 Task: Add a signature Jeremy Carter containing Have a great National Doctors Day, Jeremy Carter to email address softage.8@softage.net and add a label Alumni
Action: Mouse moved to (1353, 76)
Screenshot: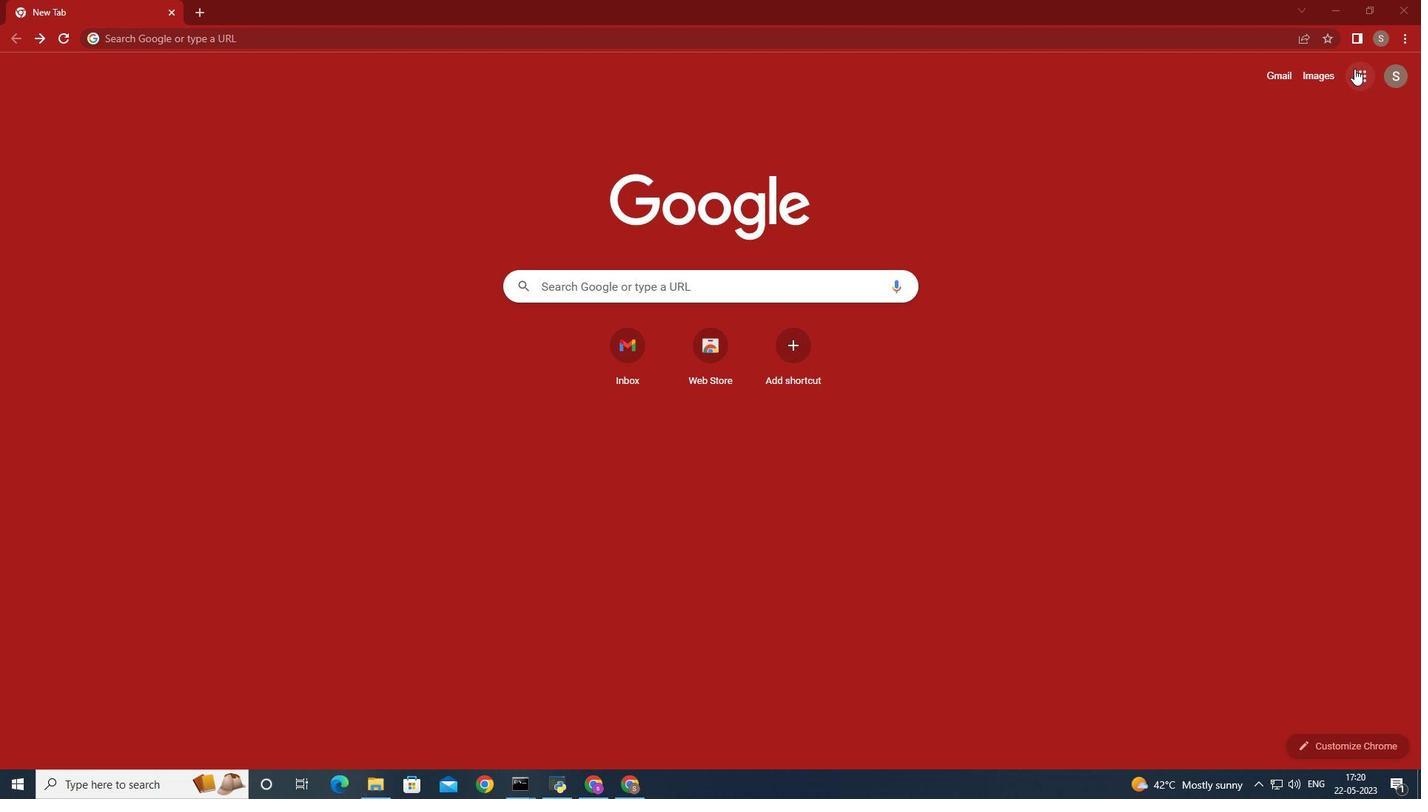 
Action: Mouse pressed left at (1353, 76)
Screenshot: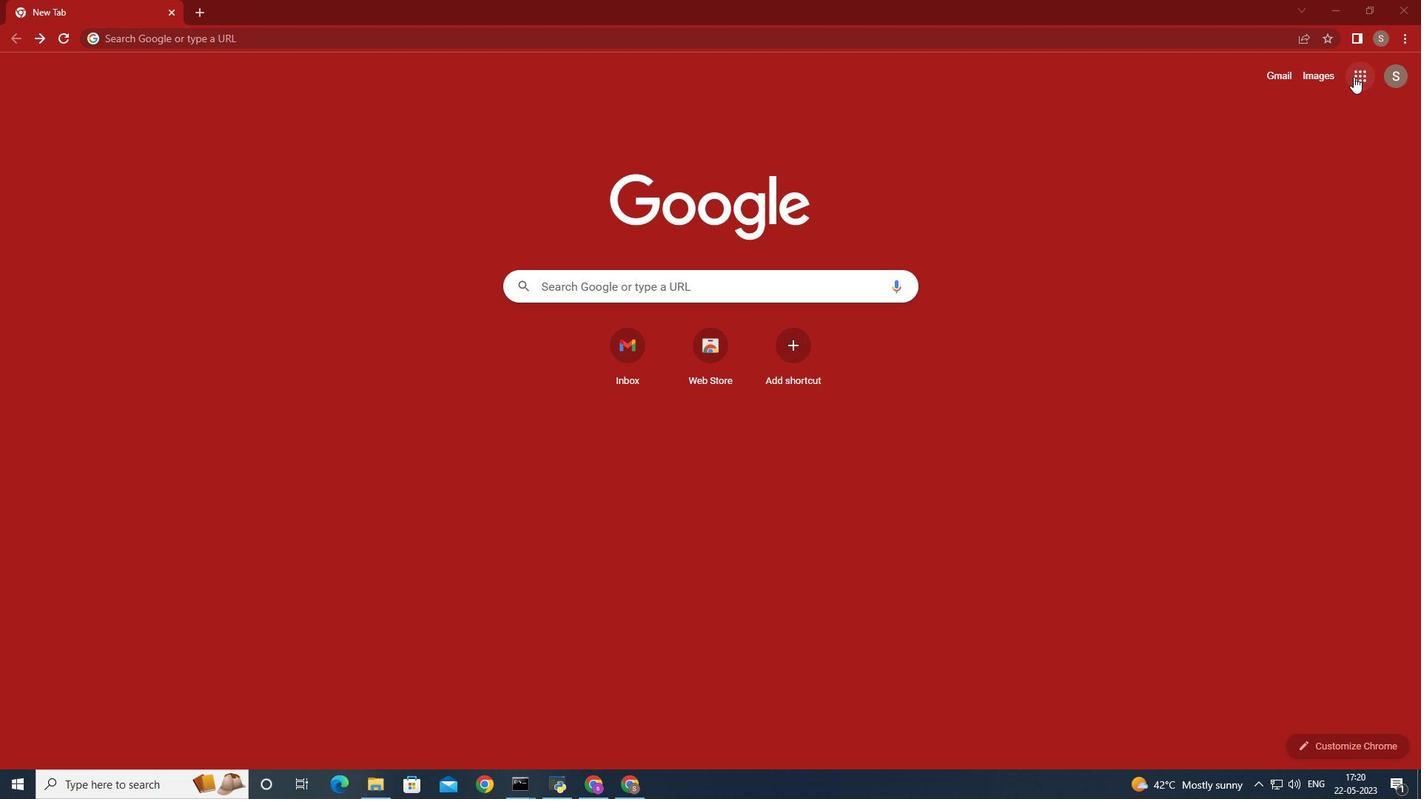 
Action: Mouse moved to (1307, 153)
Screenshot: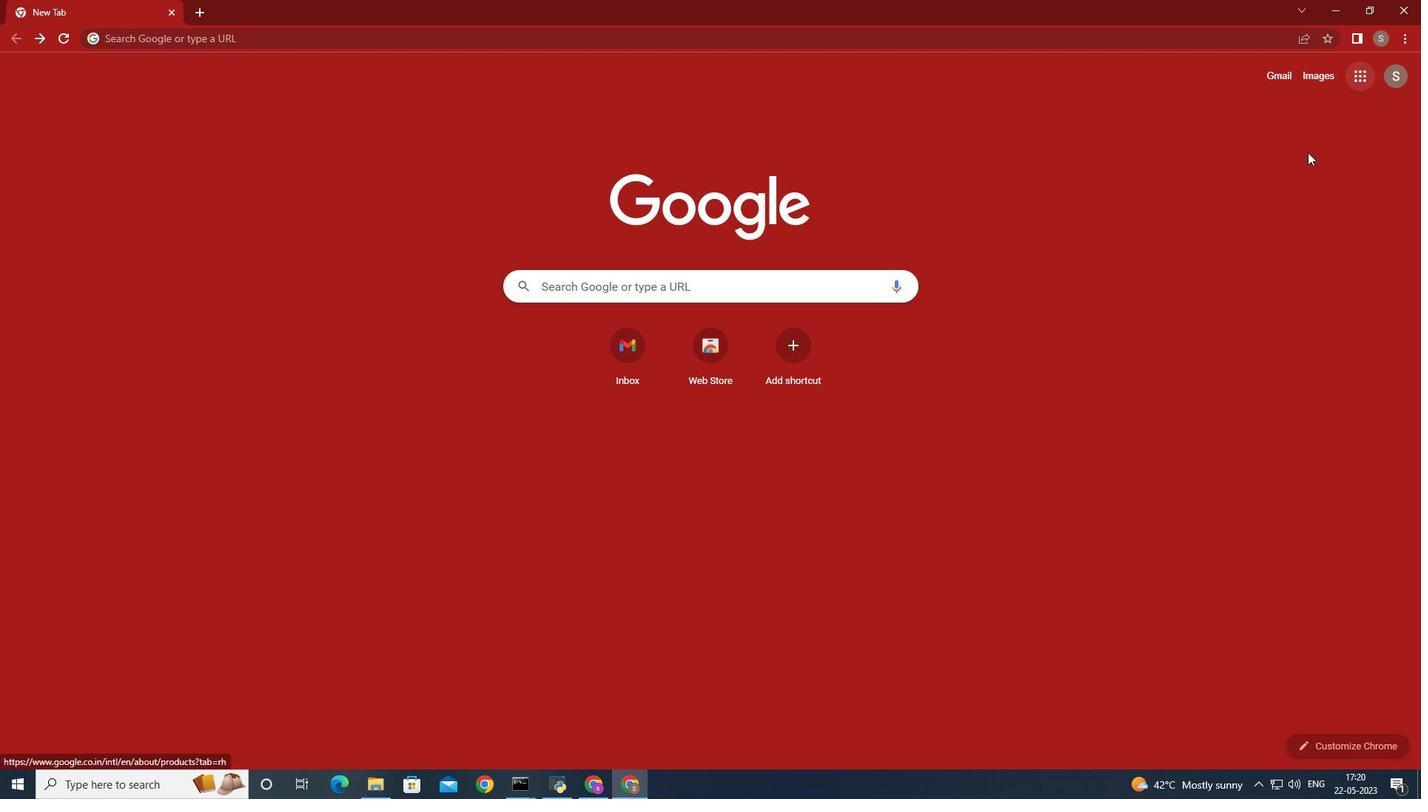 
Action: Key pressed <Key.shift>
Screenshot: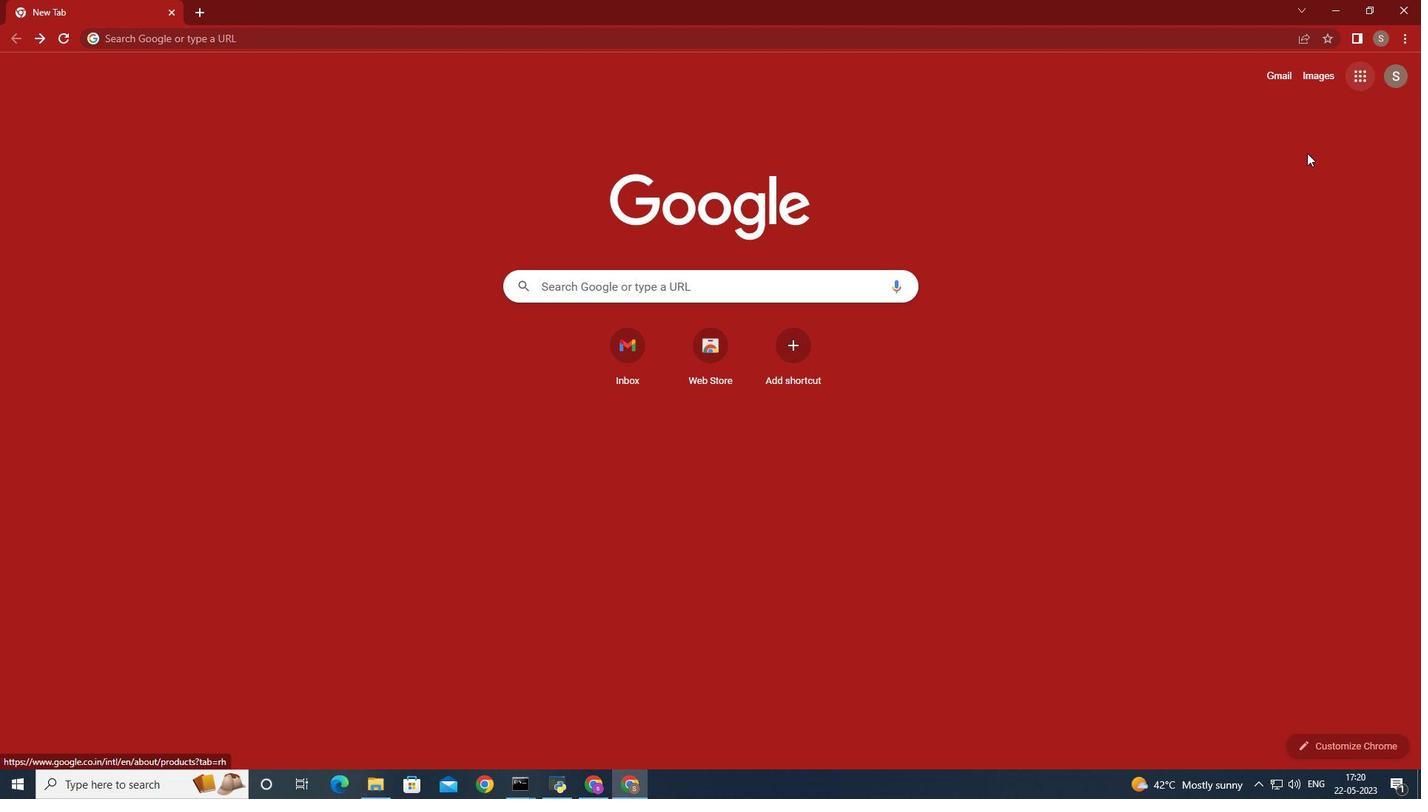 
Action: Mouse moved to (1379, 148)
Screenshot: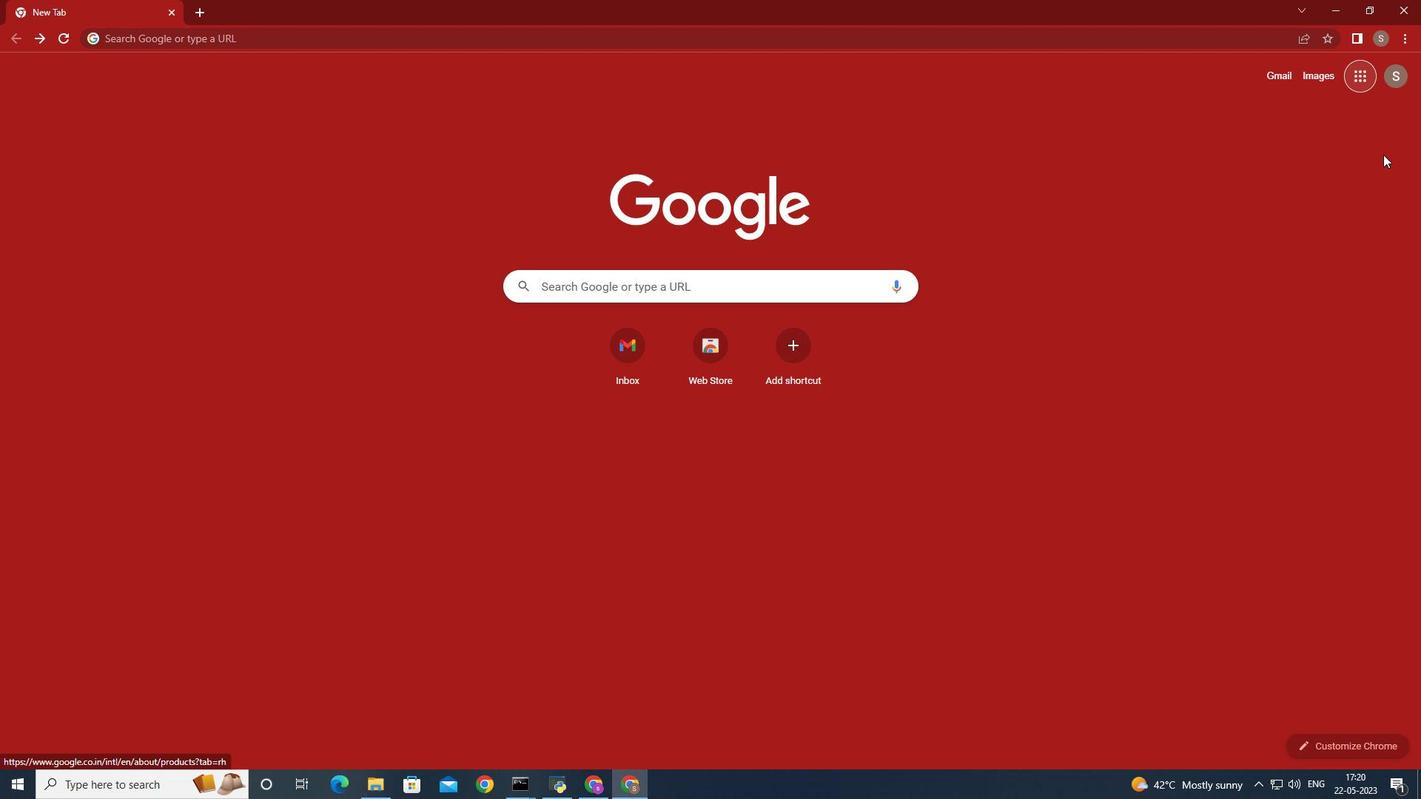 
Action: Key pressed <Key.shift>
Screenshot: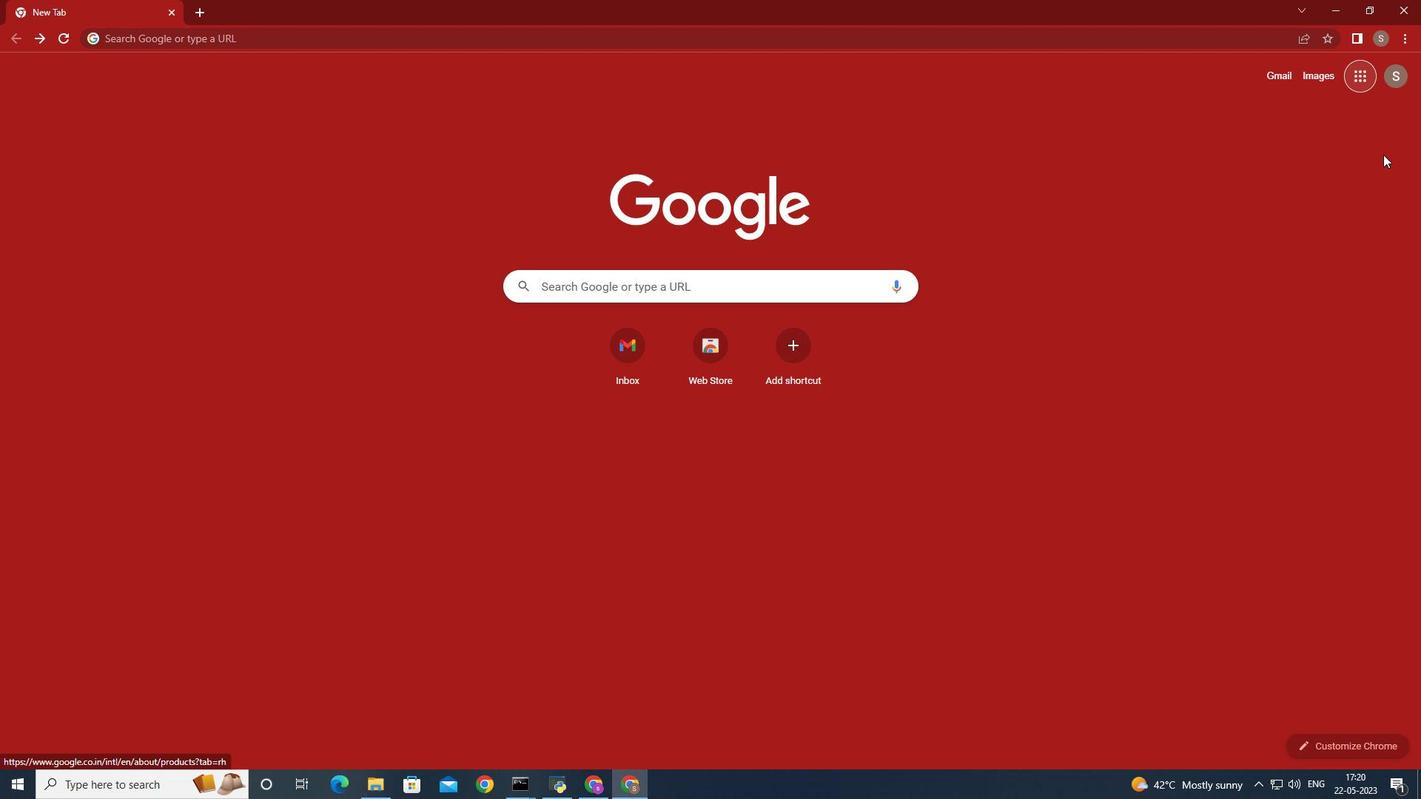 
Action: Mouse moved to (1378, 145)
Screenshot: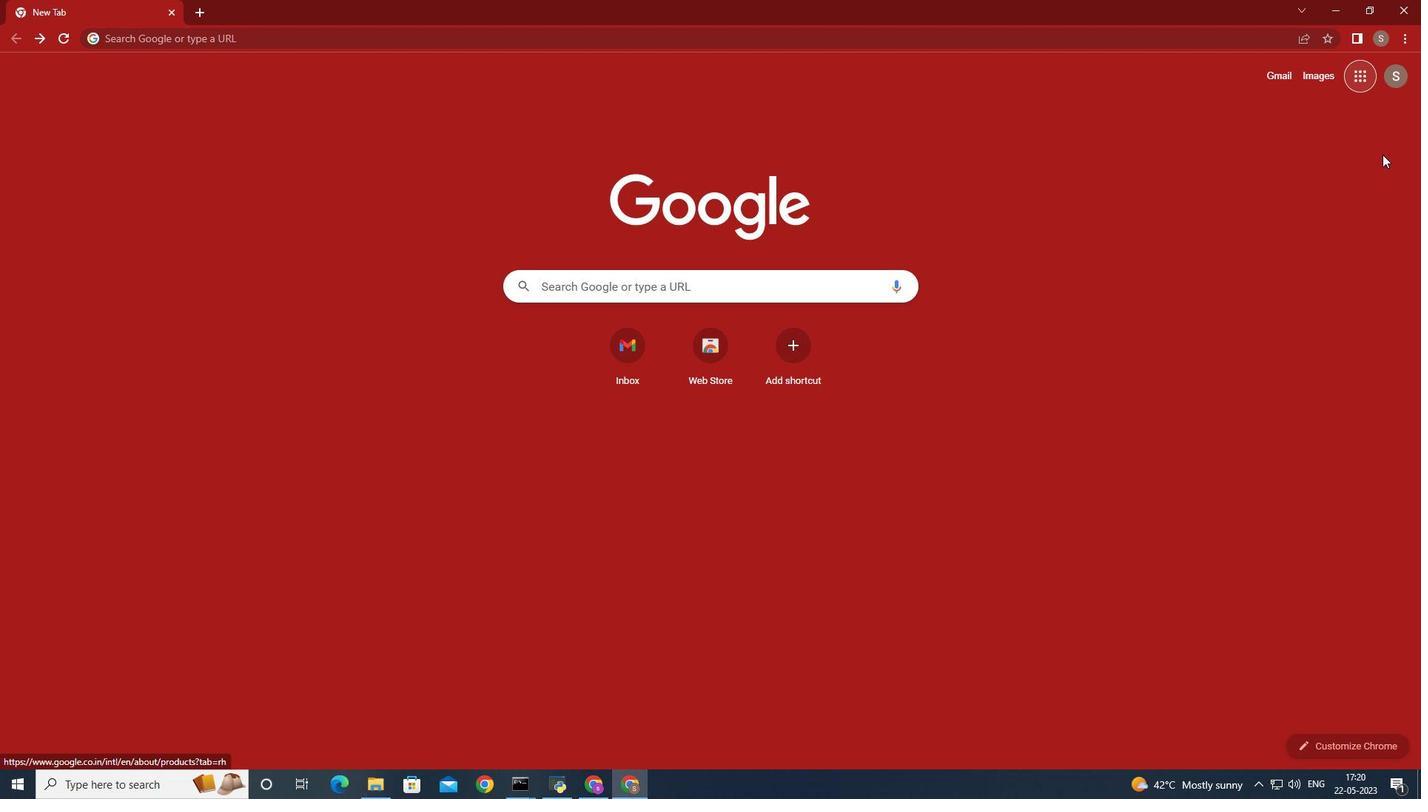 
Action: Key pressed <Key.shift>
Screenshot: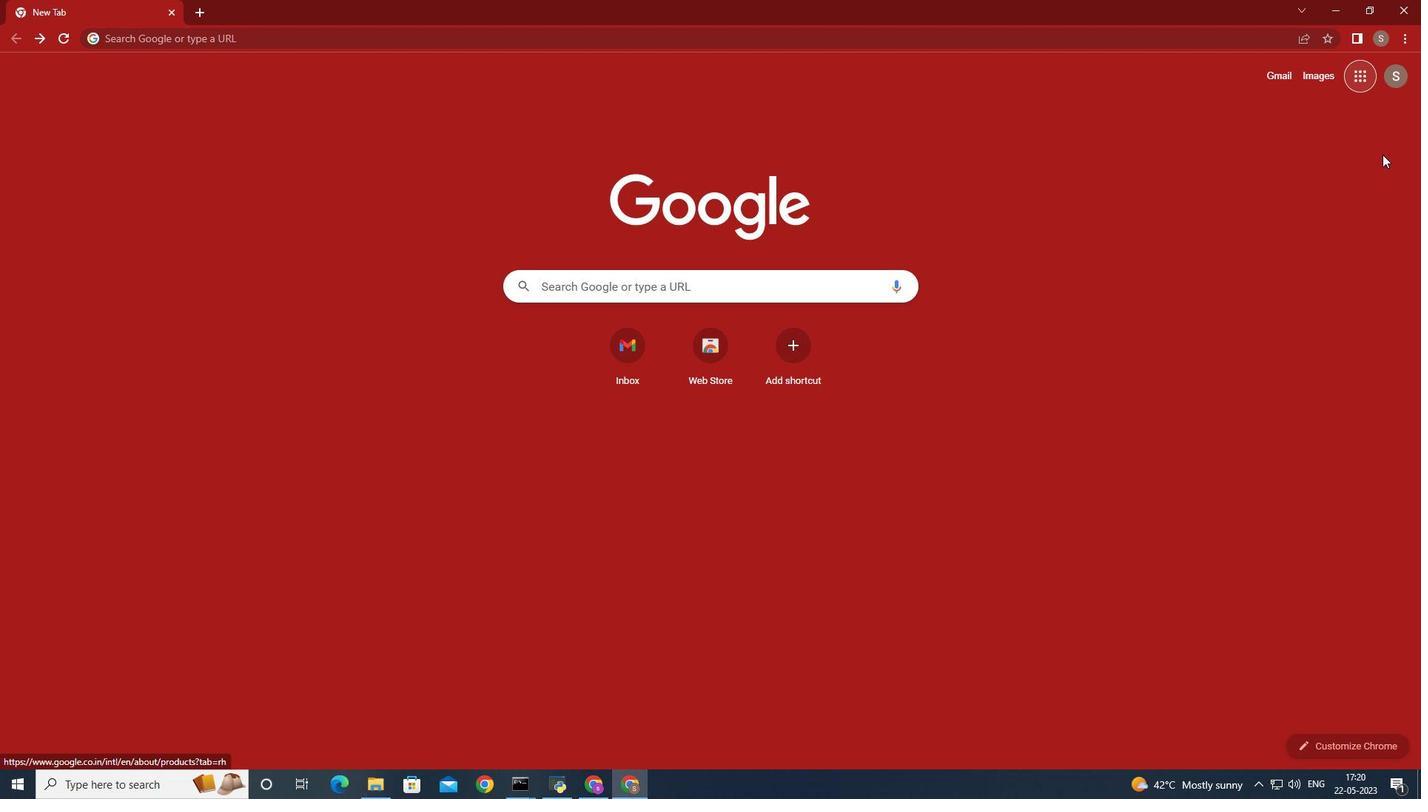 
Action: Mouse moved to (1373, 136)
Screenshot: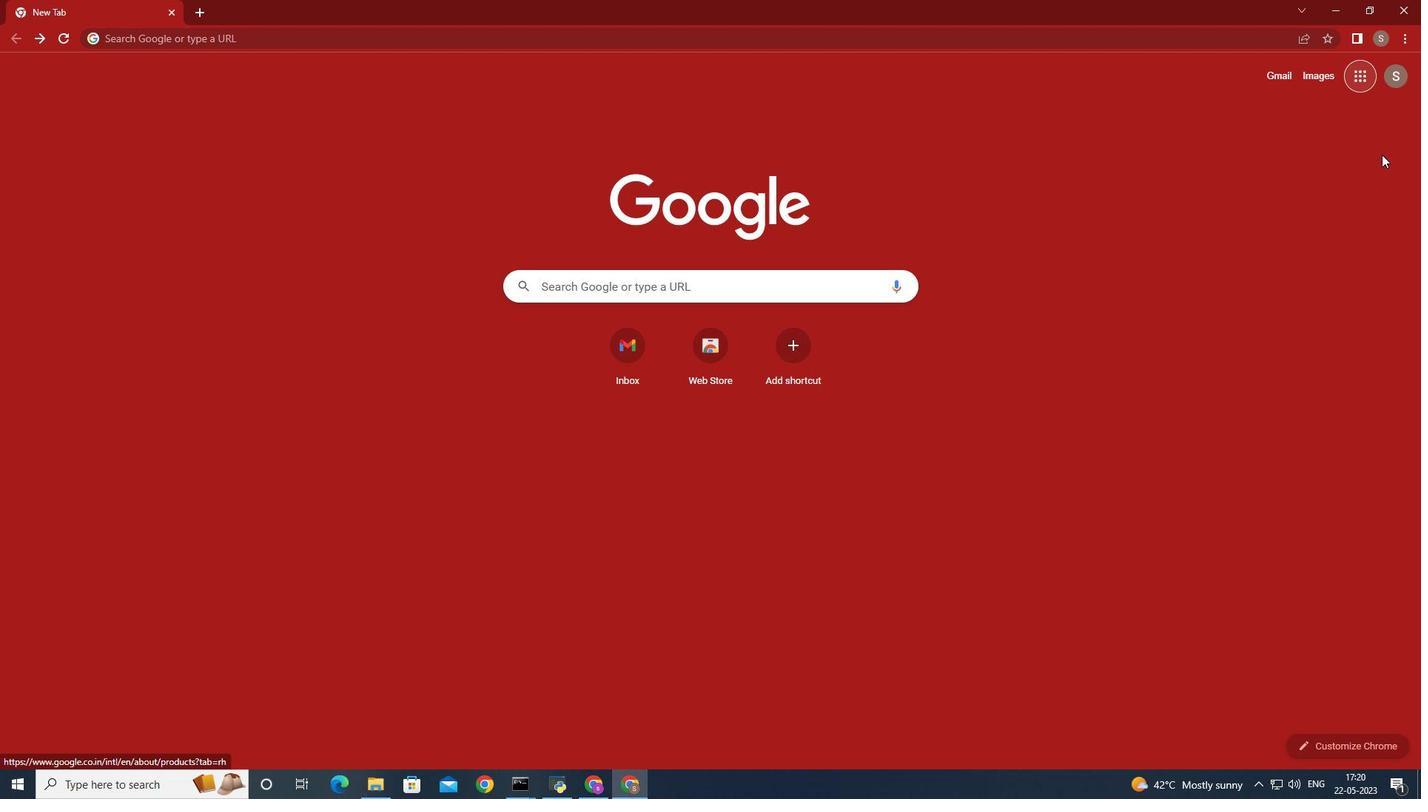 
Action: Key pressed <Key.shift>
Screenshot: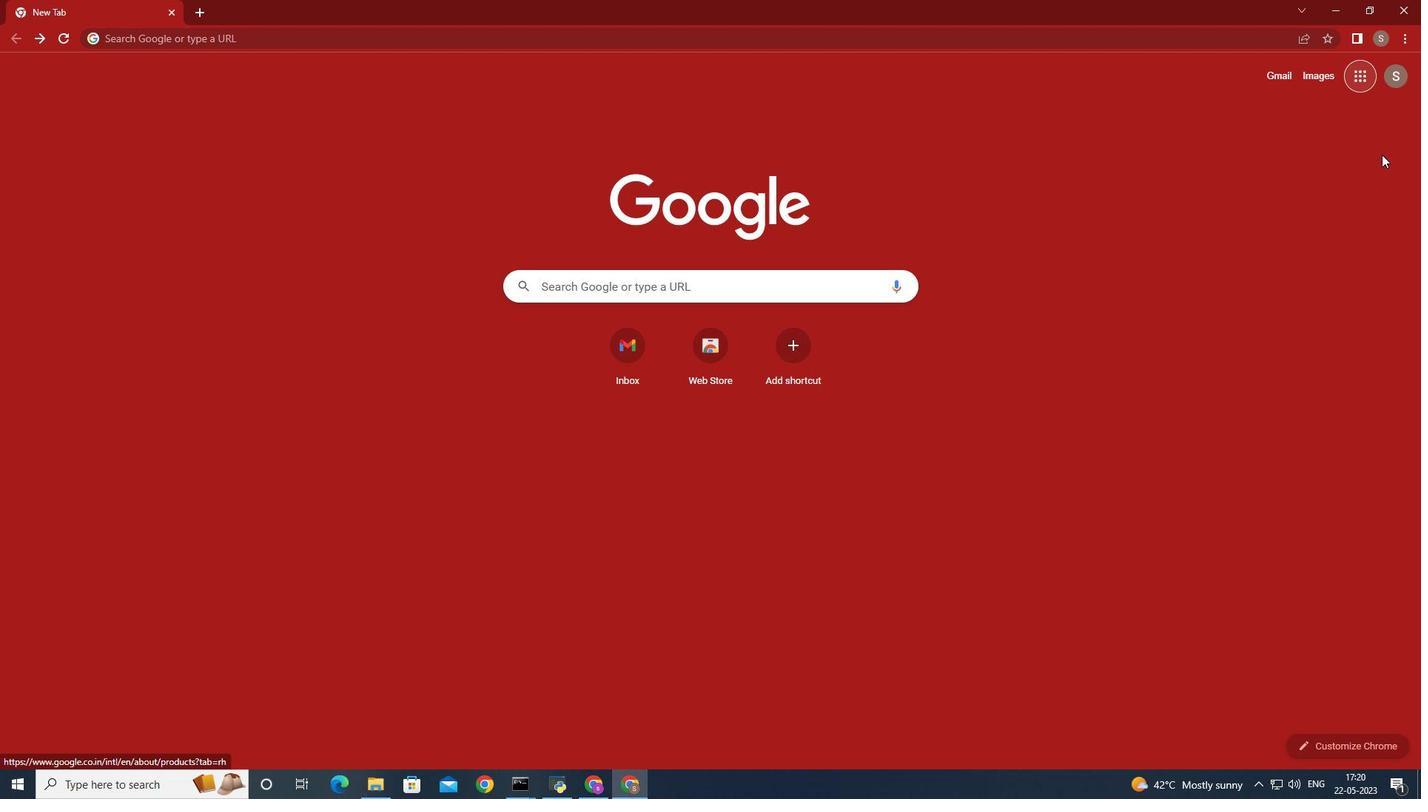 
Action: Mouse moved to (1368, 131)
Screenshot: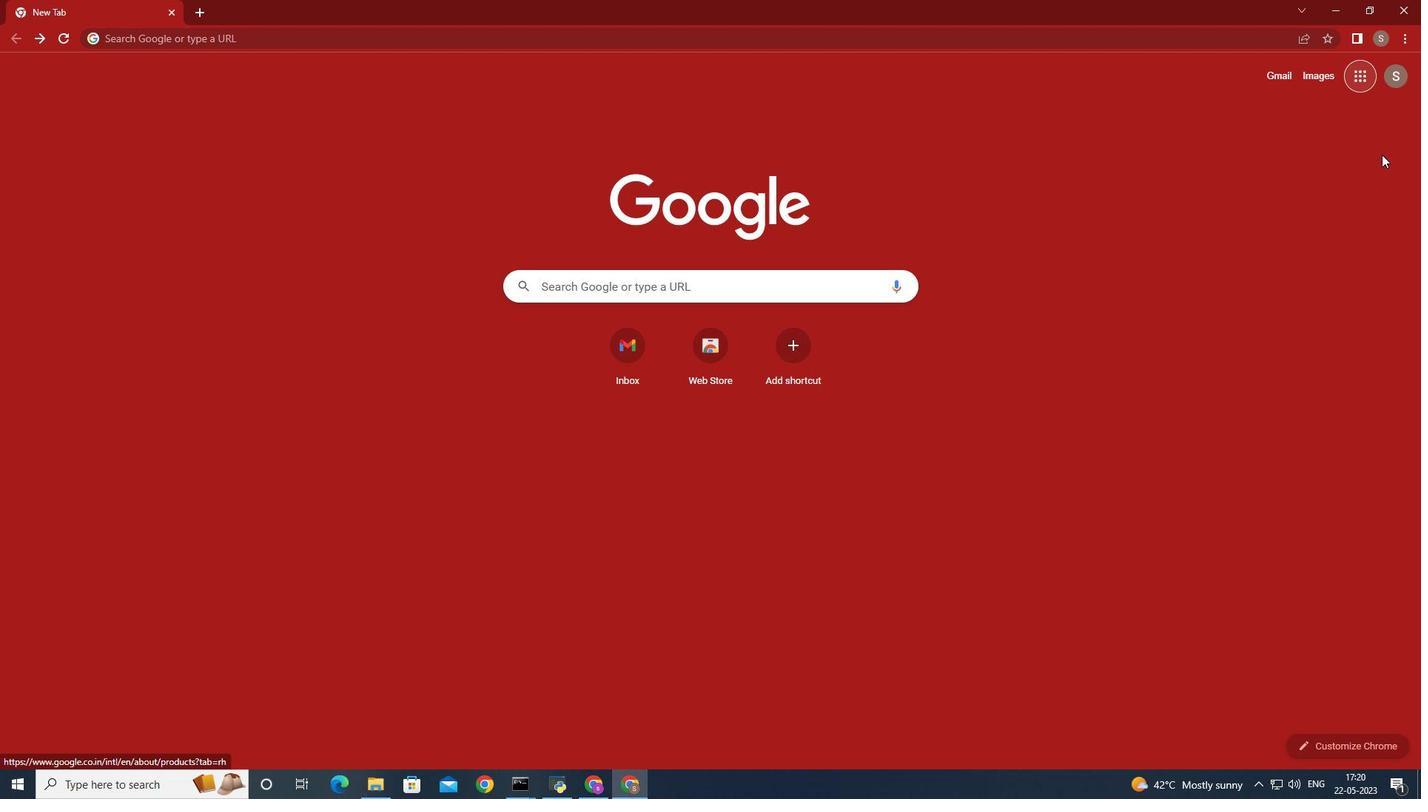 
Action: Key pressed <Key.shift>
Screenshot: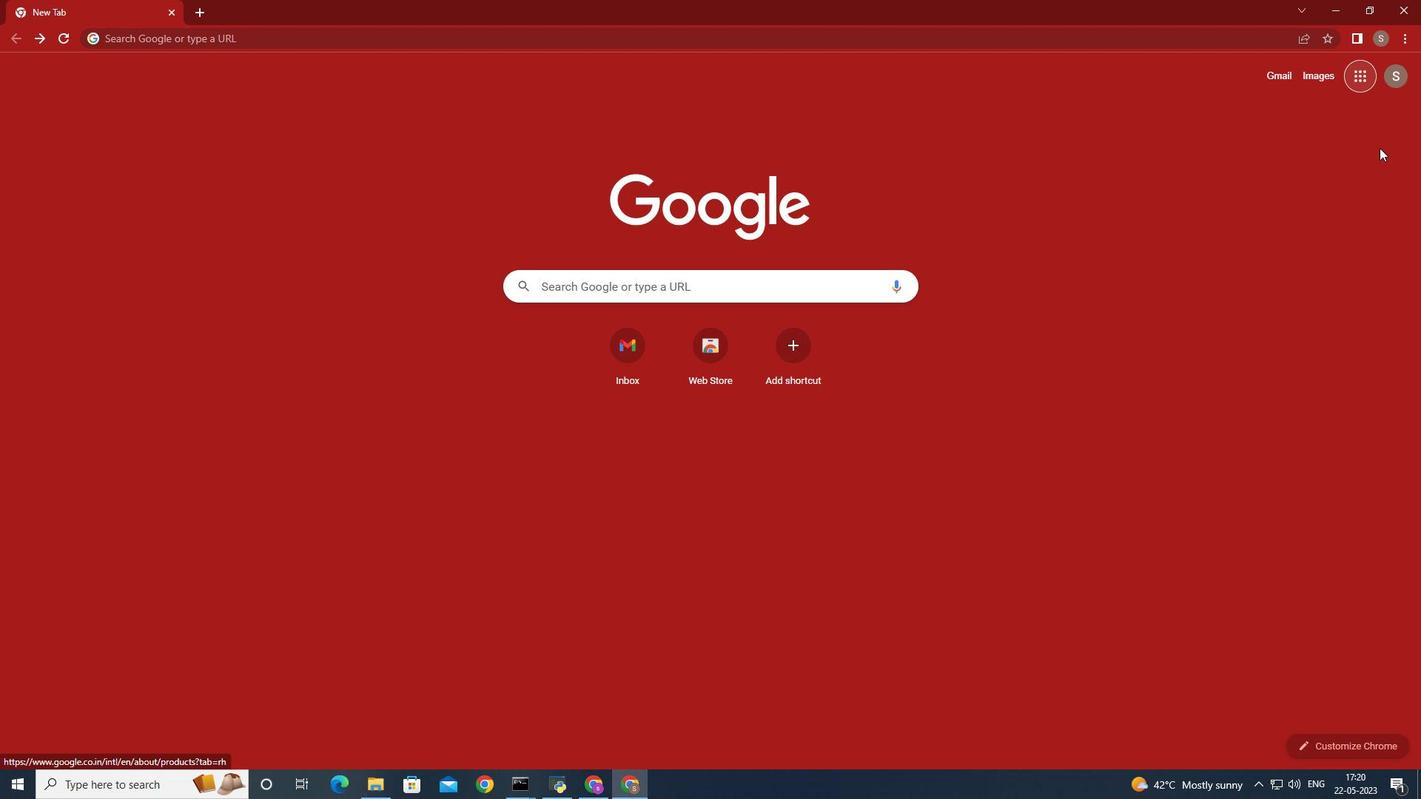 
Action: Mouse moved to (1363, 128)
Screenshot: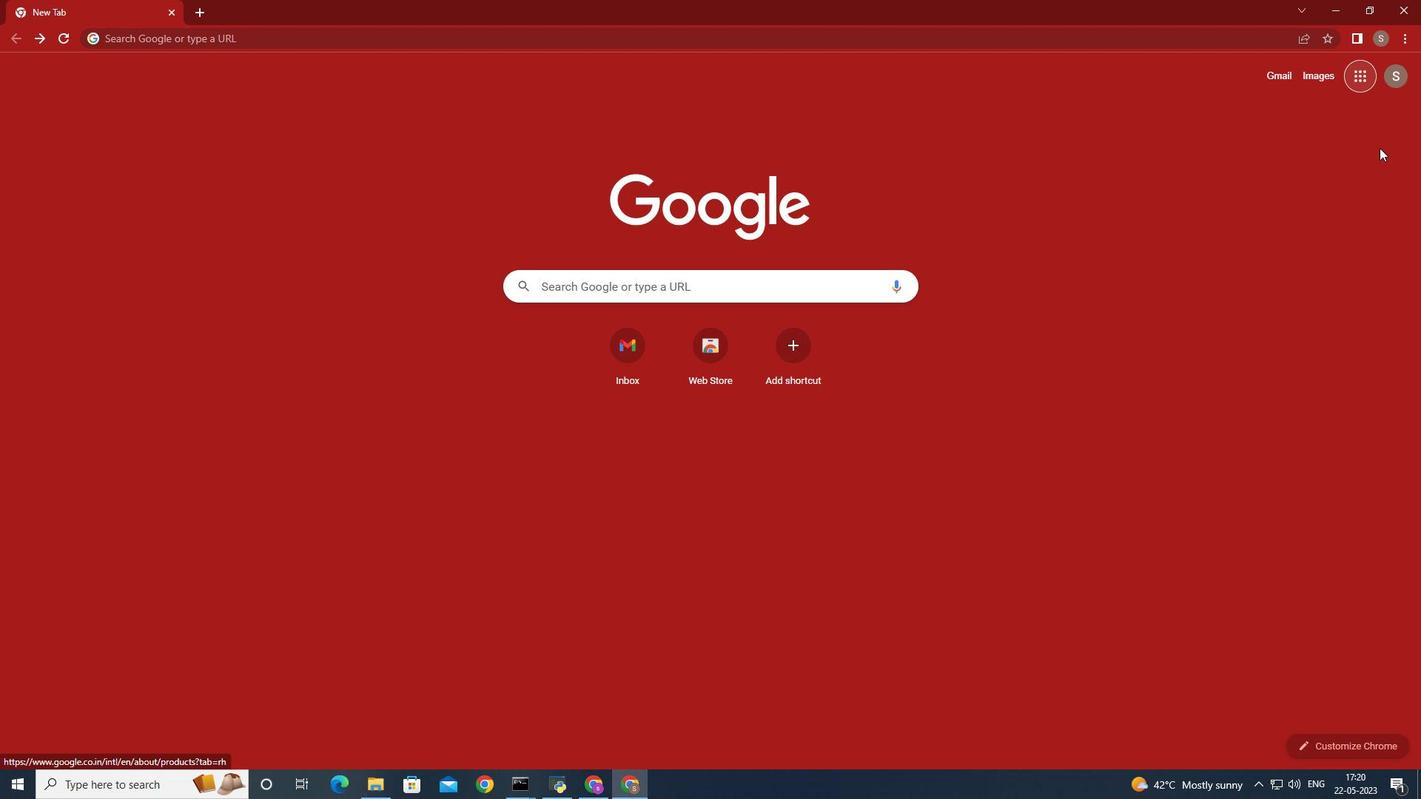 
Action: Key pressed <Key.shift>
Screenshot: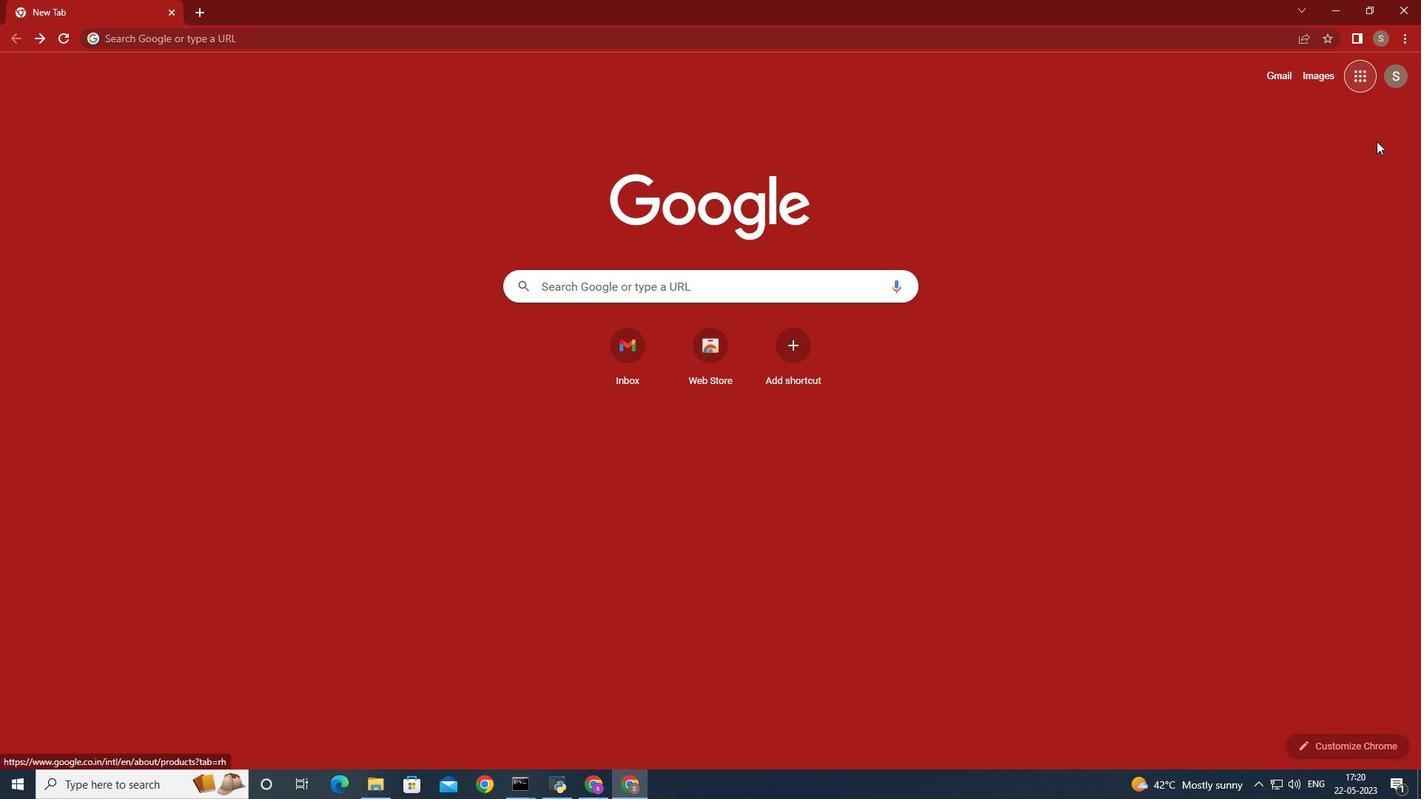 
Action: Mouse moved to (1356, 75)
Screenshot: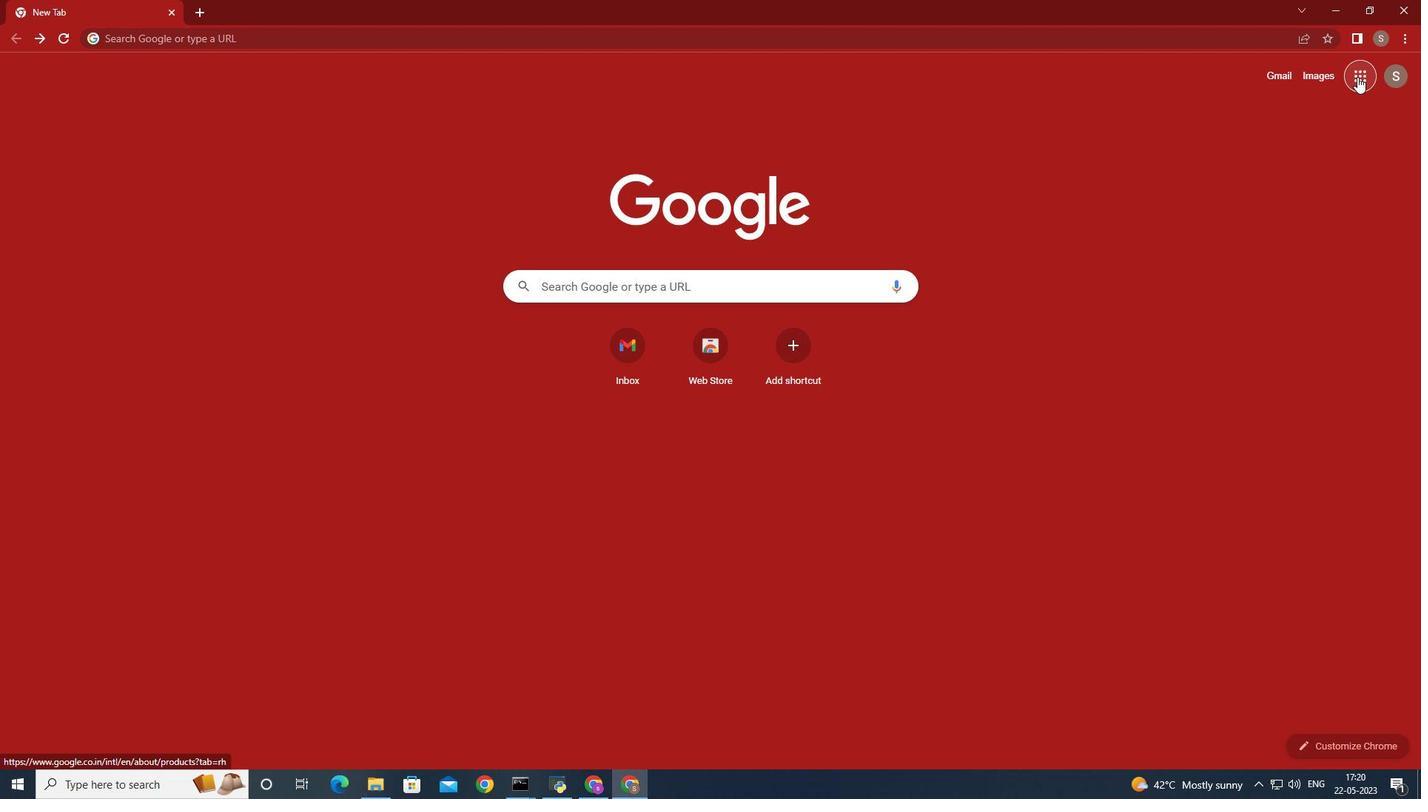 
Action: Mouse pressed left at (1356, 75)
Screenshot: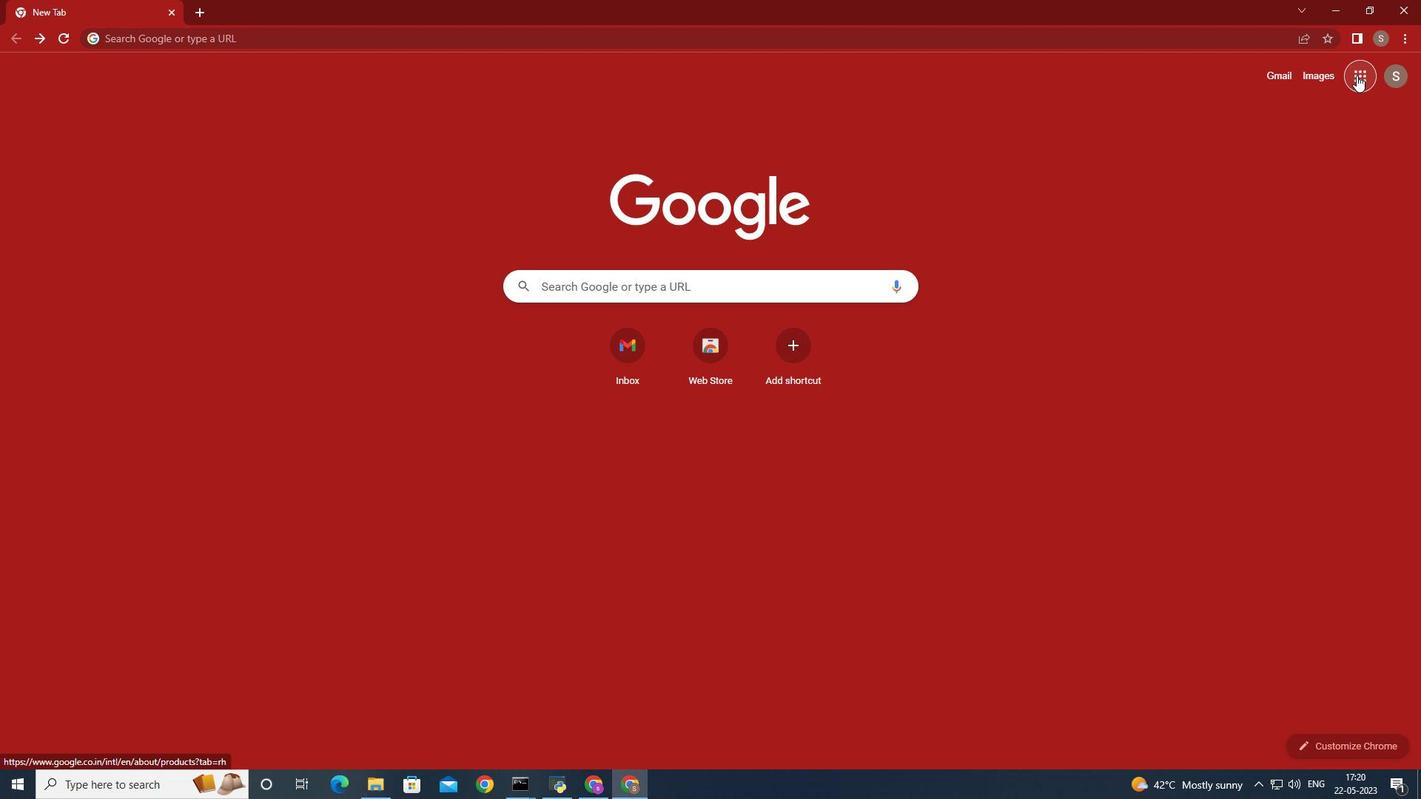 
Action: Mouse moved to (1299, 141)
Screenshot: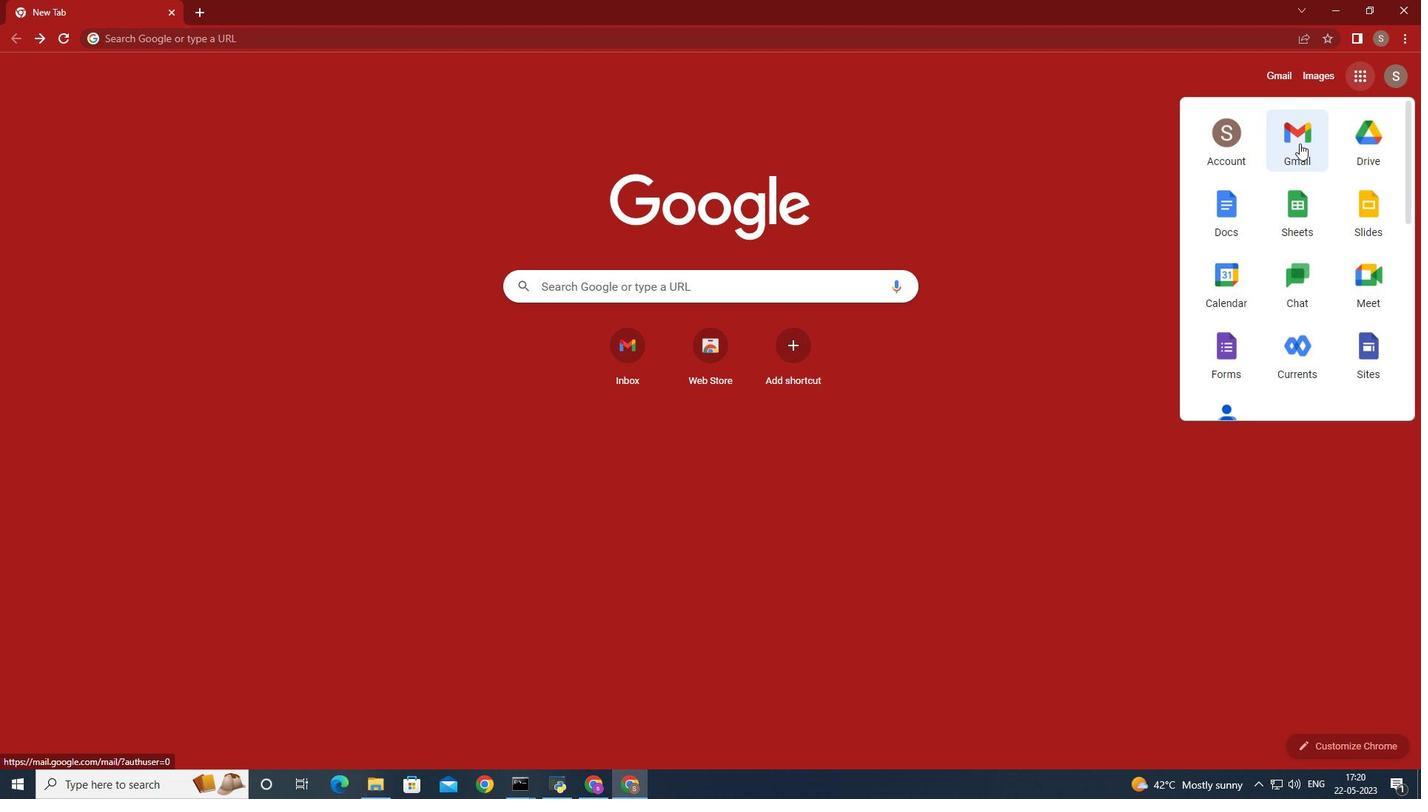 
Action: Mouse pressed left at (1299, 141)
Screenshot: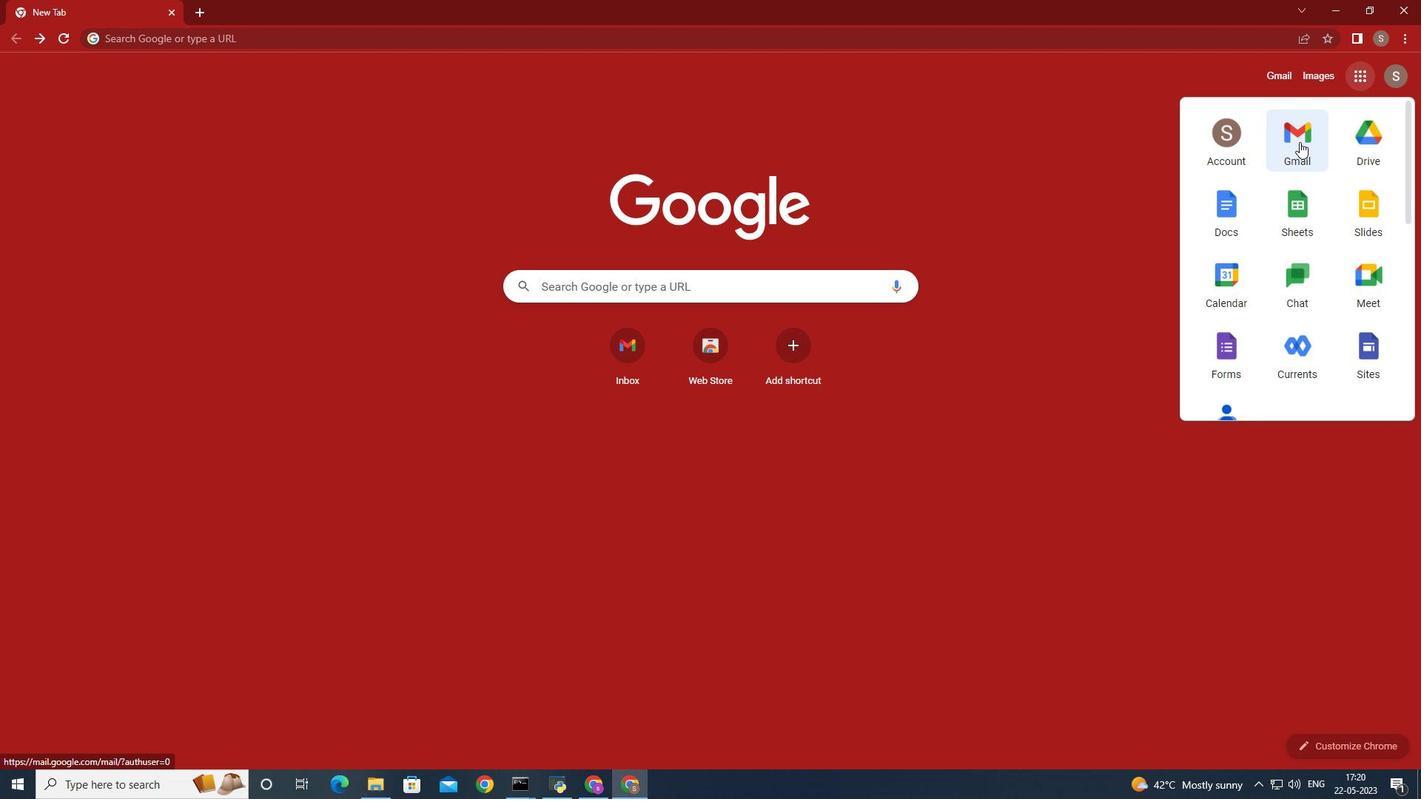 
Action: Mouse moved to (1251, 111)
Screenshot: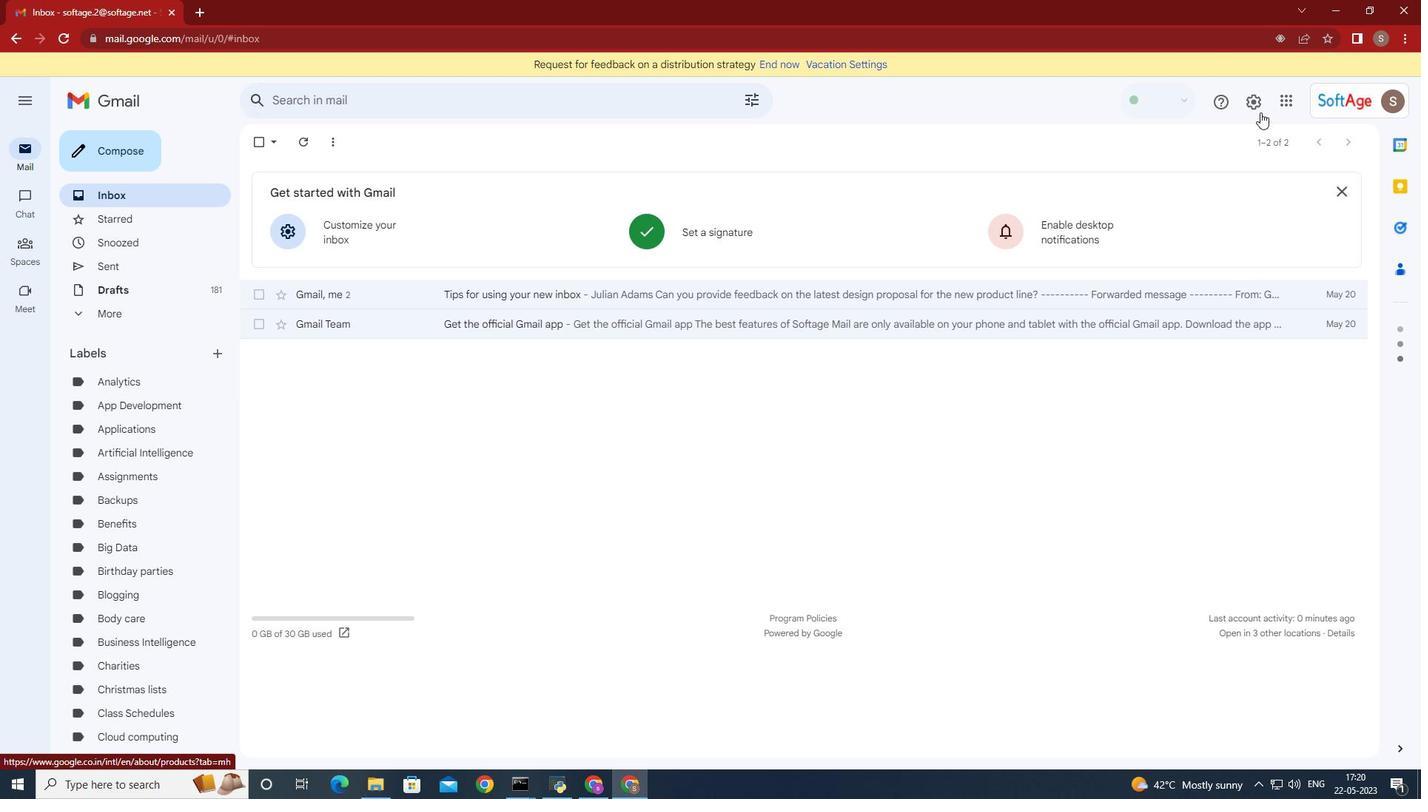 
Action: Mouse pressed left at (1251, 111)
Screenshot: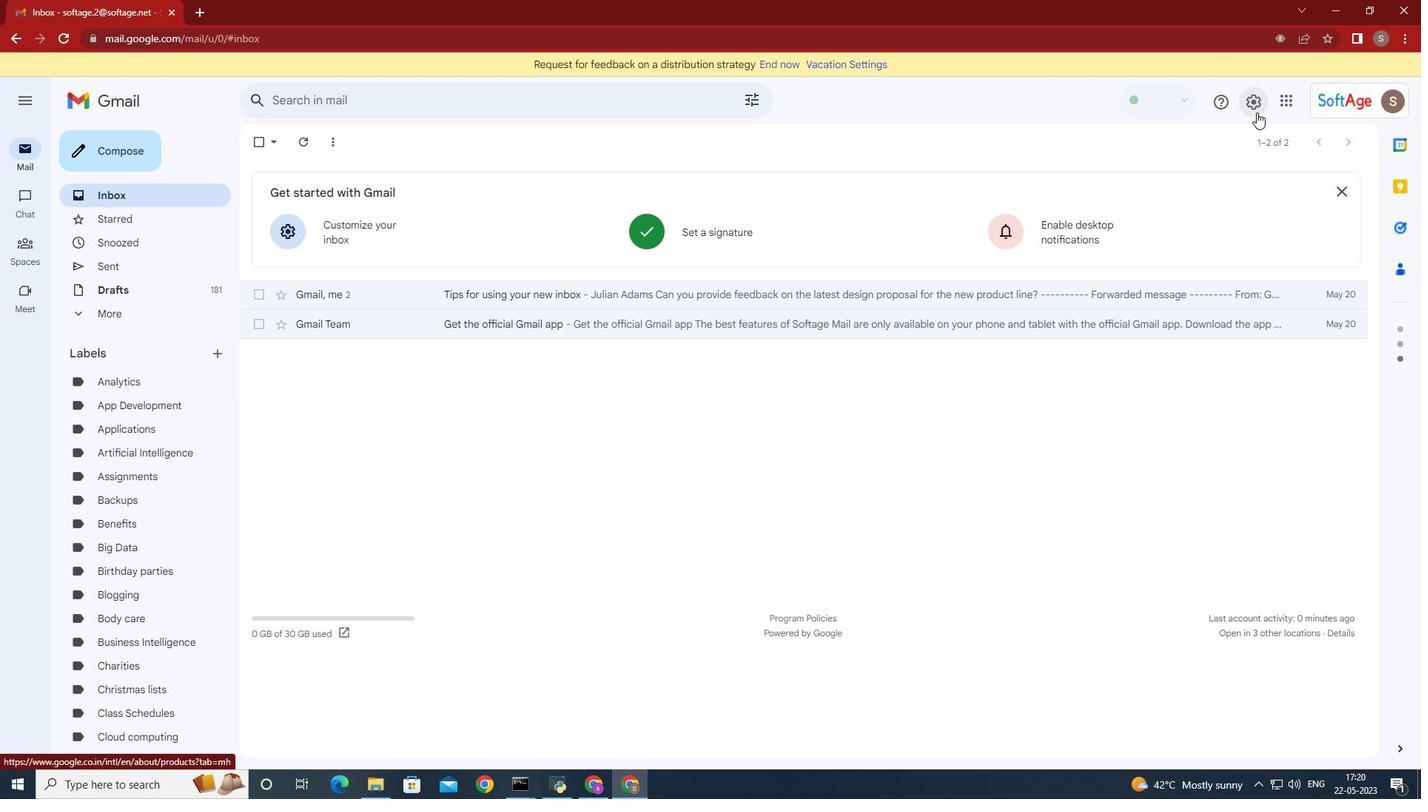 
Action: Mouse moved to (1256, 181)
Screenshot: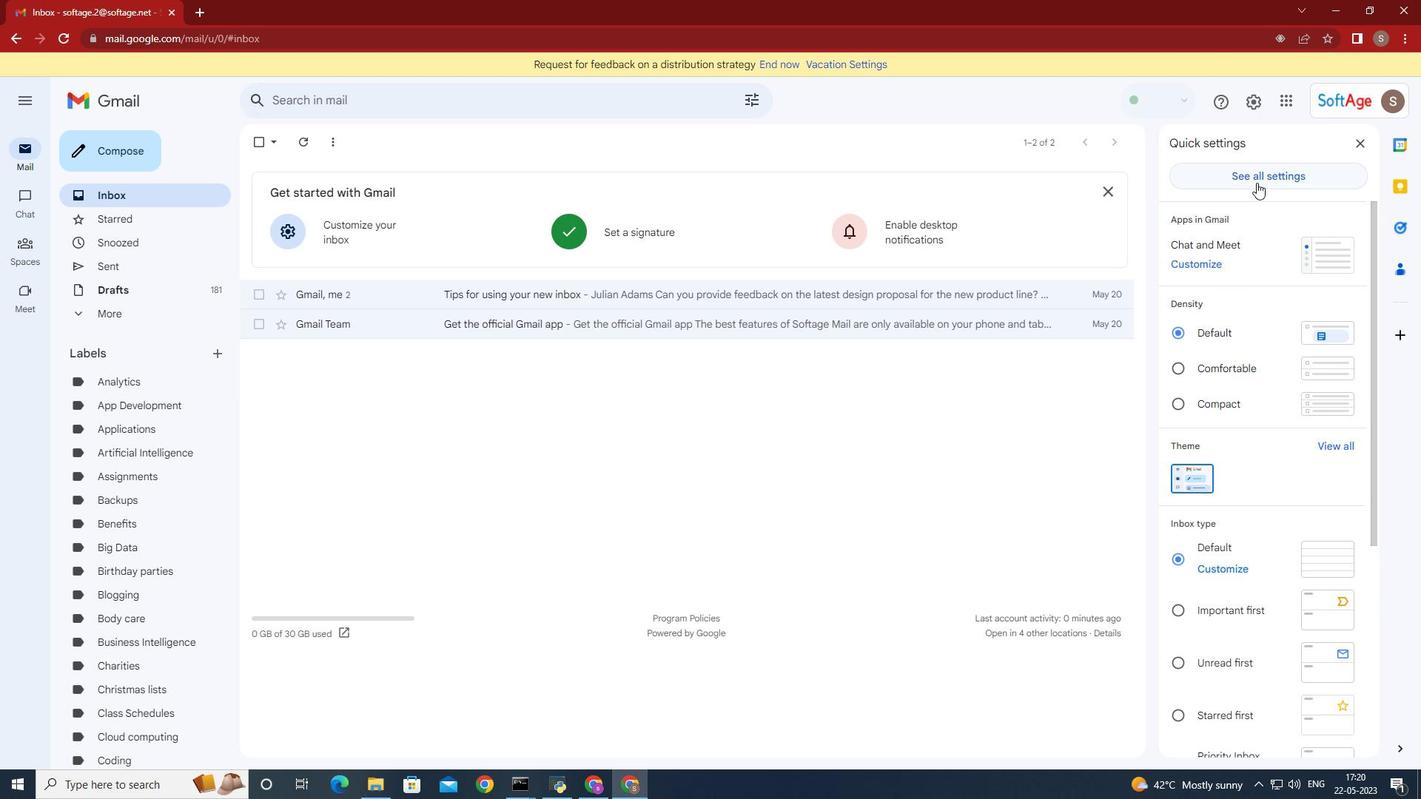 
Action: Mouse pressed left at (1256, 181)
Screenshot: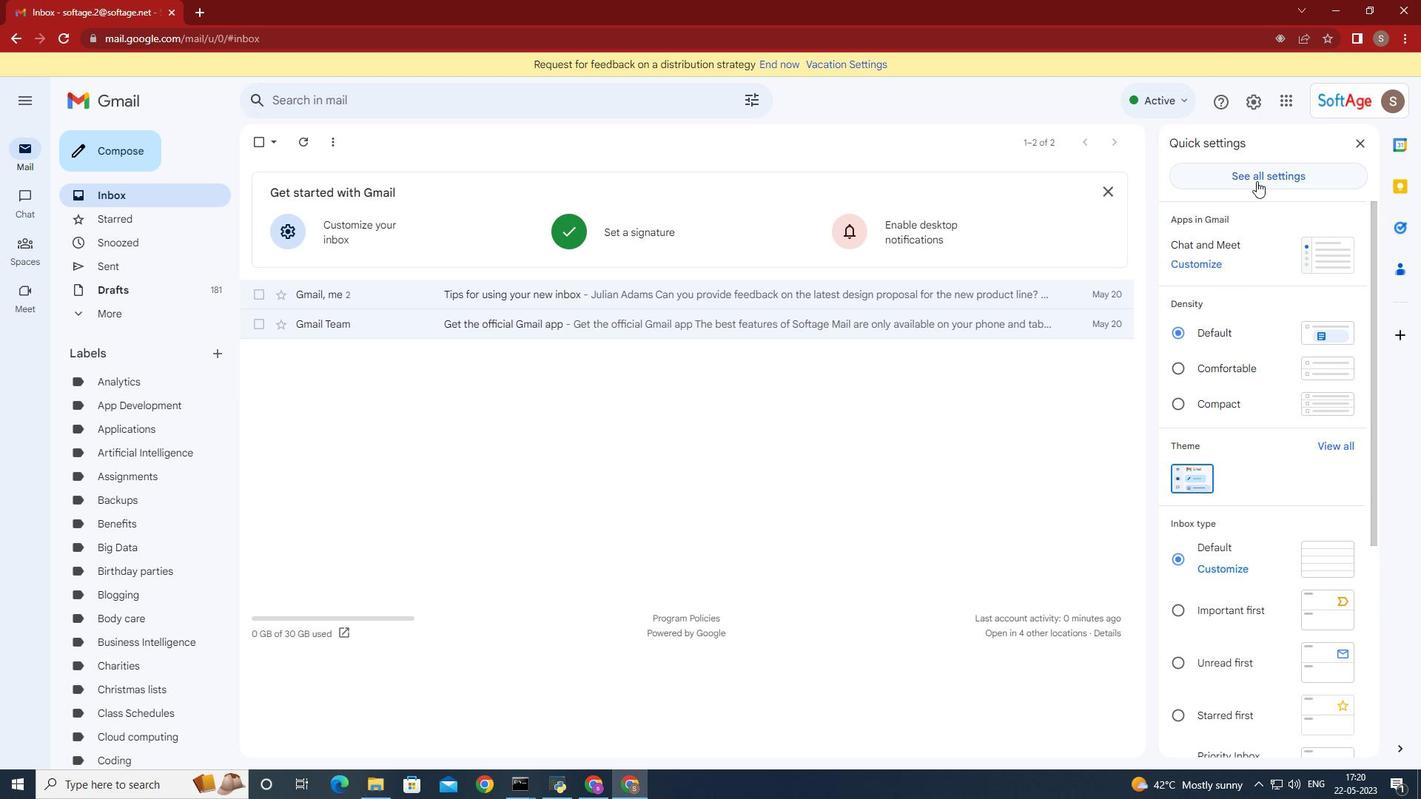 
Action: Mouse moved to (954, 357)
Screenshot: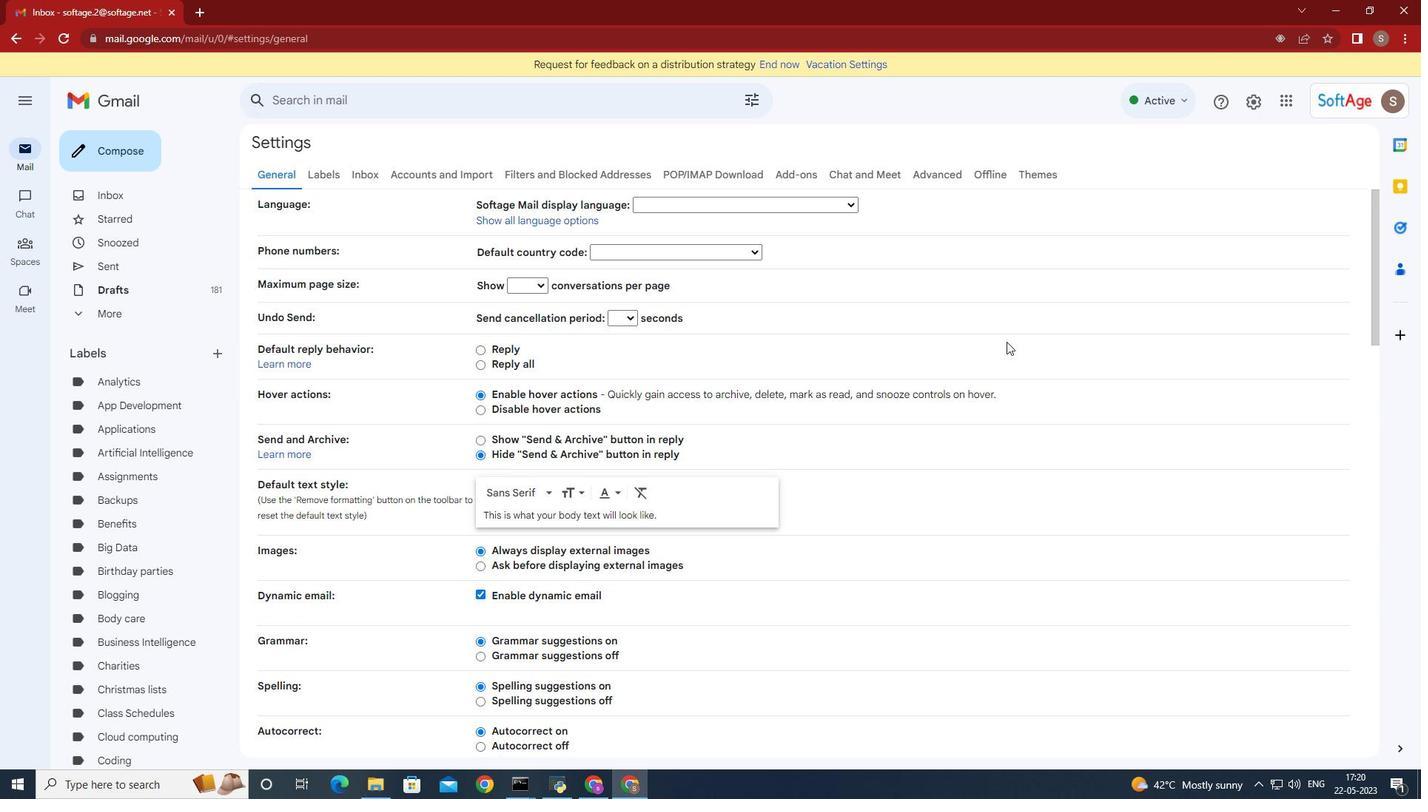 
Action: Mouse scrolled (954, 356) with delta (0, 0)
Screenshot: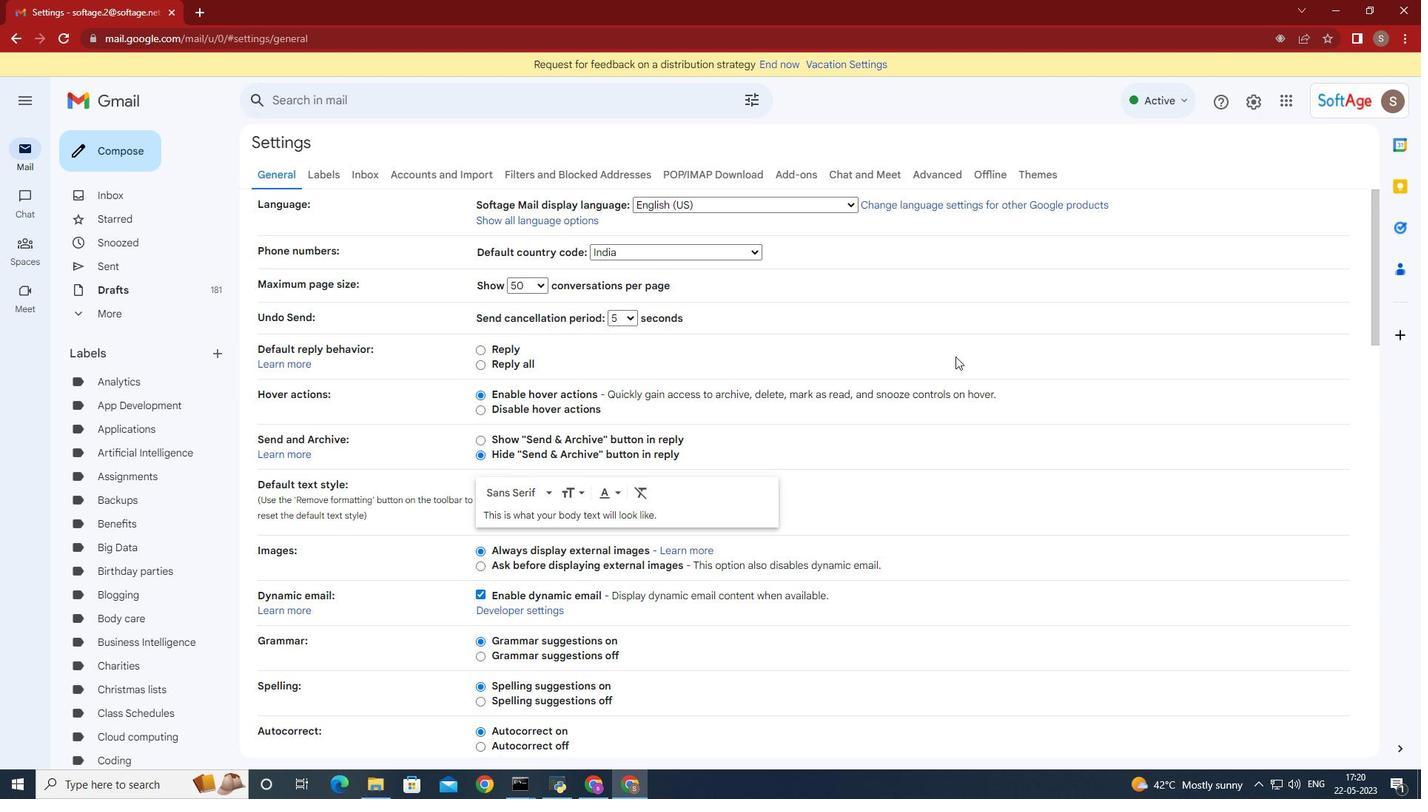
Action: Mouse moved to (954, 357)
Screenshot: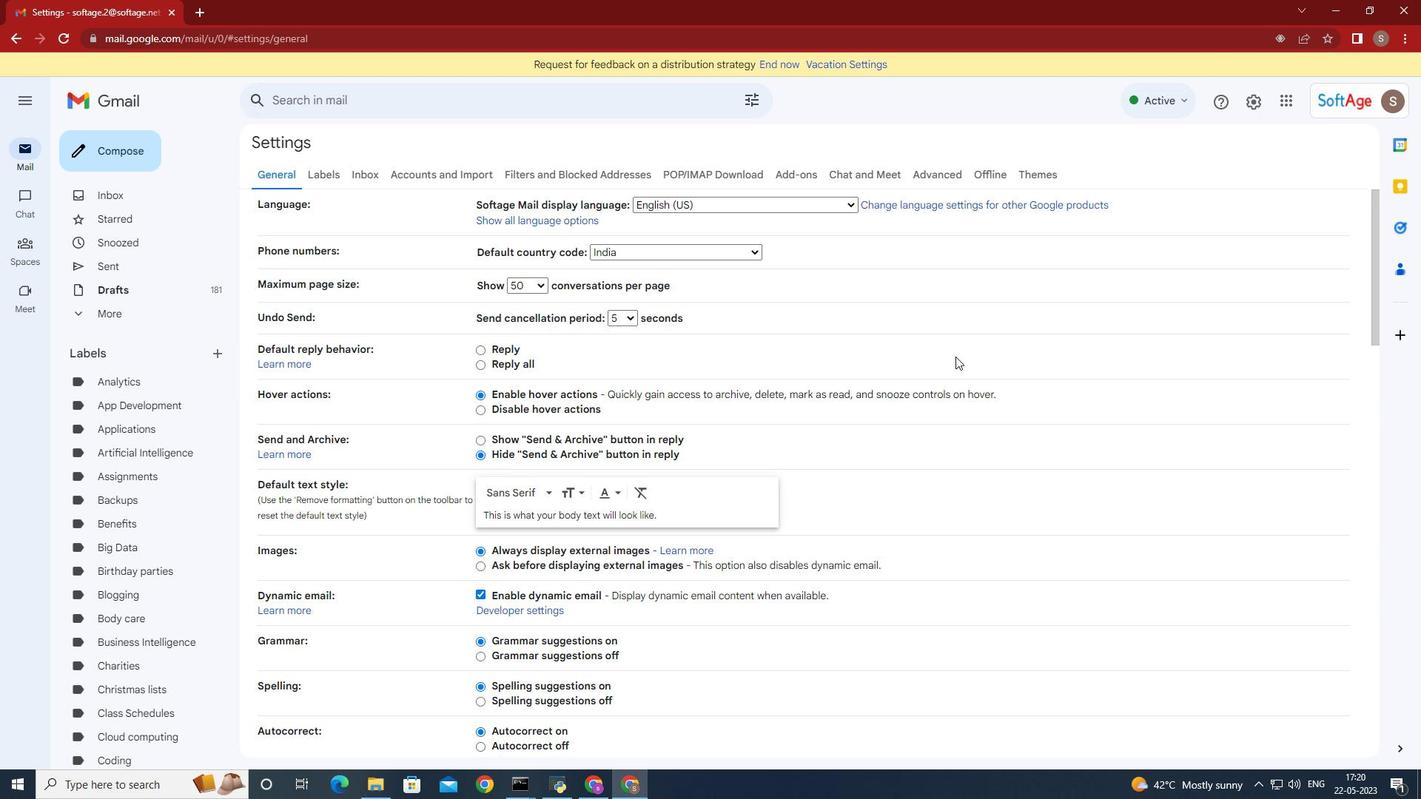 
Action: Mouse scrolled (954, 356) with delta (0, 0)
Screenshot: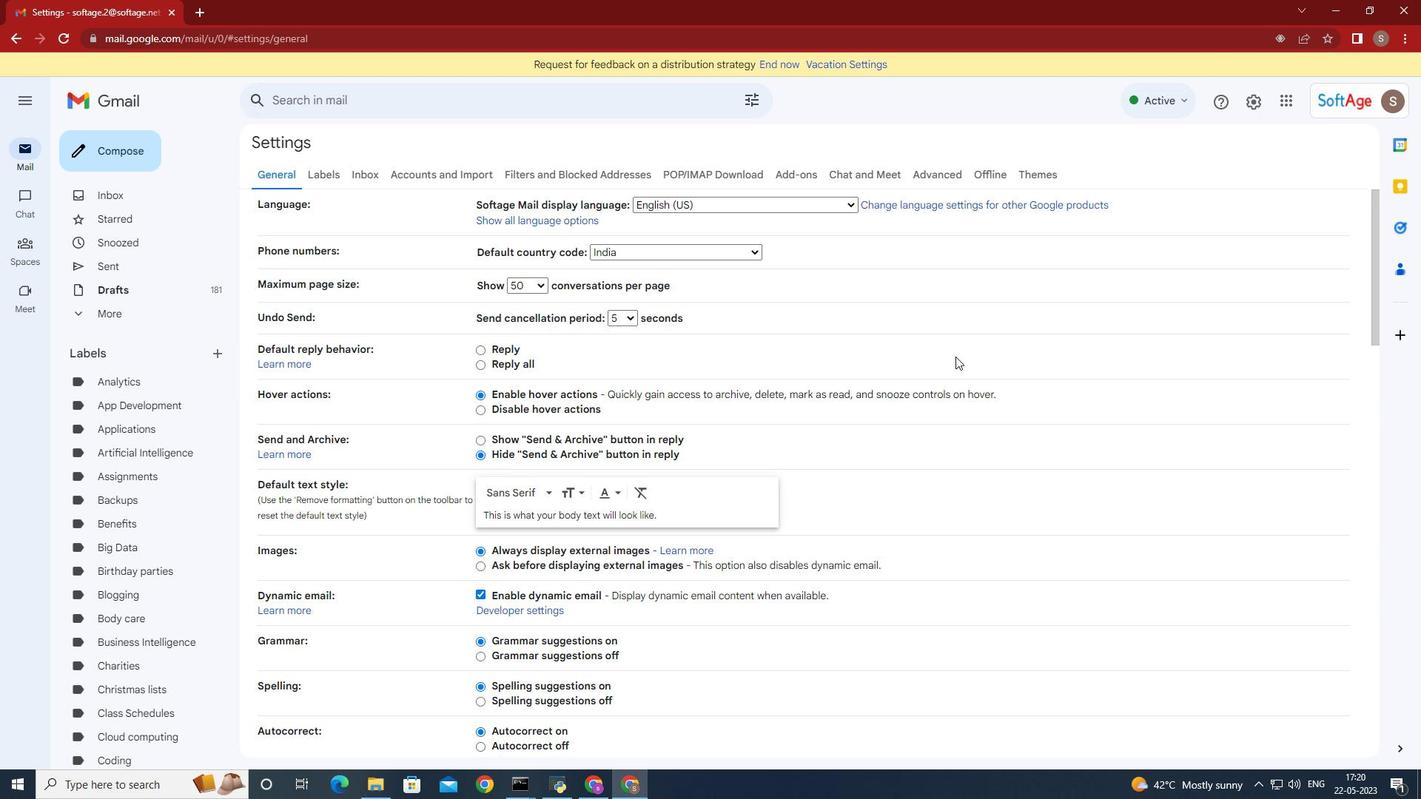
Action: Mouse moved to (951, 358)
Screenshot: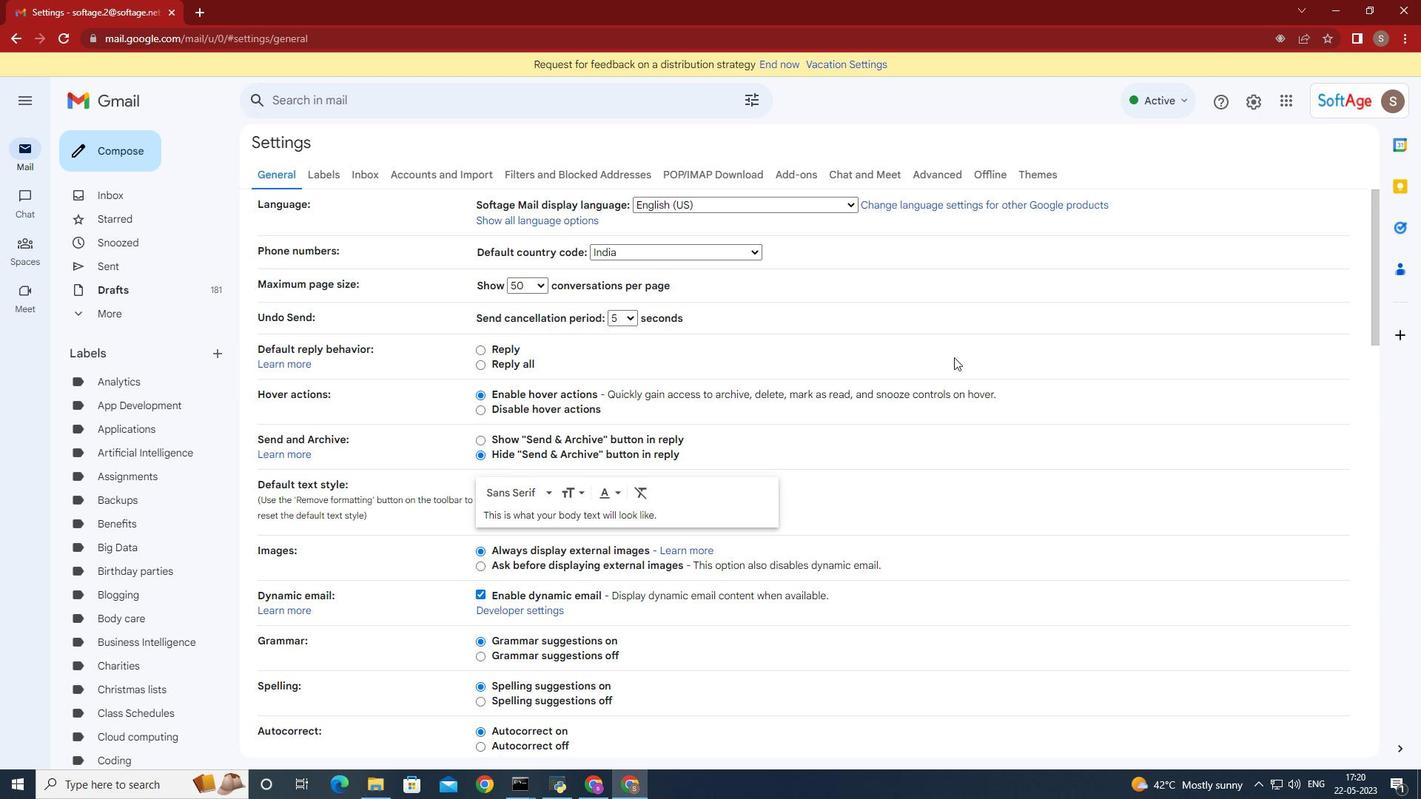 
Action: Mouse scrolled (951, 358) with delta (0, 0)
Screenshot: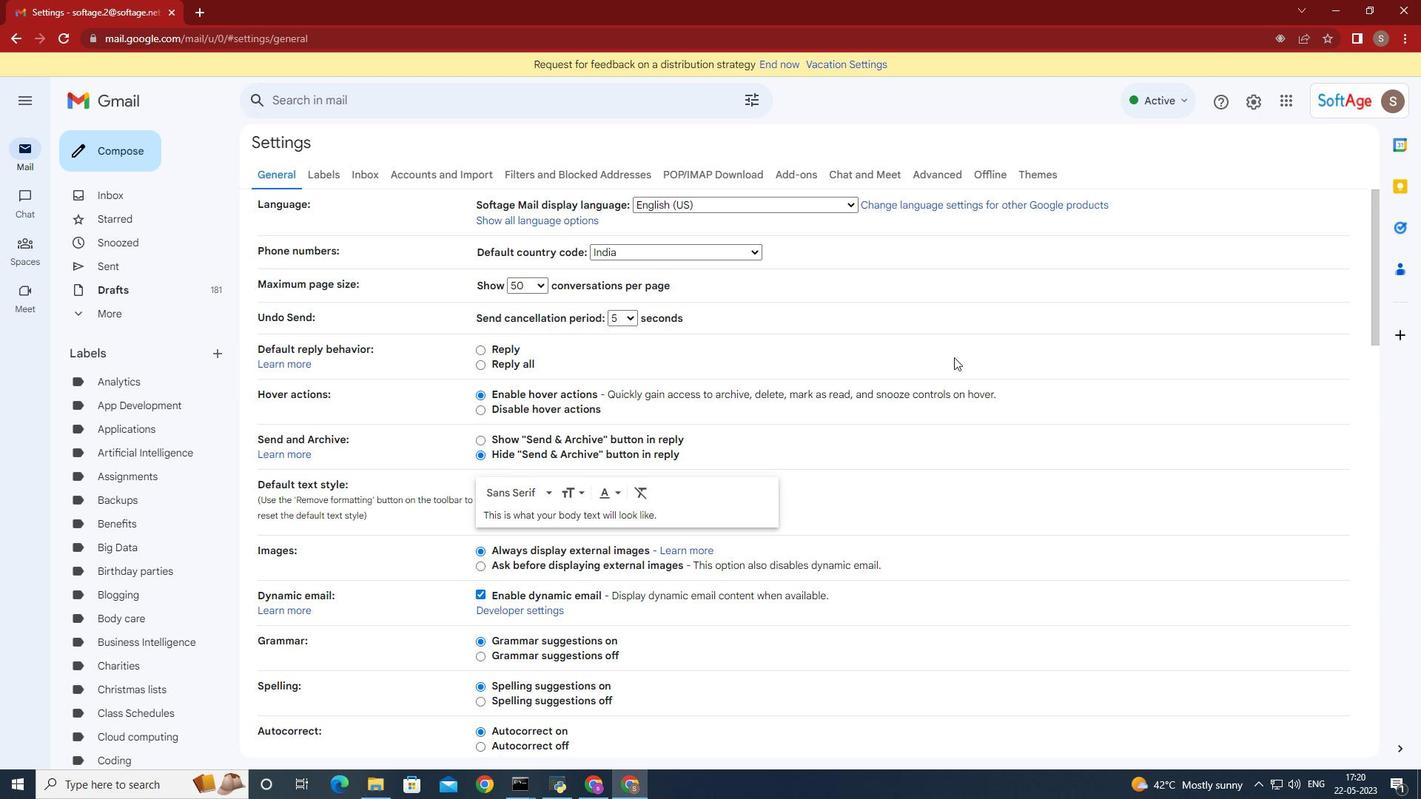 
Action: Mouse moved to (951, 358)
Screenshot: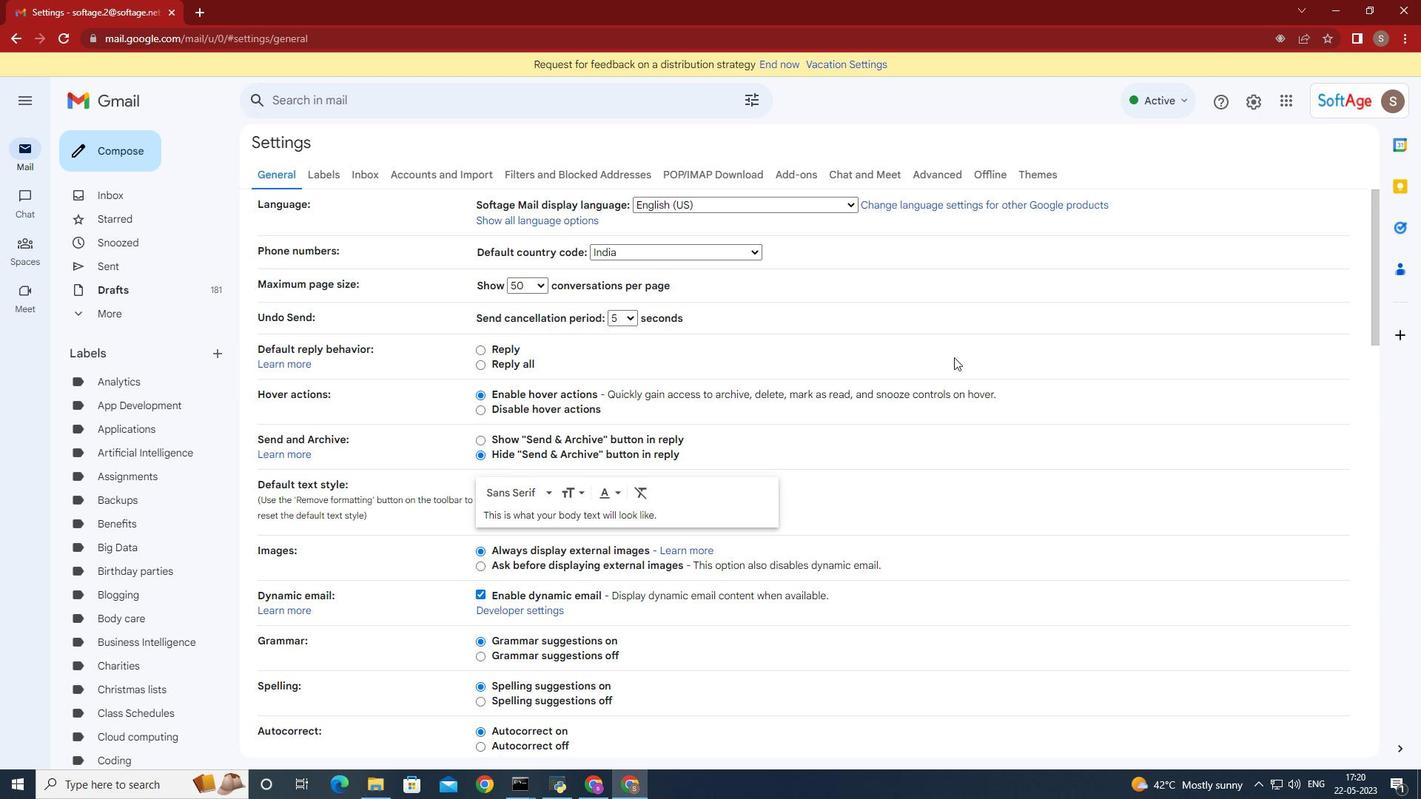 
Action: Mouse scrolled (951, 358) with delta (0, 0)
Screenshot: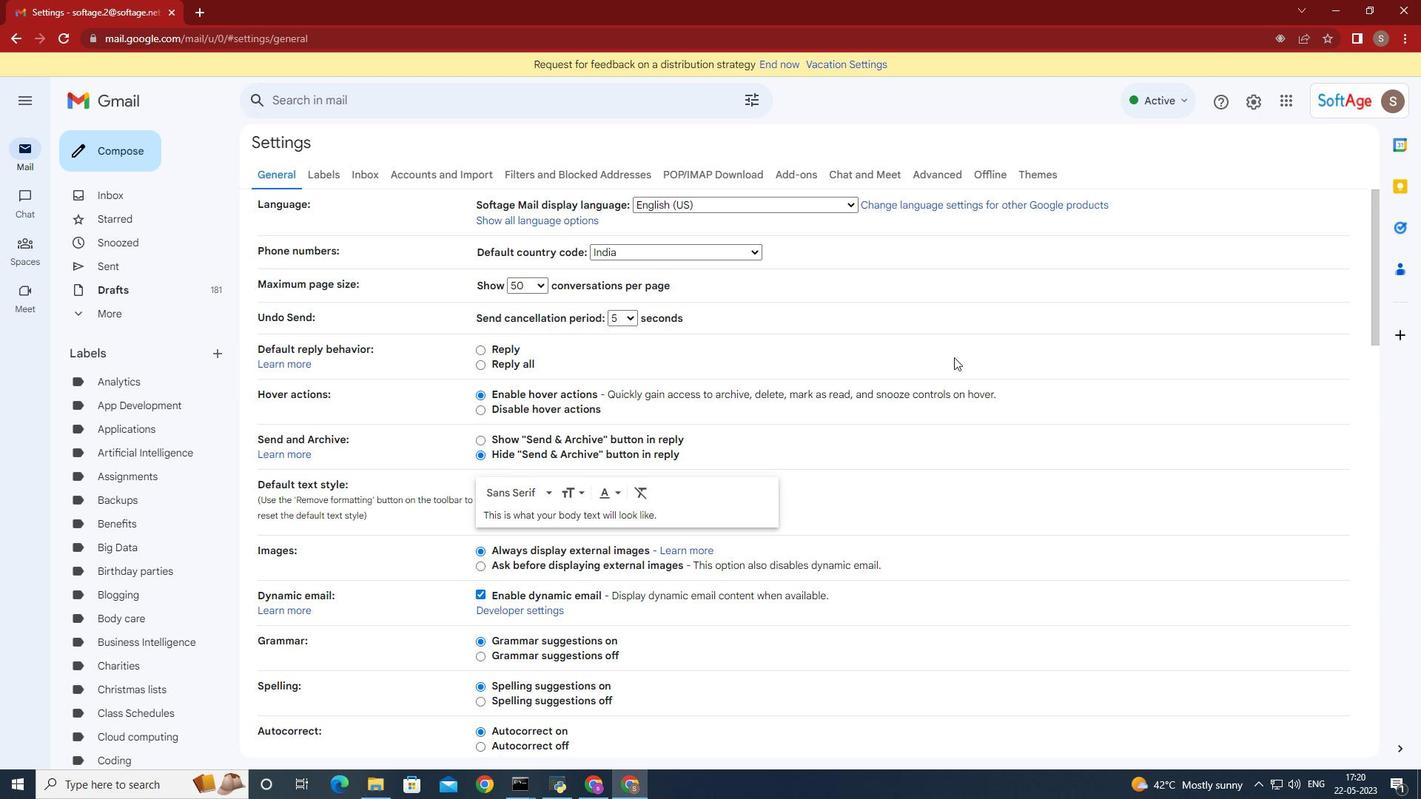 
Action: Mouse moved to (948, 360)
Screenshot: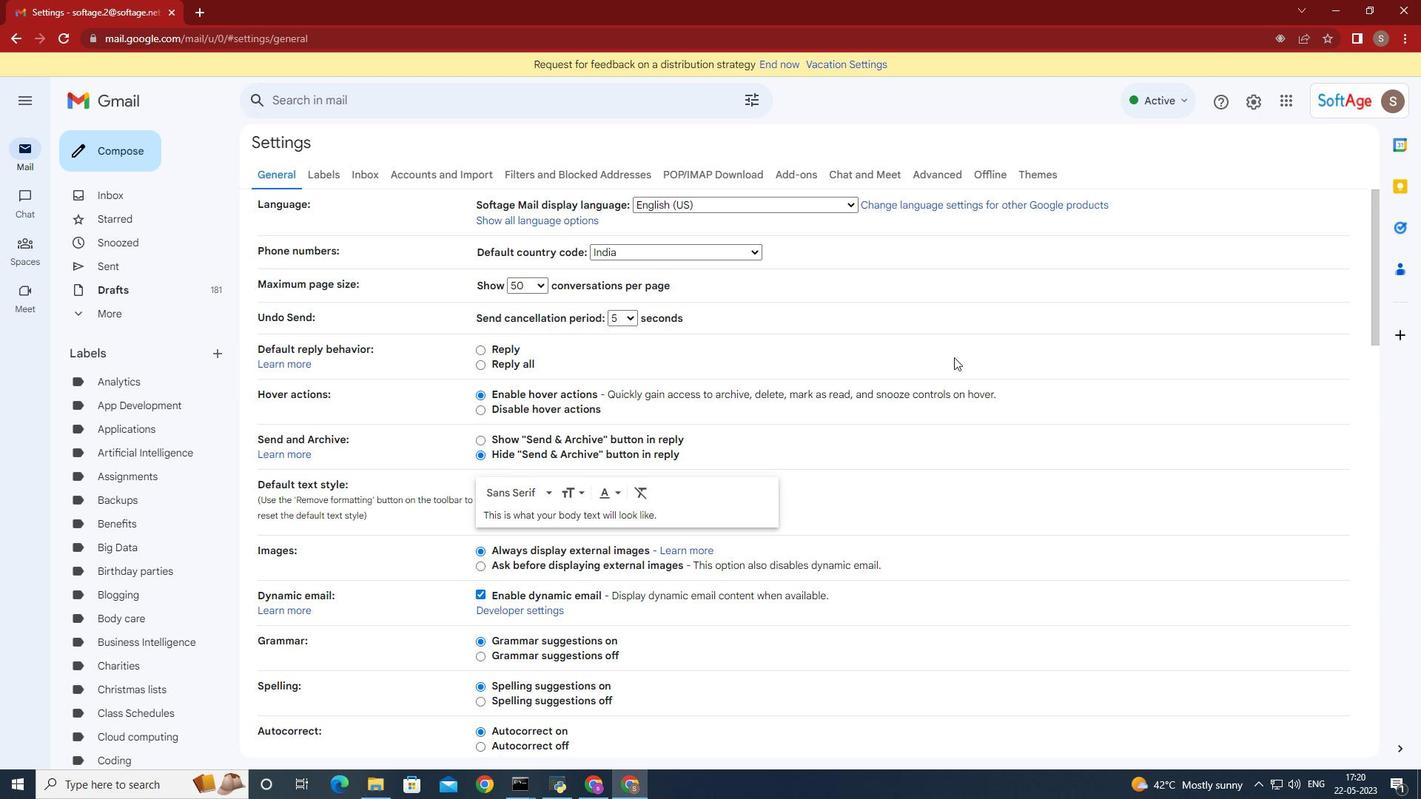 
Action: Mouse scrolled (948, 359) with delta (0, 0)
Screenshot: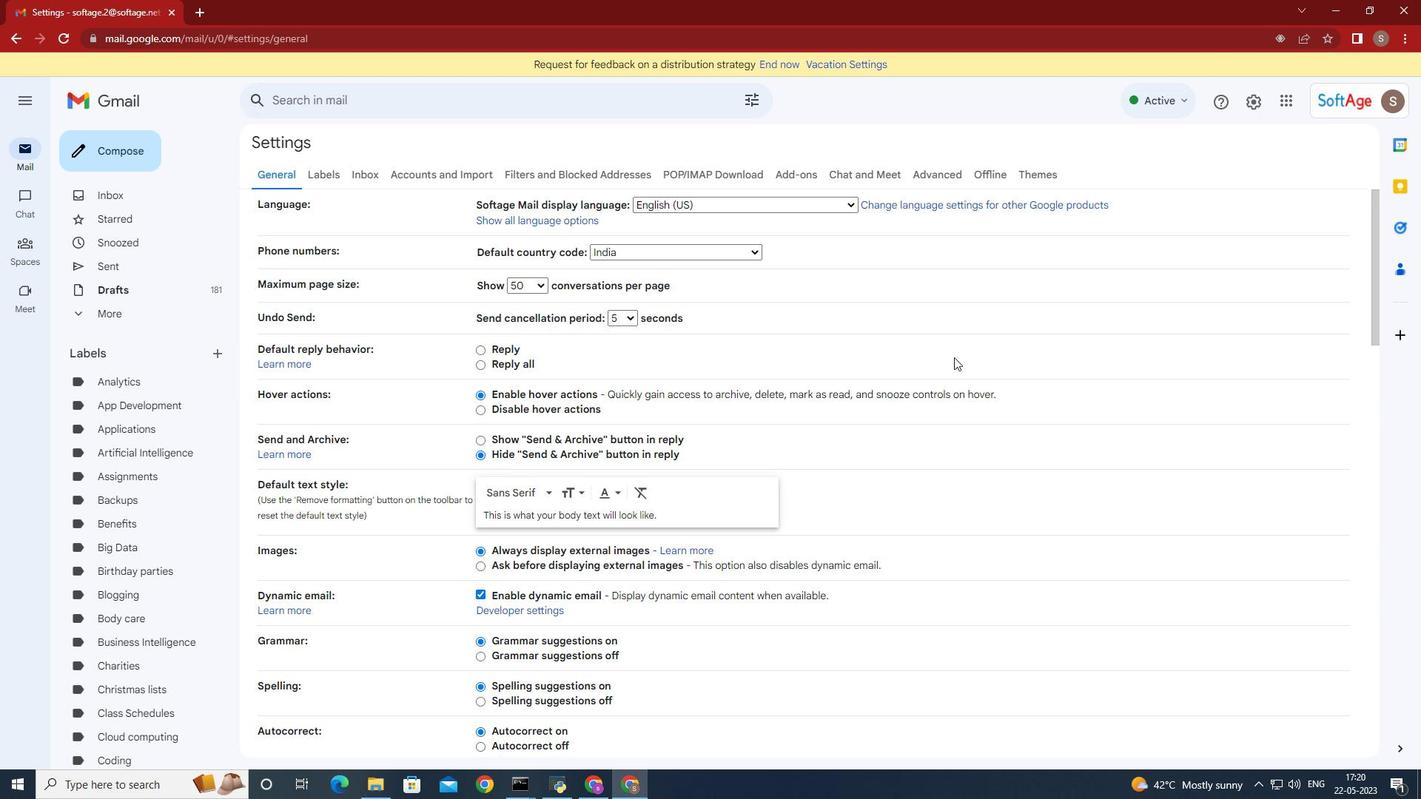 
Action: Mouse moved to (946, 360)
Screenshot: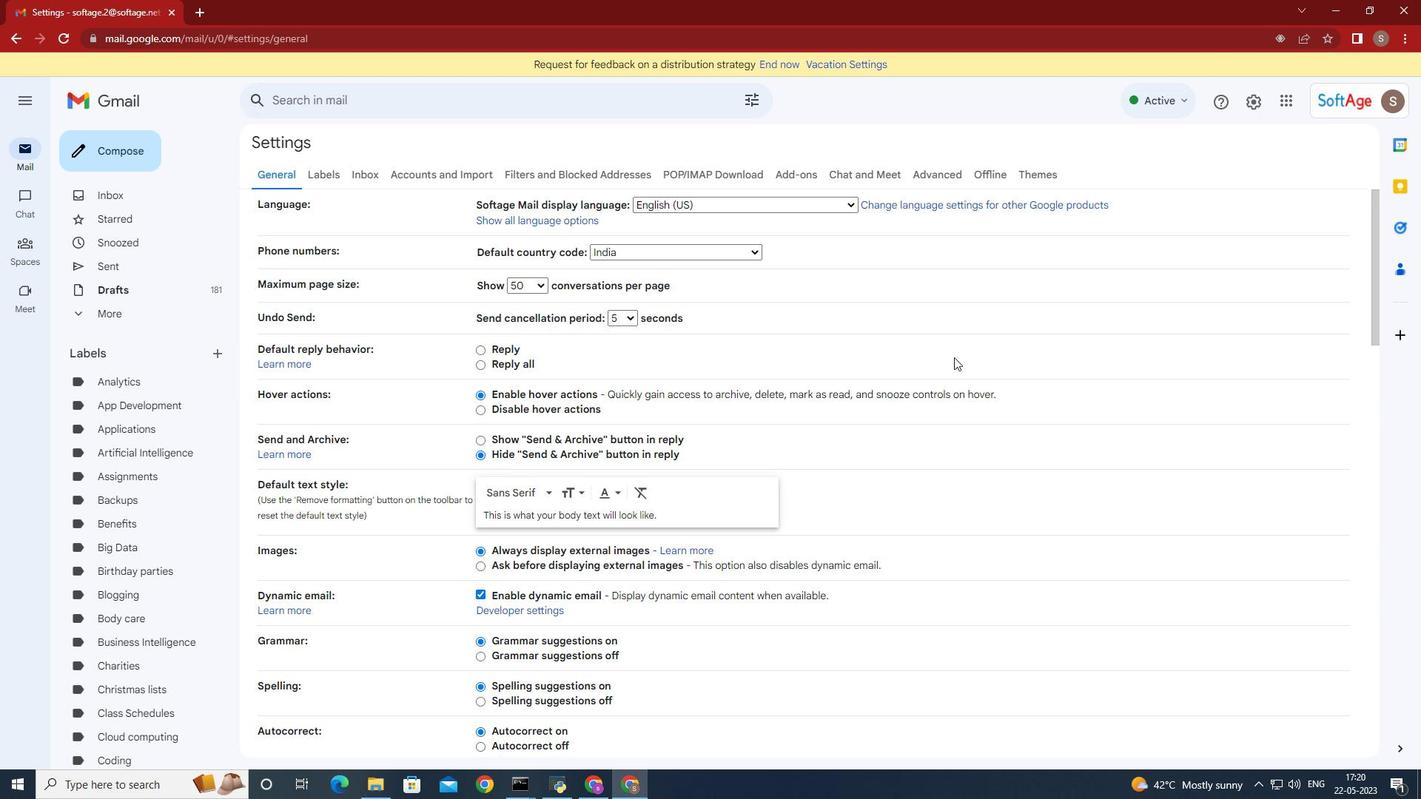 
Action: Mouse scrolled (948, 359) with delta (0, 0)
Screenshot: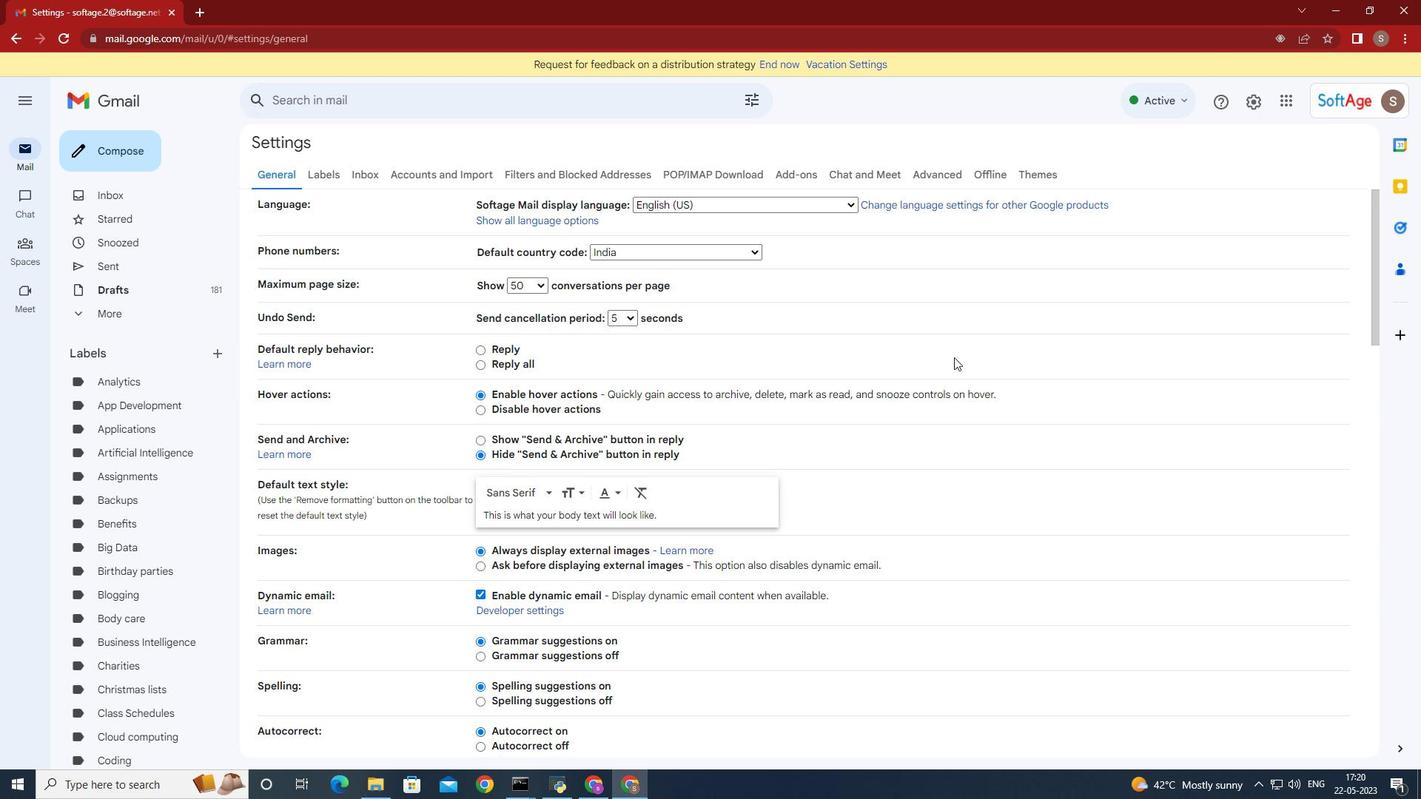 
Action: Mouse moved to (945, 360)
Screenshot: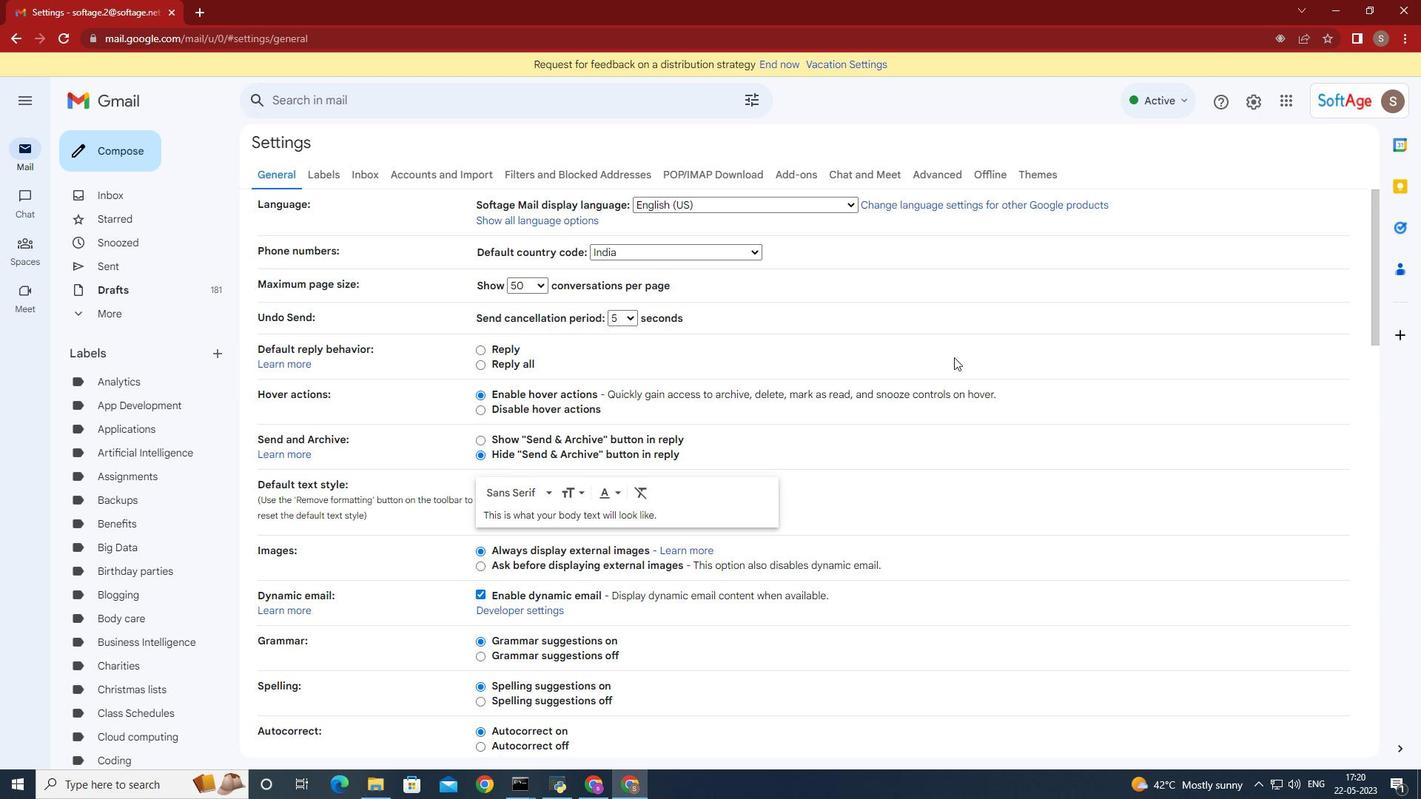 
Action: Mouse scrolled (945, 359) with delta (0, 0)
Screenshot: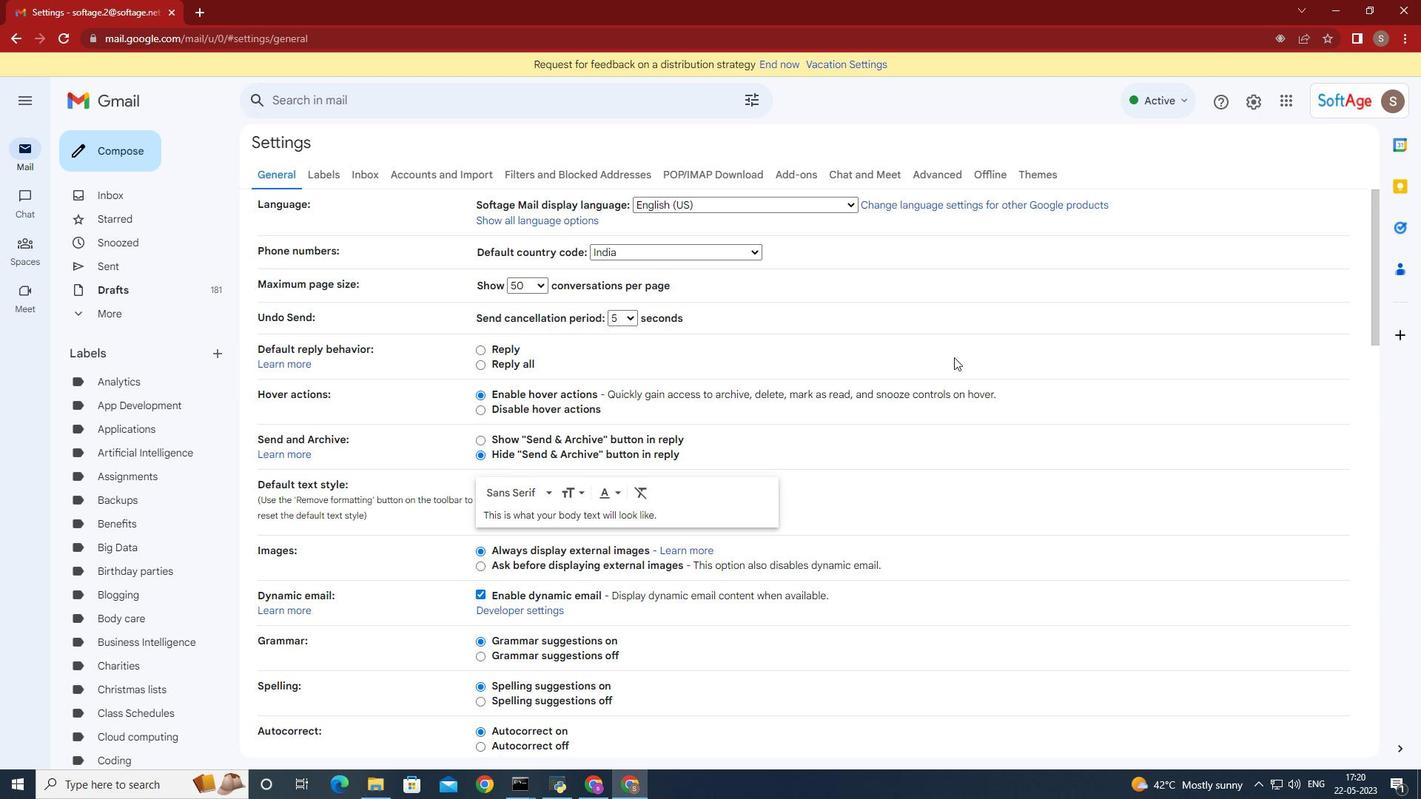 
Action: Mouse moved to (944, 360)
Screenshot: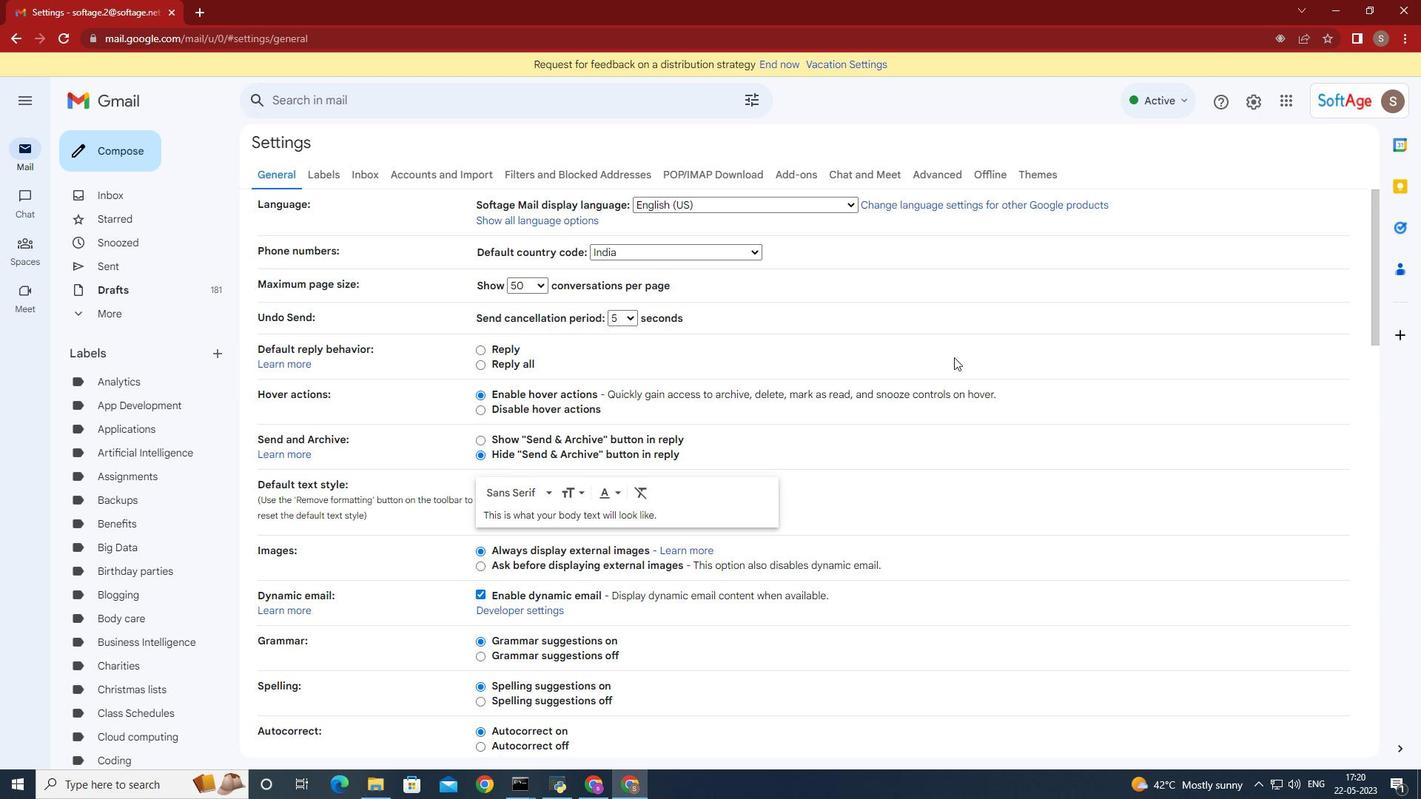 
Action: Mouse scrolled (945, 359) with delta (0, 0)
Screenshot: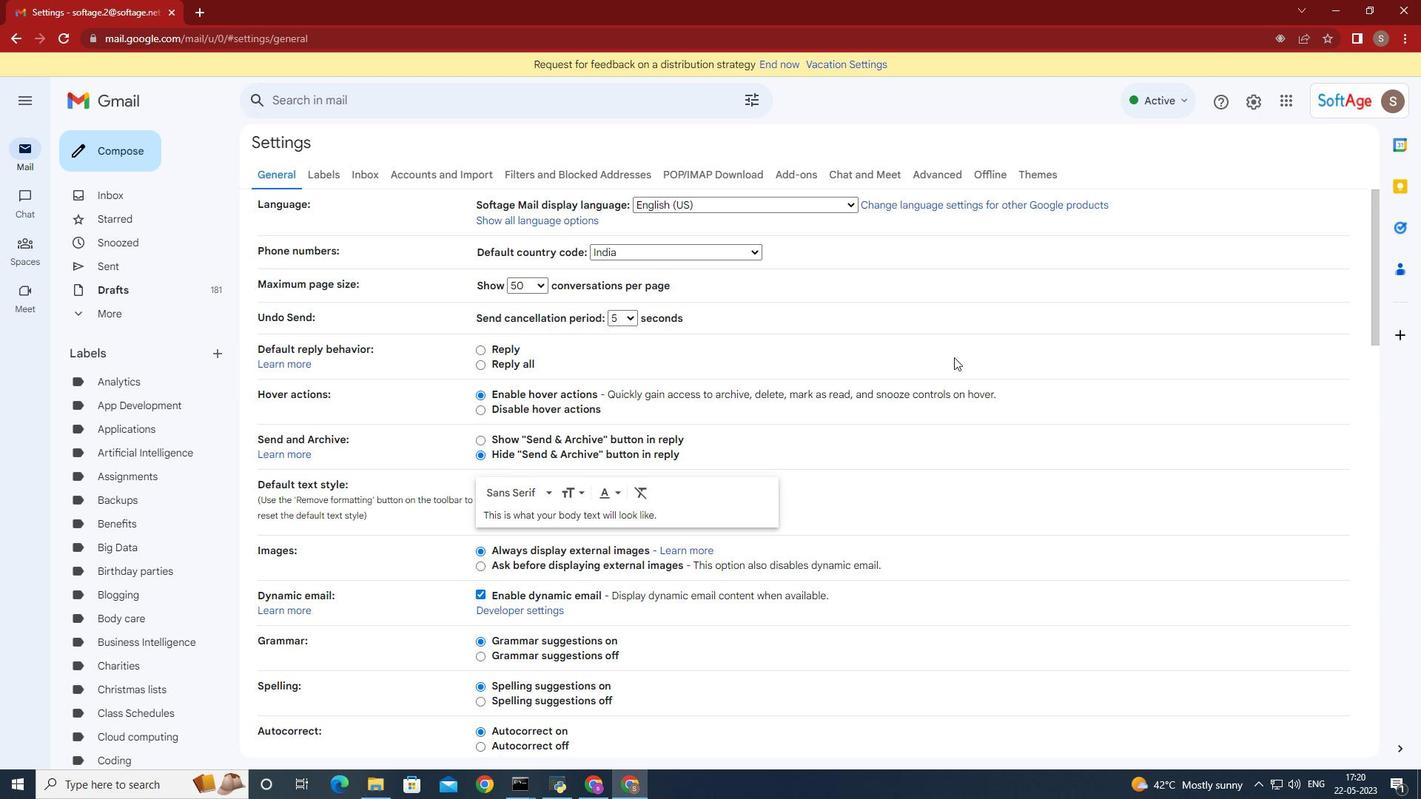 
Action: Mouse moved to (941, 358)
Screenshot: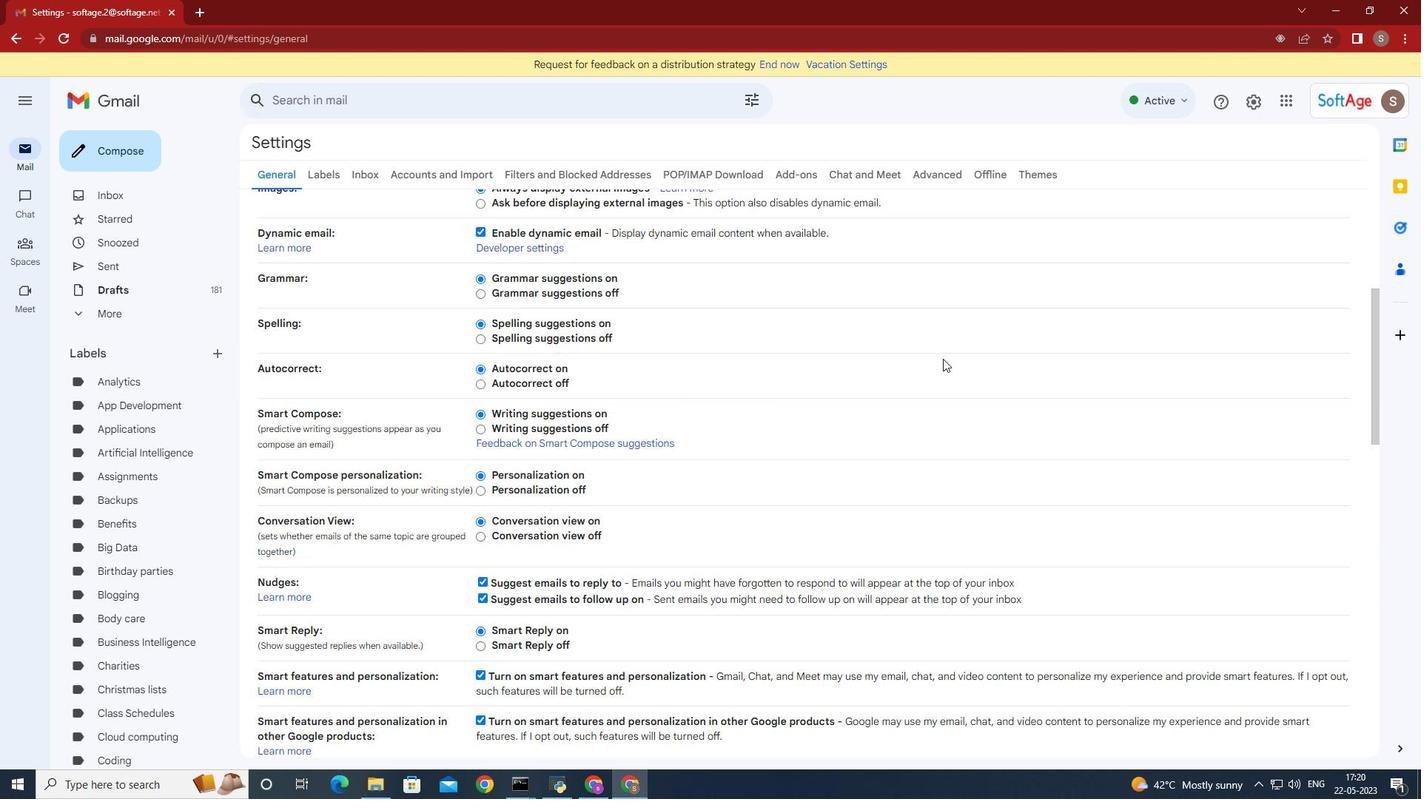 
Action: Mouse scrolled (941, 358) with delta (0, 0)
Screenshot: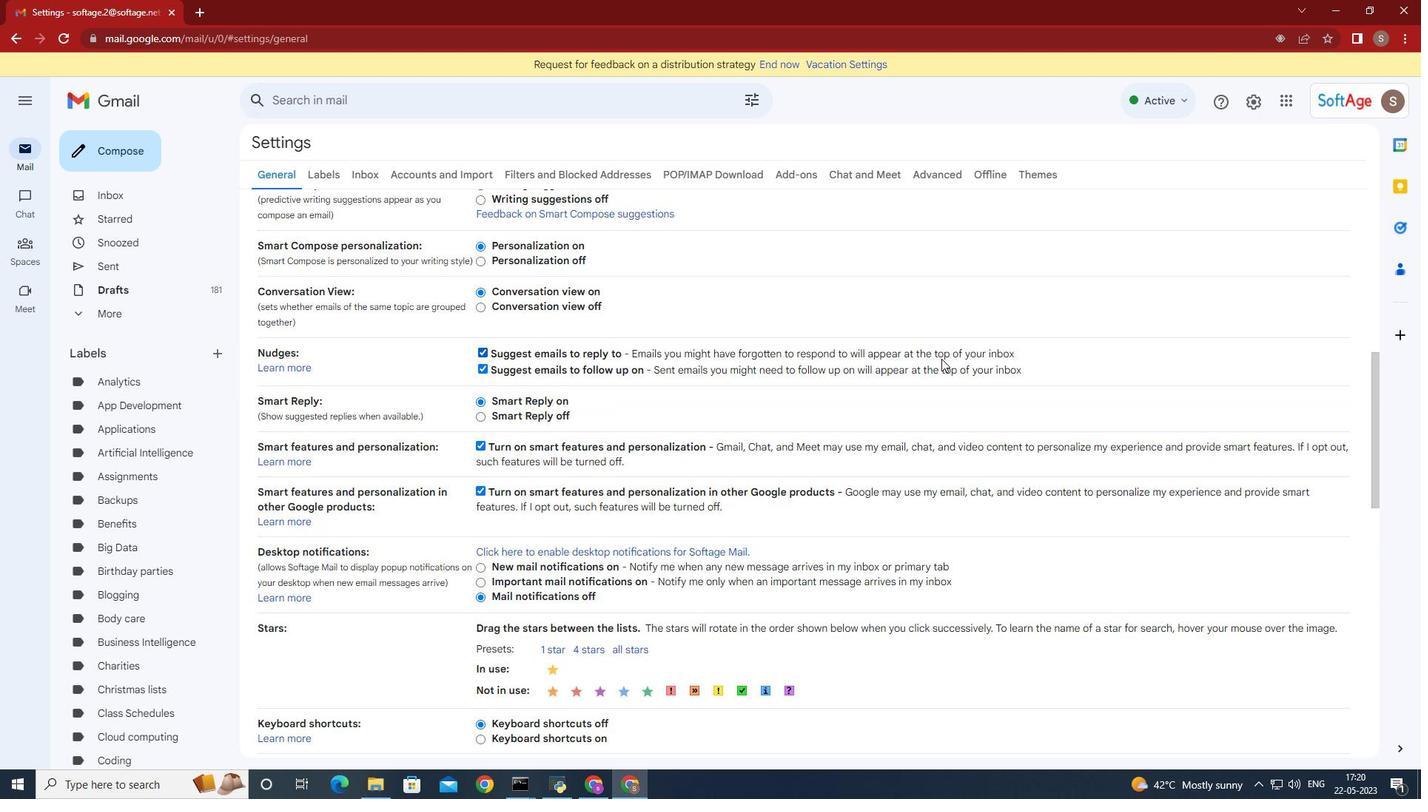 
Action: Mouse scrolled (941, 358) with delta (0, 0)
Screenshot: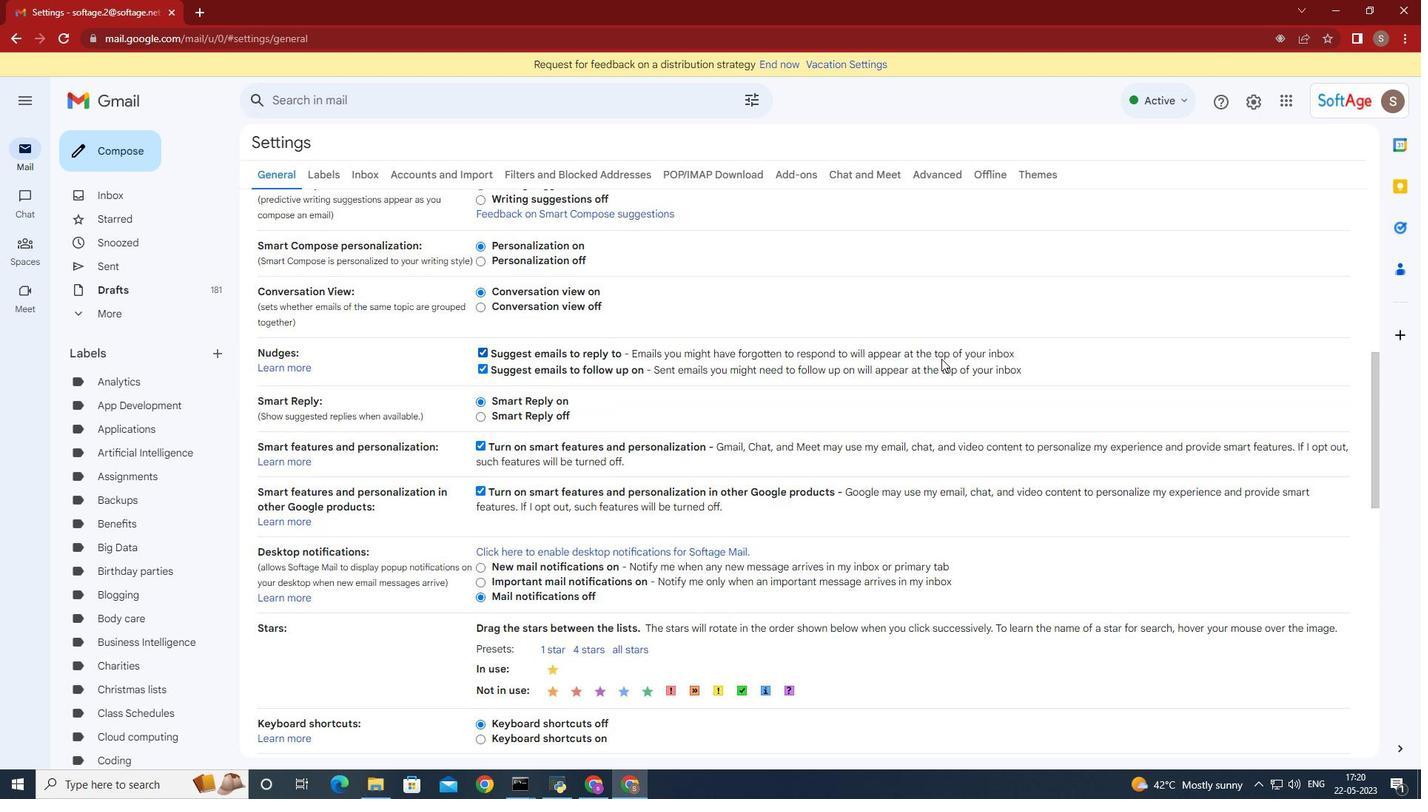 
Action: Mouse scrolled (941, 358) with delta (0, 0)
Screenshot: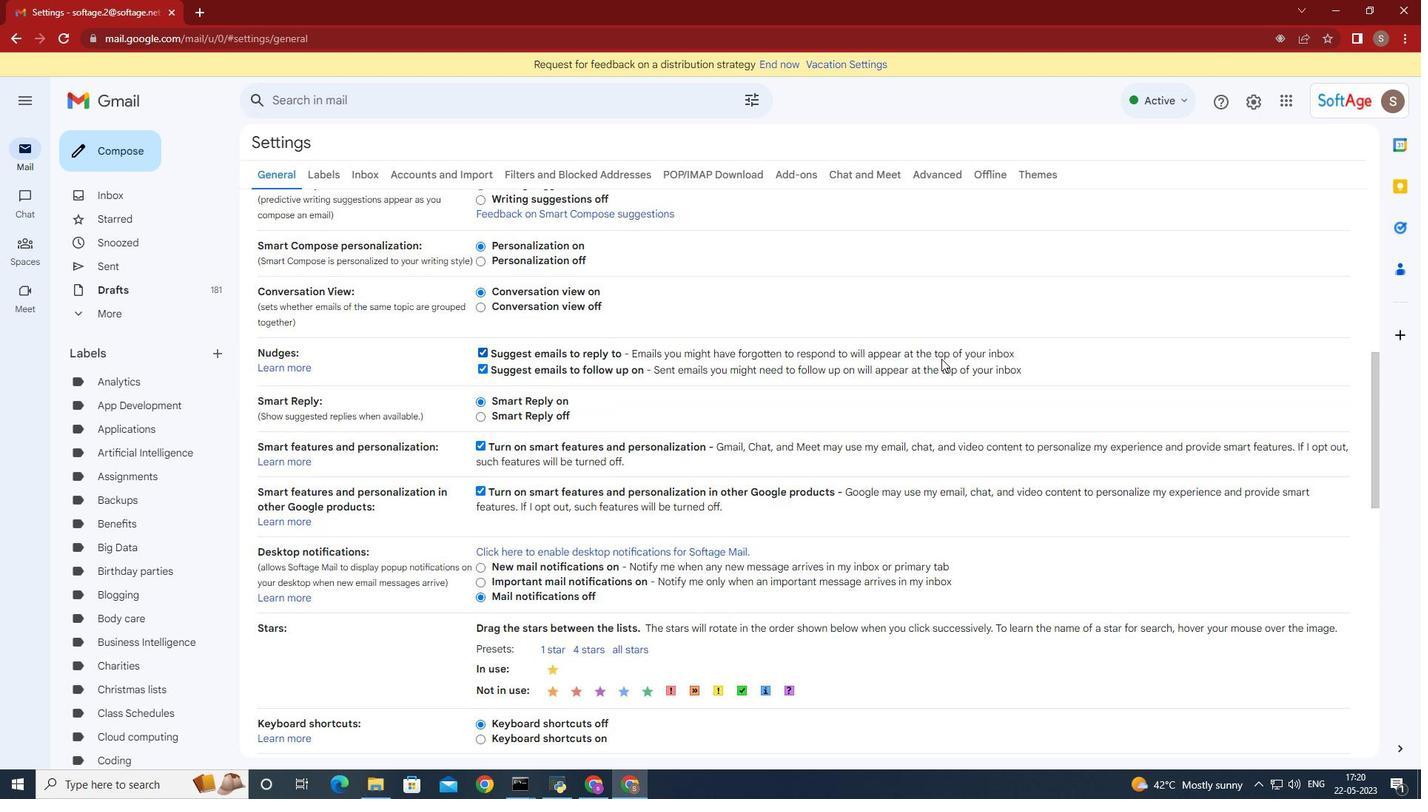 
Action: Mouse scrolled (941, 358) with delta (0, 0)
Screenshot: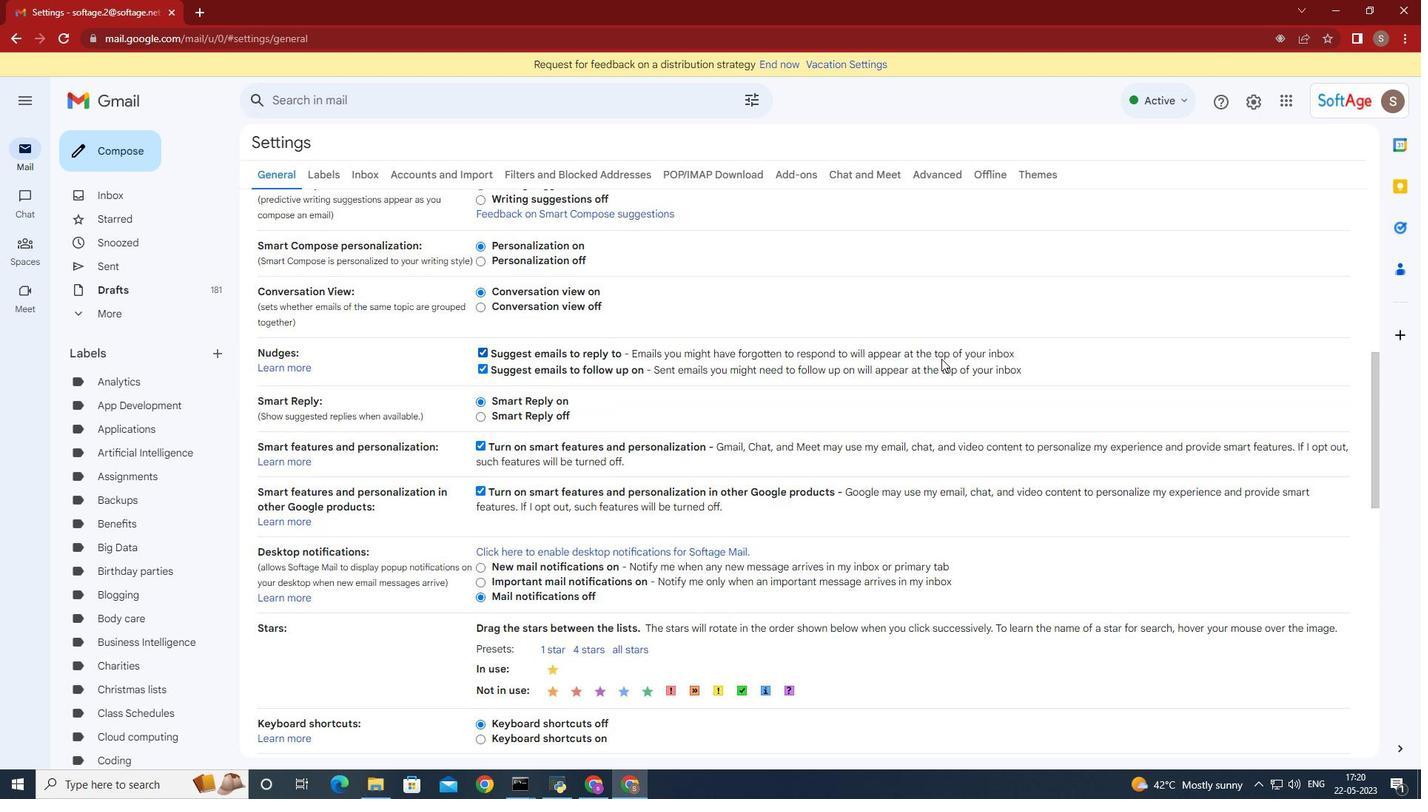 
Action: Mouse scrolled (941, 358) with delta (0, 0)
Screenshot: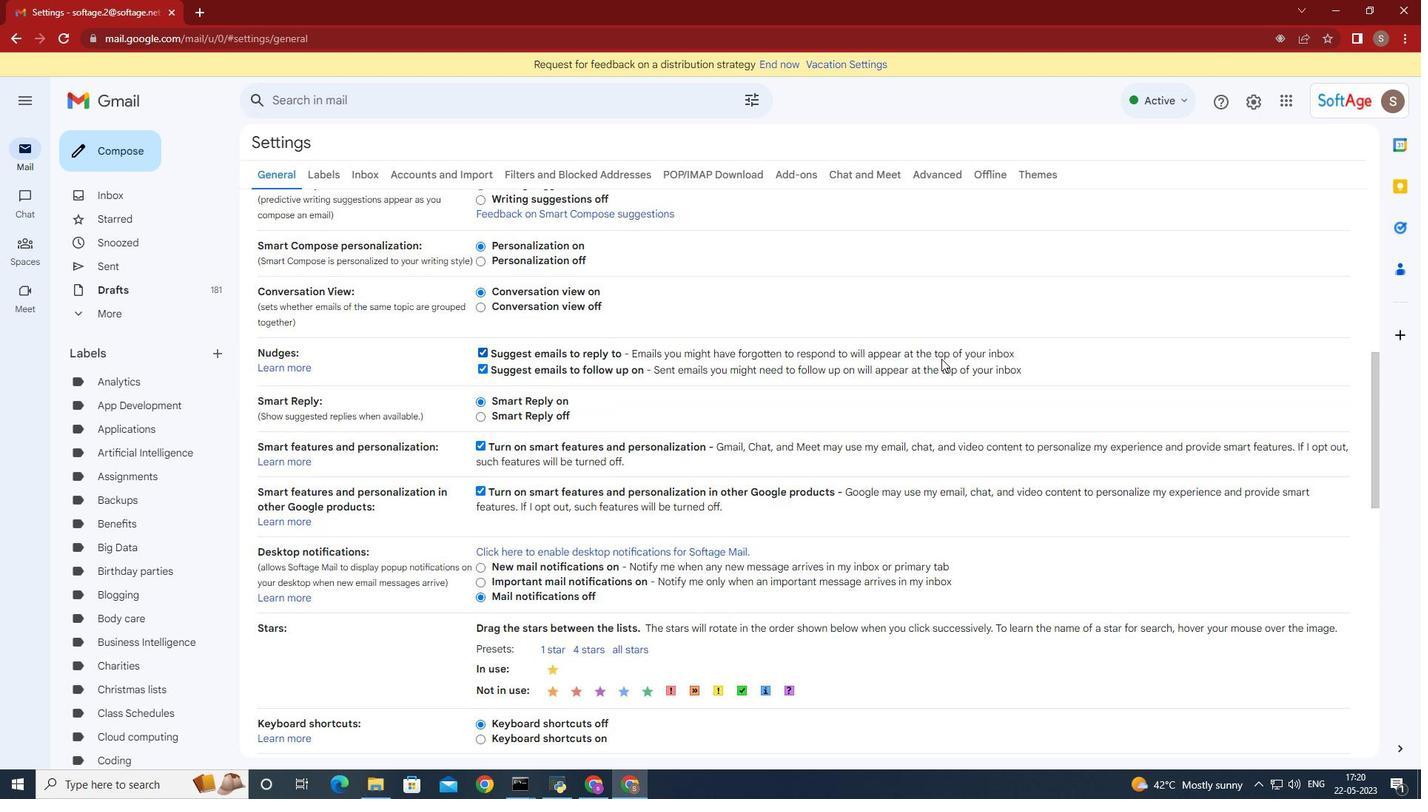 
Action: Mouse moved to (940, 358)
Screenshot: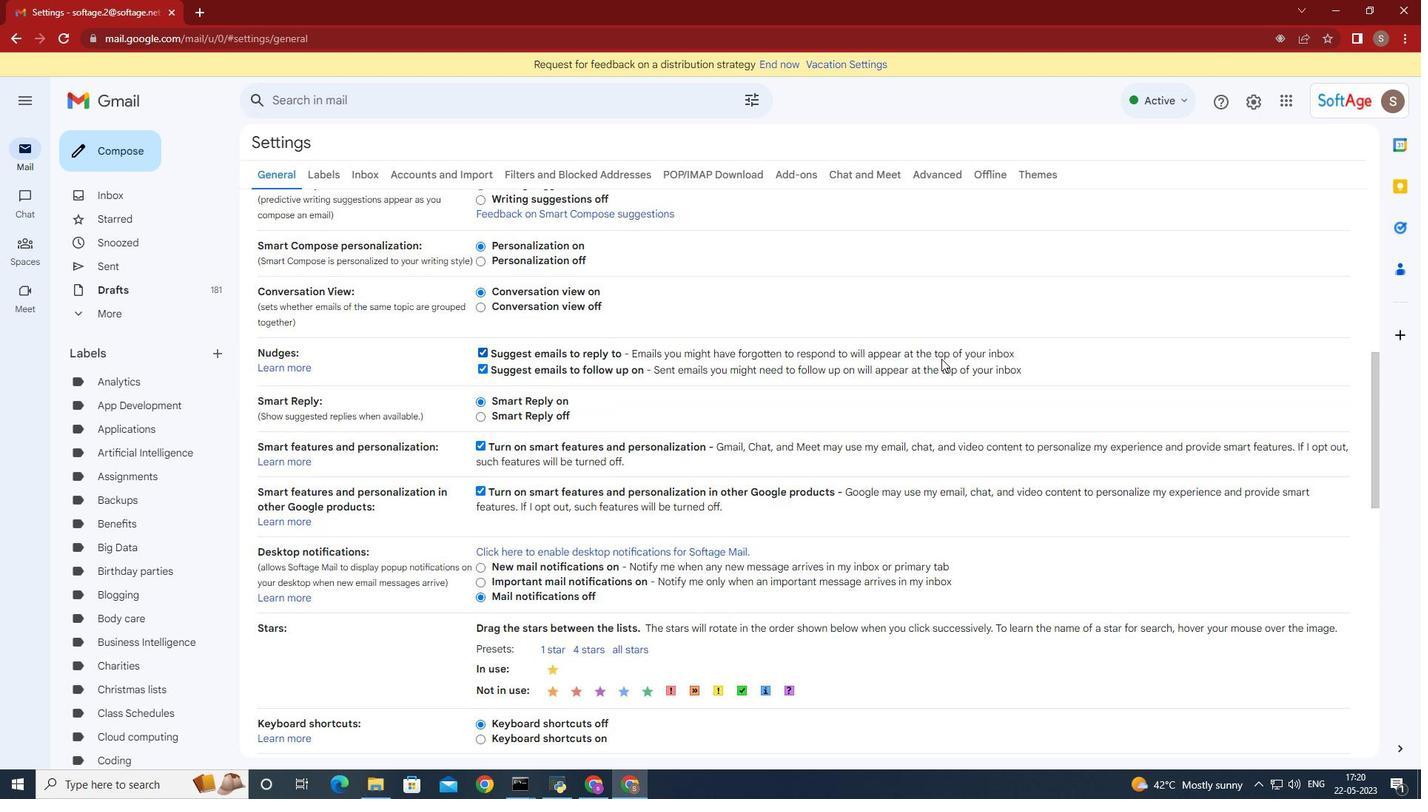 
Action: Mouse scrolled (940, 358) with delta (0, 0)
Screenshot: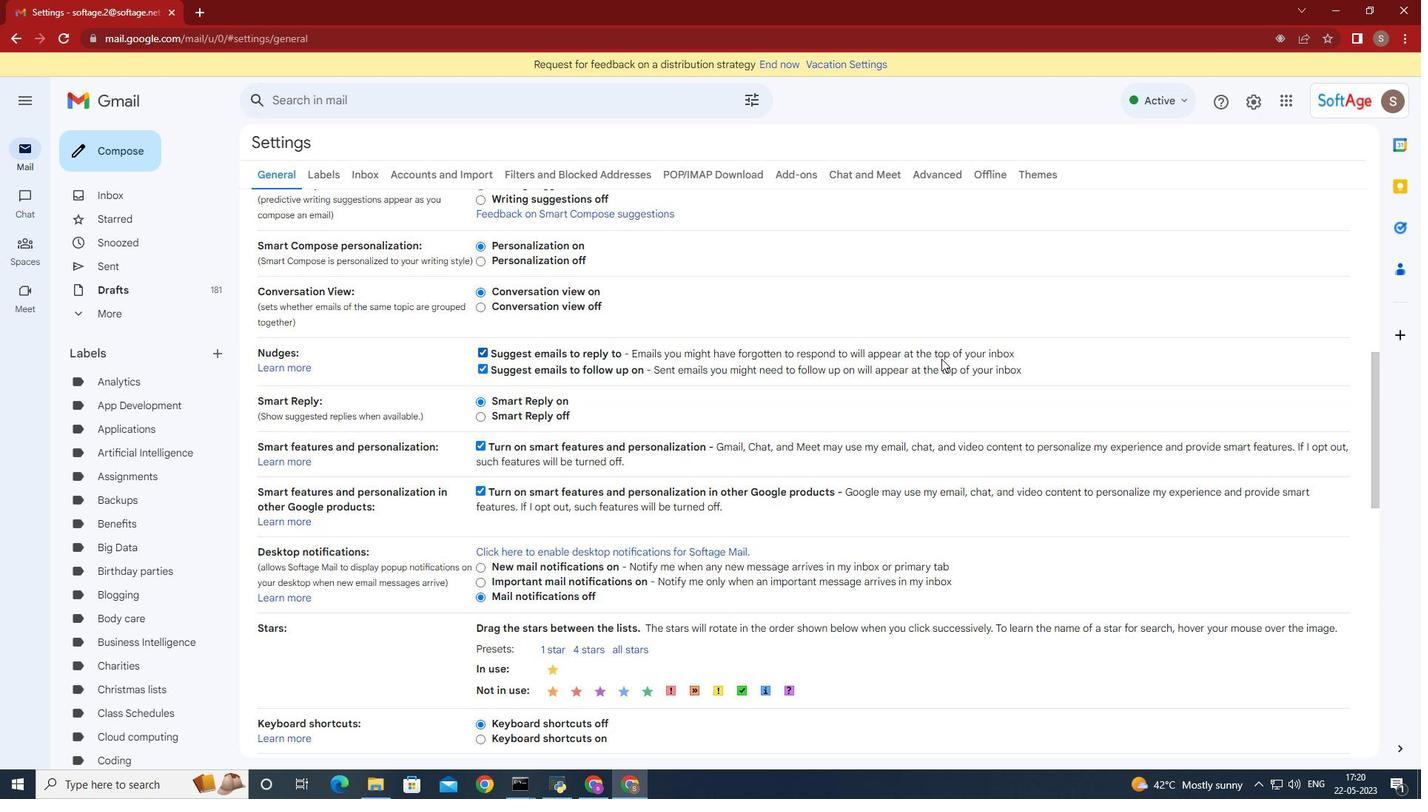 
Action: Mouse moved to (940, 358)
Screenshot: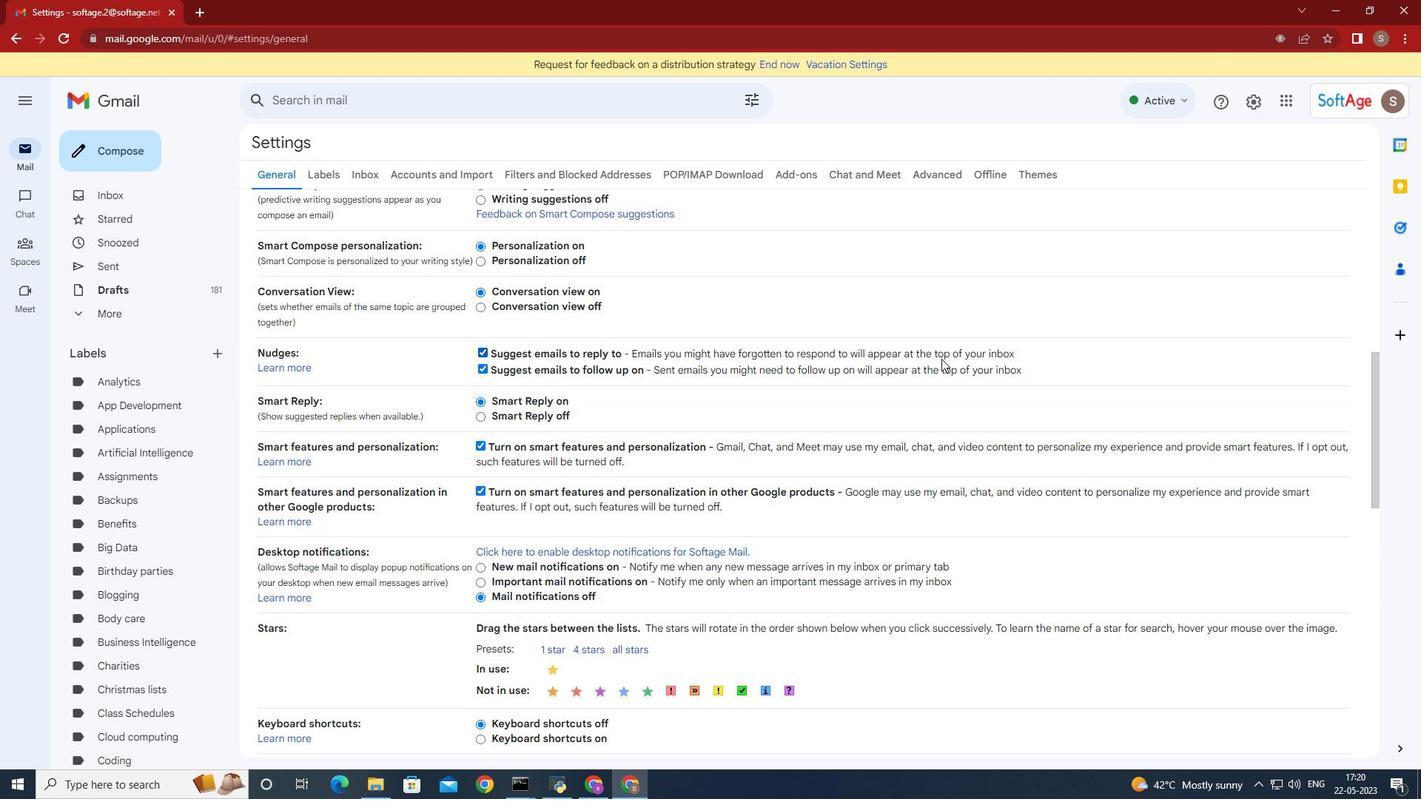 
Action: Mouse scrolled (940, 358) with delta (0, 0)
Screenshot: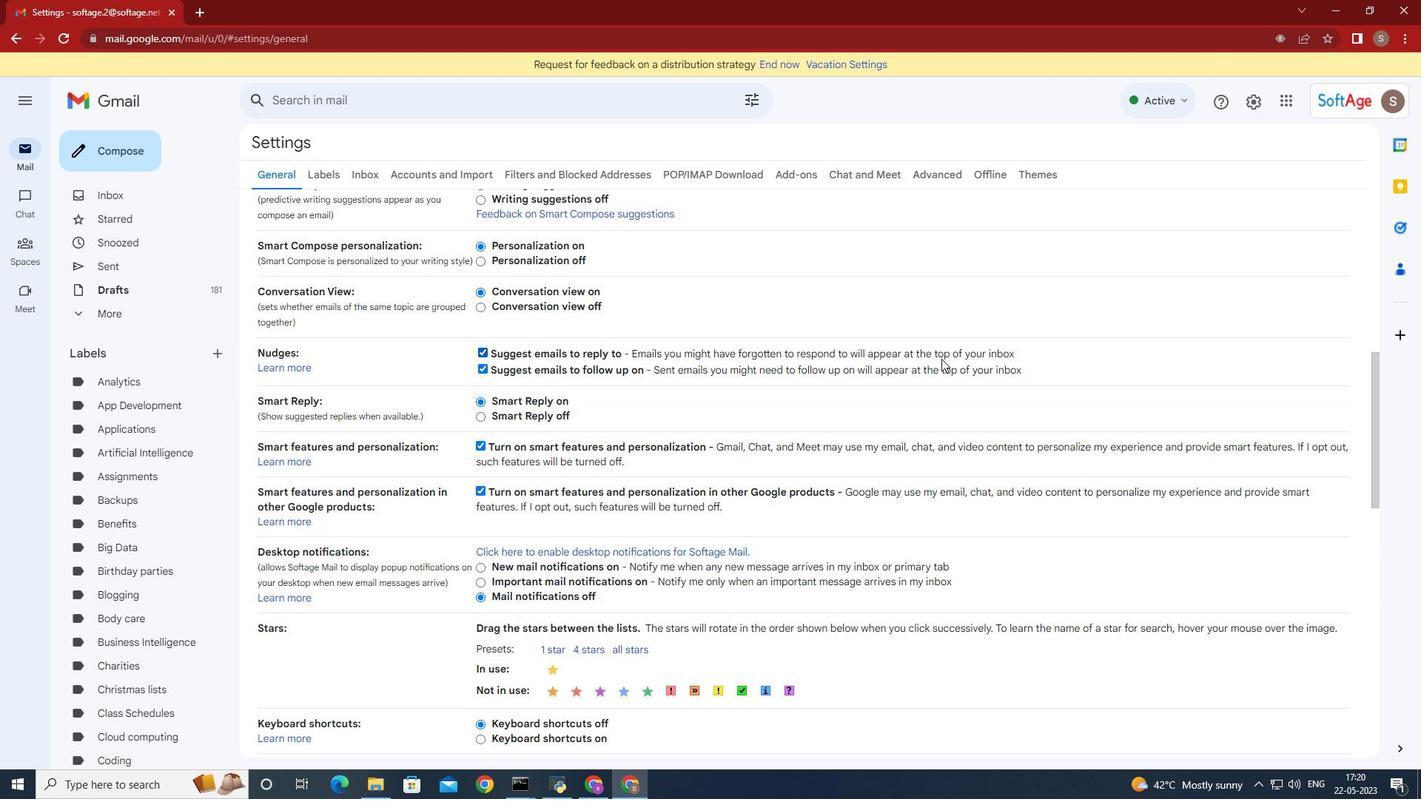 
Action: Mouse moved to (848, 360)
Screenshot: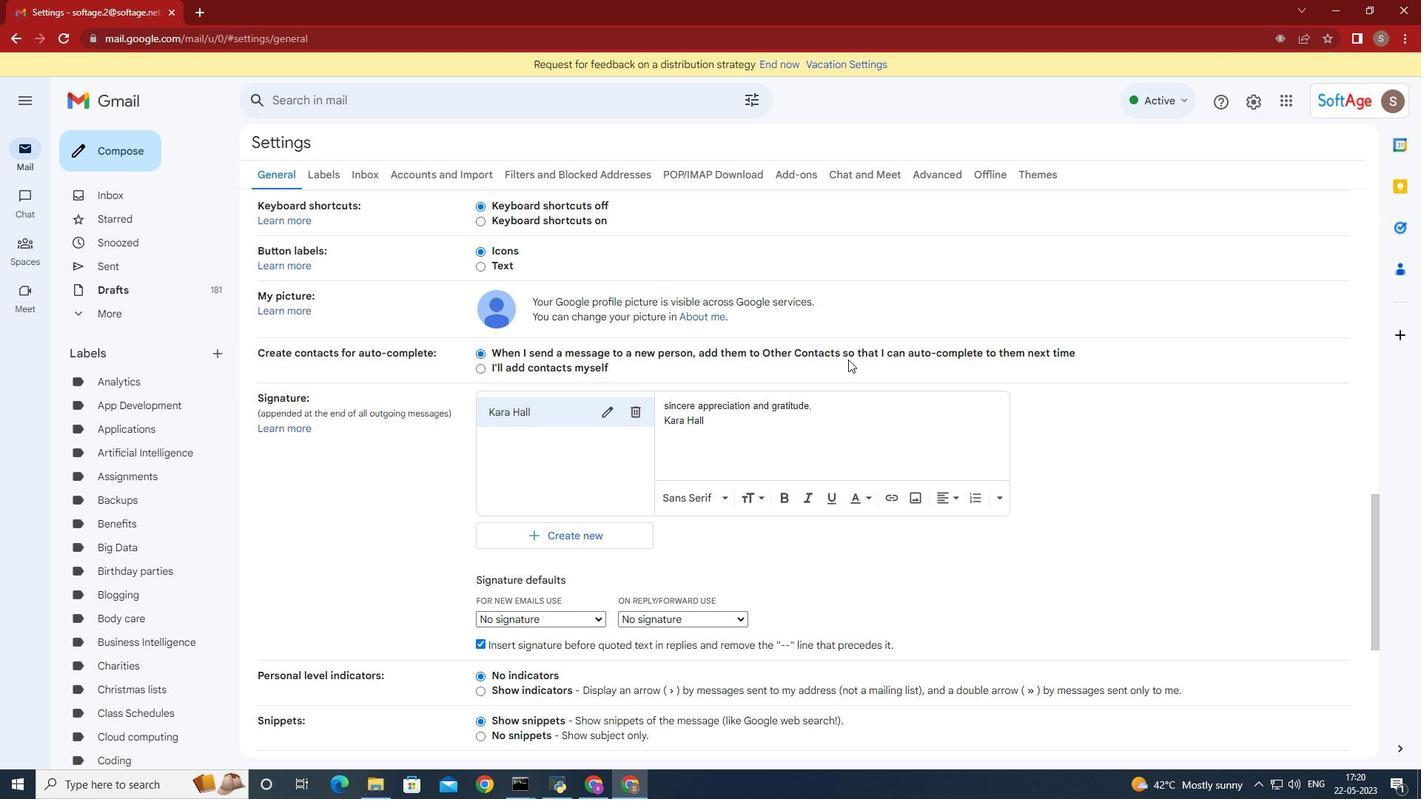 
Action: Mouse scrolled (848, 359) with delta (0, 0)
Screenshot: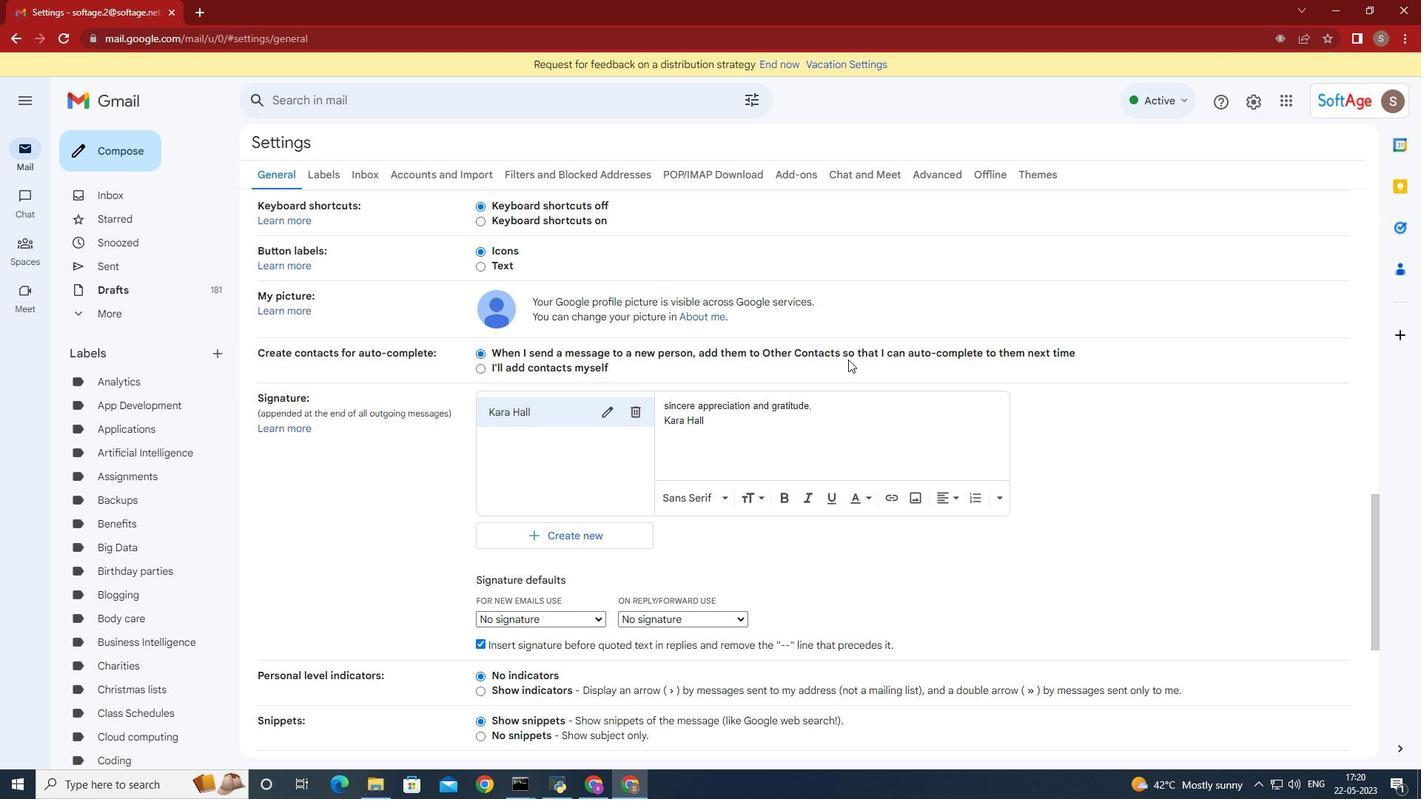 
Action: Mouse moved to (848, 360)
Screenshot: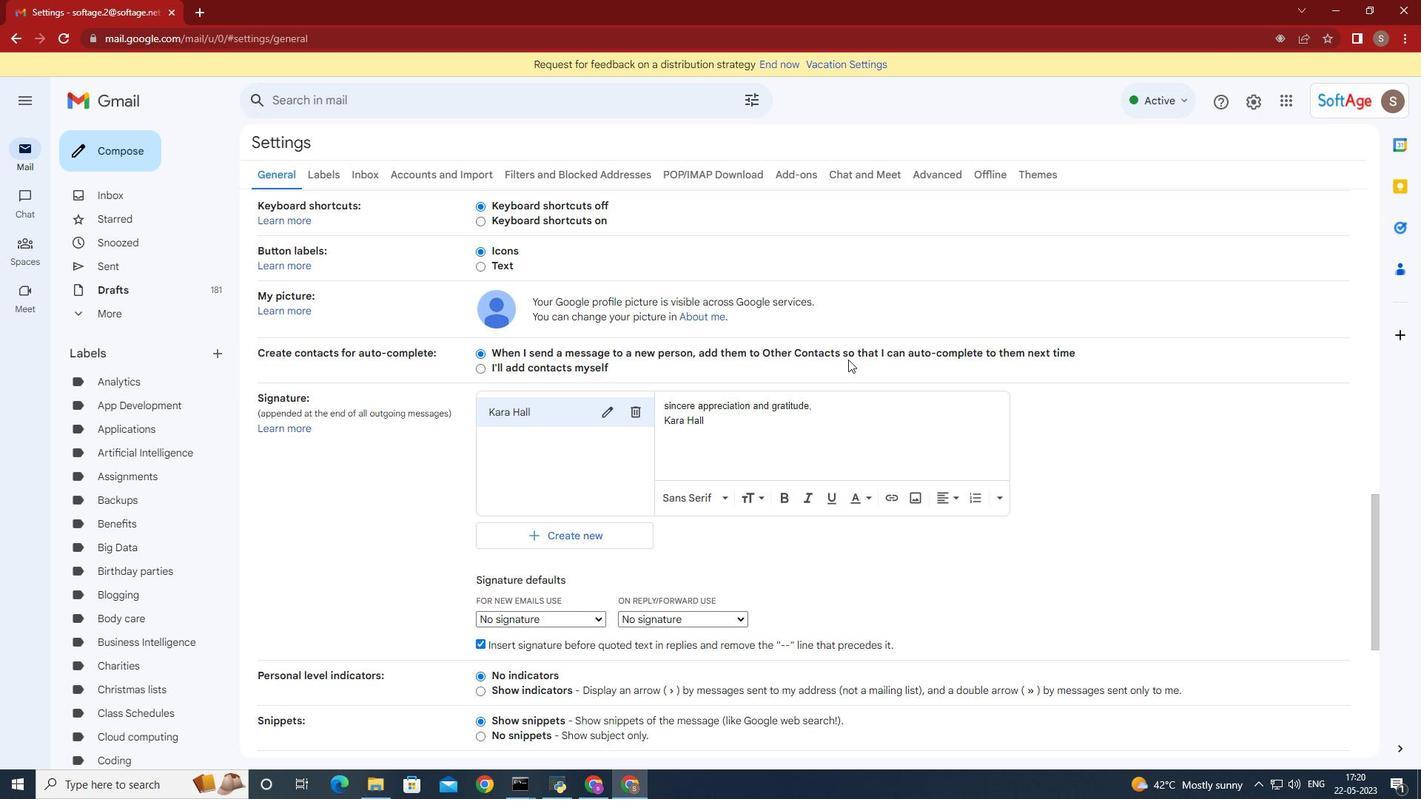
Action: Mouse scrolled (848, 359) with delta (0, 0)
Screenshot: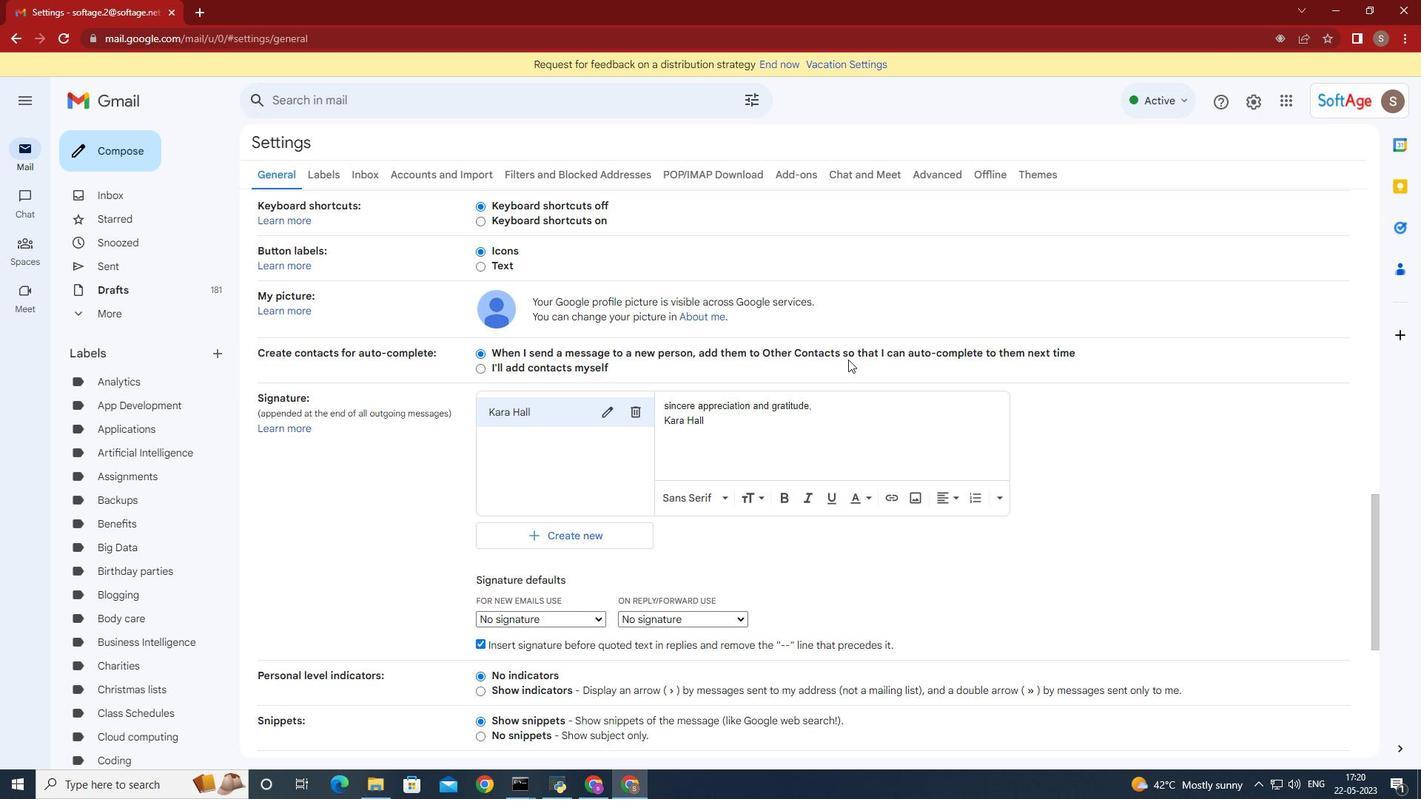 
Action: Mouse moved to (848, 361)
Screenshot: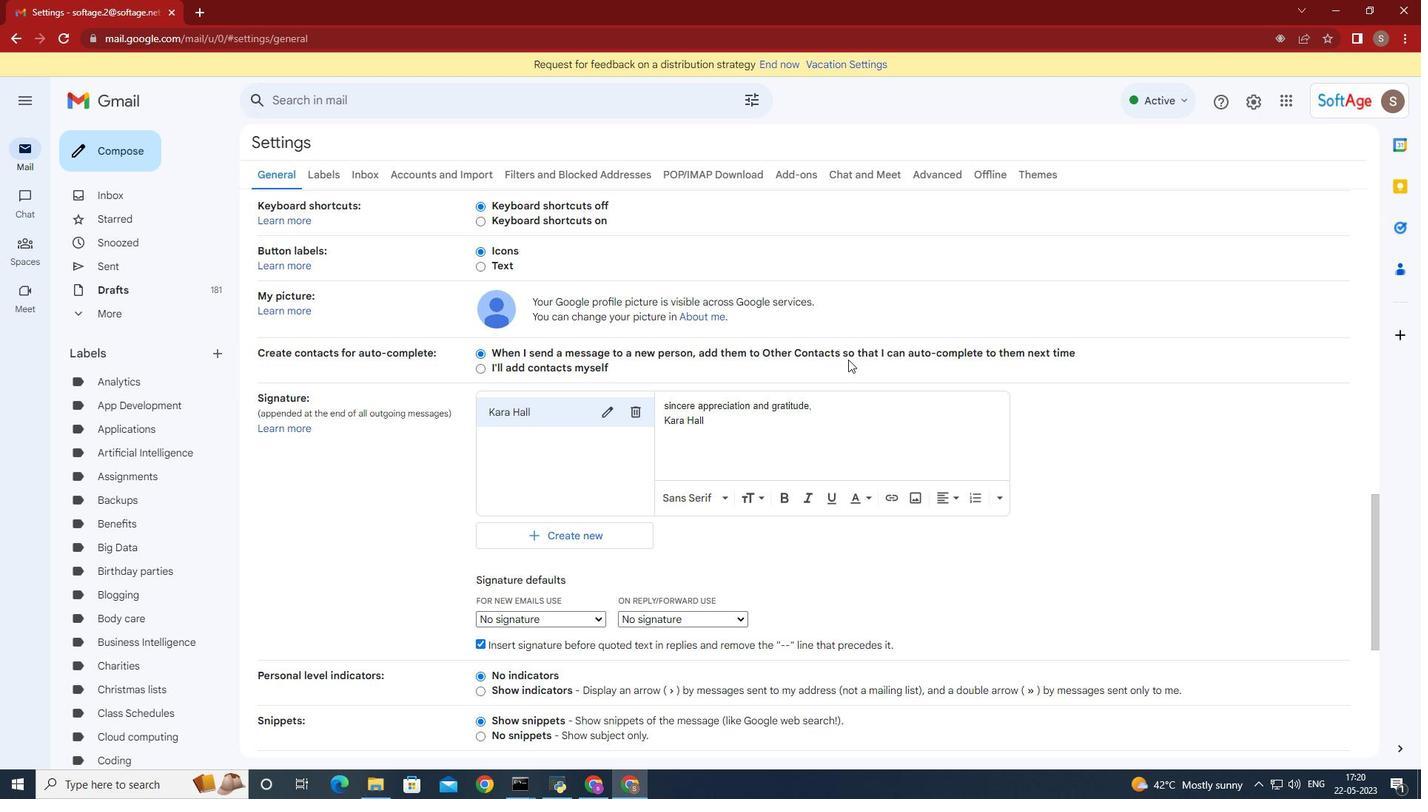 
Action: Mouse scrolled (848, 361) with delta (0, 0)
Screenshot: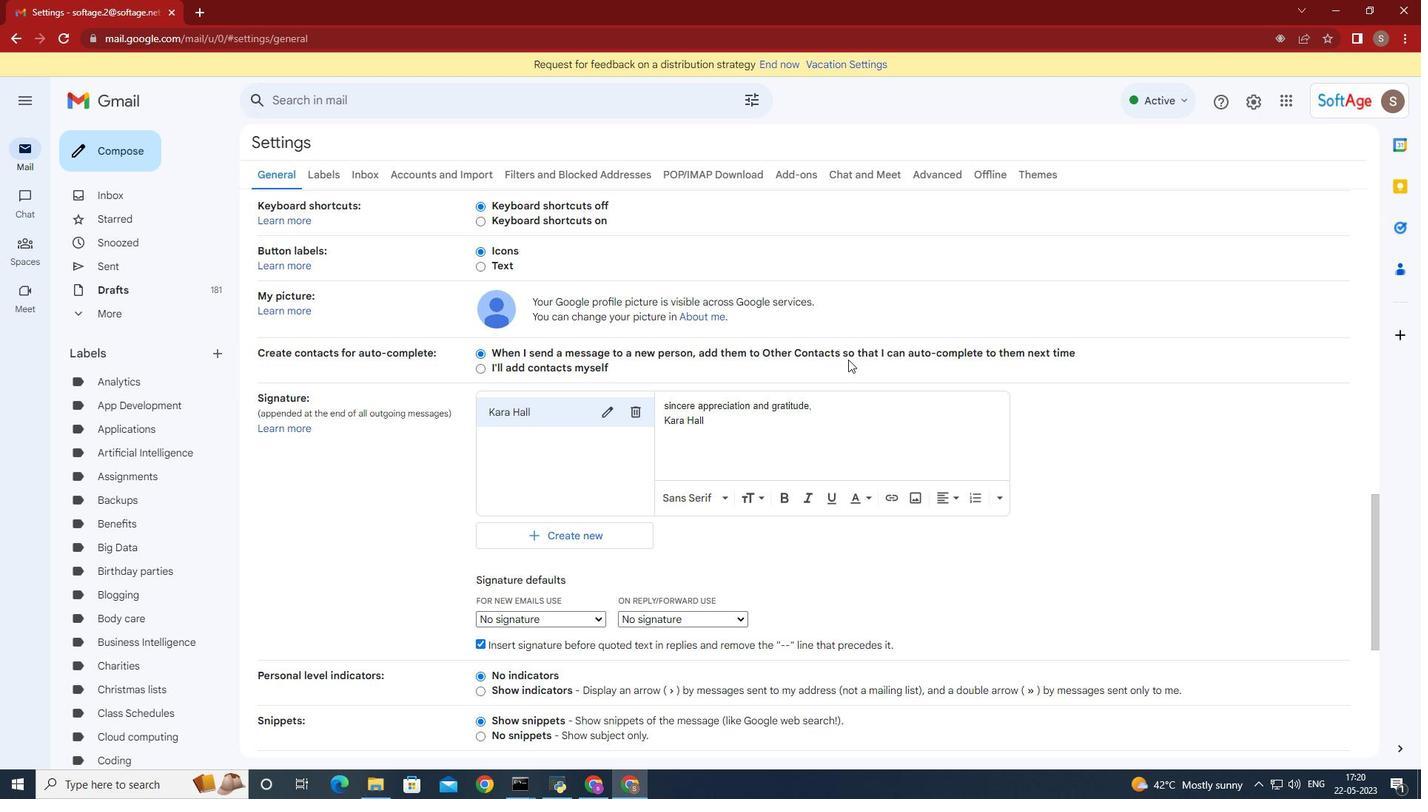 
Action: Mouse moved to (618, 323)
Screenshot: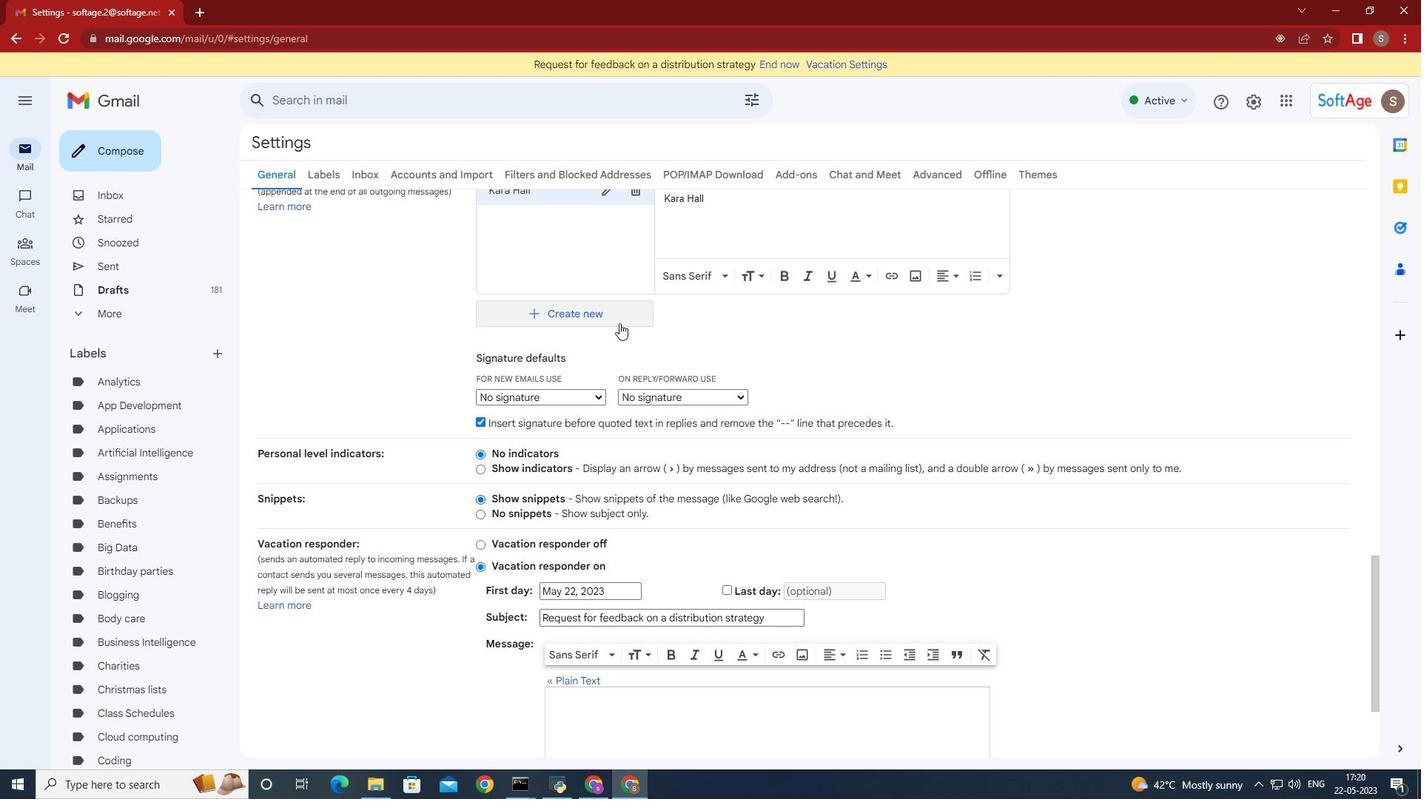 
Action: Mouse scrolled (618, 324) with delta (0, 0)
Screenshot: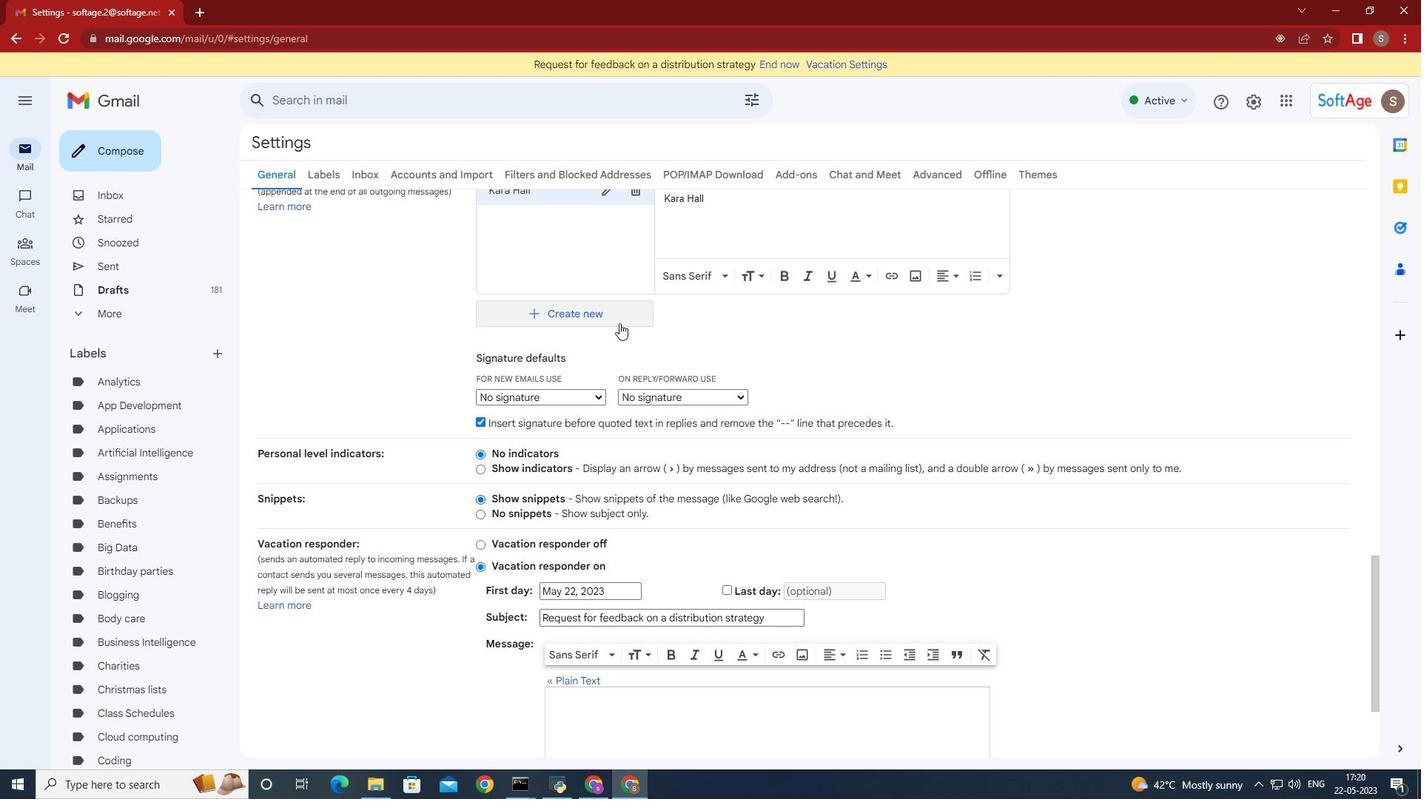 
Action: Mouse scrolled (618, 324) with delta (0, 0)
Screenshot: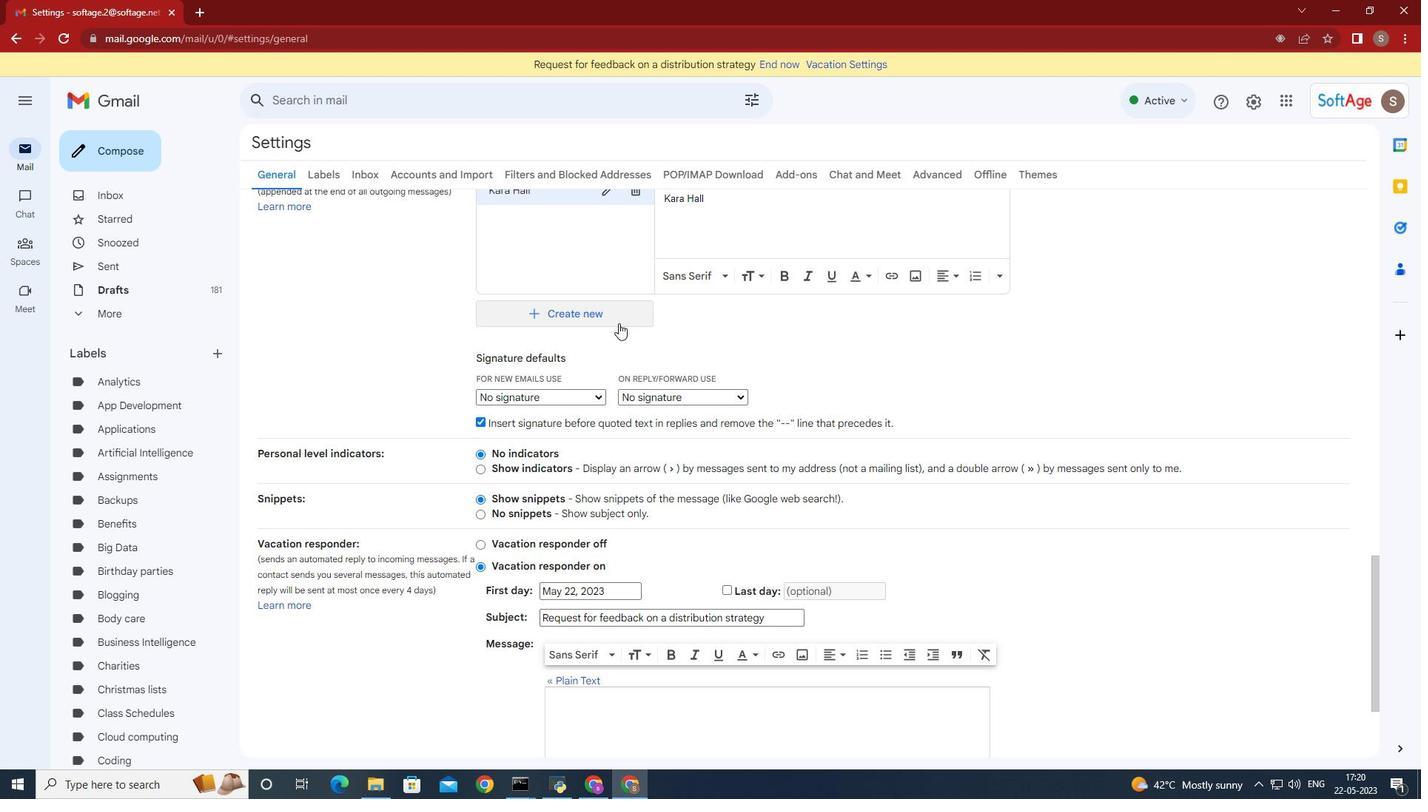 
Action: Mouse moved to (603, 457)
Screenshot: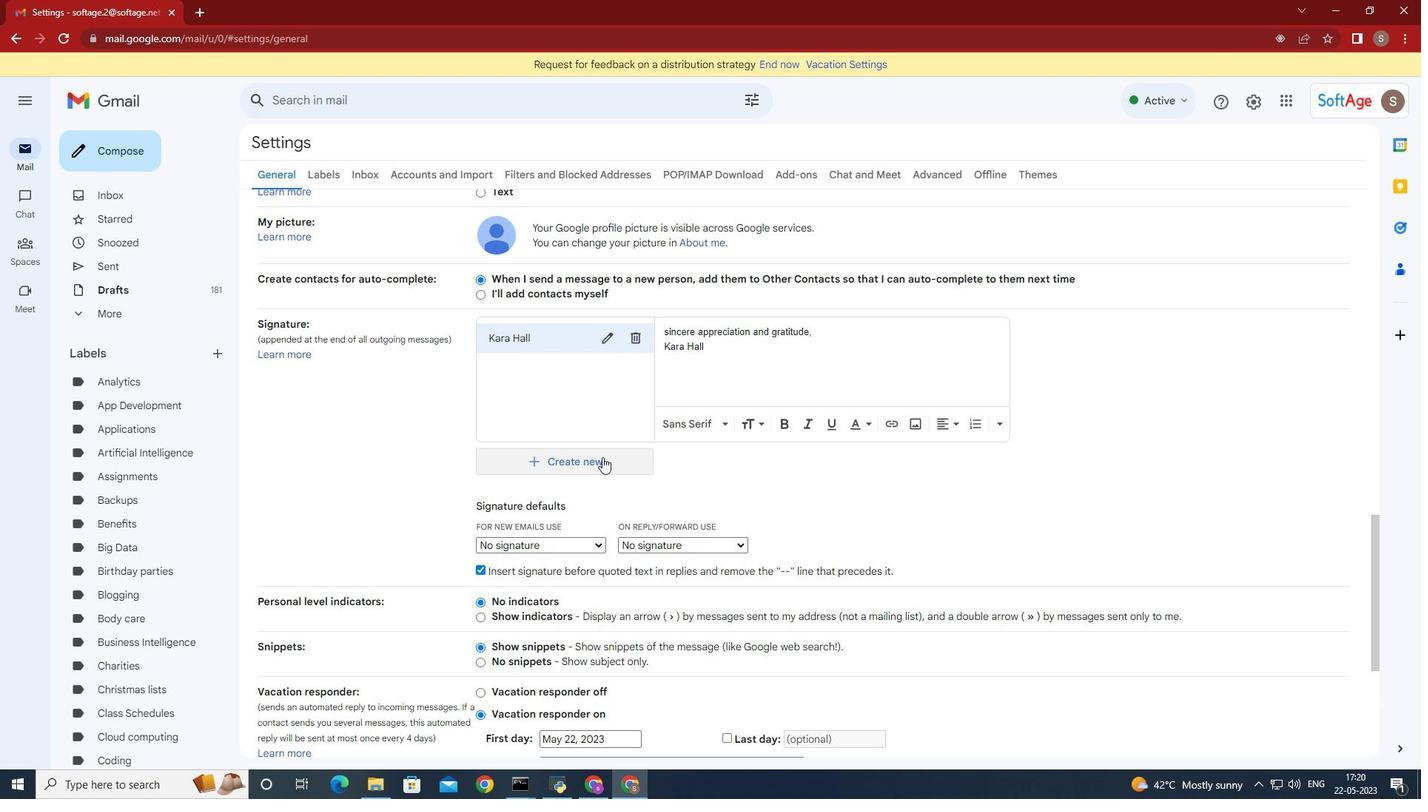 
Action: Mouse pressed left at (603, 457)
Screenshot: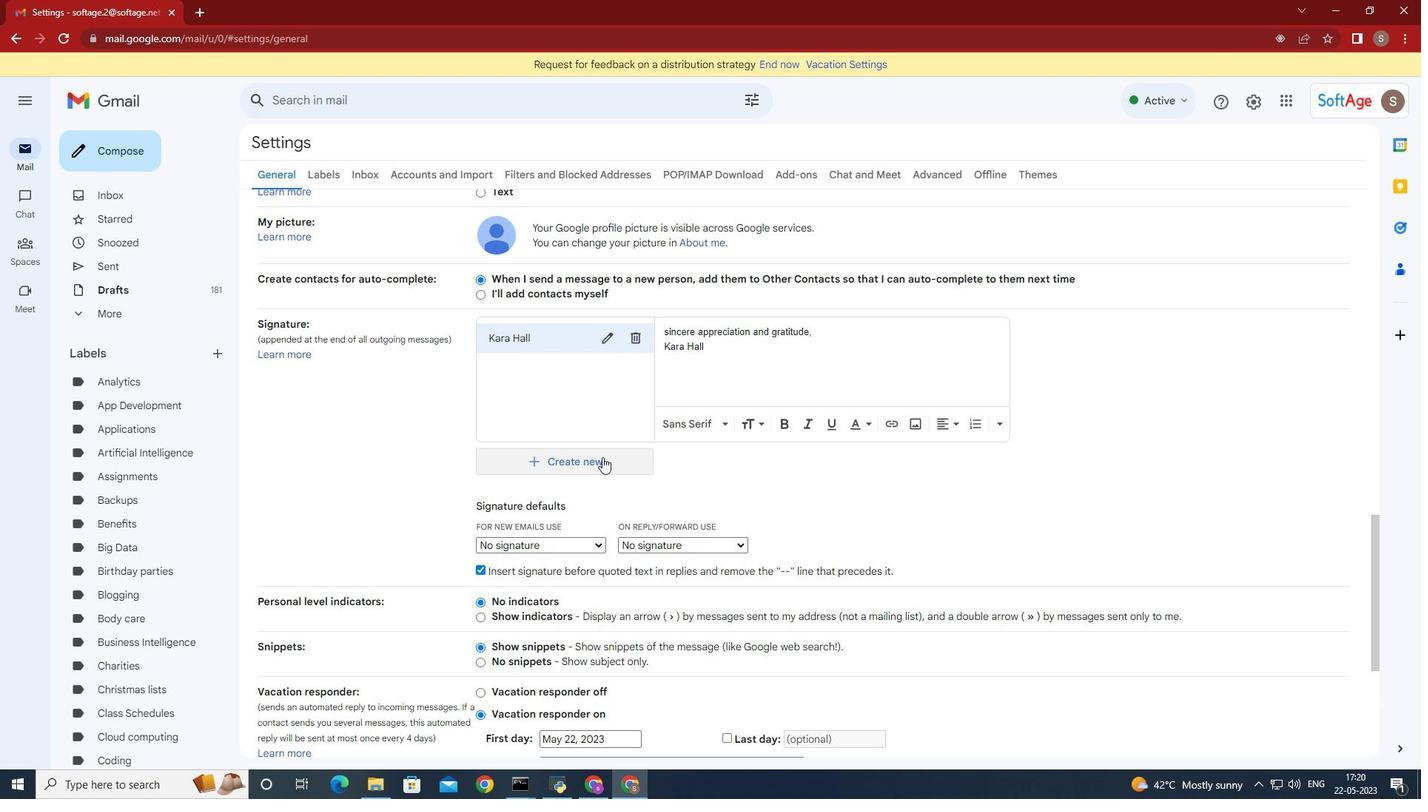 
Action: Mouse moved to (607, 456)
Screenshot: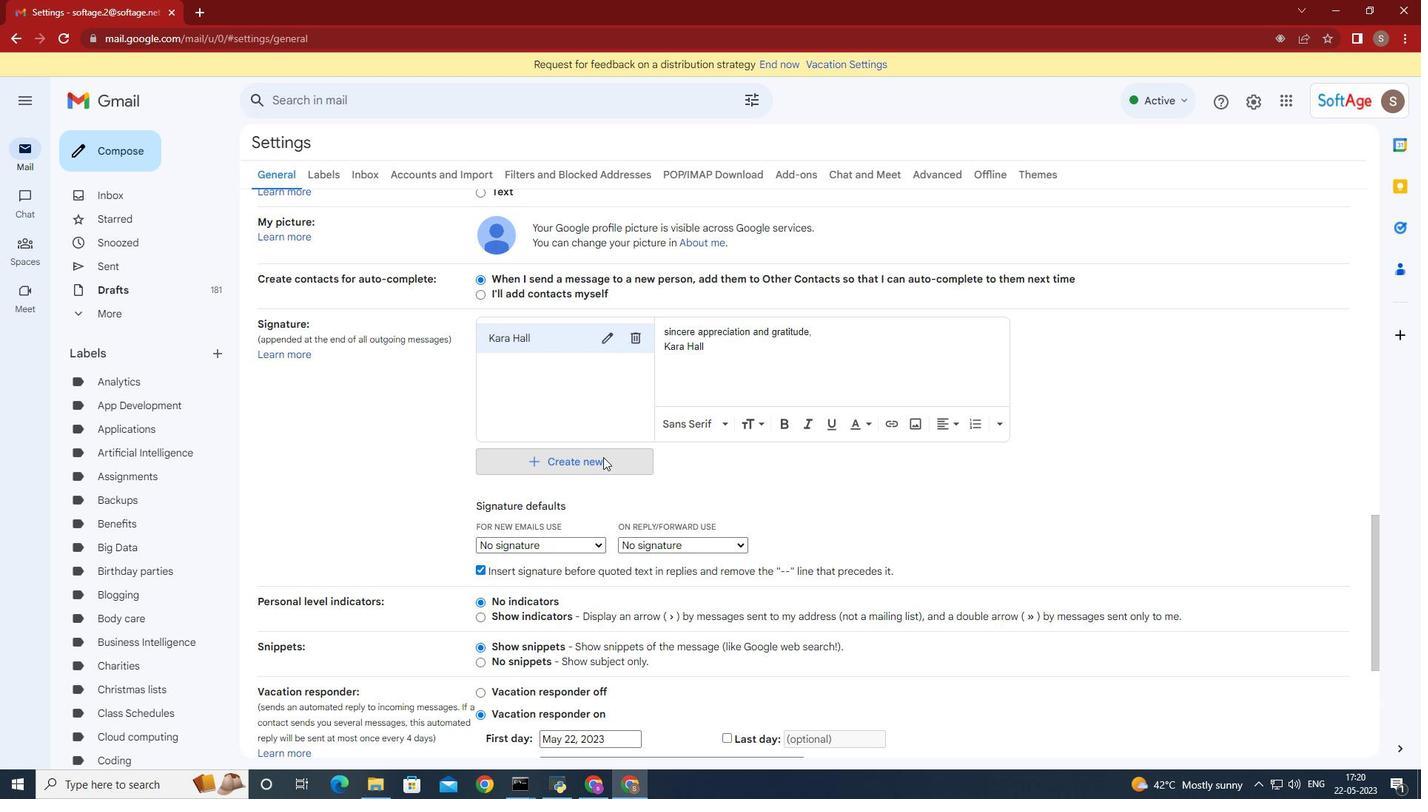 
Action: Key pressed <Key.shift><Key.shift><Key.shift><Key.shift><Key.shift><Key.shift><Key.shift><Key.shift><Key.shift><Key.shift><Key.shift><Key.shift><Key.shift><Key.shift><Key.shift><Key.shift><Key.shift>Jeremy<Key.space><Key.shift>Carter
Screenshot: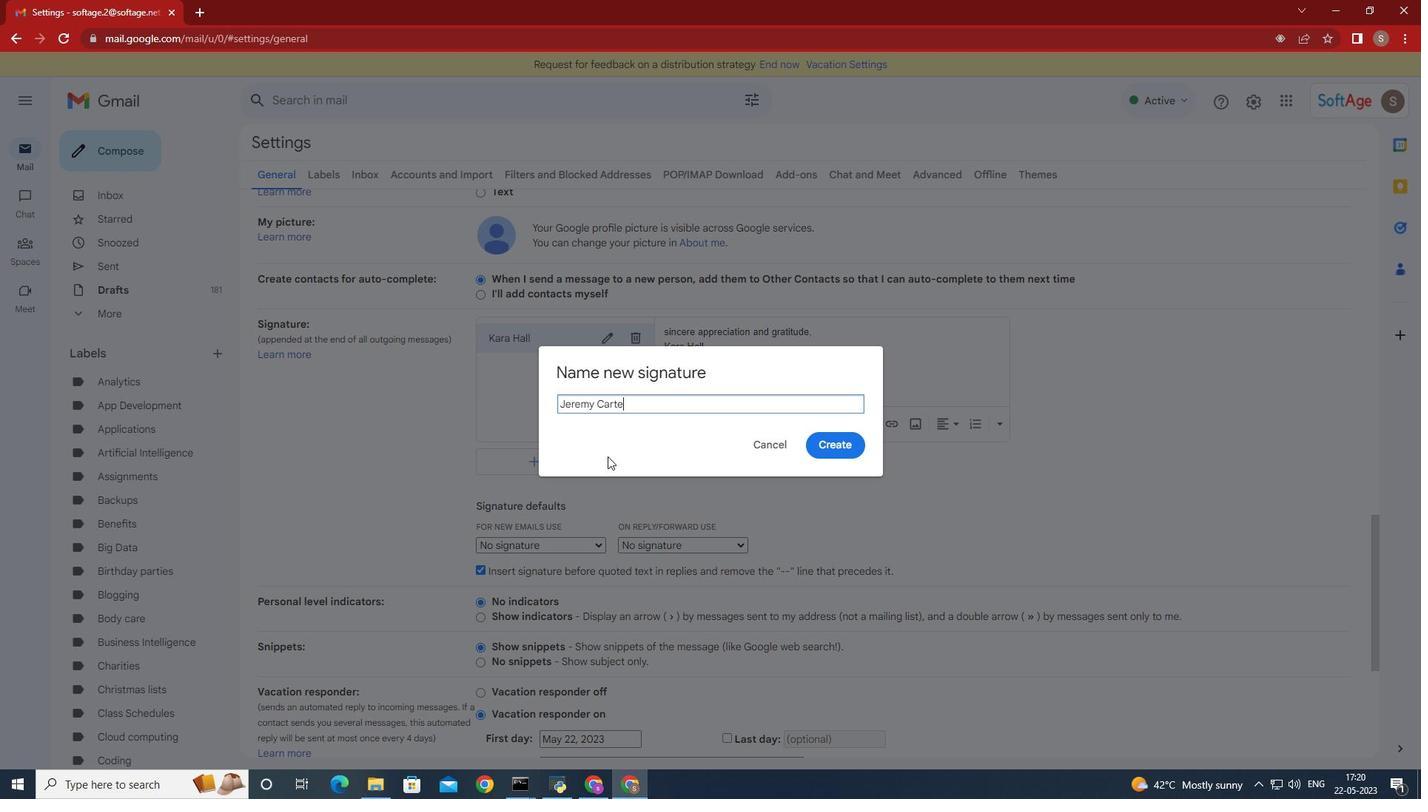 
Action: Mouse moved to (843, 444)
Screenshot: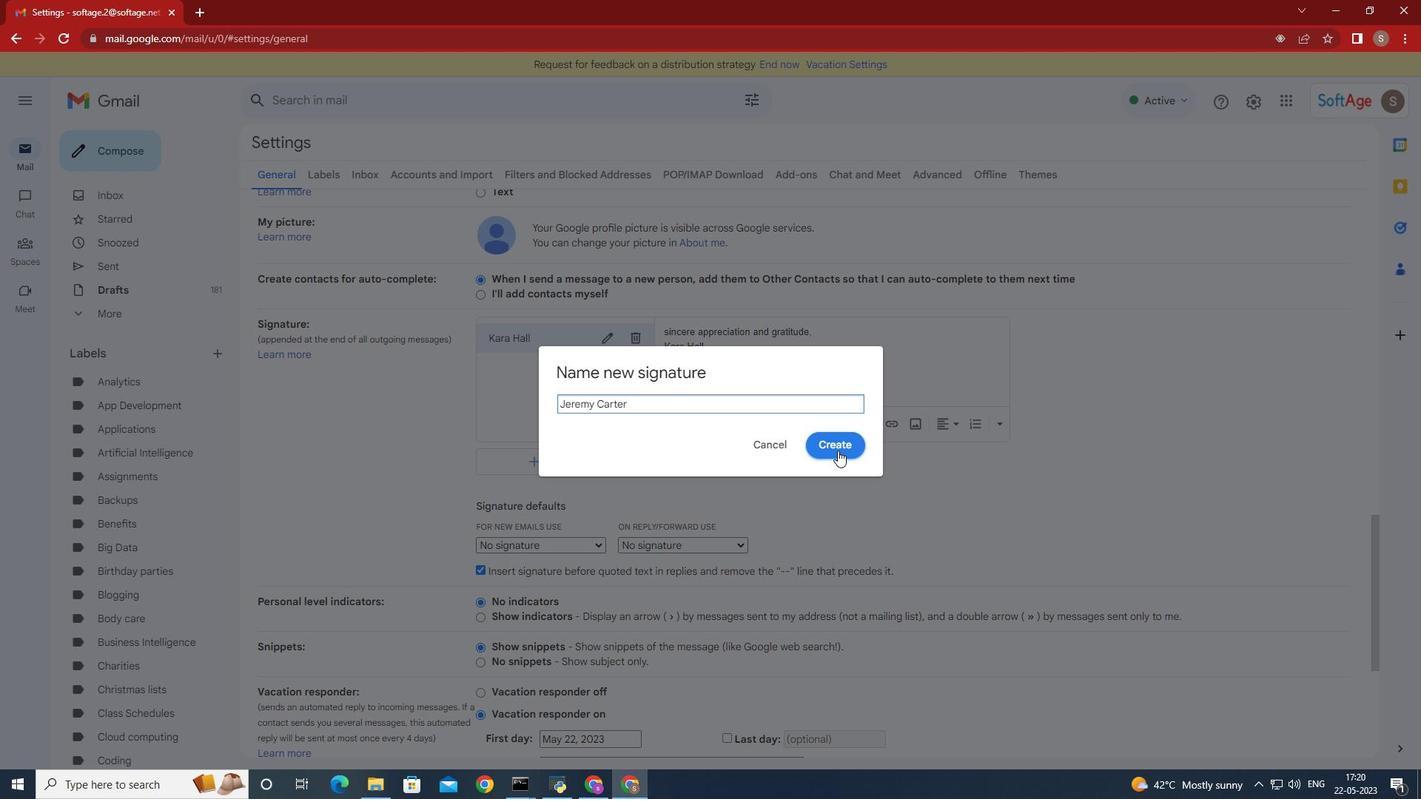 
Action: Mouse pressed left at (843, 444)
Screenshot: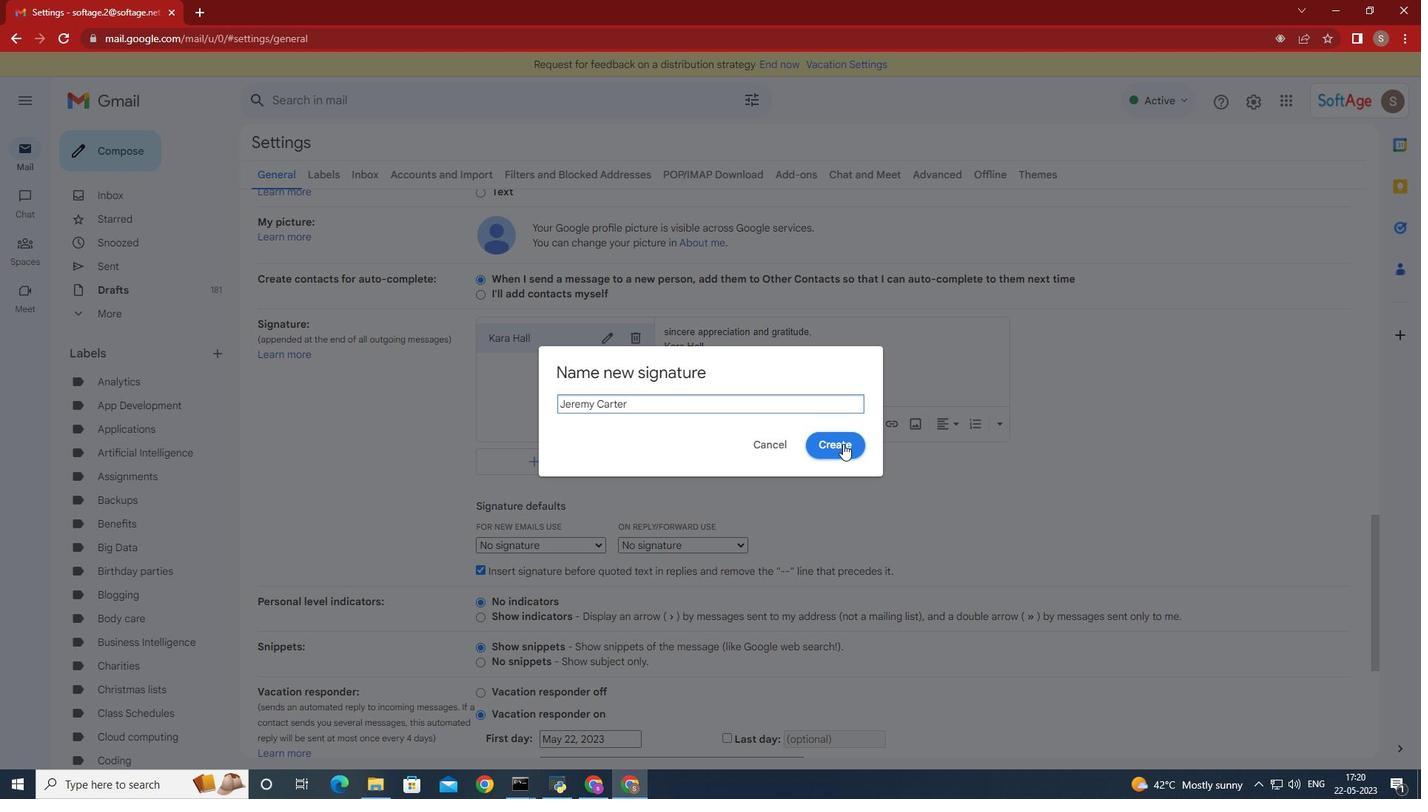 
Action: Key pressed <Key.space><Key.shift><Key.shift><Key.shift><Key.shift><Key.shift><Key.shift><Key.shift>Have<Key.space>agreat<Key.space><Key.shift>
Screenshot: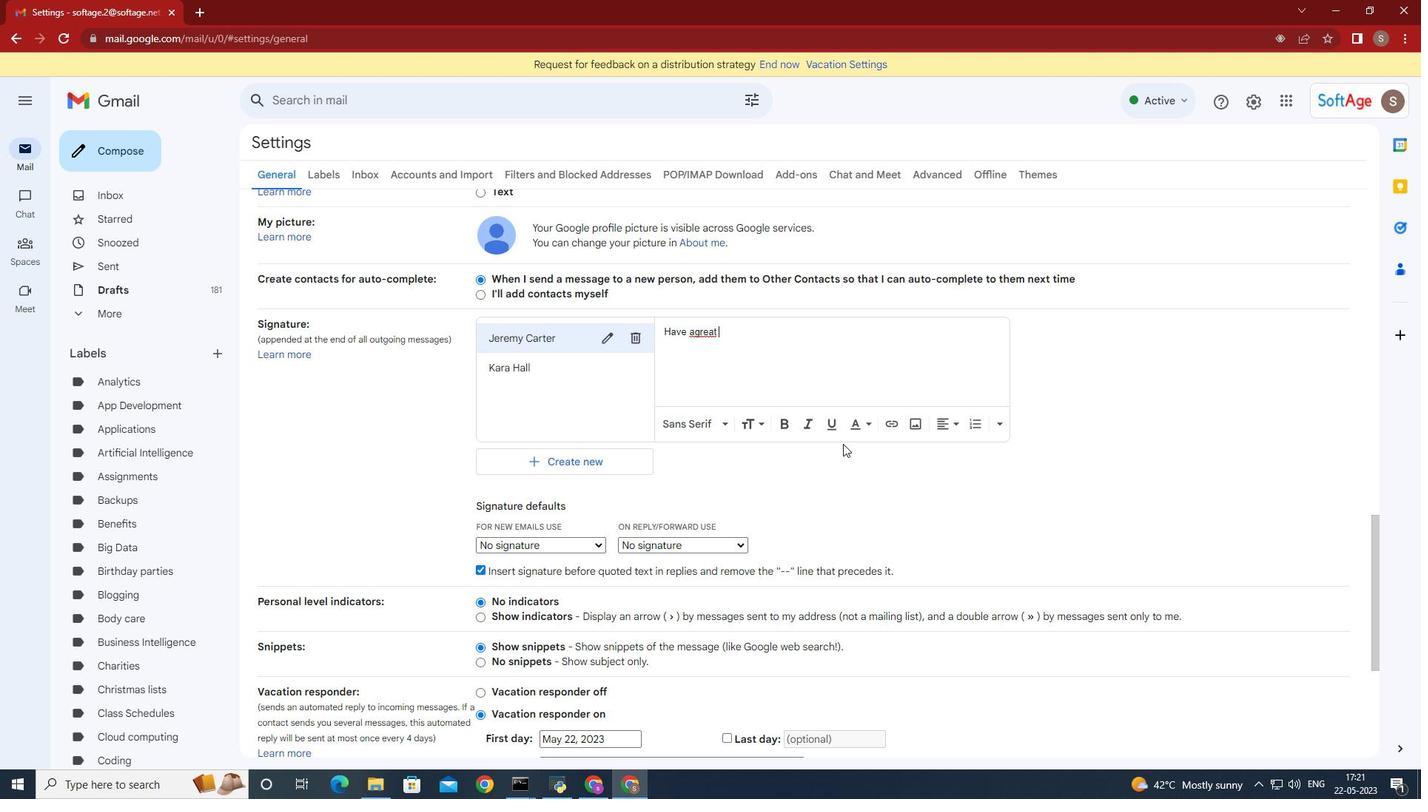 
Action: Mouse moved to (814, 422)
Screenshot: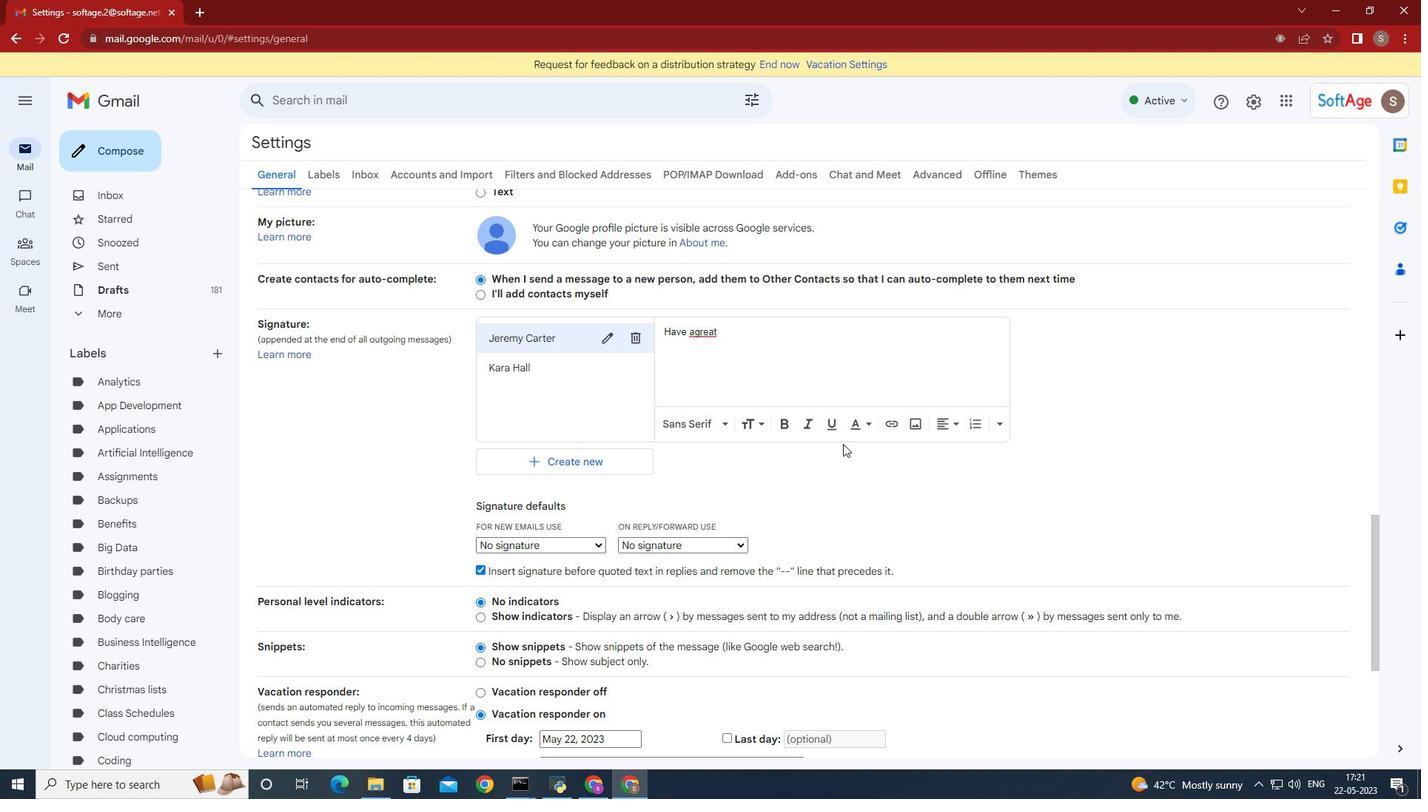 
Action: Key pressed <Key.shift>
Screenshot: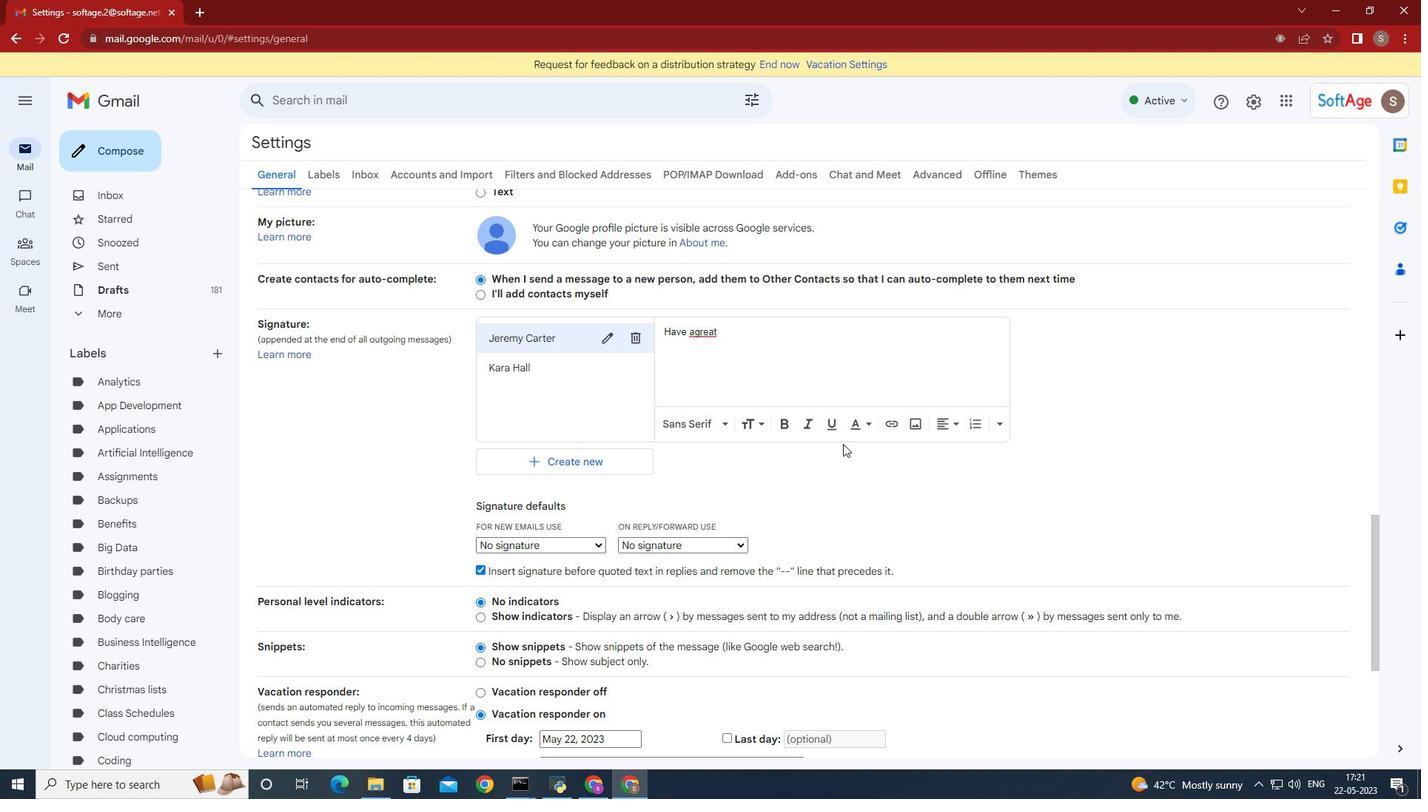 
Action: Mouse moved to (789, 393)
Screenshot: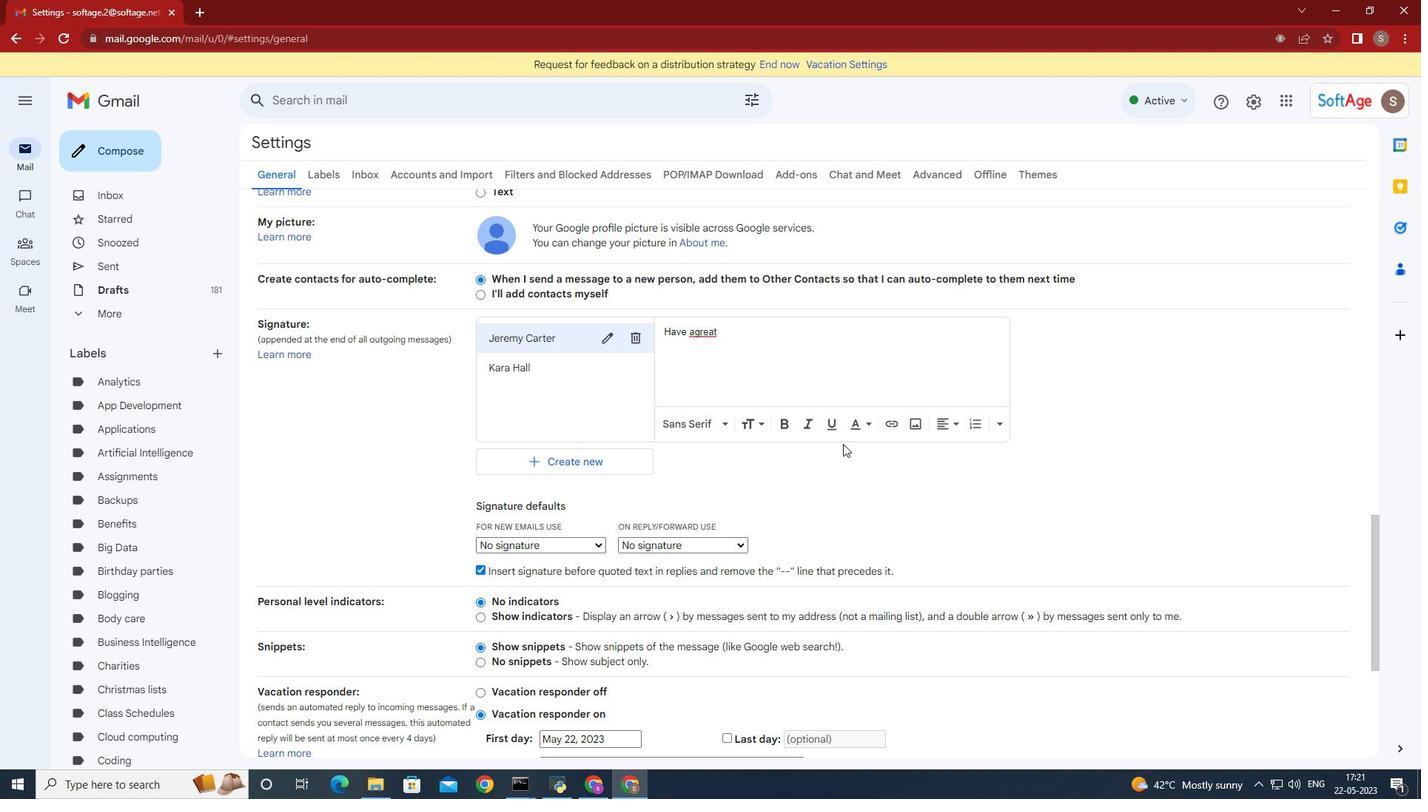 
Action: Key pressed <Key.shift>
Screenshot: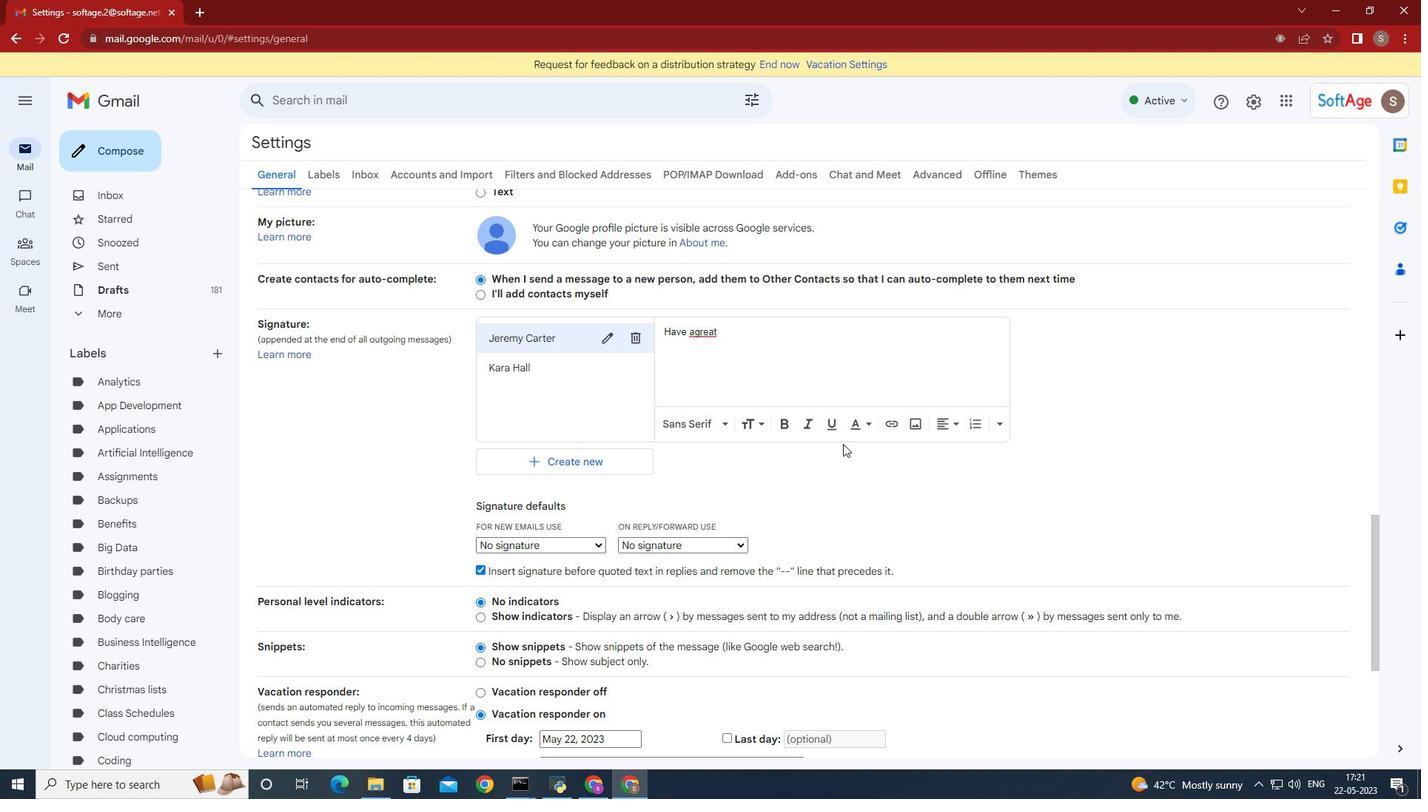 
Action: Mouse moved to (786, 387)
Screenshot: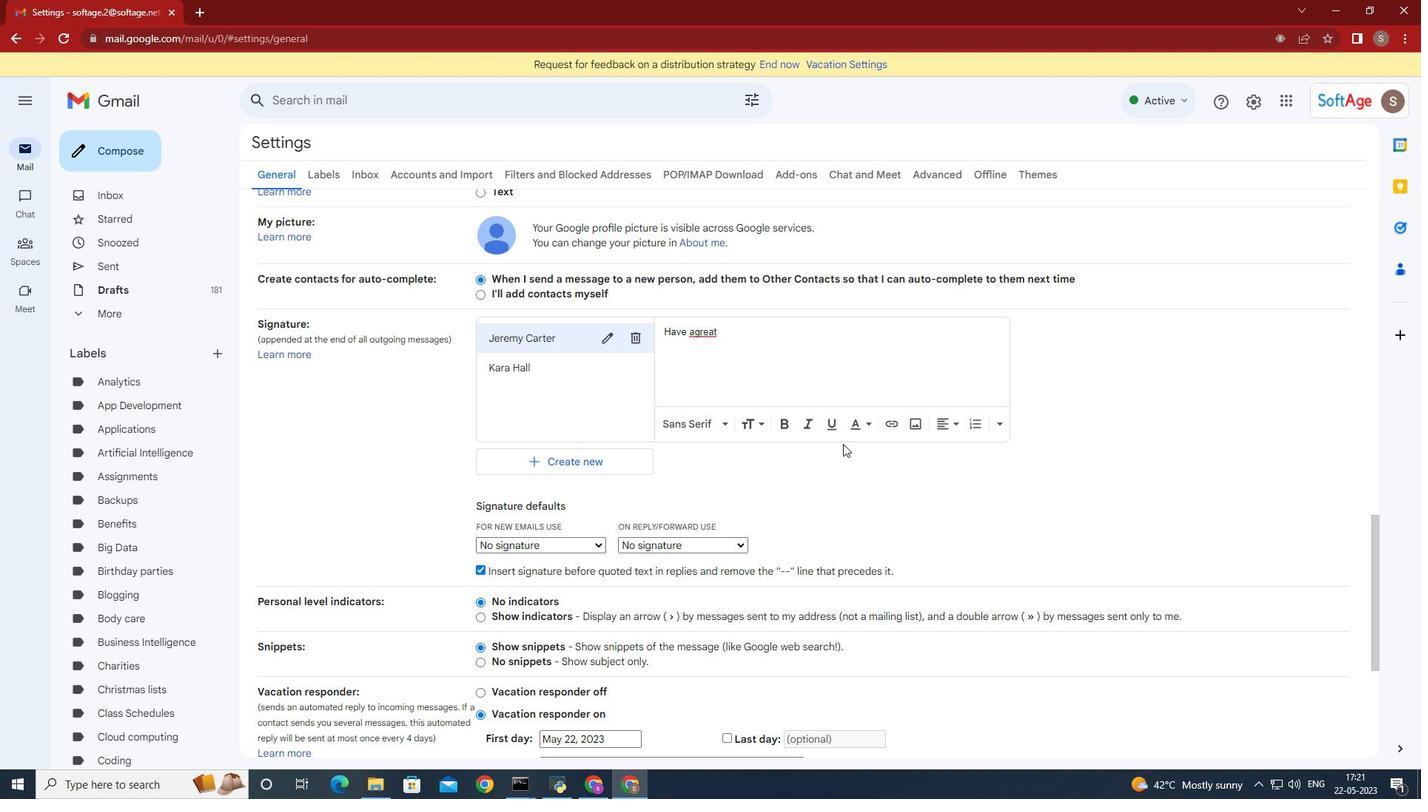 
Action: Key pressed N
Screenshot: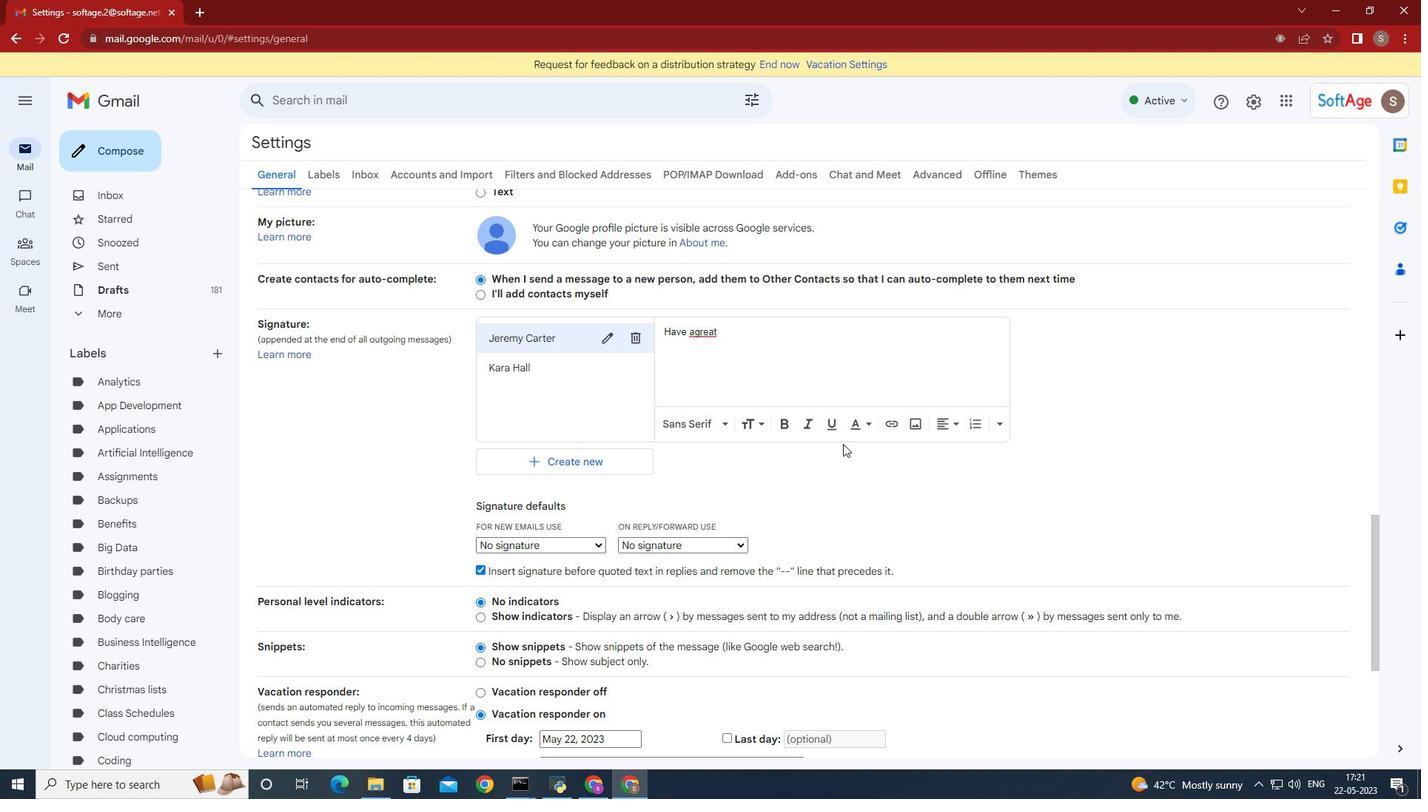 
Action: Mouse moved to (693, 333)
Screenshot: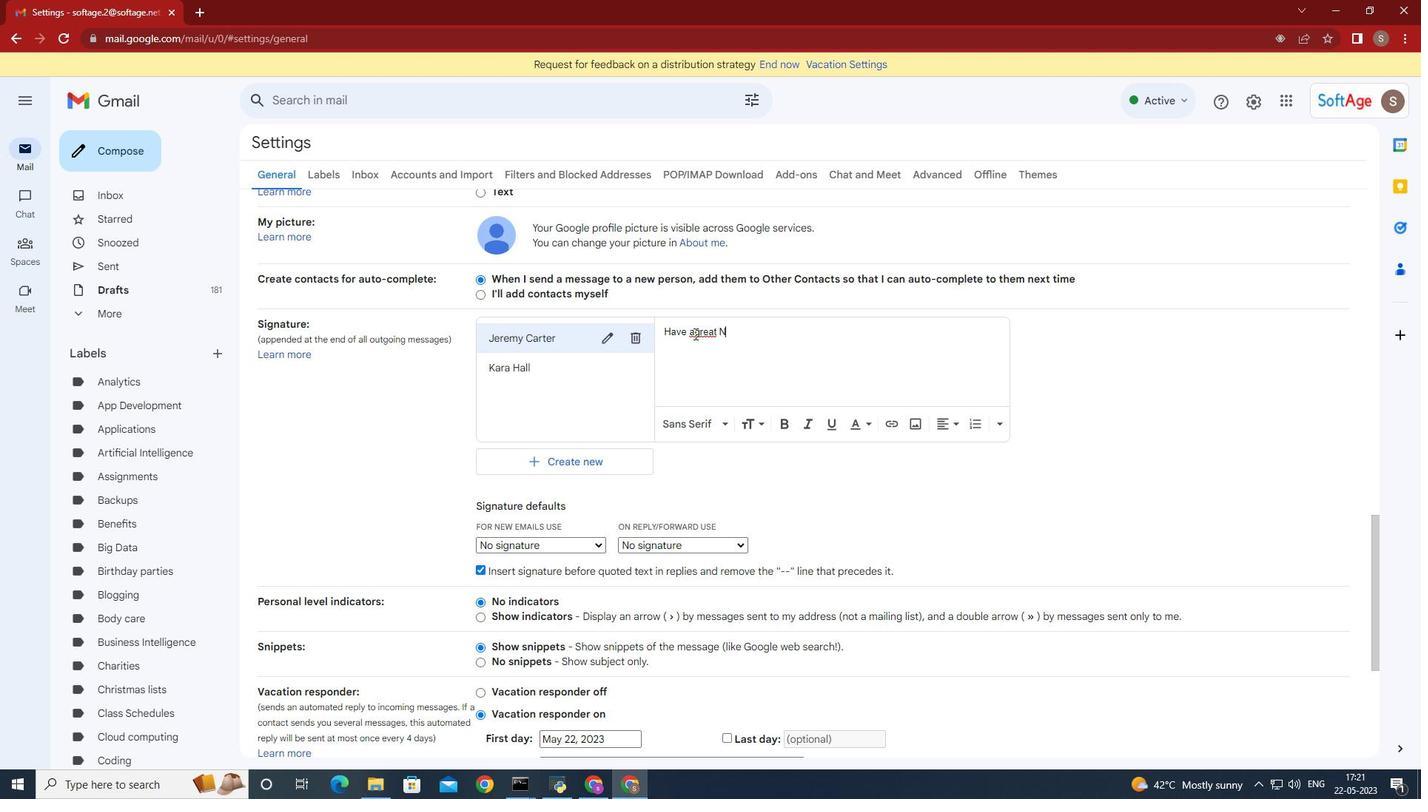 
Action: Key pressed <Key.backspace>
Screenshot: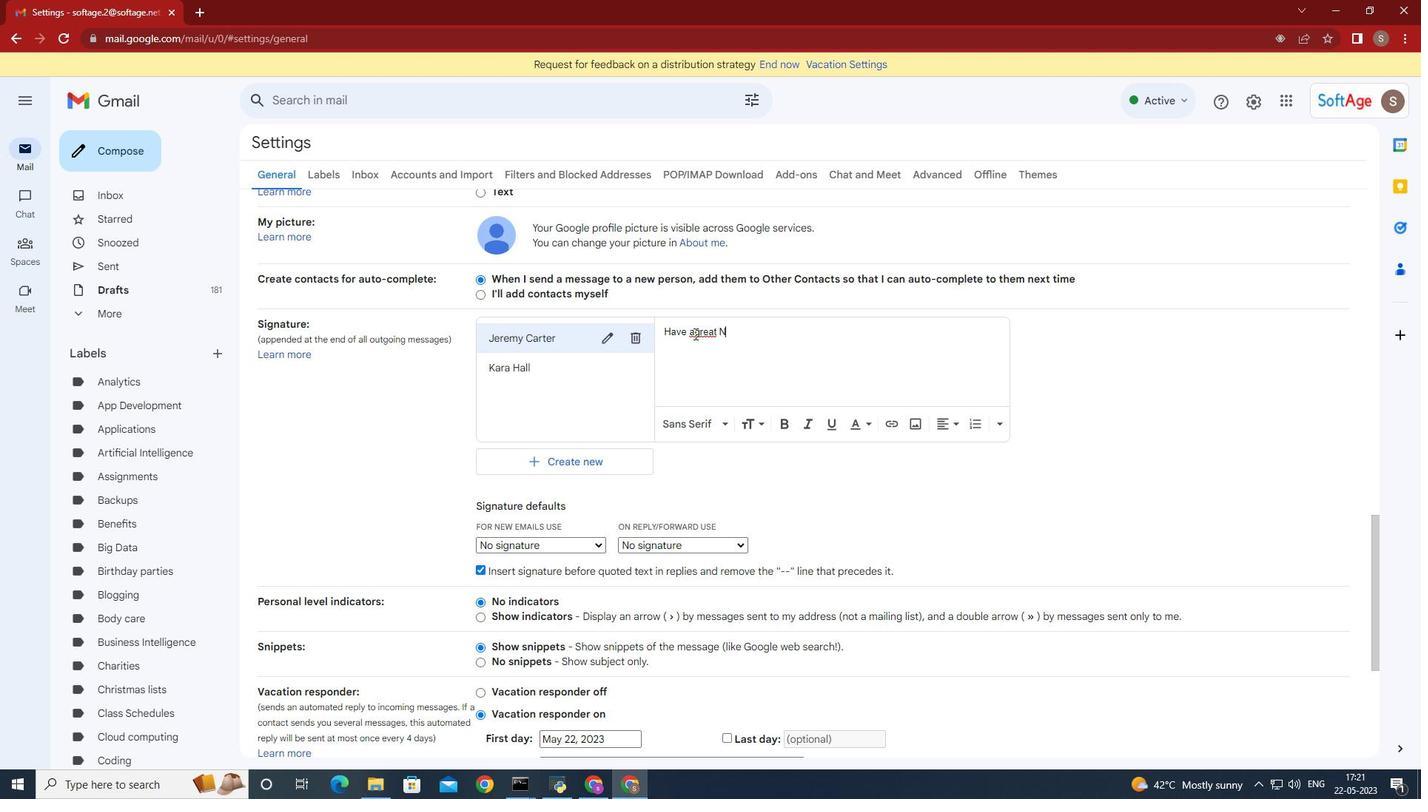 
Action: Mouse pressed left at (693, 333)
Screenshot: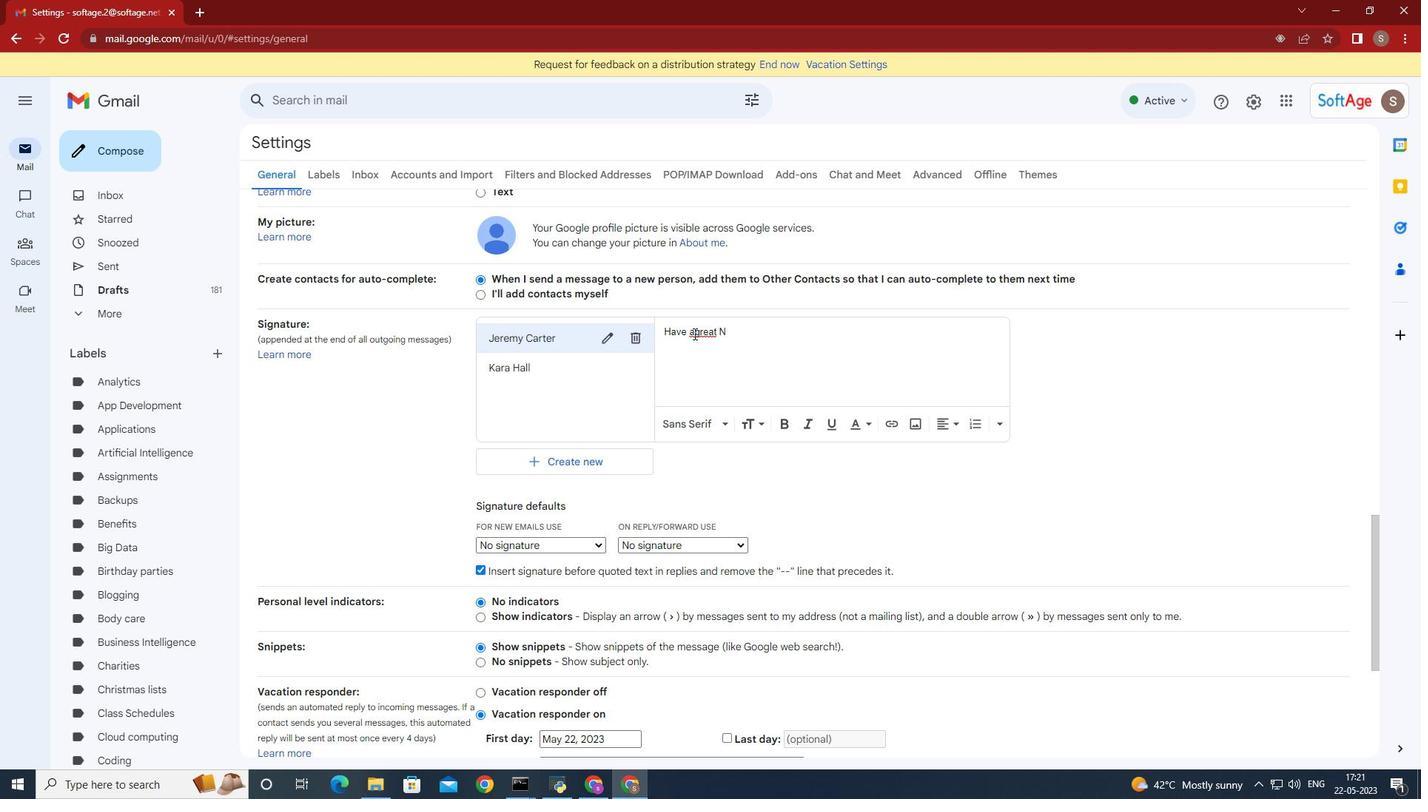 
Action: Key pressed <Key.backspace><Key.backspace>
Screenshot: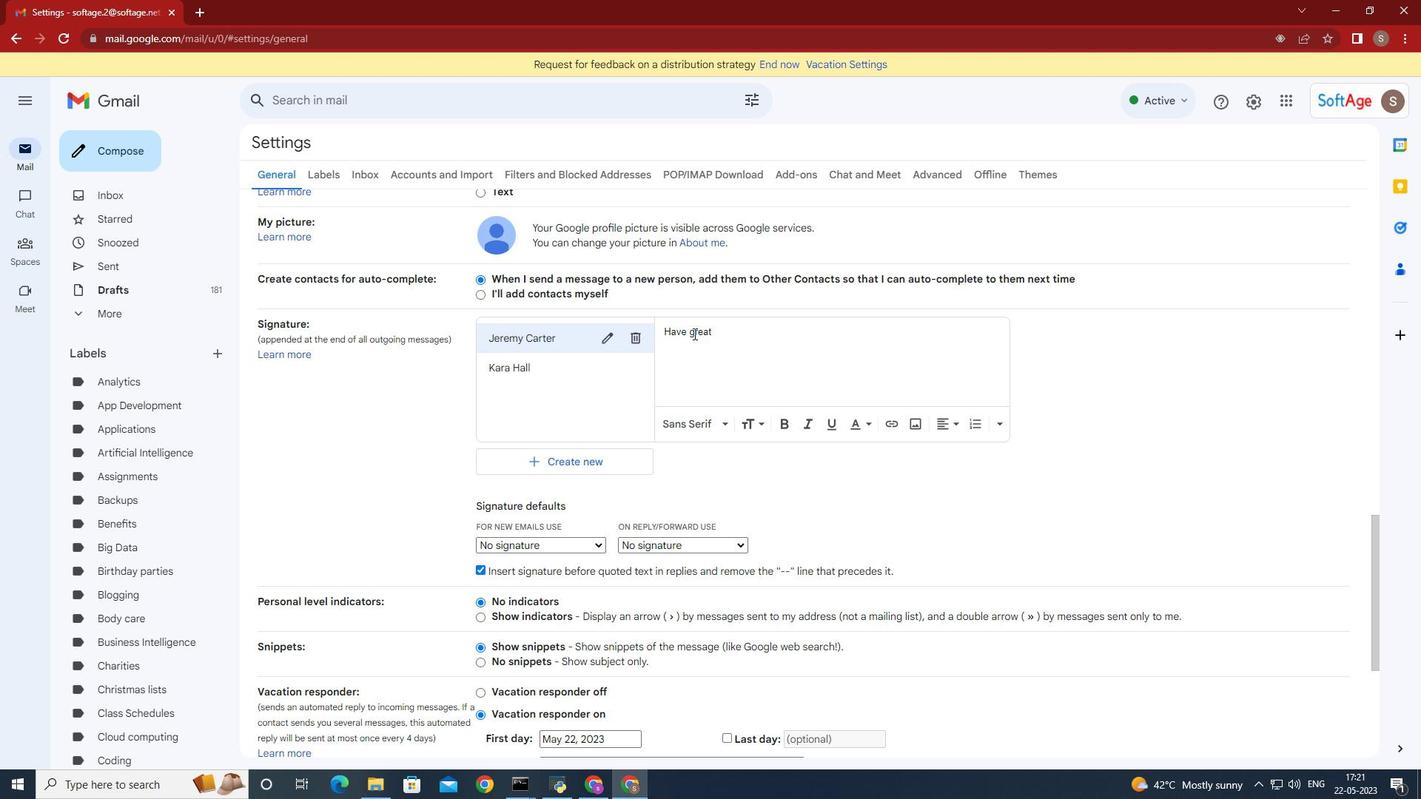 
Action: Mouse moved to (709, 330)
Screenshot: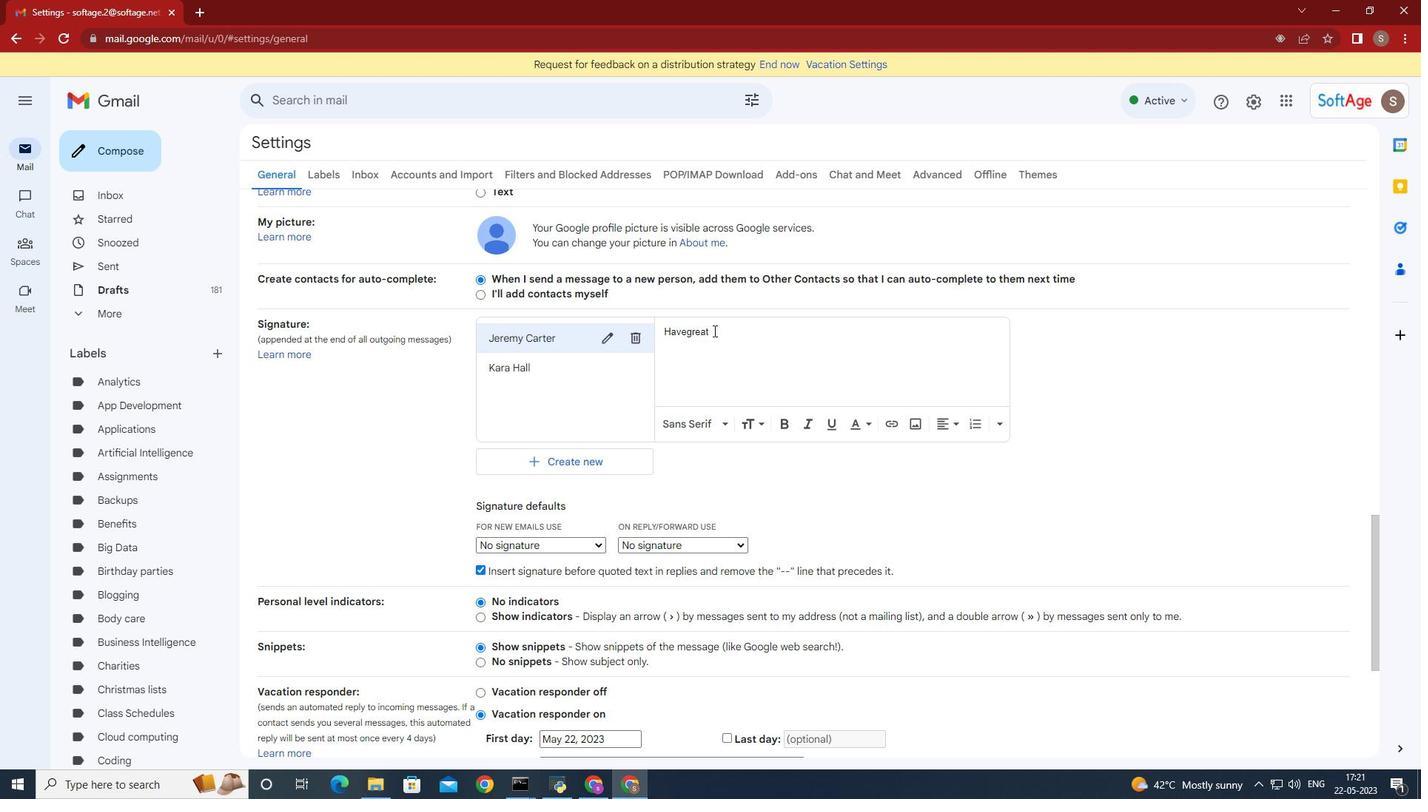 
Action: Key pressed <Key.space>
Screenshot: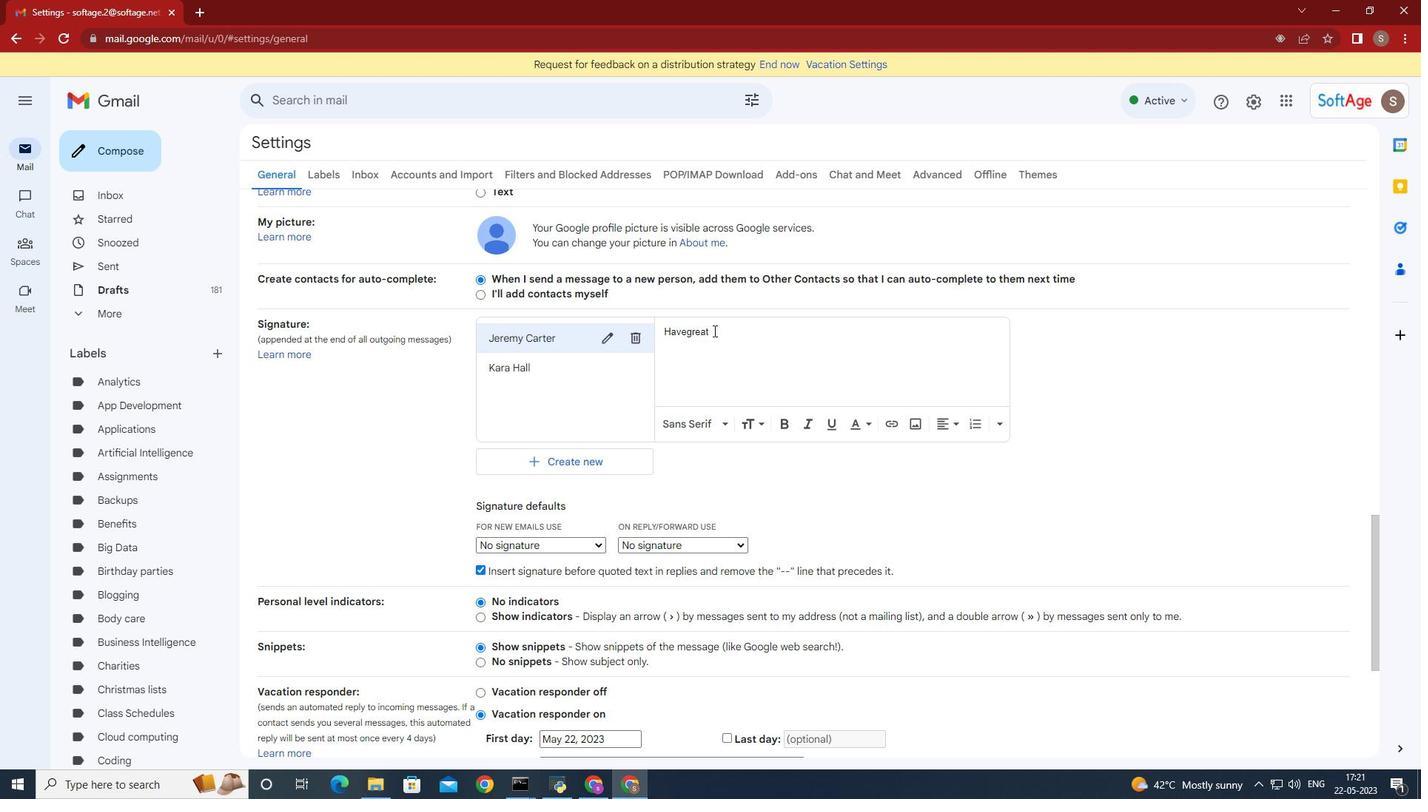
Action: Mouse moved to (706, 332)
Screenshot: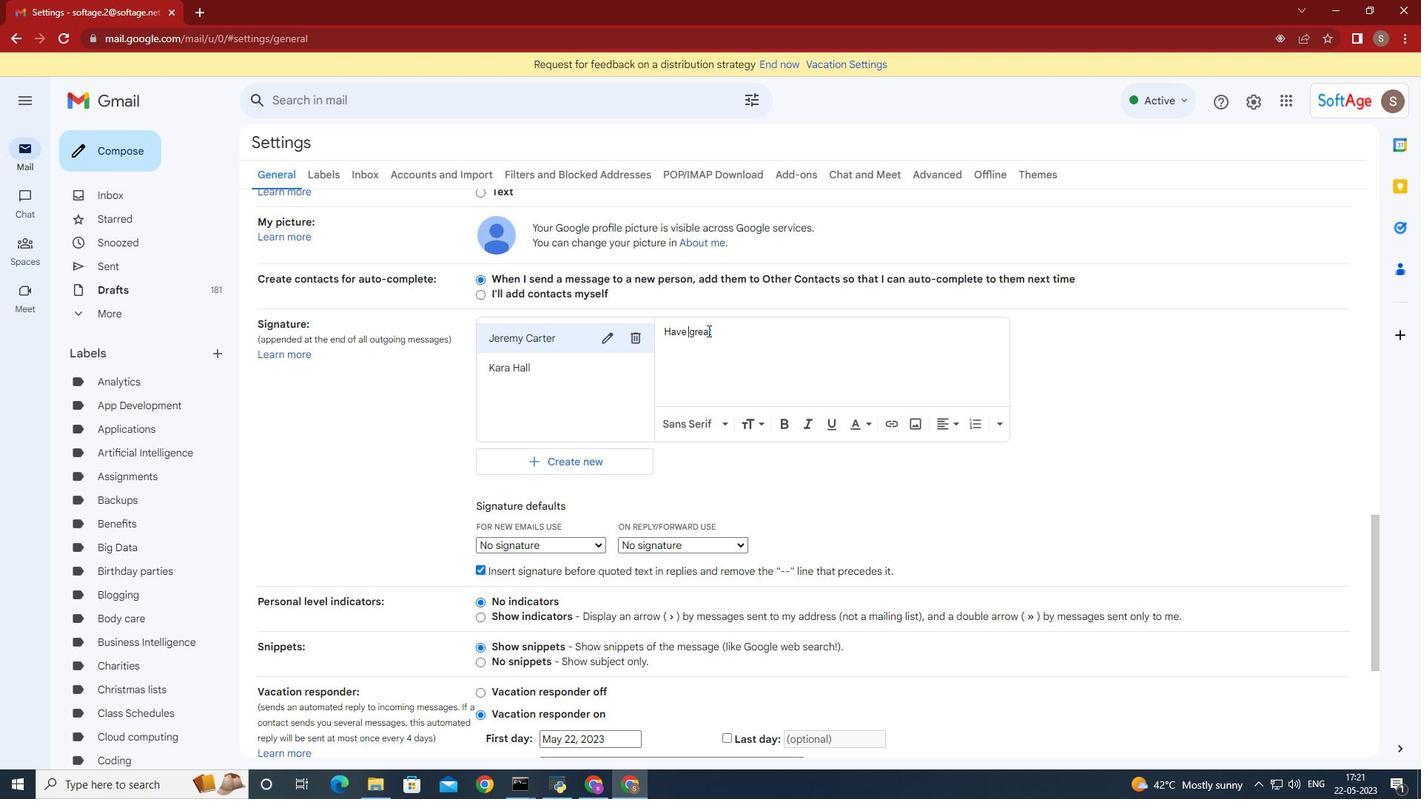 
Action: Key pressed <Key.space>
Screenshot: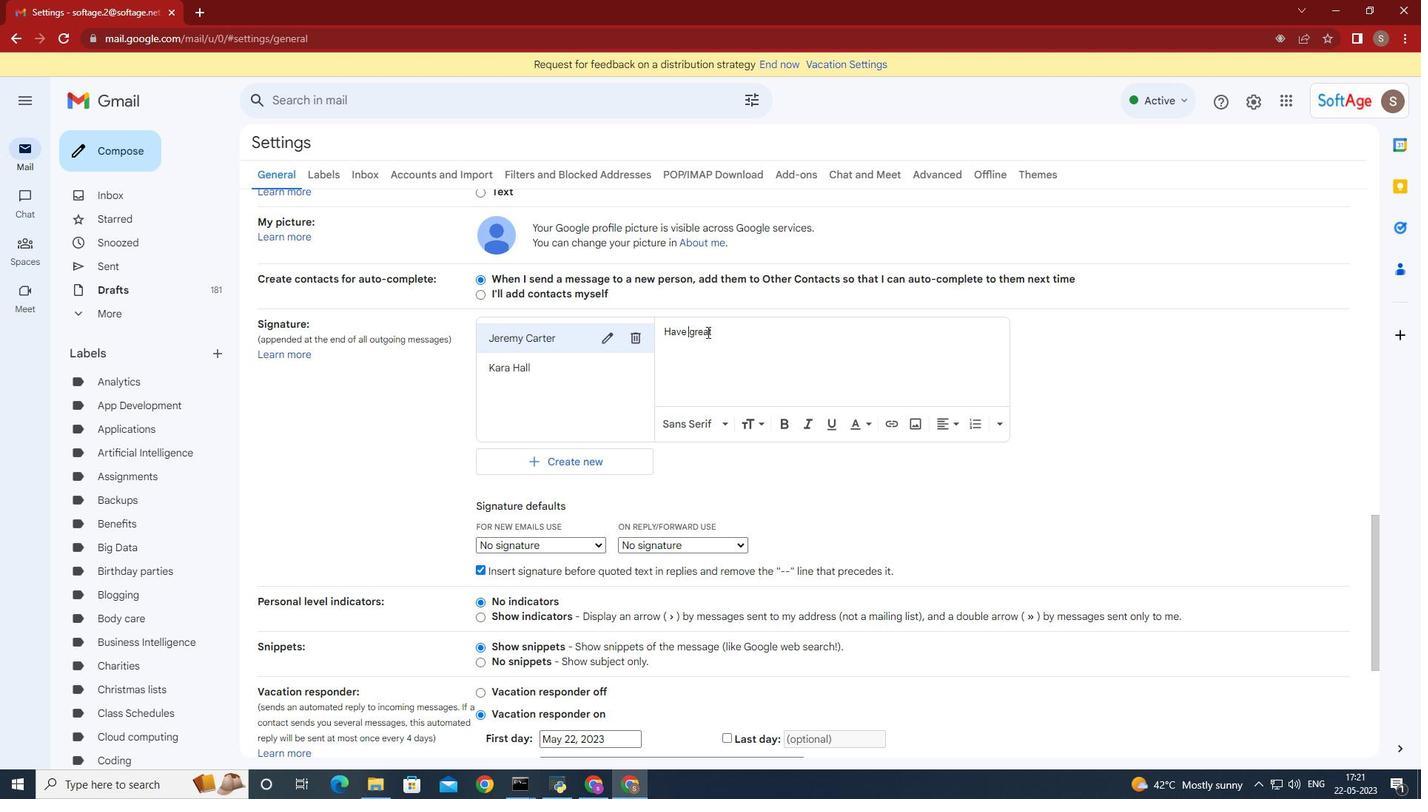 
Action: Mouse moved to (715, 330)
Screenshot: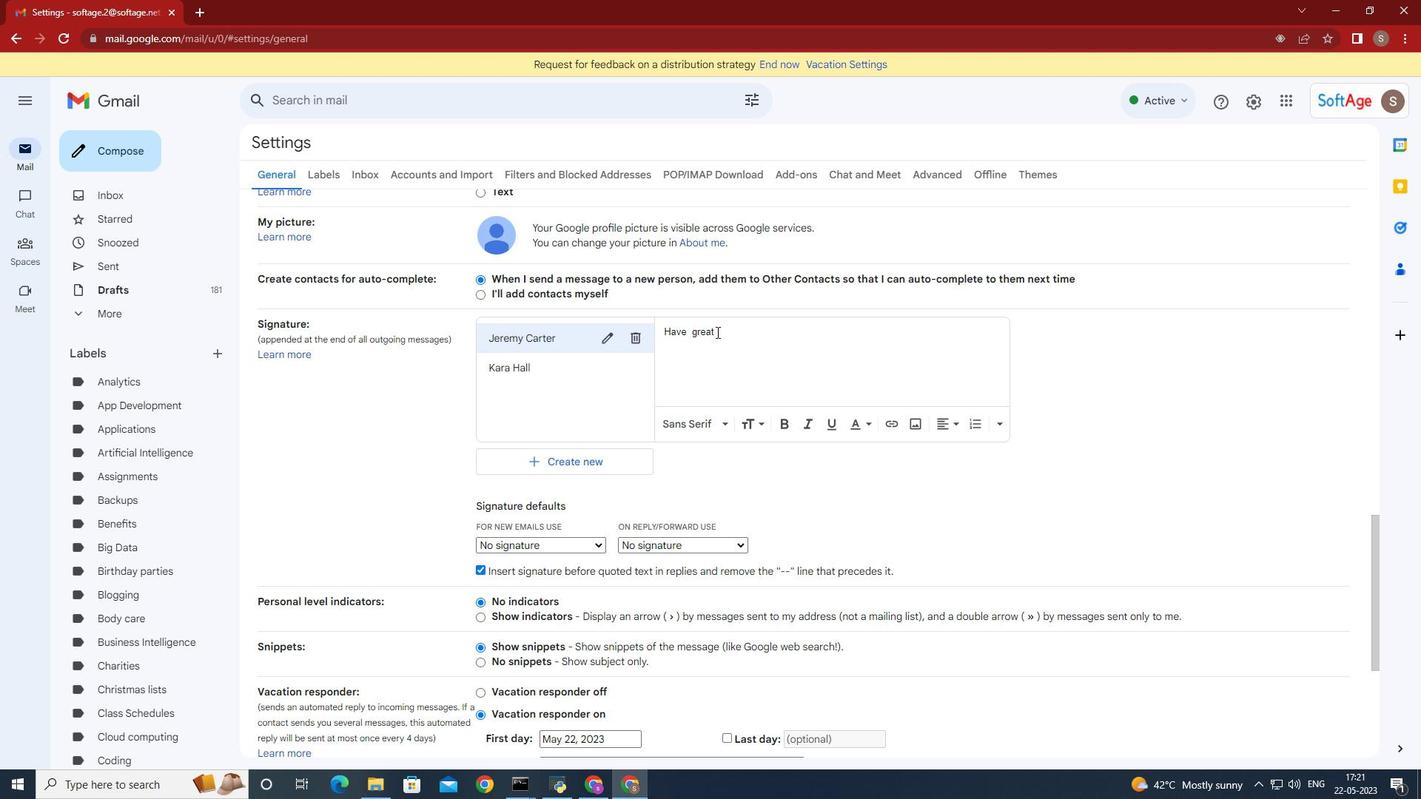 
Action: Mouse pressed left at (715, 330)
Screenshot: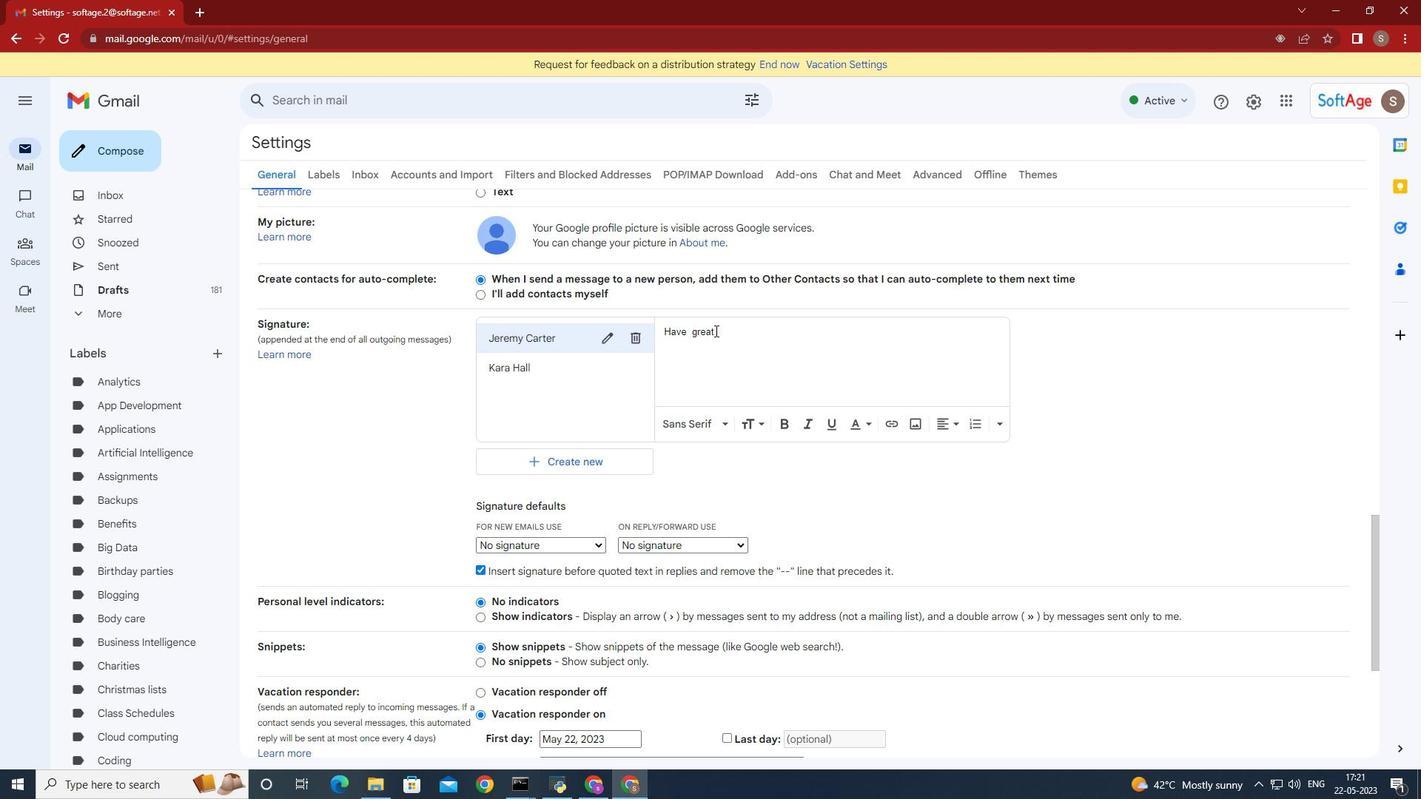 
Action: Mouse moved to (730, 347)
Screenshot: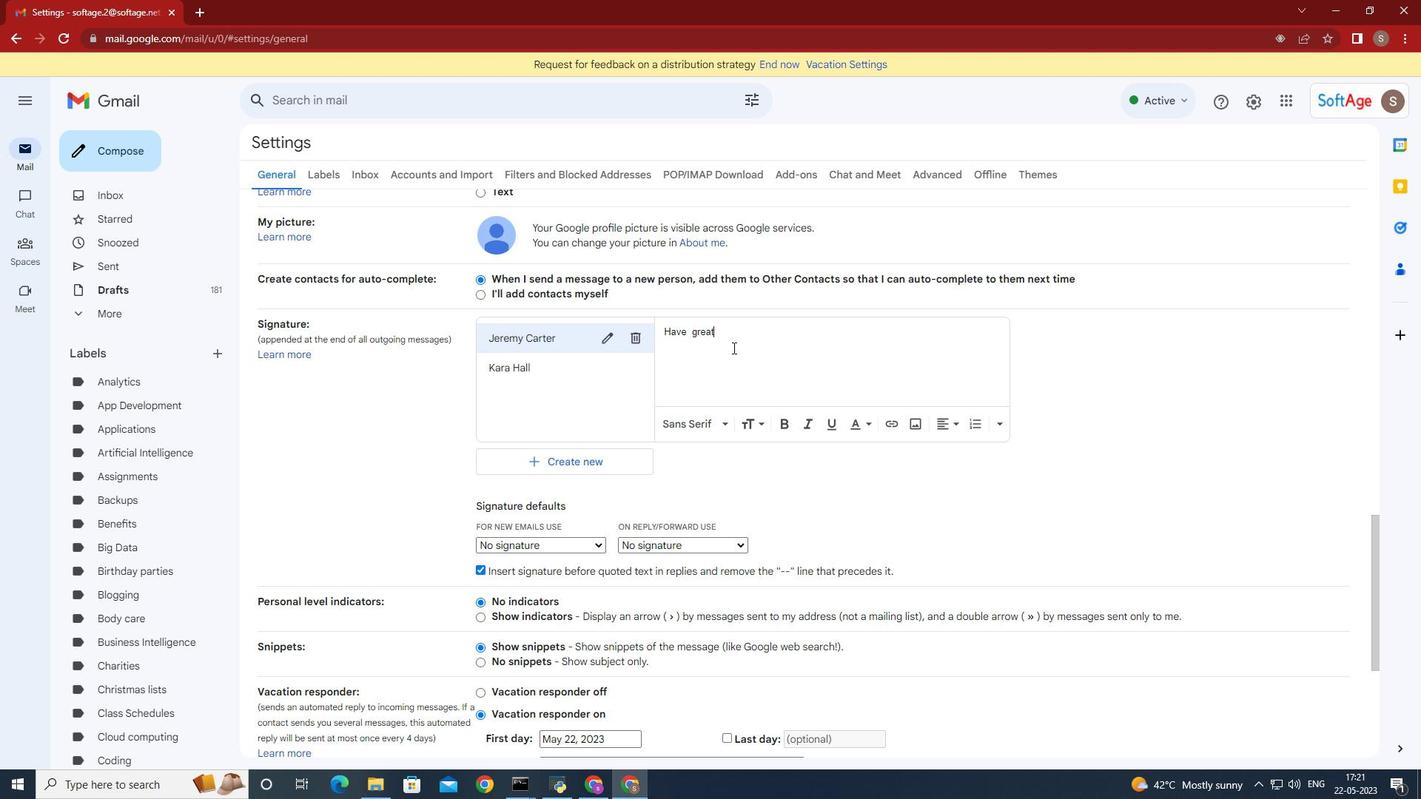 
Action: Key pressed <Key.space>a<Key.backspace><Key.backspace><Key.backspace><Key.backspace><Key.backspace><Key.backspace><Key.backspace><Key.backspace>a<Key.space>great<Key.space><Key.shift>National<Key.space><Key.shift><Key.shift><Key.shift><Key.shift><Key.shift><Key.shift><Key.shift><Key.shift><Key.shift><Key.shift><Key.shift><Key.shift><Key.shift><Key.shift><Key.shift><Key.shift><Key.shift><Key.shift>Doctors<Key.space><Key.shift>Day,<Key.enter><Key.shift>Jeremy<Key.space><Key.shift>Carter<Key.space>
Screenshot: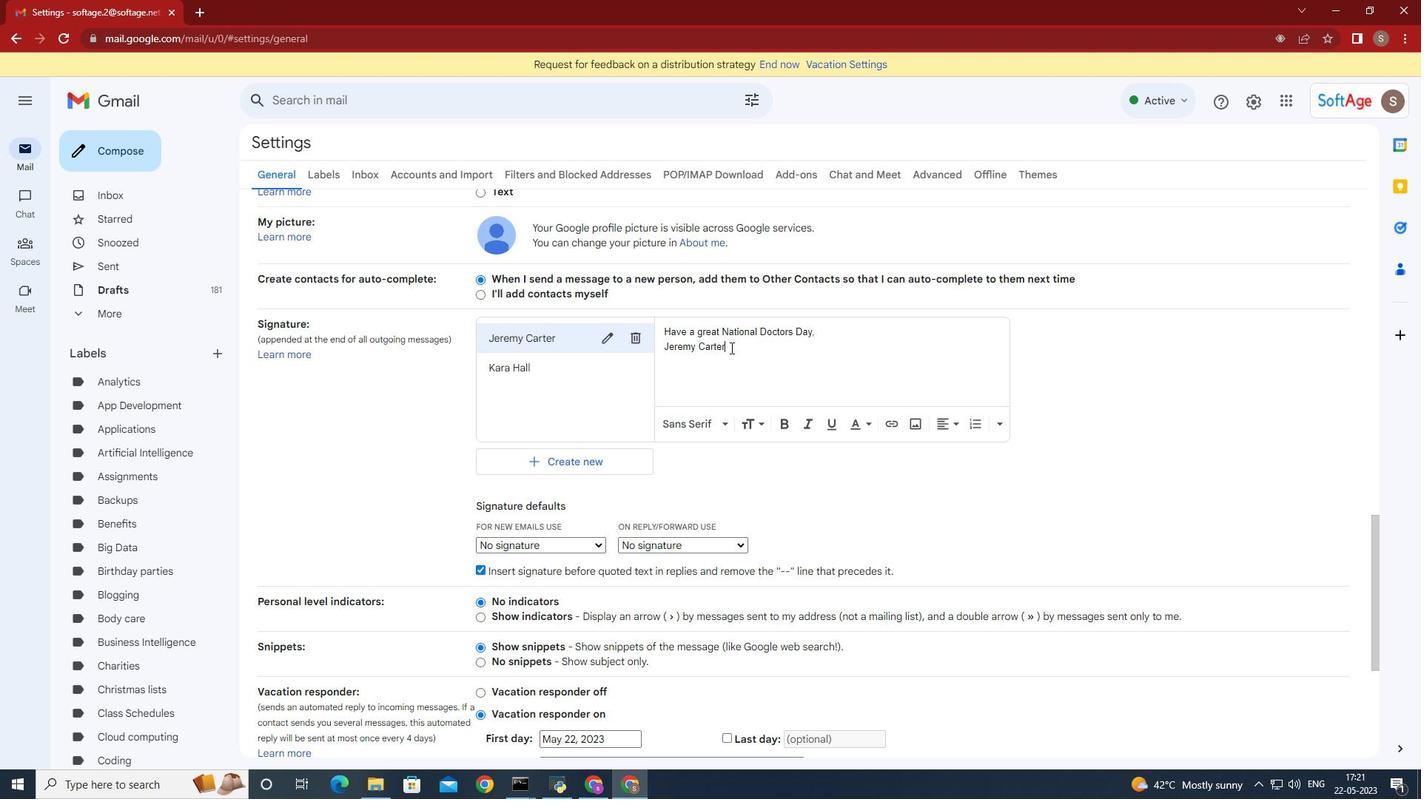 
Action: Mouse moved to (589, 546)
Screenshot: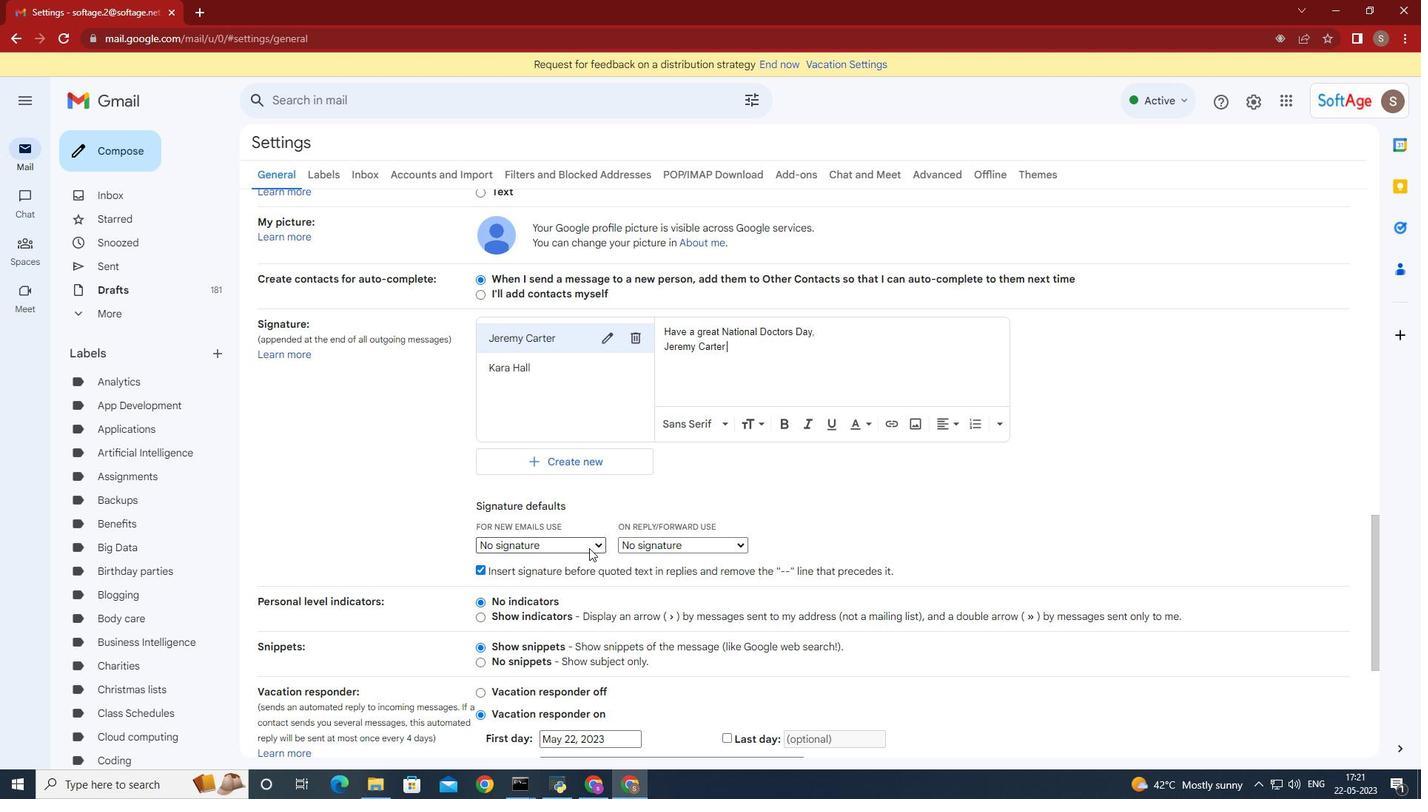 
Action: Mouse pressed left at (589, 546)
Screenshot: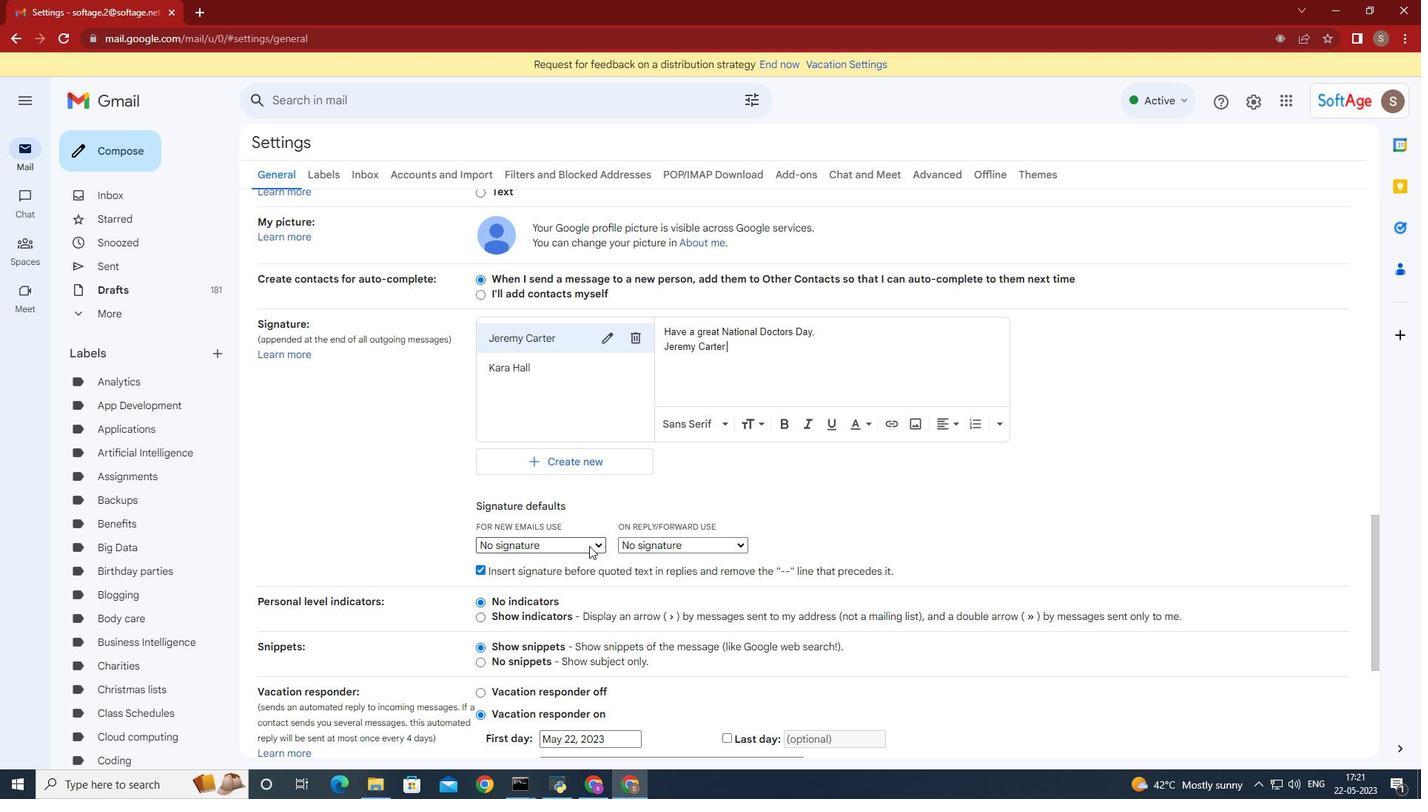 
Action: Mouse moved to (578, 573)
Screenshot: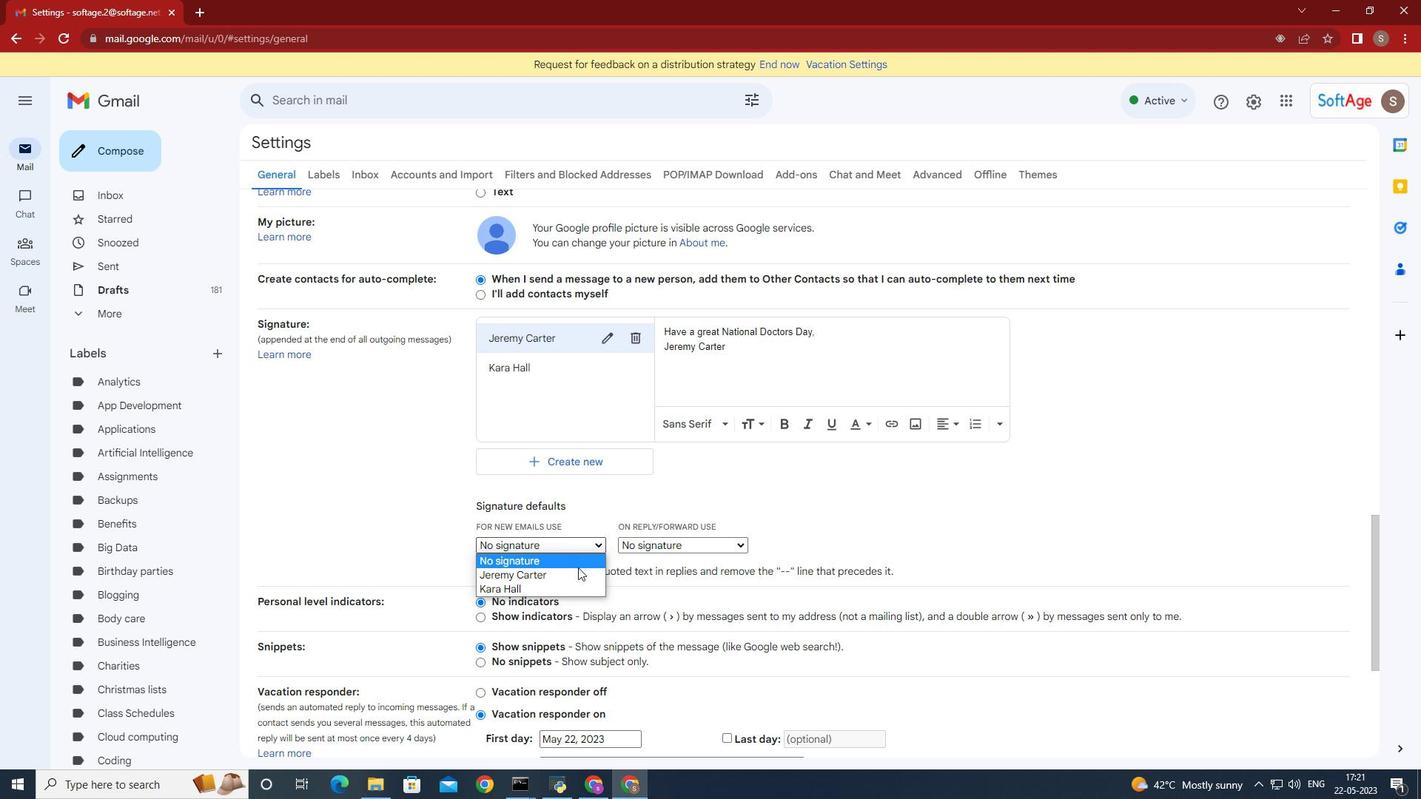 
Action: Mouse pressed left at (578, 573)
Screenshot: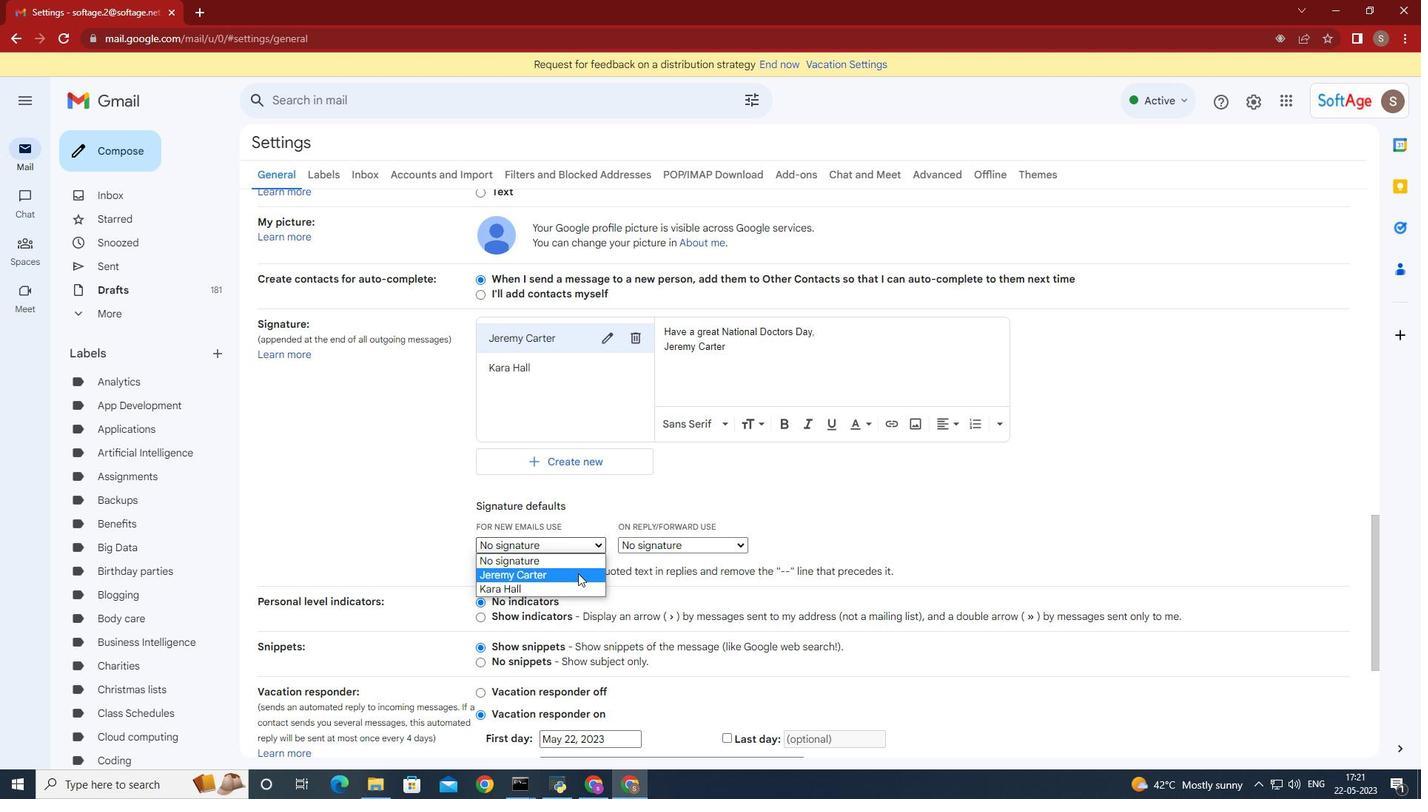 
Action: Mouse moved to (721, 544)
Screenshot: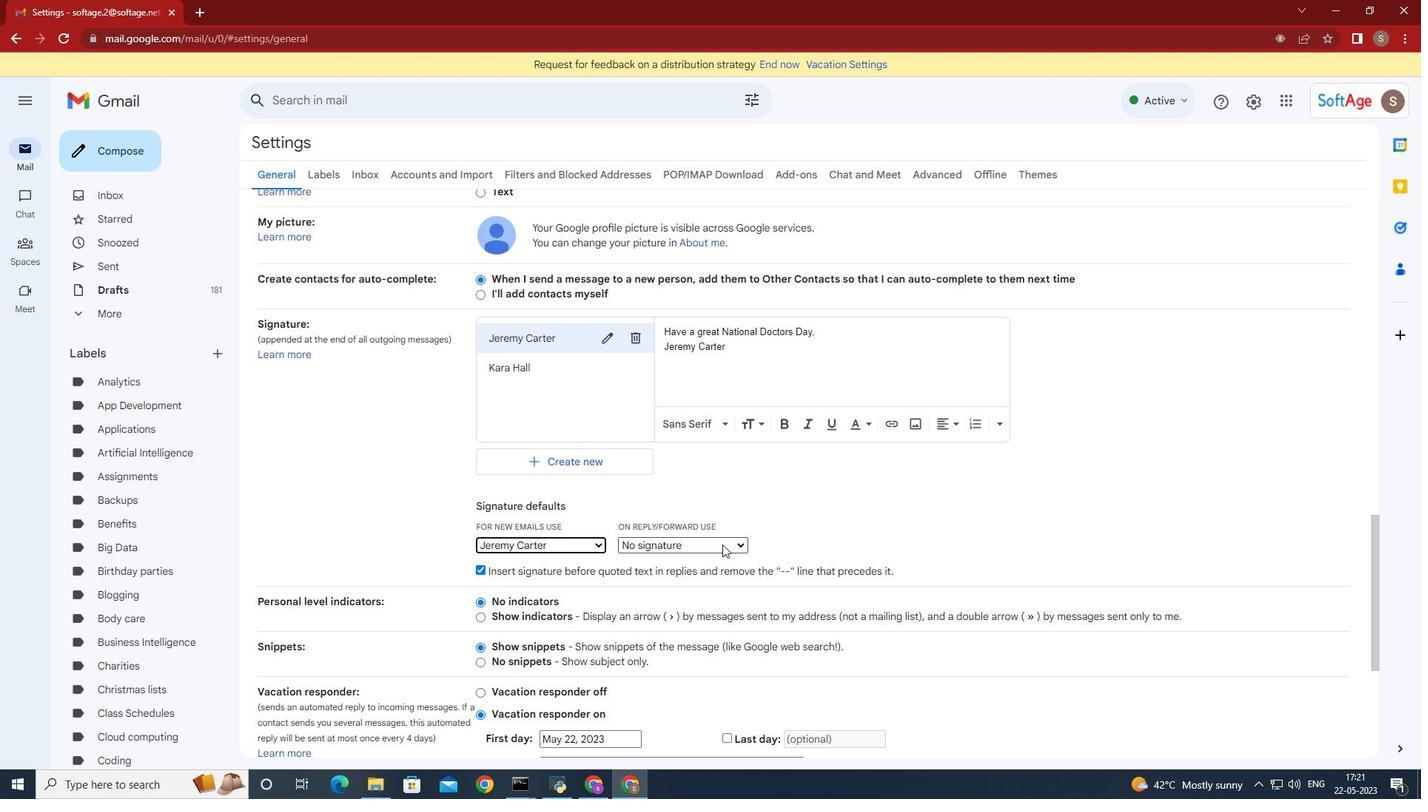 
Action: Mouse pressed left at (721, 544)
Screenshot: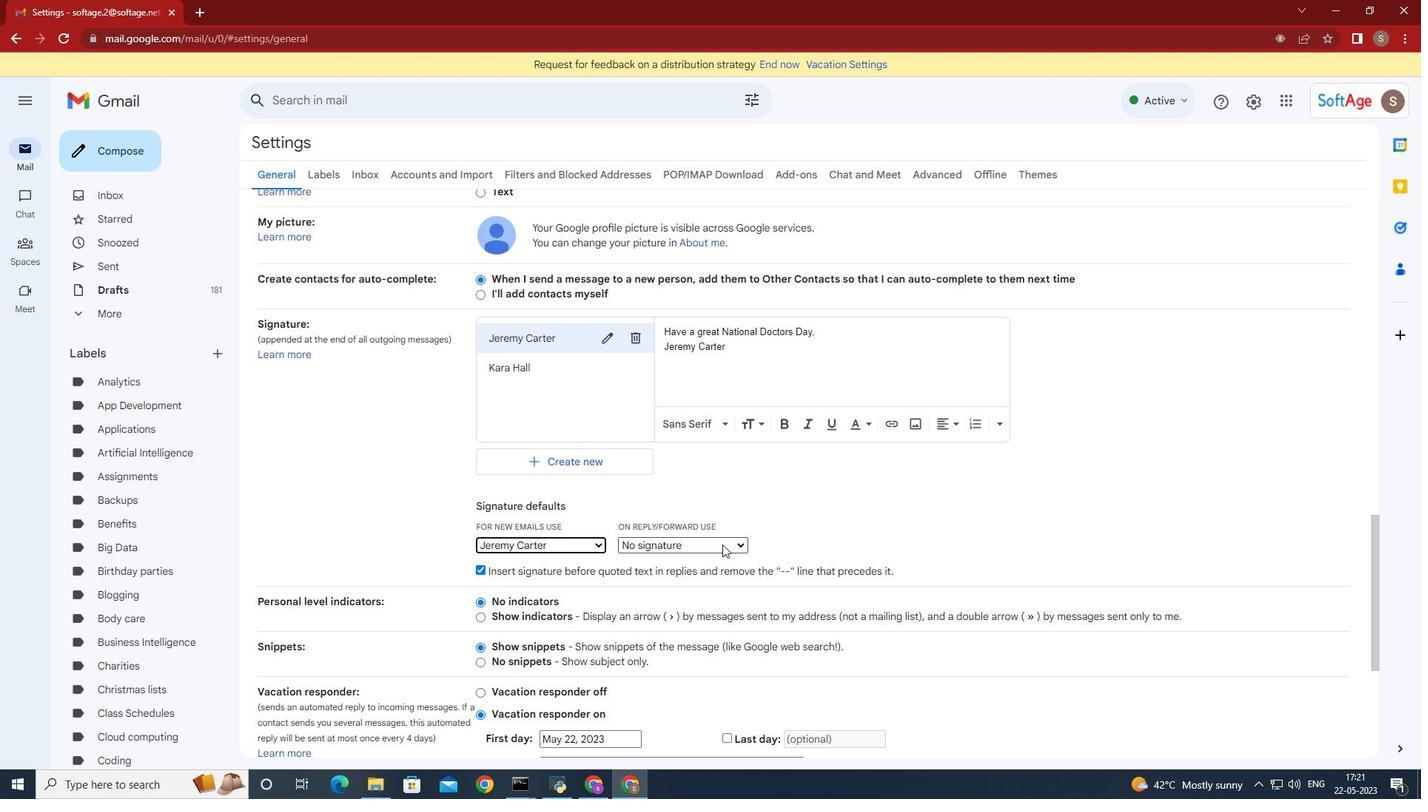 
Action: Mouse moved to (711, 574)
Screenshot: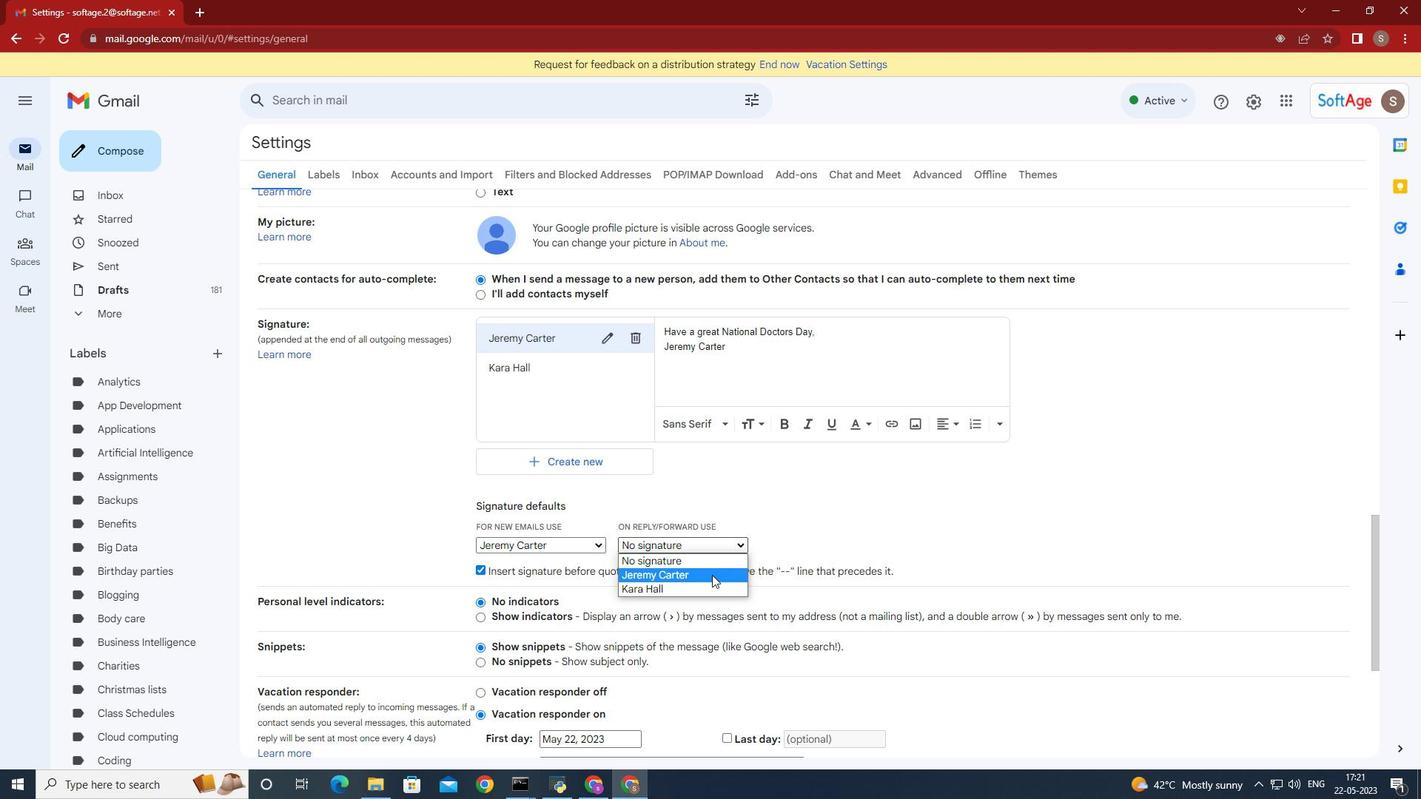 
Action: Mouse pressed left at (711, 574)
Screenshot: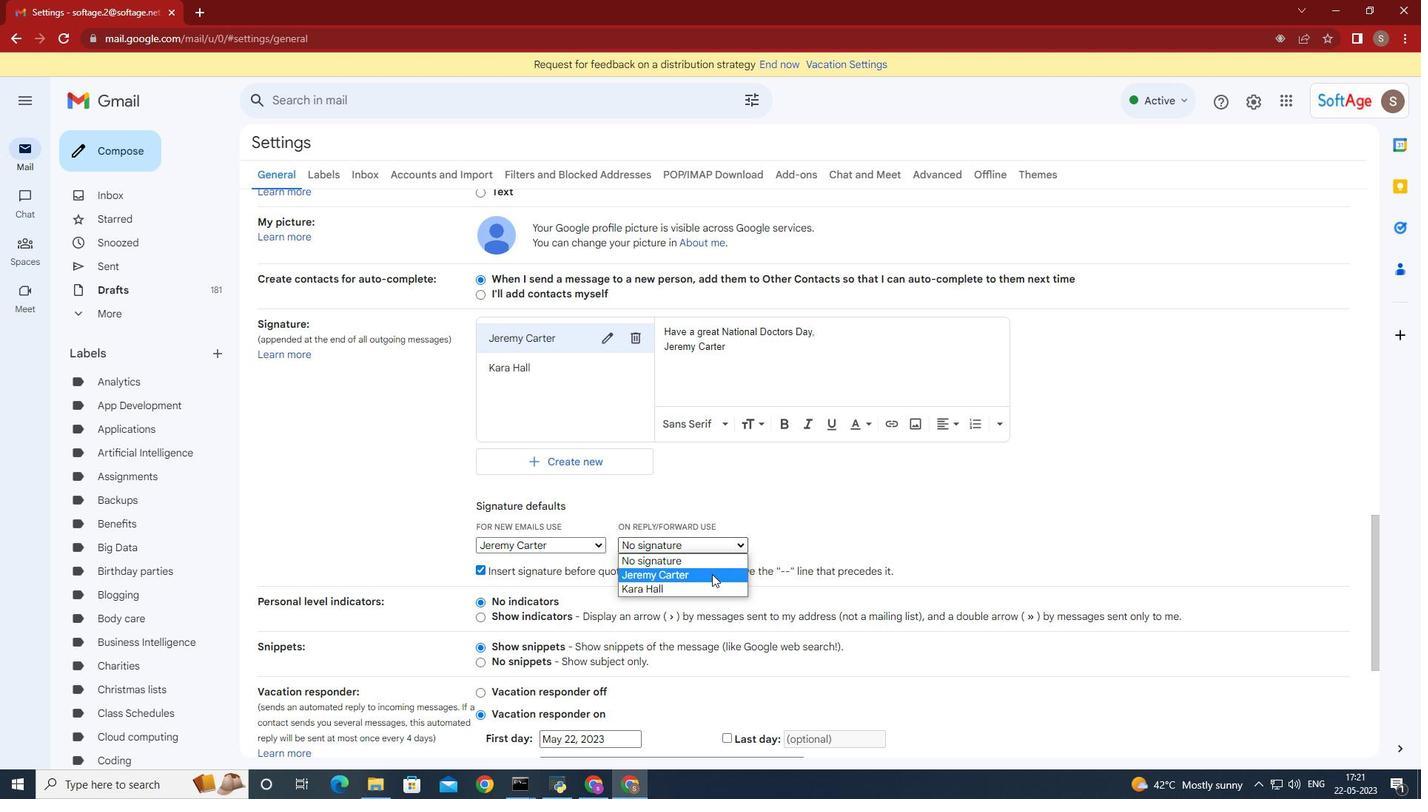 
Action: Mouse moved to (818, 572)
Screenshot: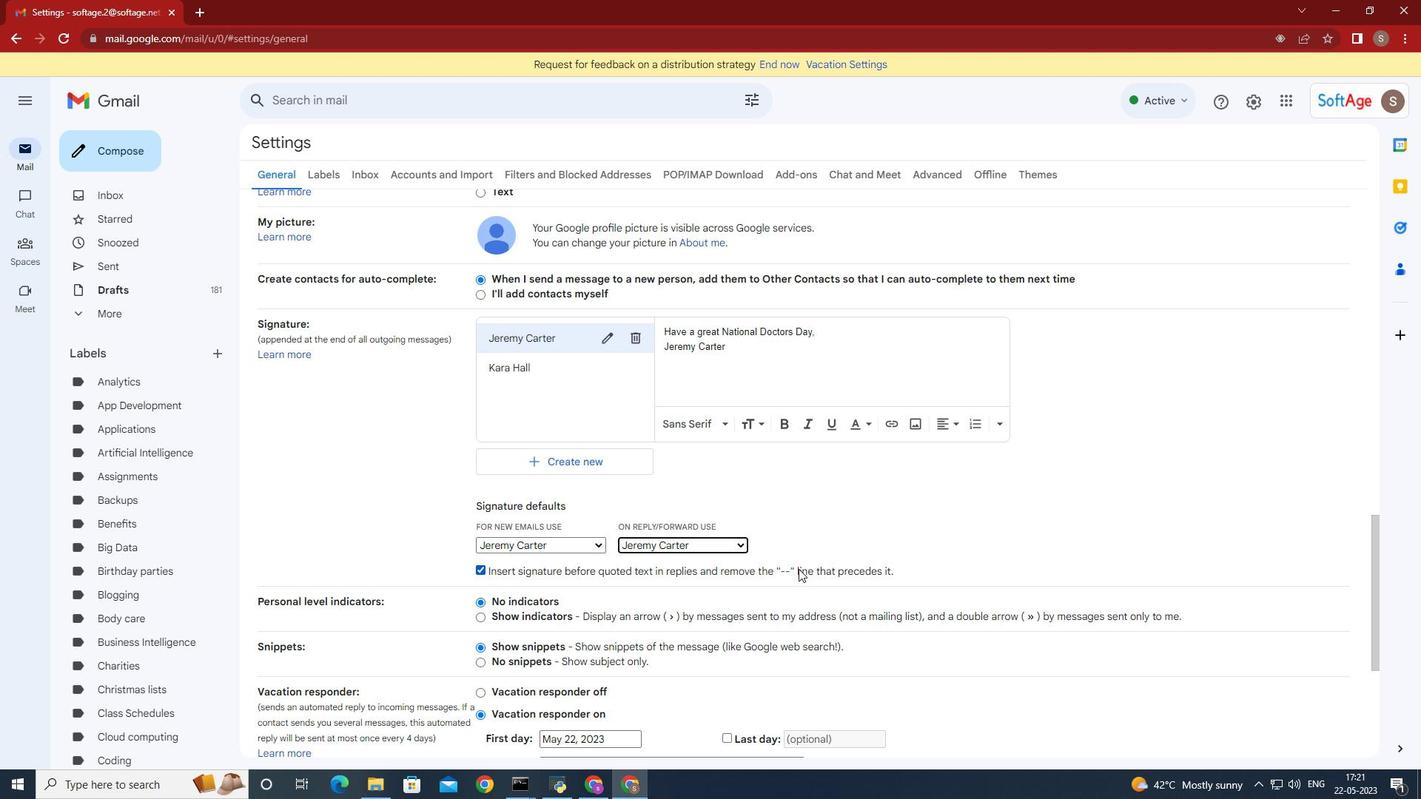 
Action: Mouse scrolled (818, 572) with delta (0, 0)
Screenshot: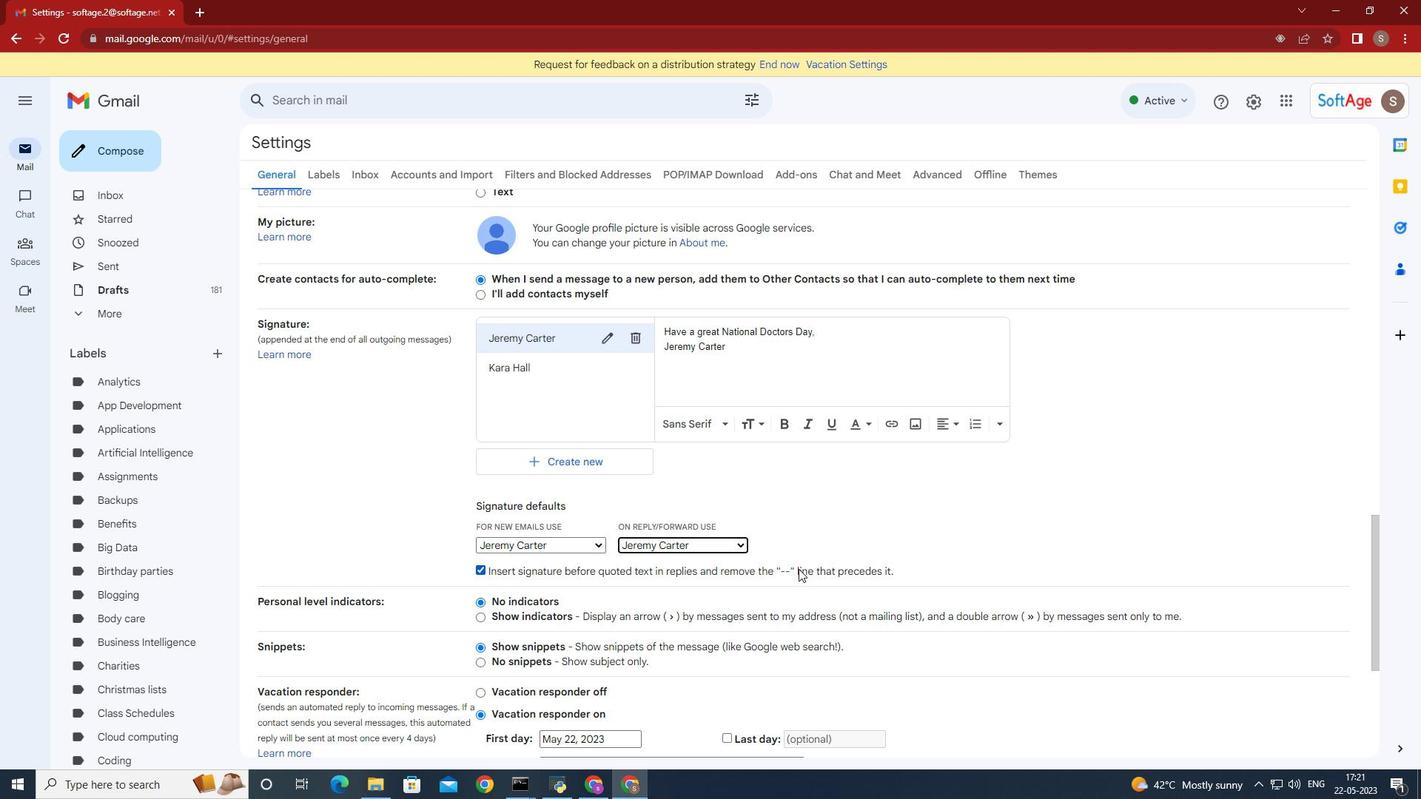 
Action: Mouse scrolled (818, 572) with delta (0, 0)
Screenshot: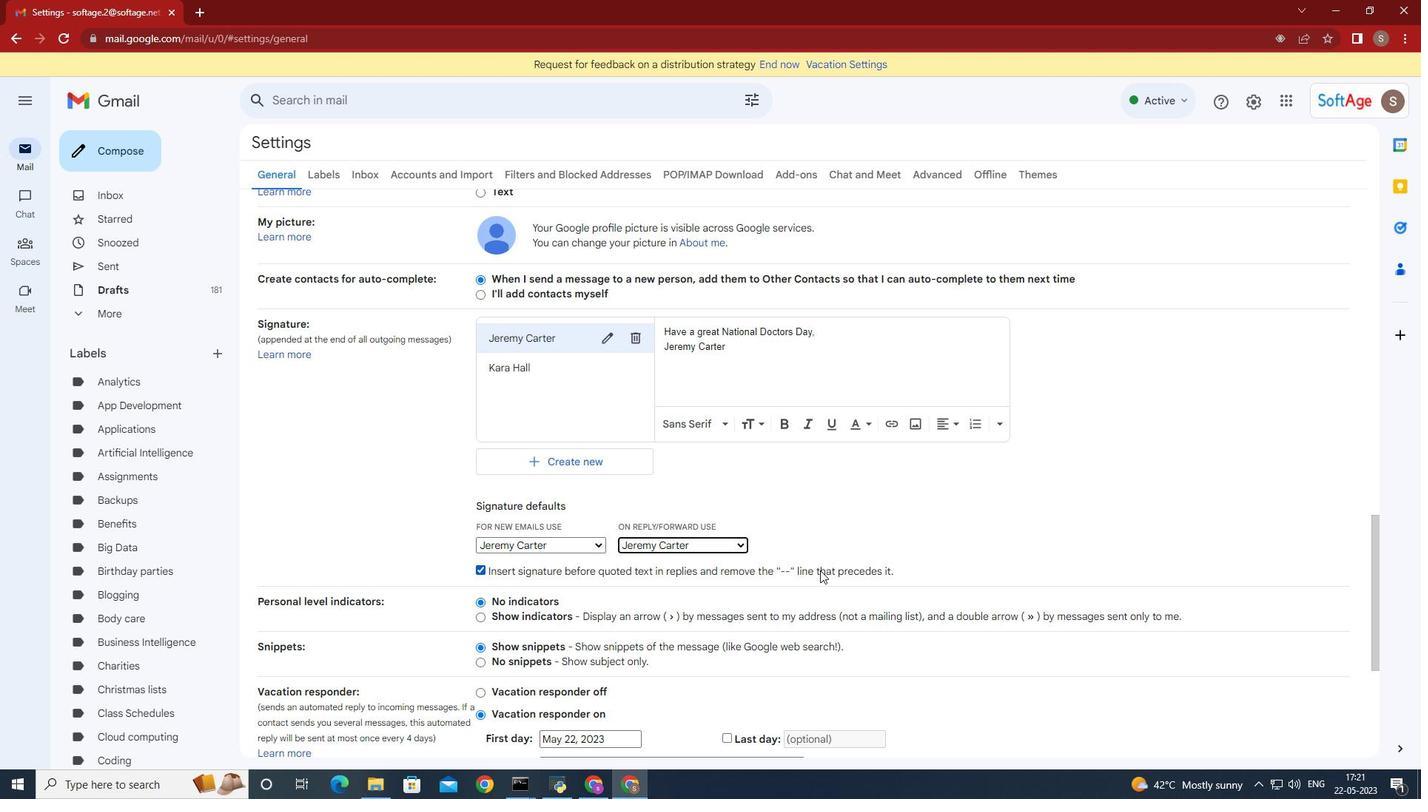 
Action: Mouse moved to (817, 572)
Screenshot: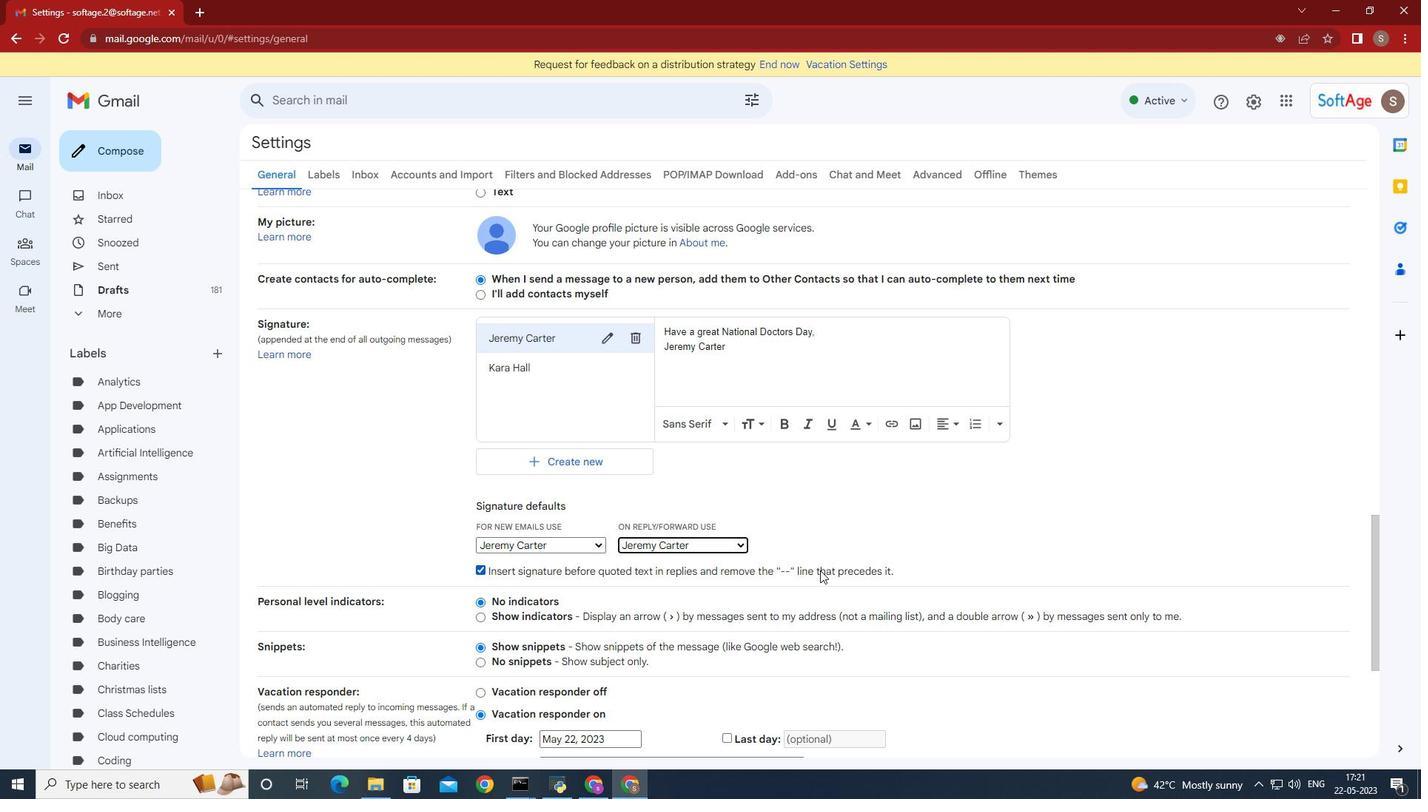 
Action: Mouse scrolled (817, 572) with delta (0, 0)
Screenshot: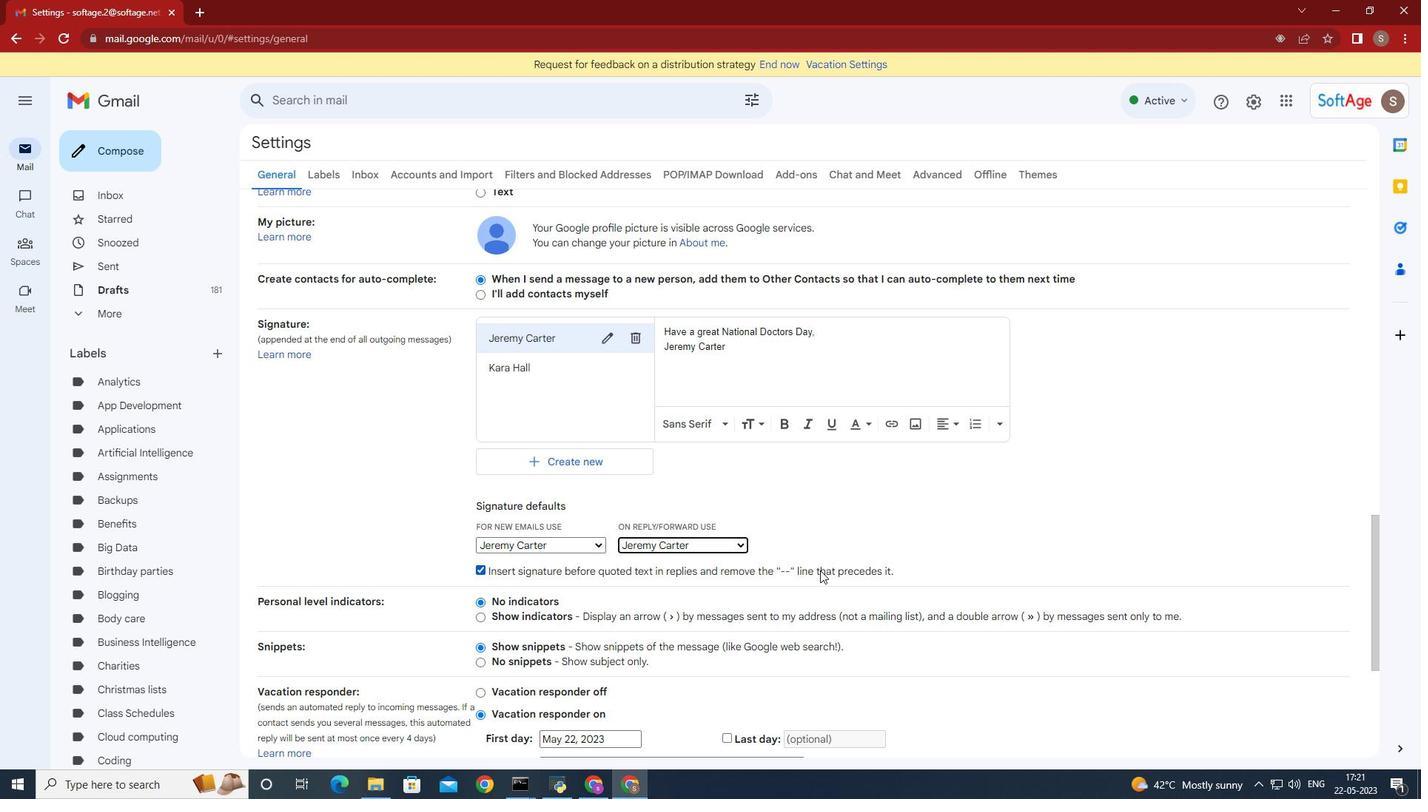 
Action: Mouse moved to (817, 573)
Screenshot: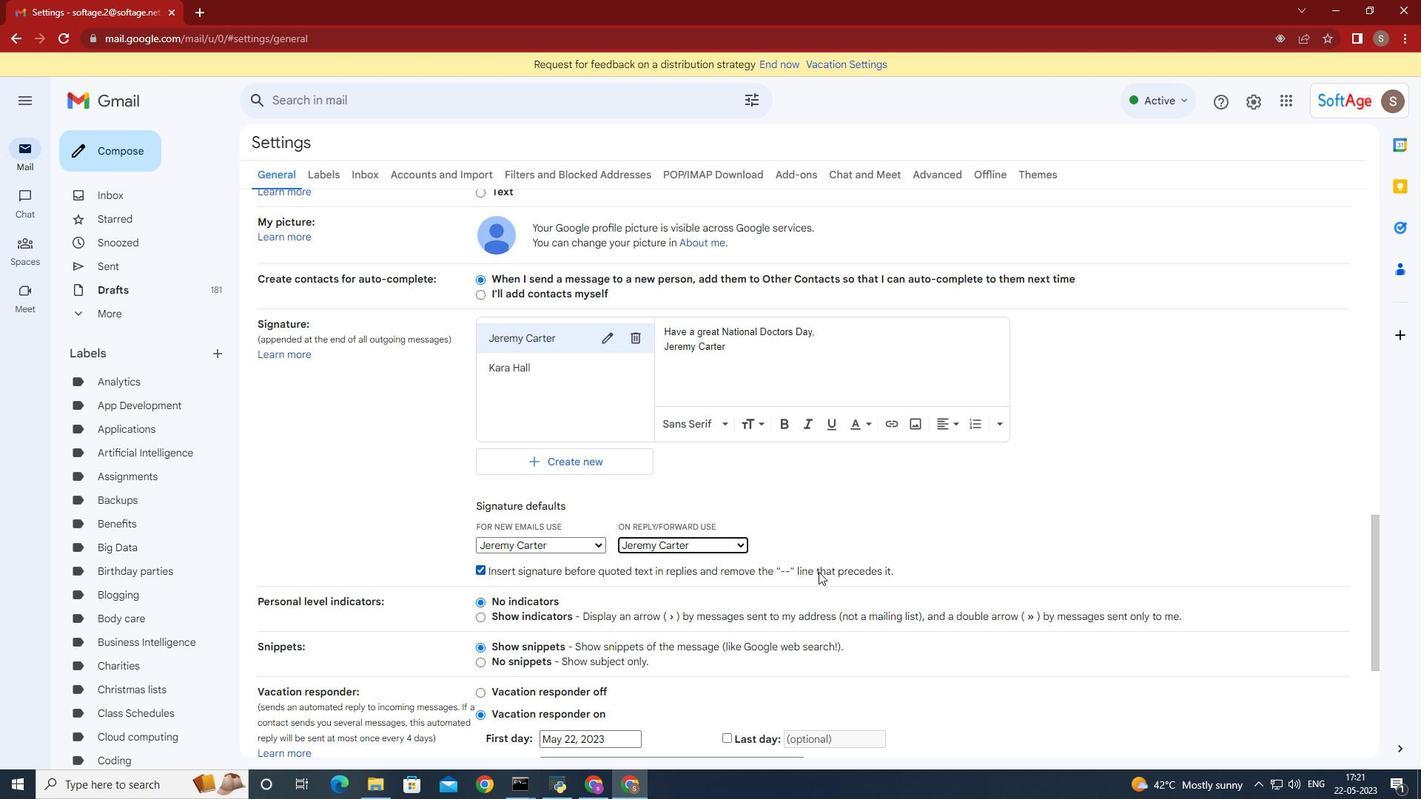 
Action: Mouse scrolled (817, 572) with delta (0, 0)
Screenshot: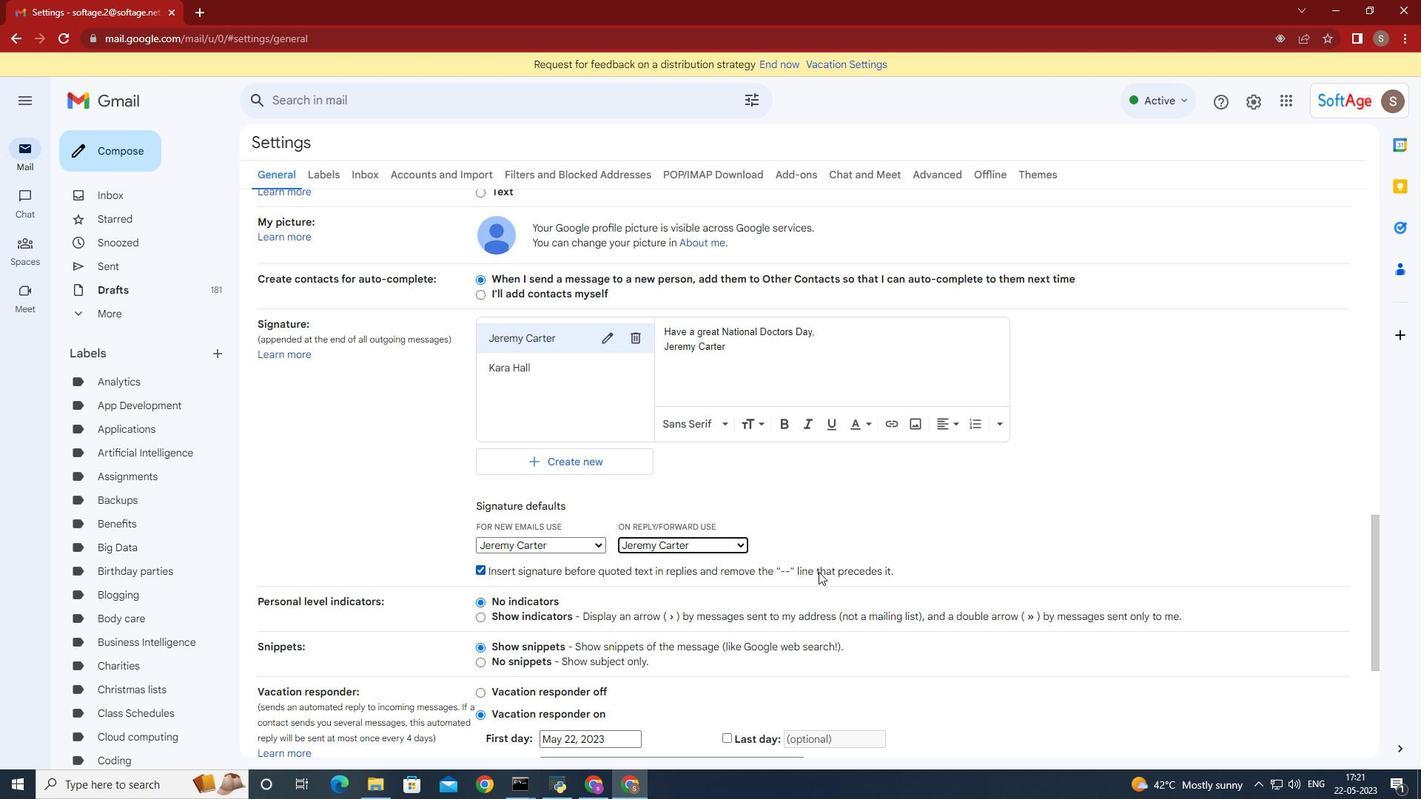 
Action: Mouse scrolled (817, 572) with delta (0, 0)
Screenshot: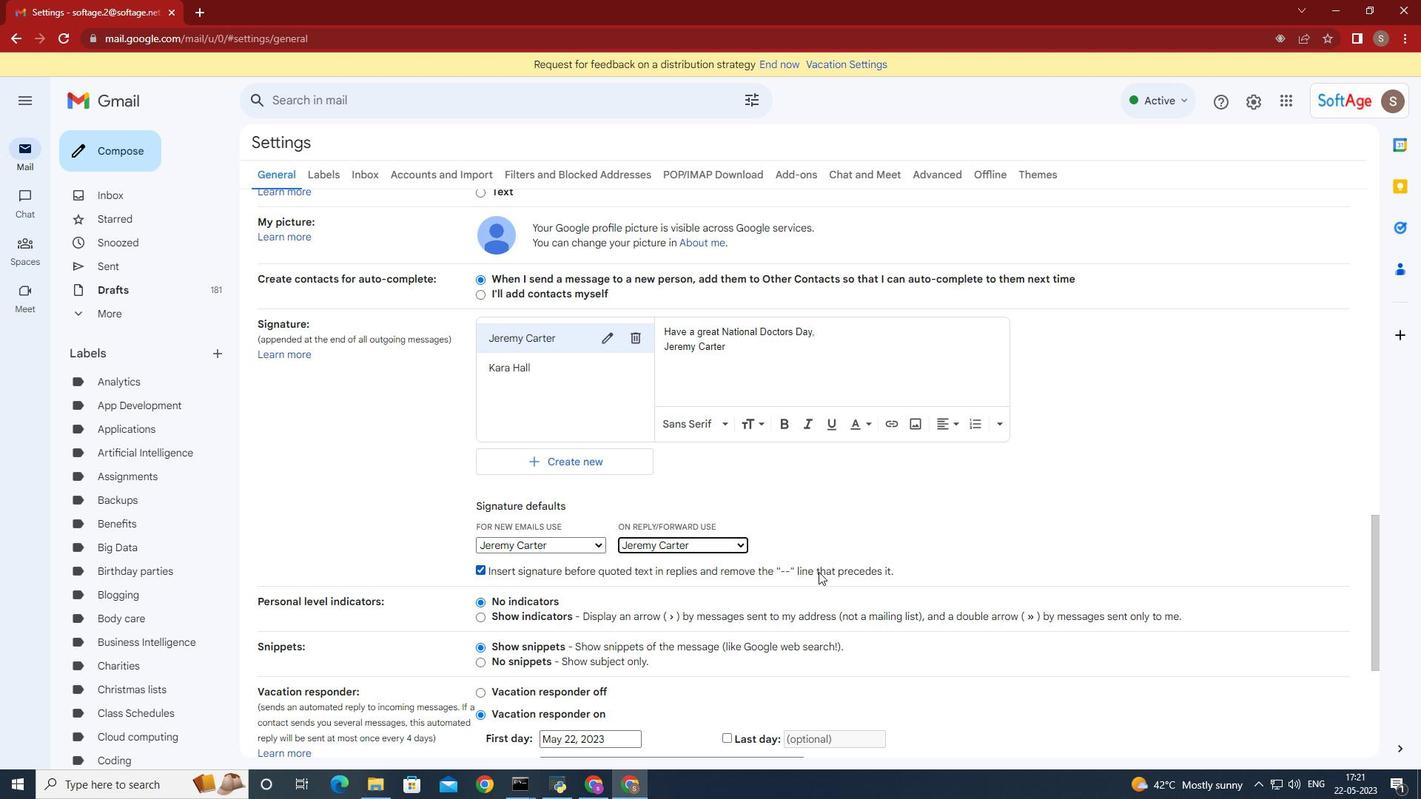 
Action: Mouse scrolled (817, 572) with delta (0, 0)
Screenshot: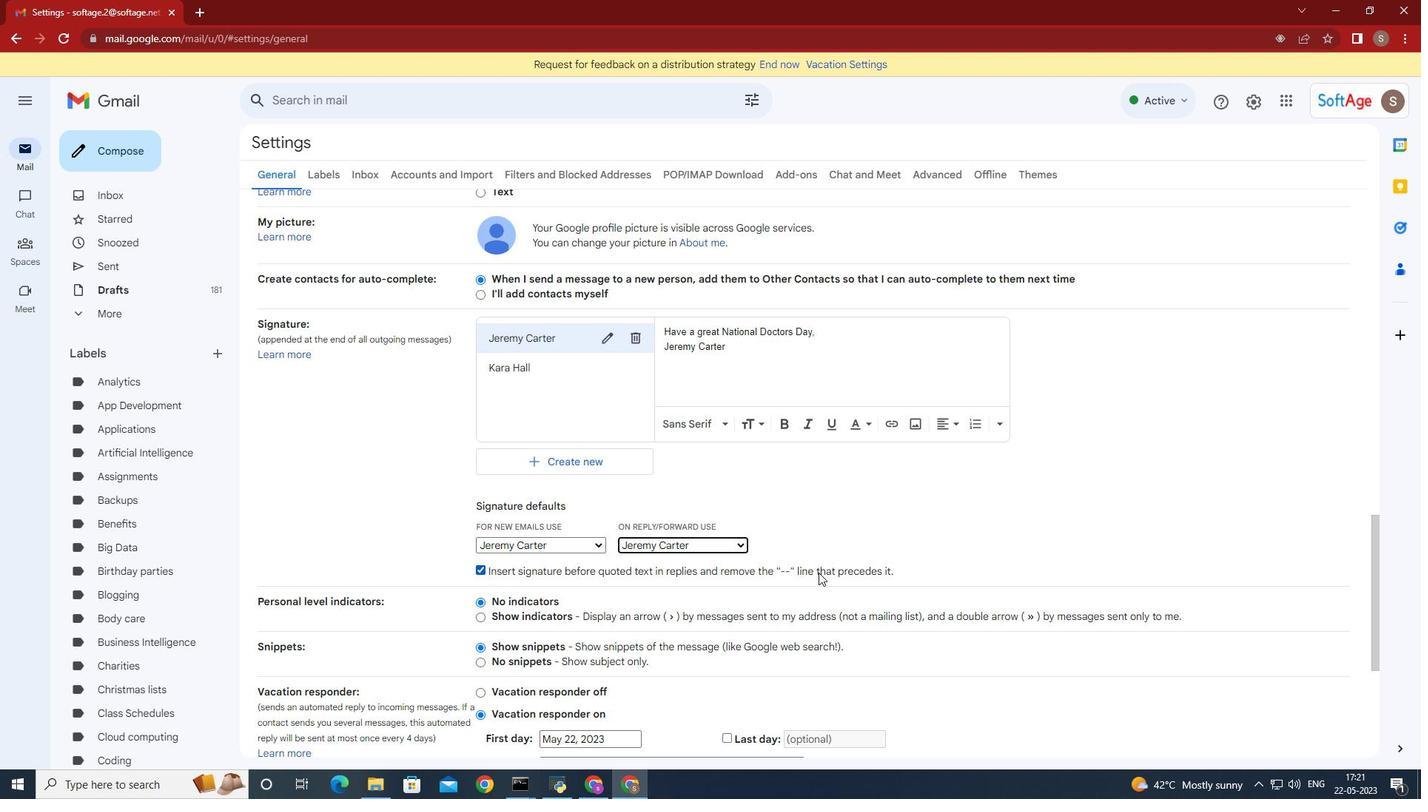 
Action: Mouse moved to (802, 674)
Screenshot: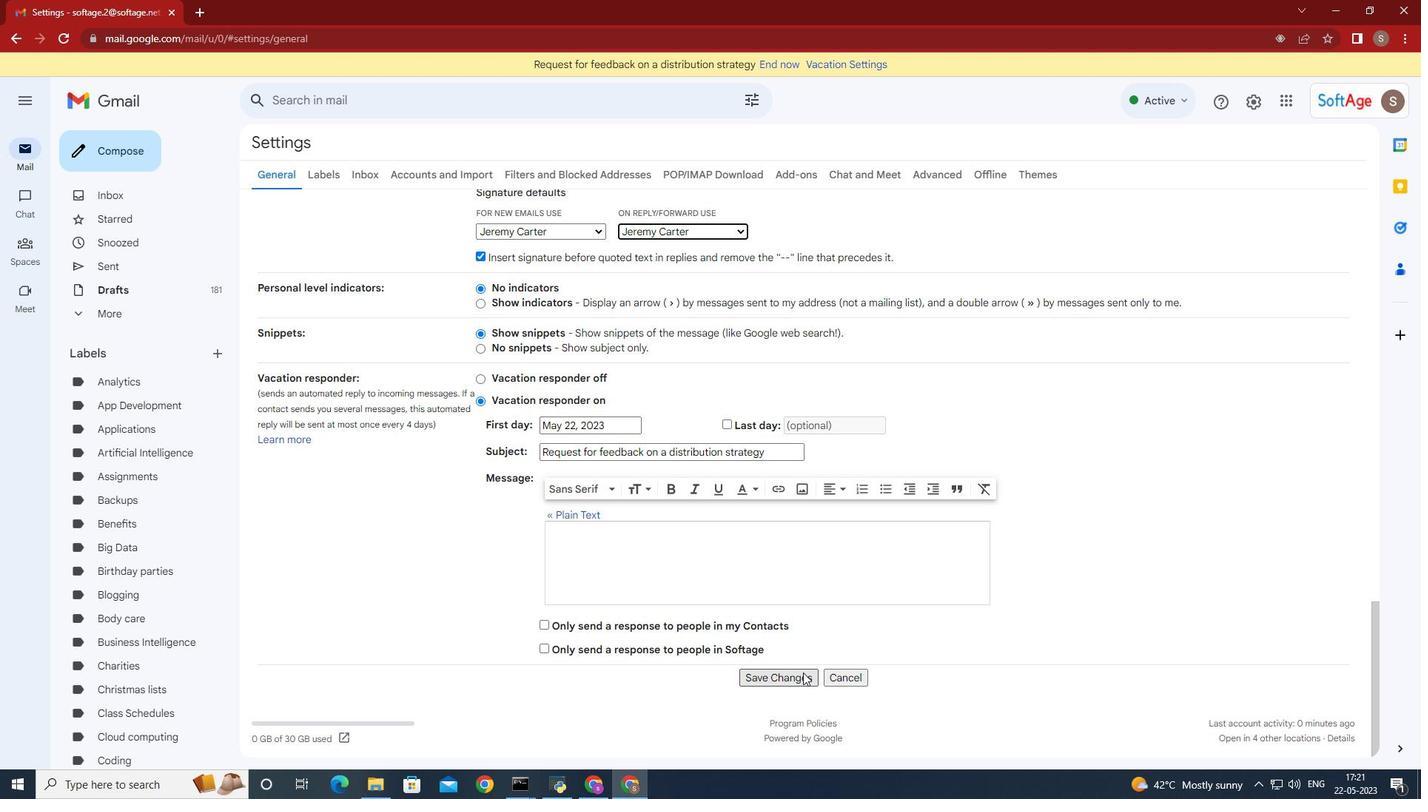 
Action: Mouse pressed left at (802, 674)
Screenshot: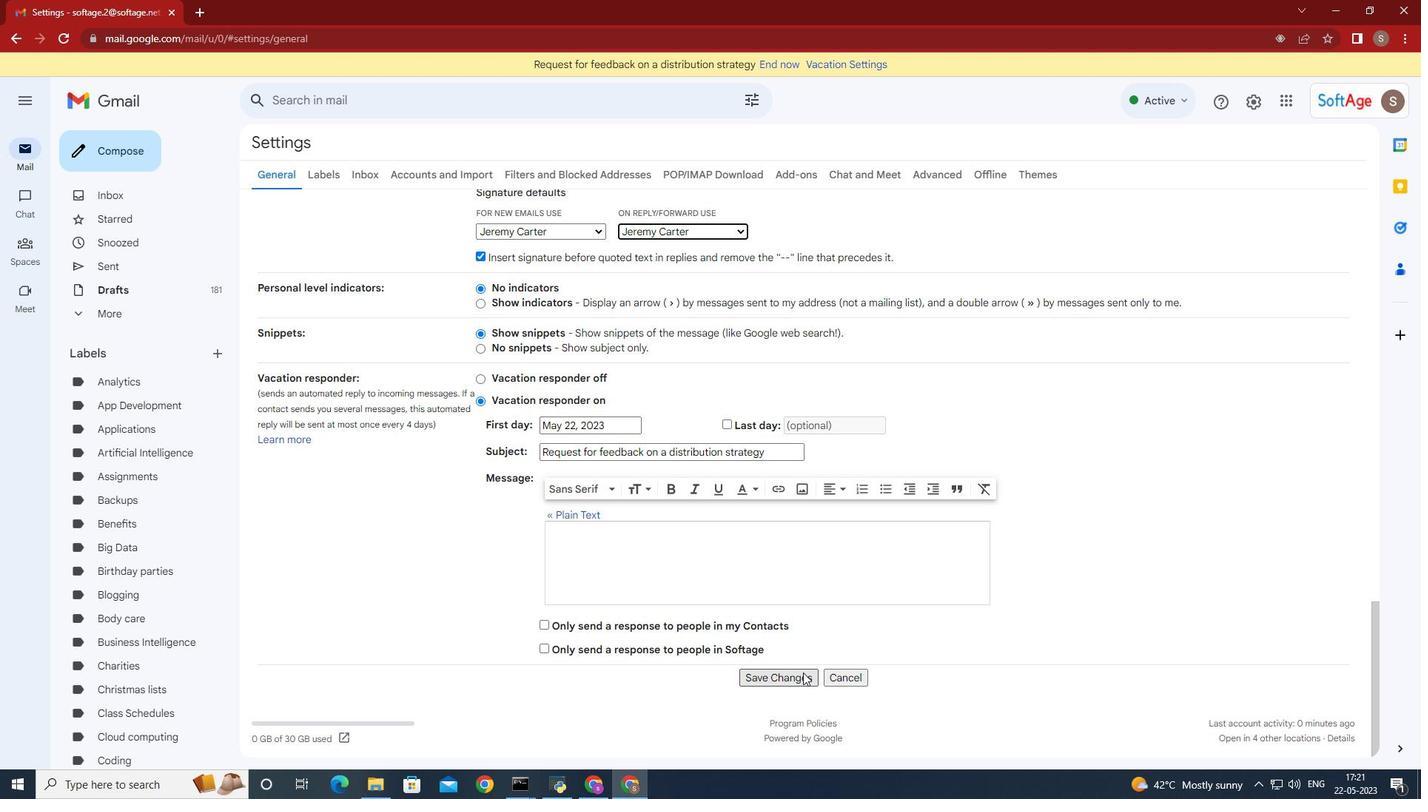 
Action: Mouse moved to (144, 148)
Screenshot: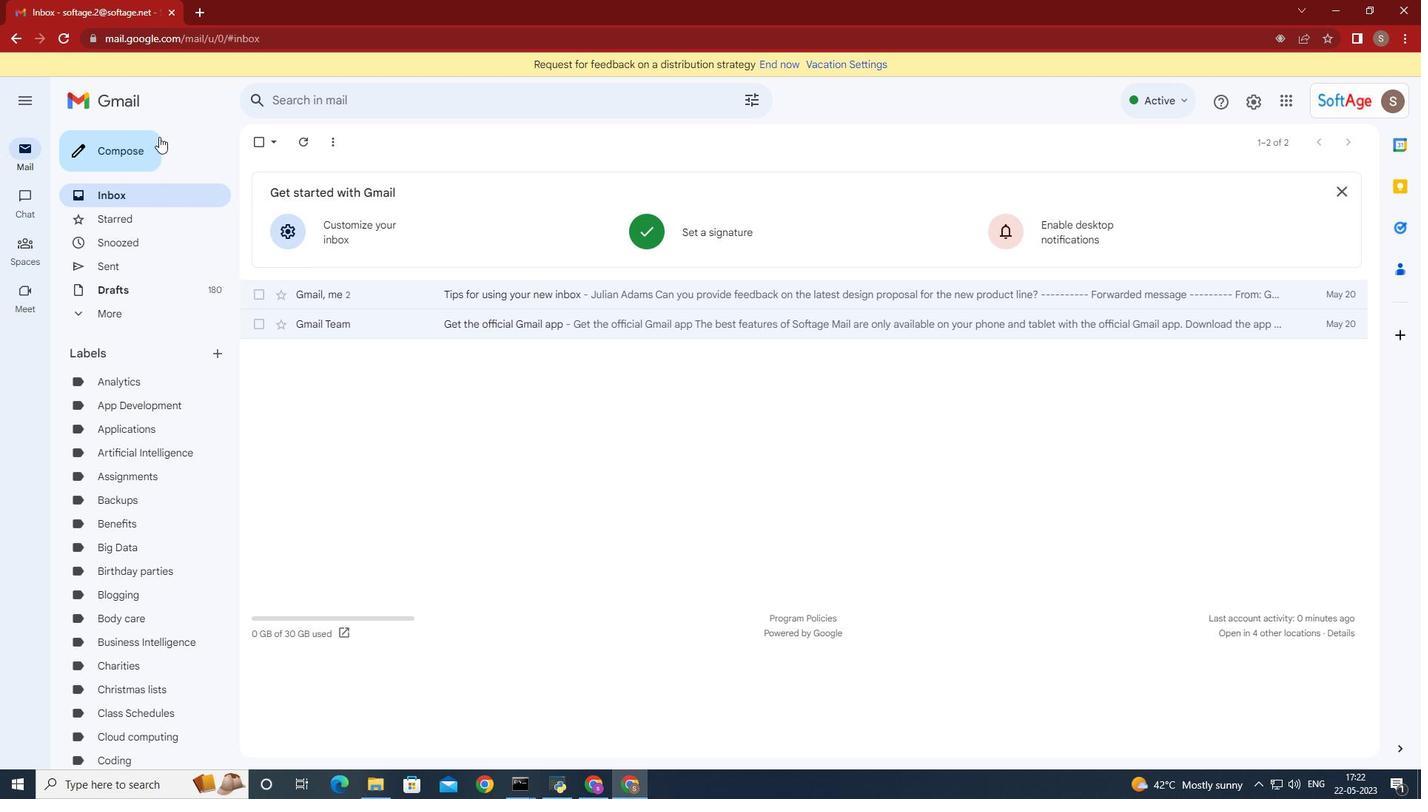 
Action: Mouse pressed left at (144, 148)
Screenshot: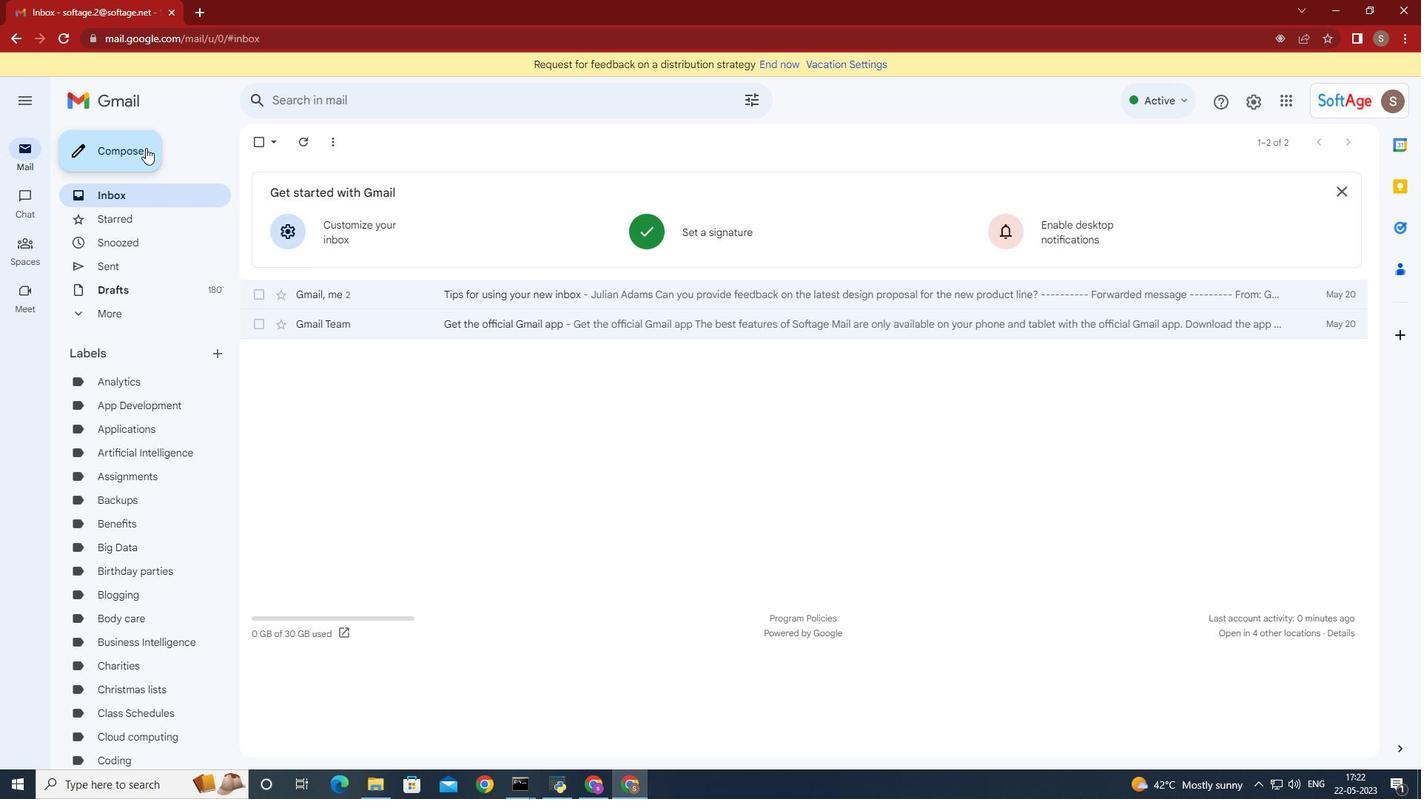 
Action: Mouse moved to (987, 344)
Screenshot: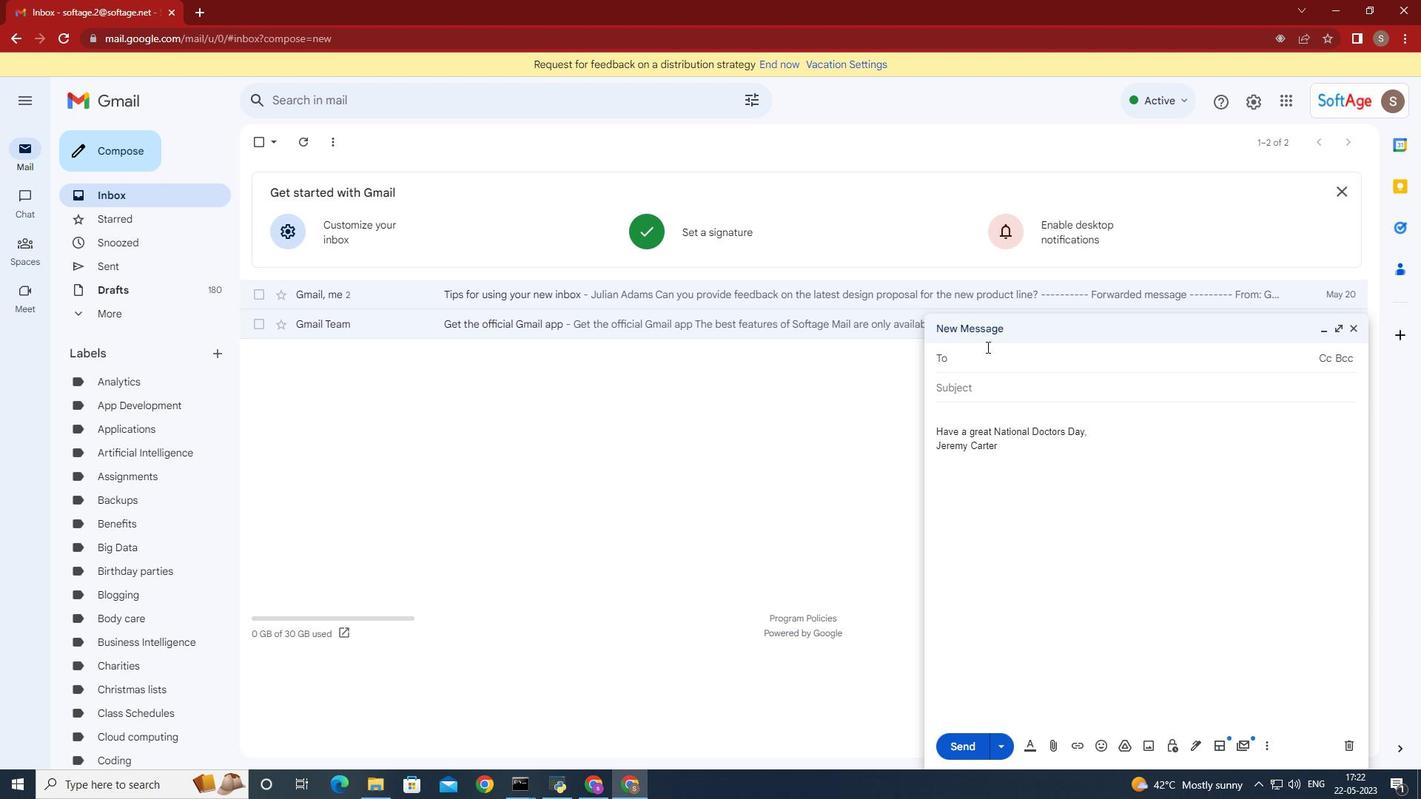 
Action: Key pressed softag
Screenshot: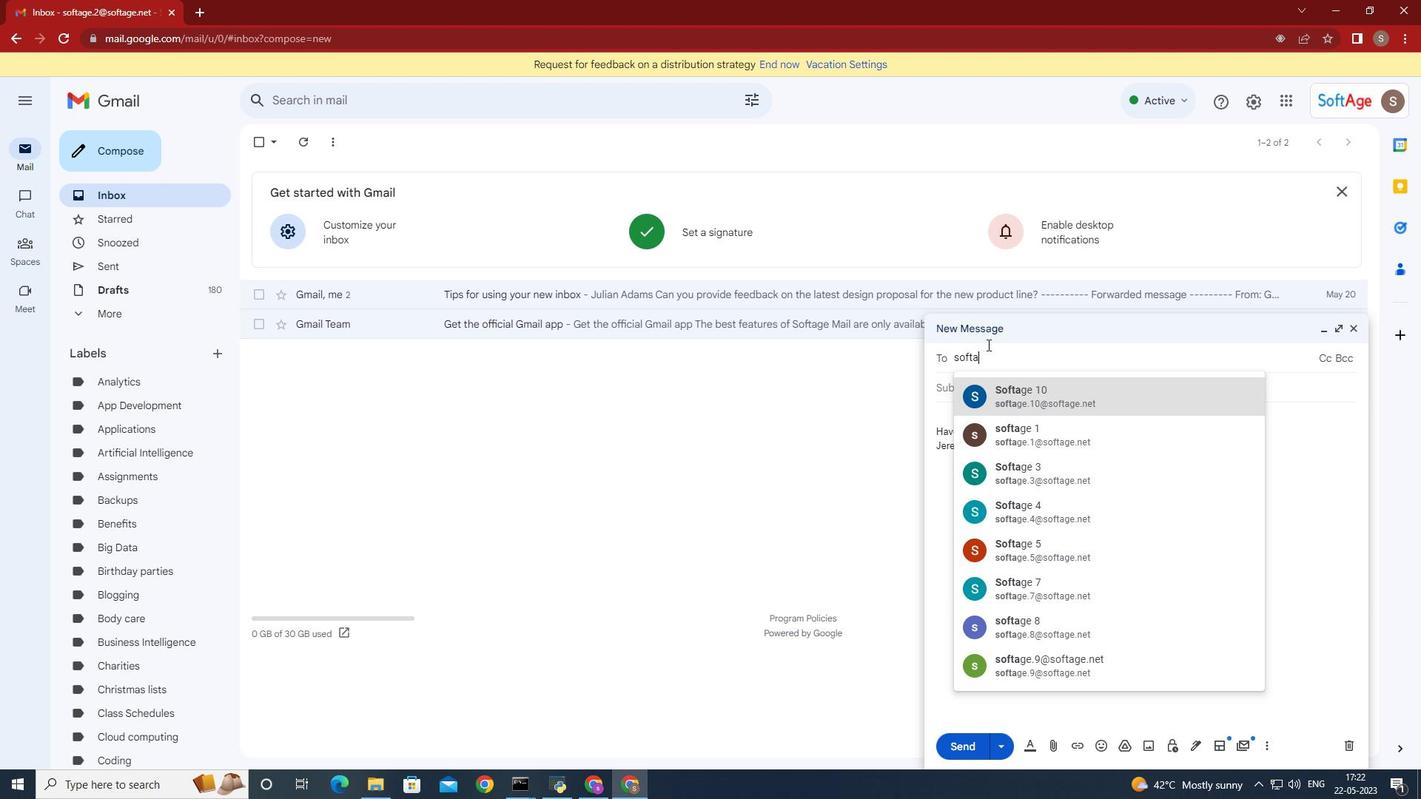 
Action: Mouse moved to (1012, 388)
Screenshot: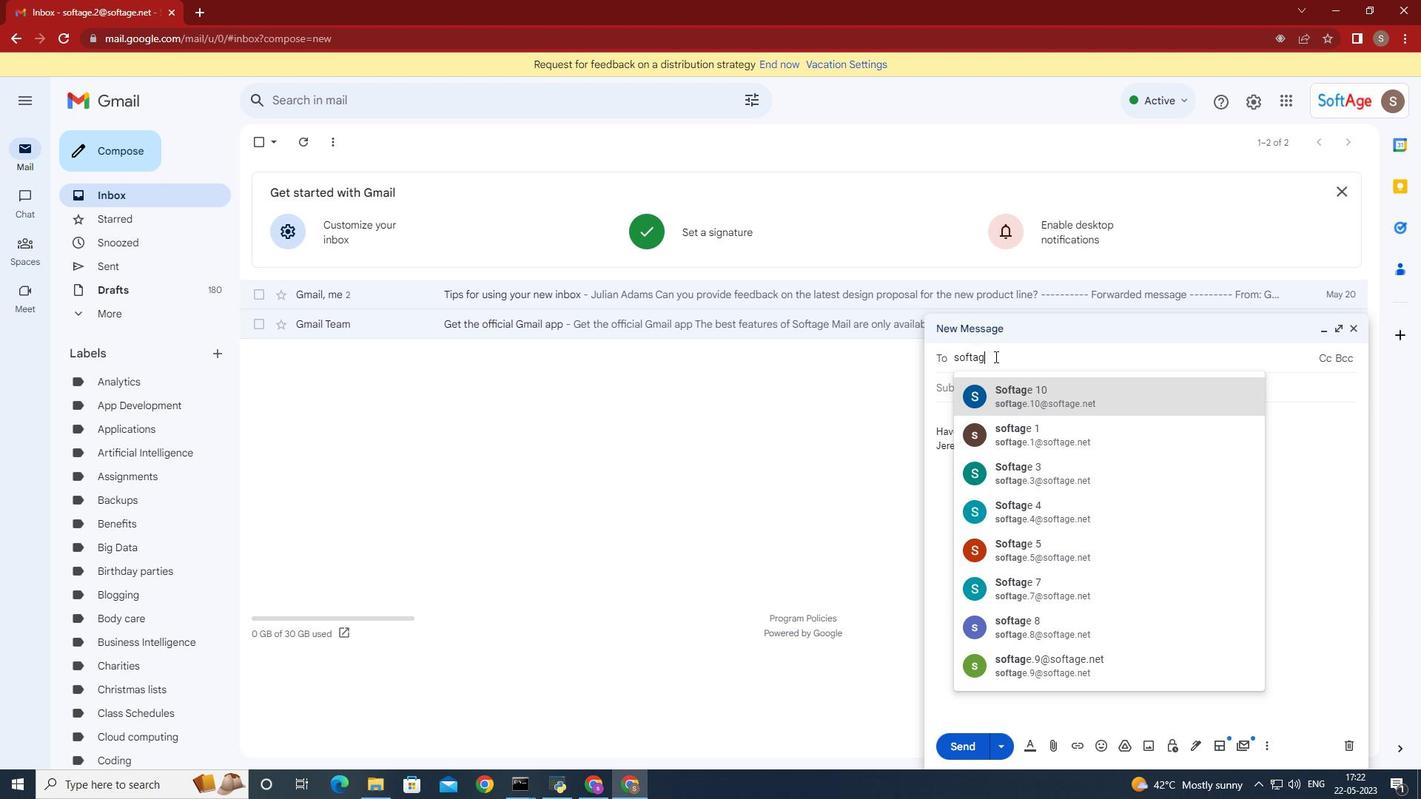 
Action: Key pressed e.8
Screenshot: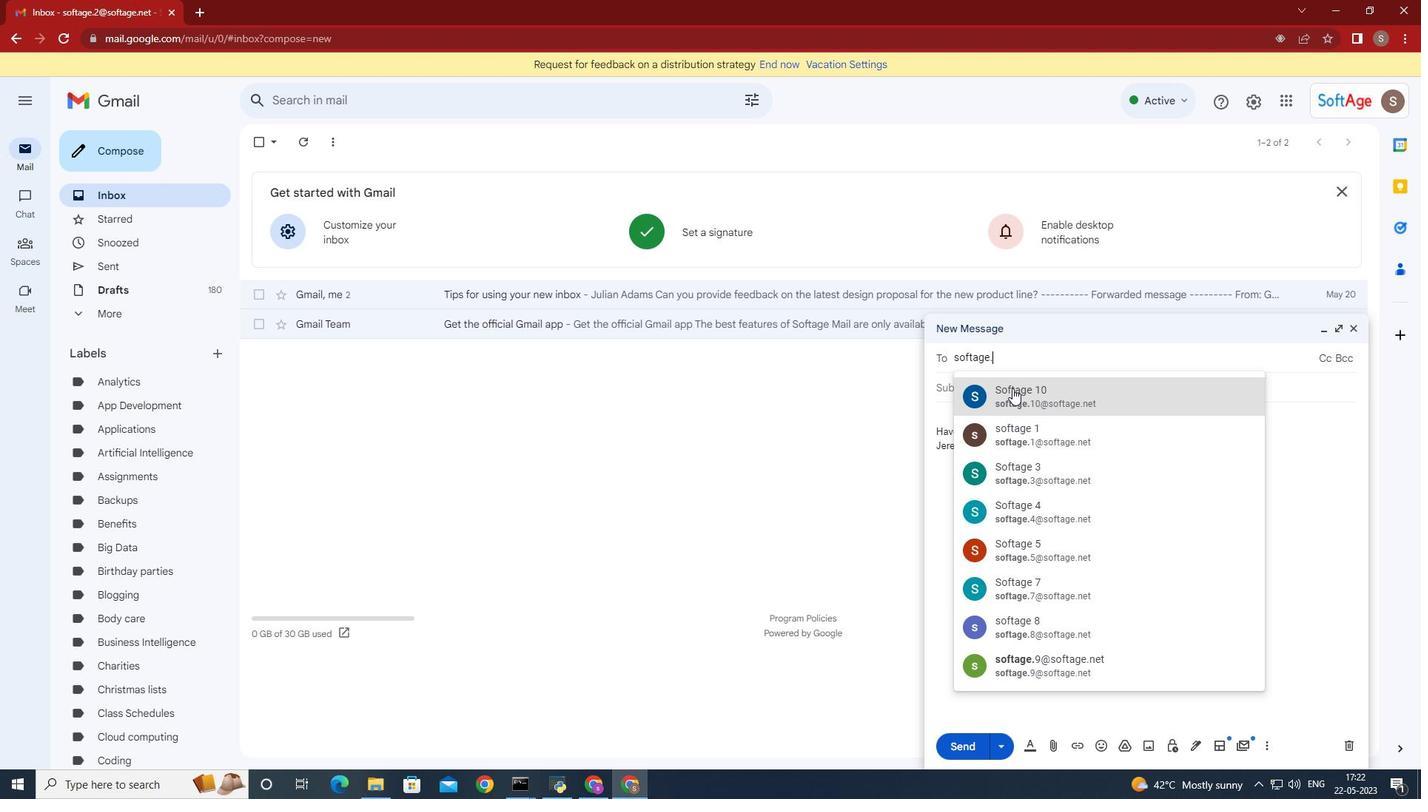 
Action: Mouse pressed left at (1012, 388)
Screenshot: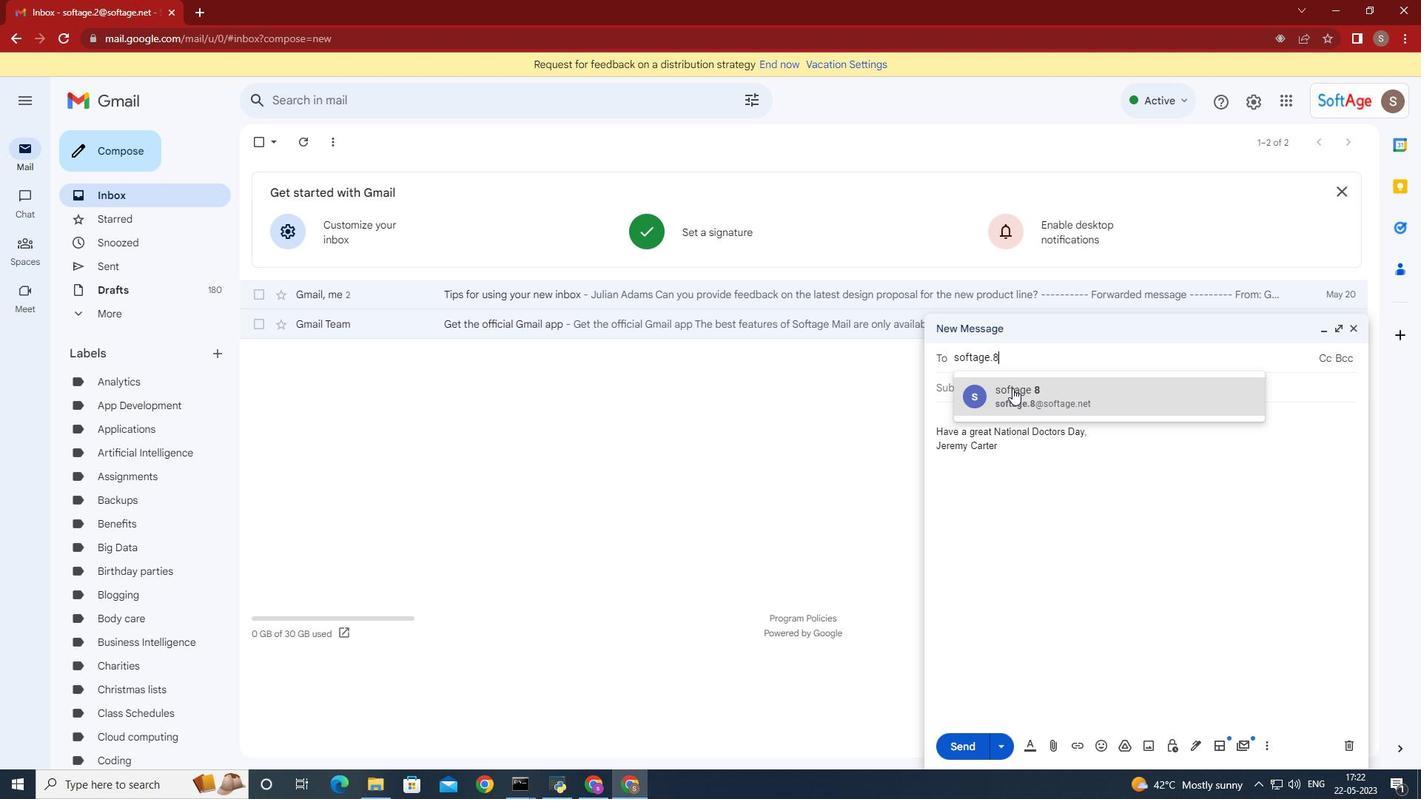 
Action: Mouse moved to (217, 350)
Screenshot: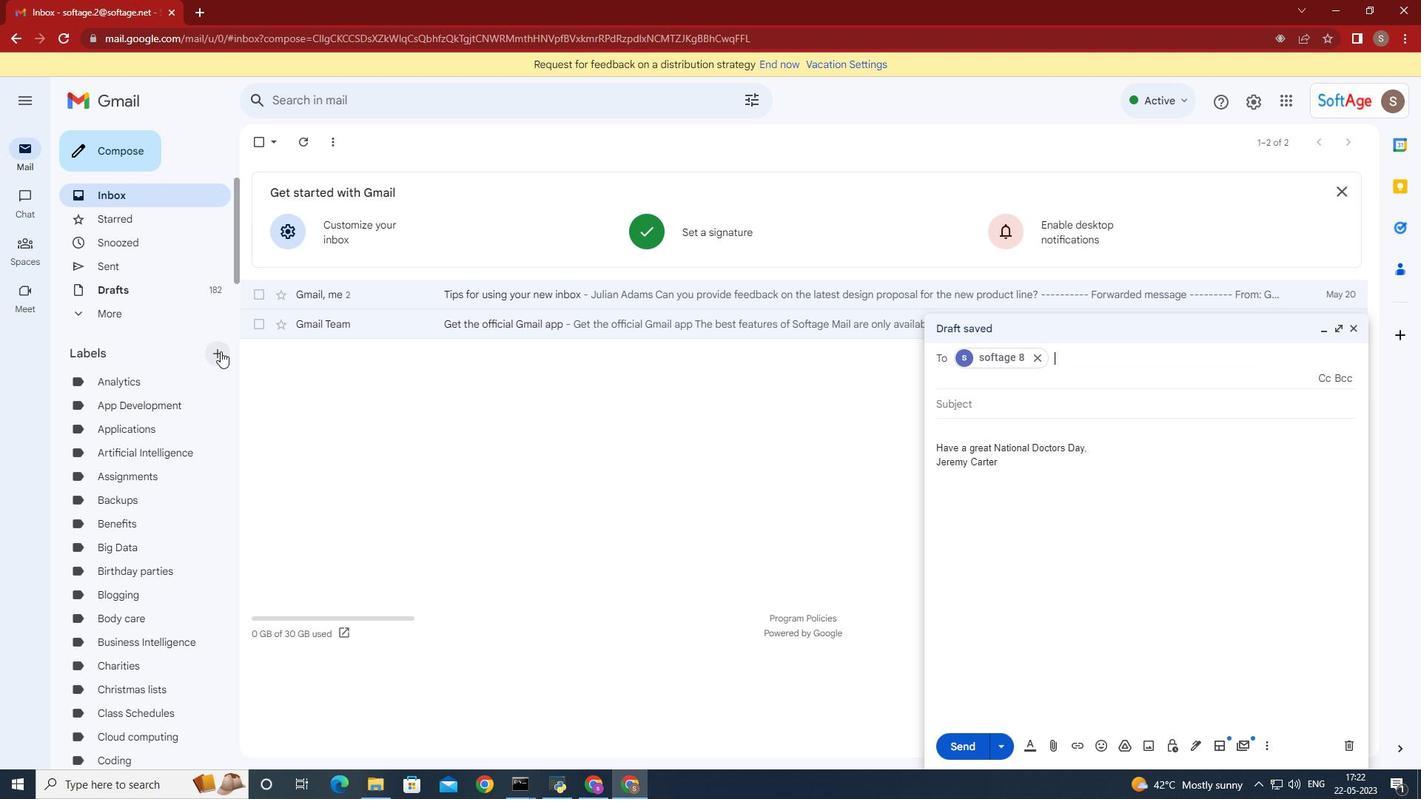 
Action: Mouse pressed left at (217, 350)
Screenshot: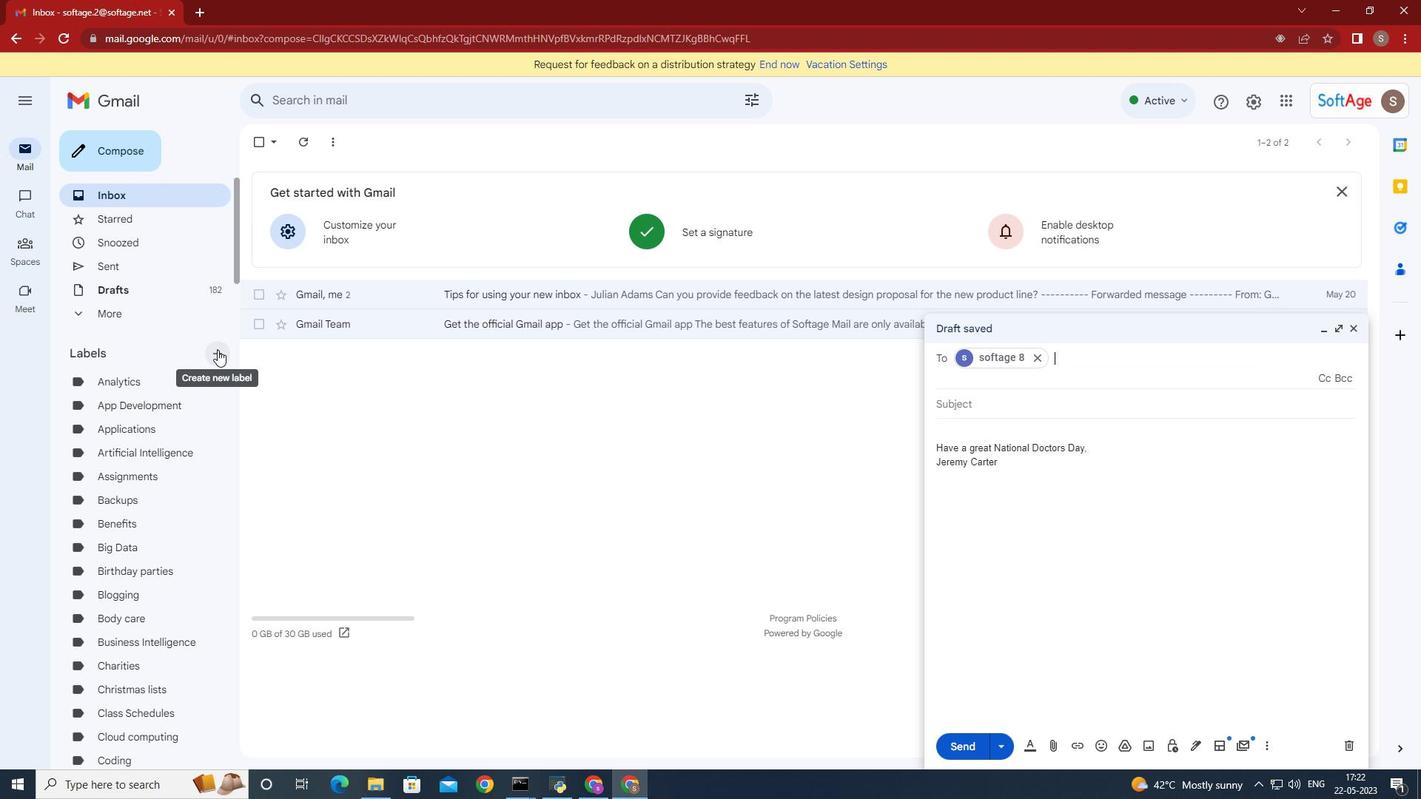 
Action: Mouse moved to (528, 581)
Screenshot: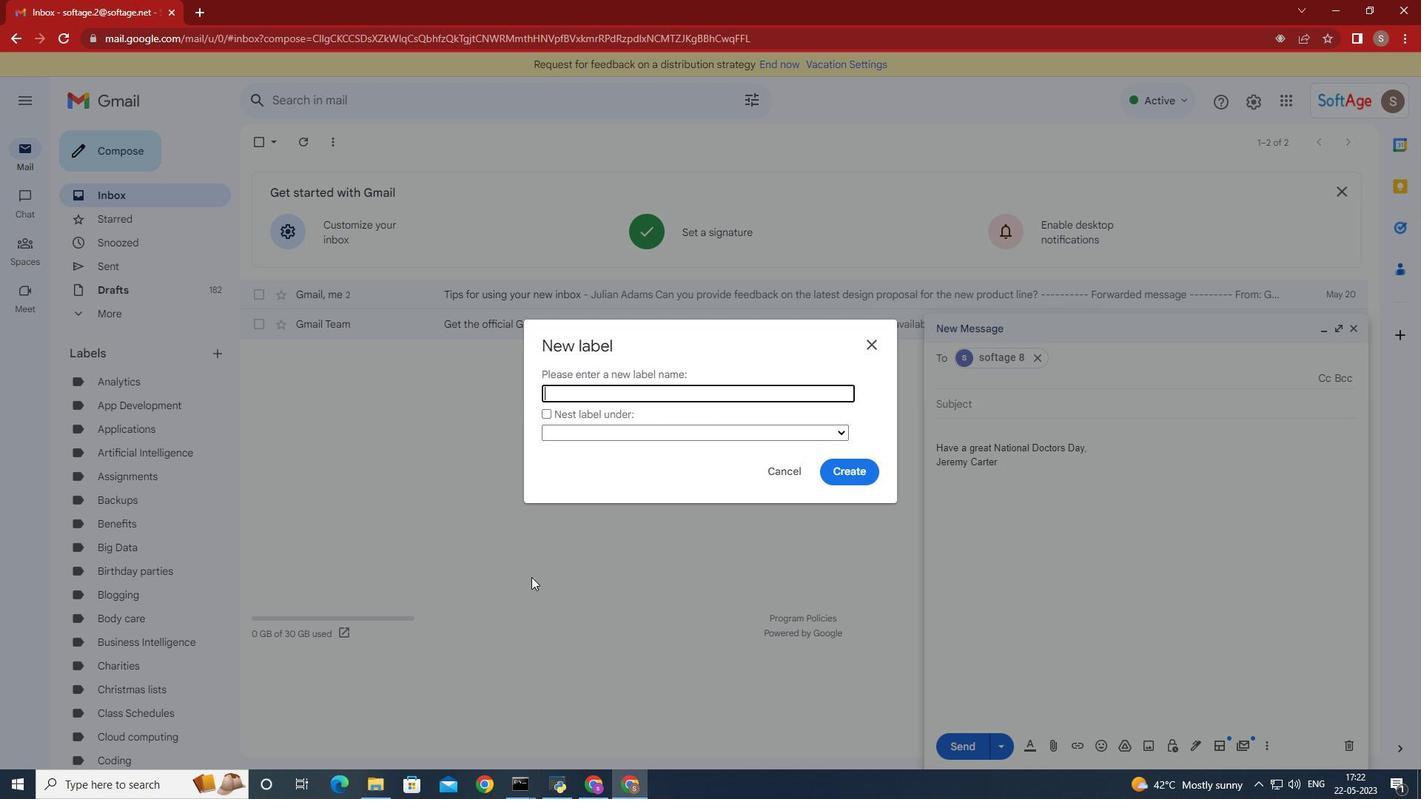 
Action: Mouse pressed left at (528, 581)
Screenshot: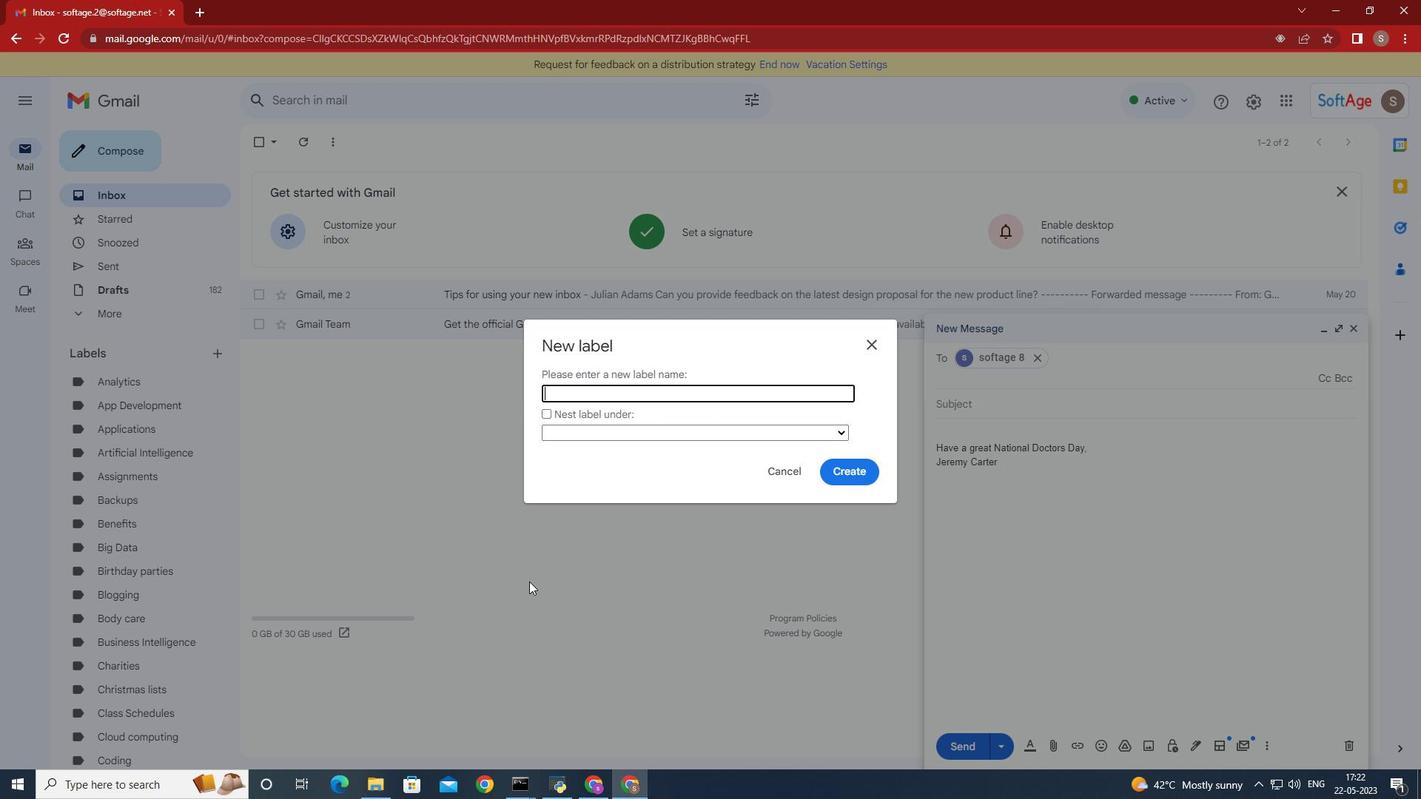 
Action: Mouse moved to (773, 473)
Screenshot: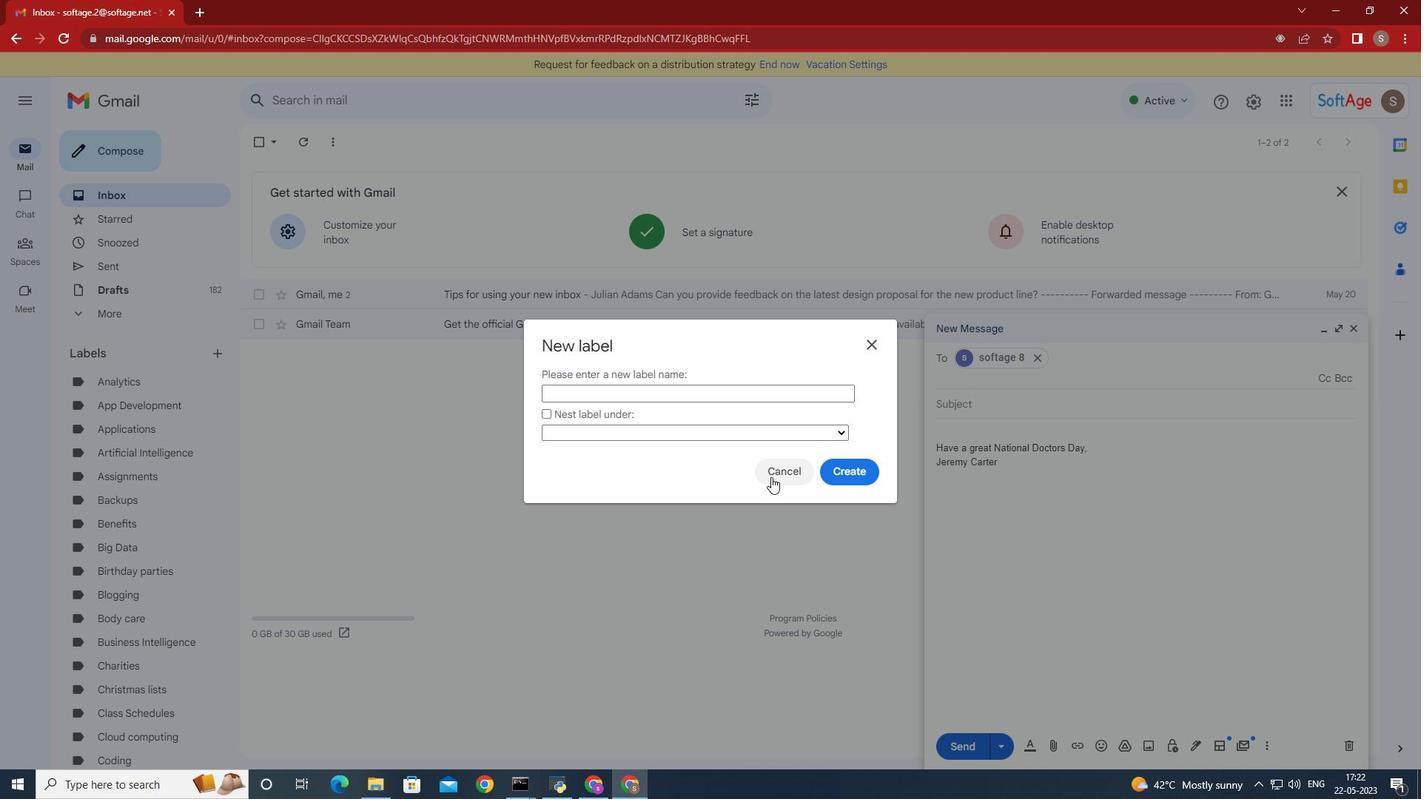 
Action: Mouse pressed left at (773, 473)
Screenshot: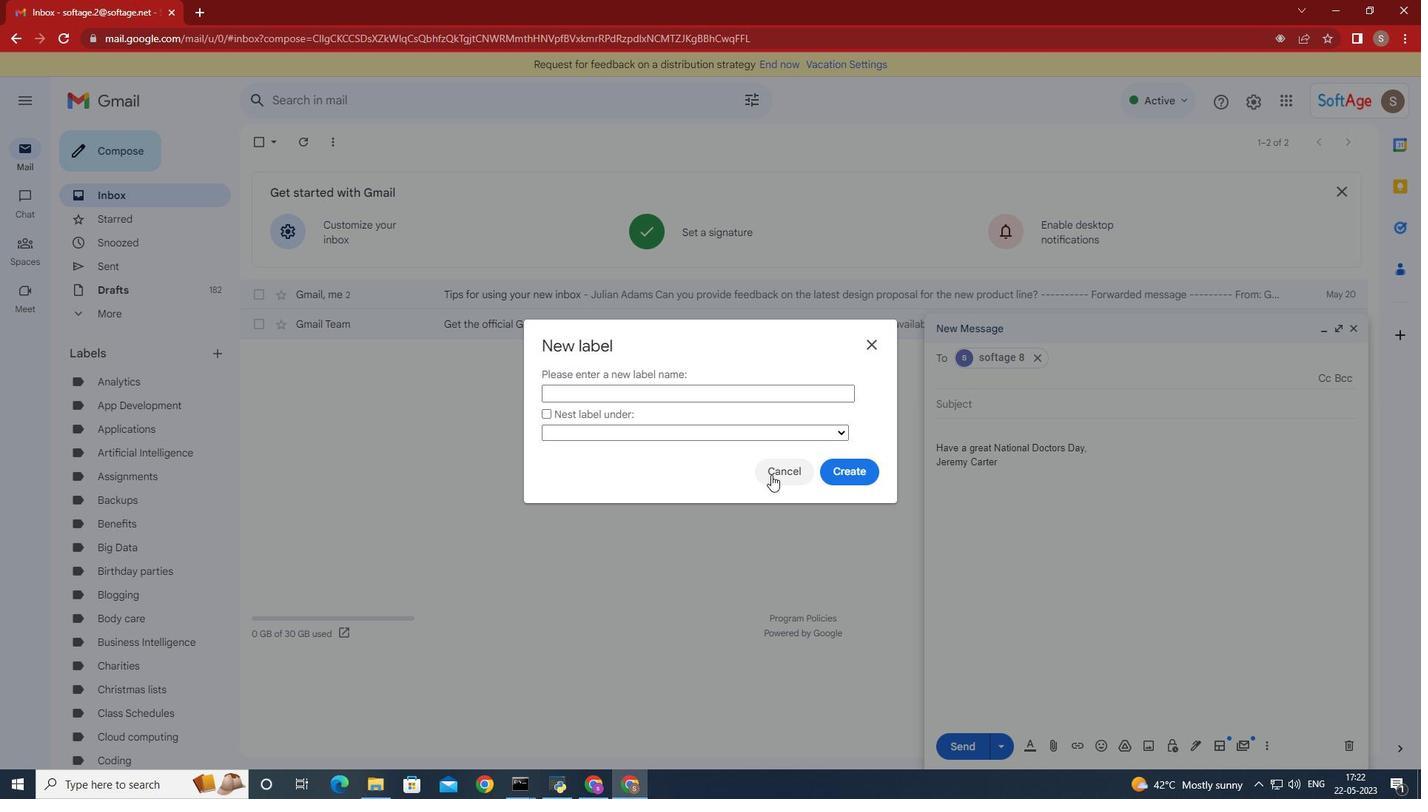 
Action: Mouse moved to (146, 539)
Screenshot: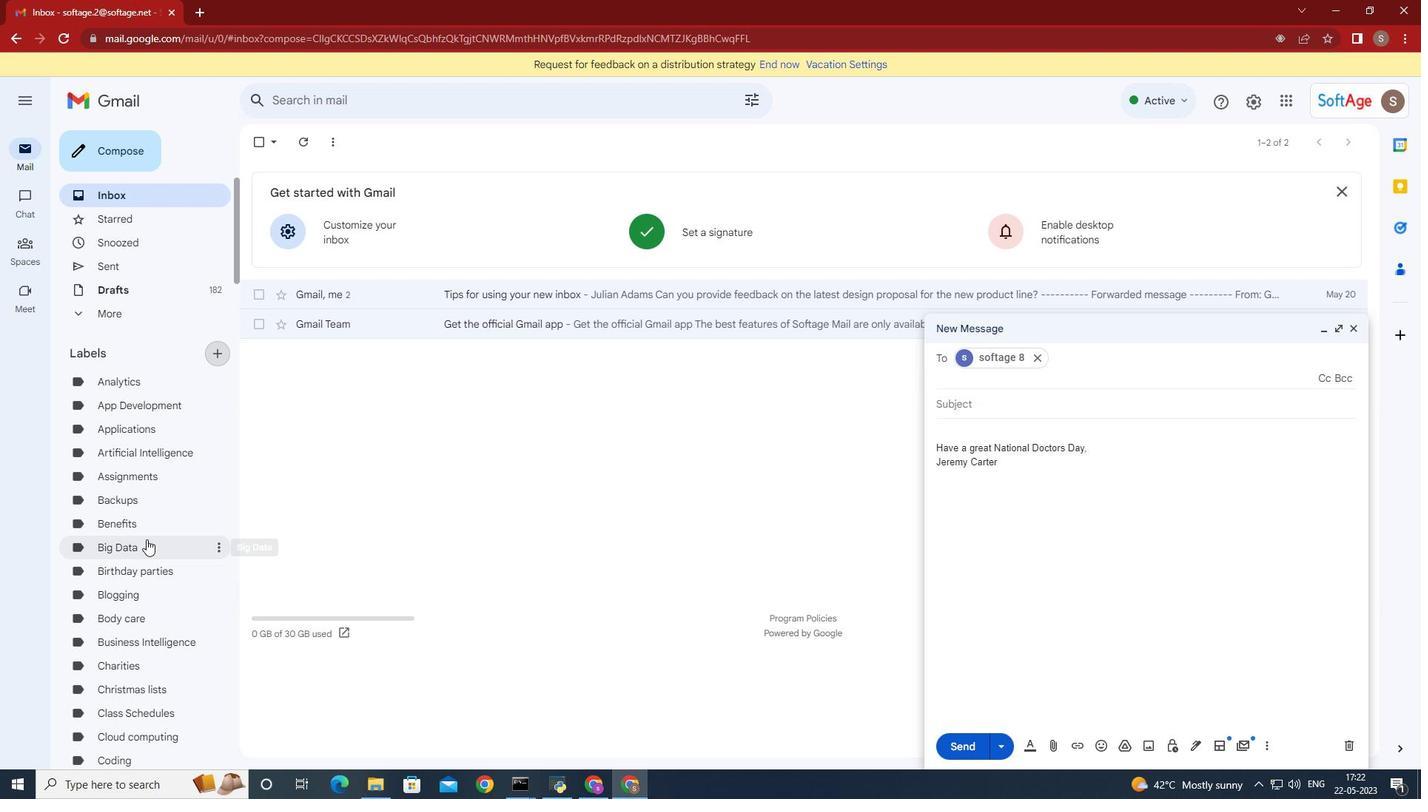 
Action: Mouse scrolled (146, 538) with delta (0, 0)
Screenshot: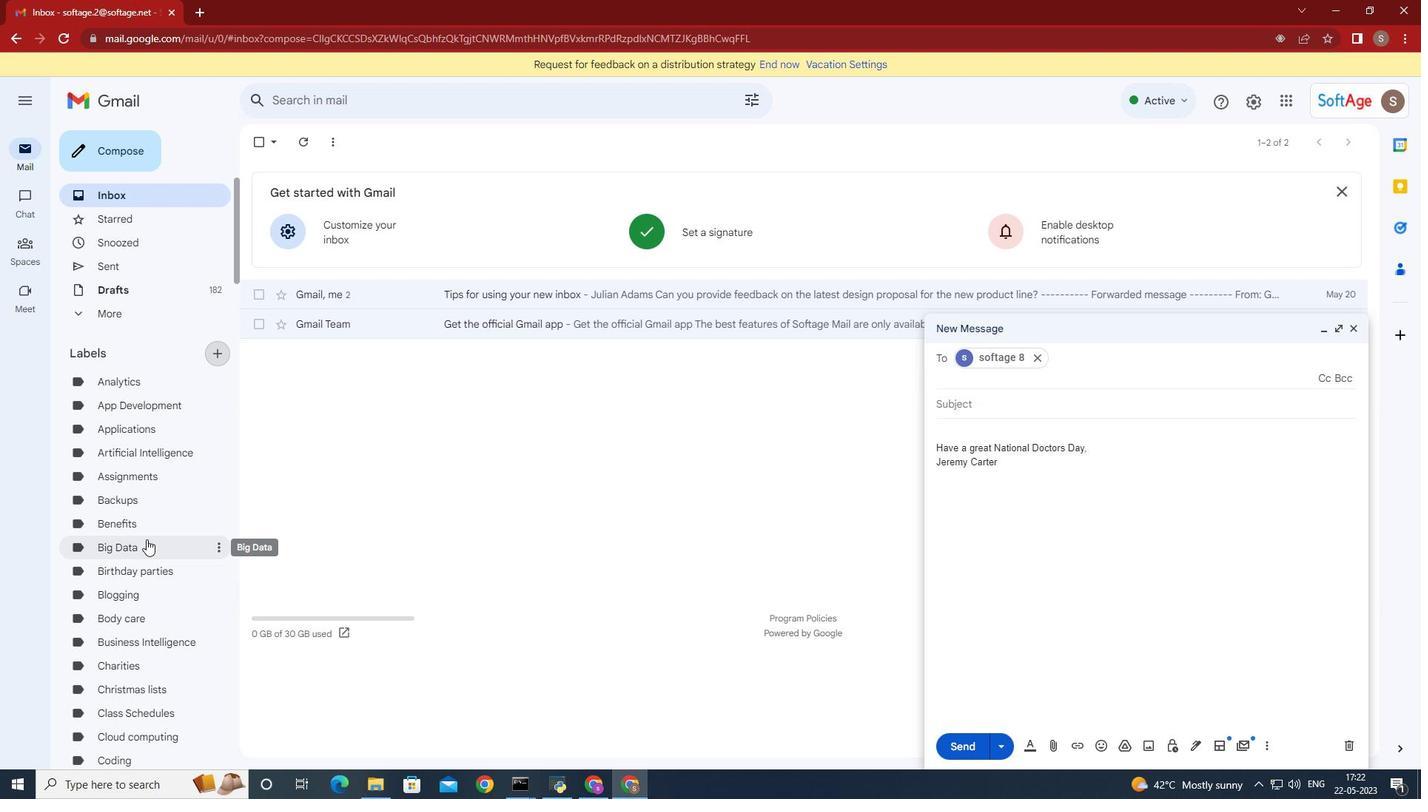 
Action: Mouse moved to (154, 556)
Screenshot: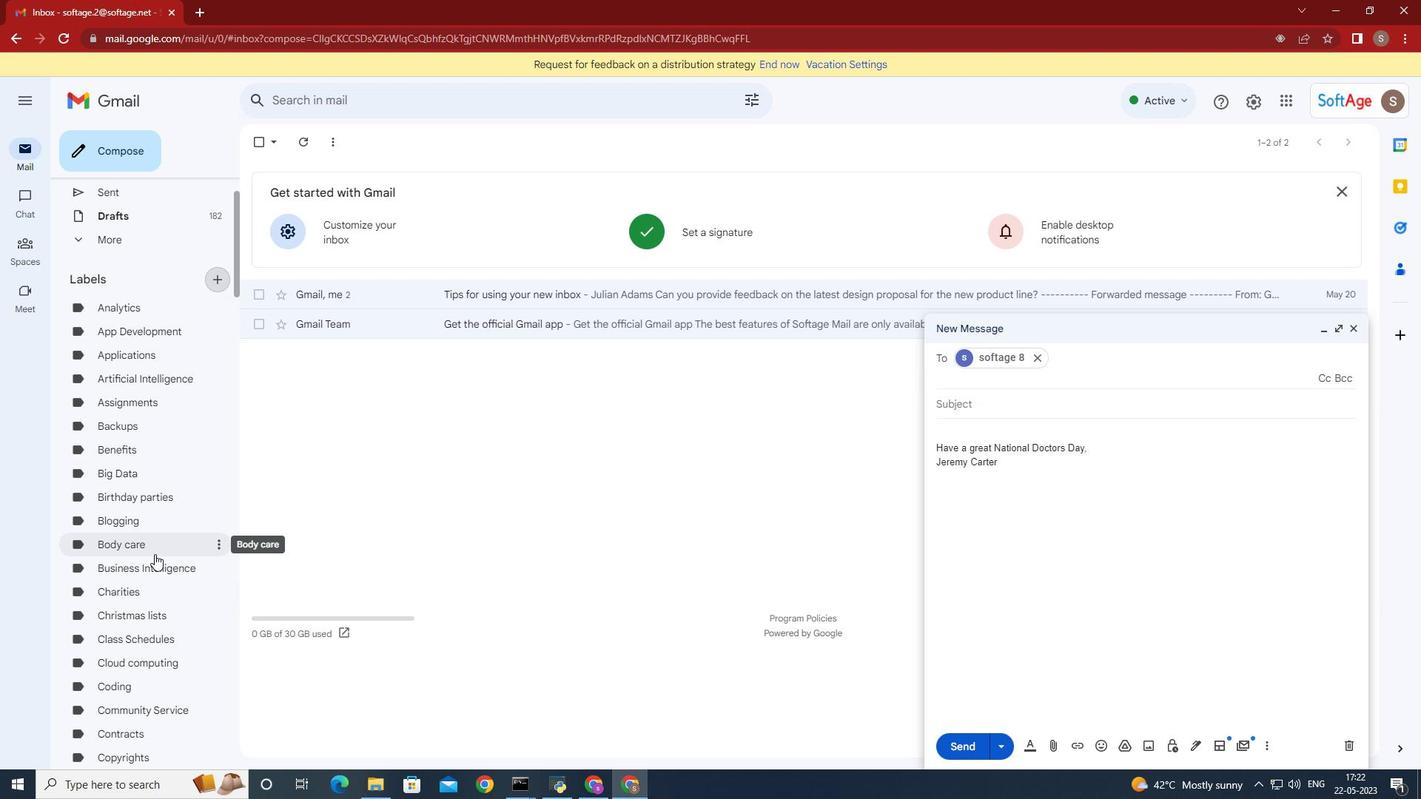 
Action: Mouse scrolled (154, 555) with delta (0, 0)
Screenshot: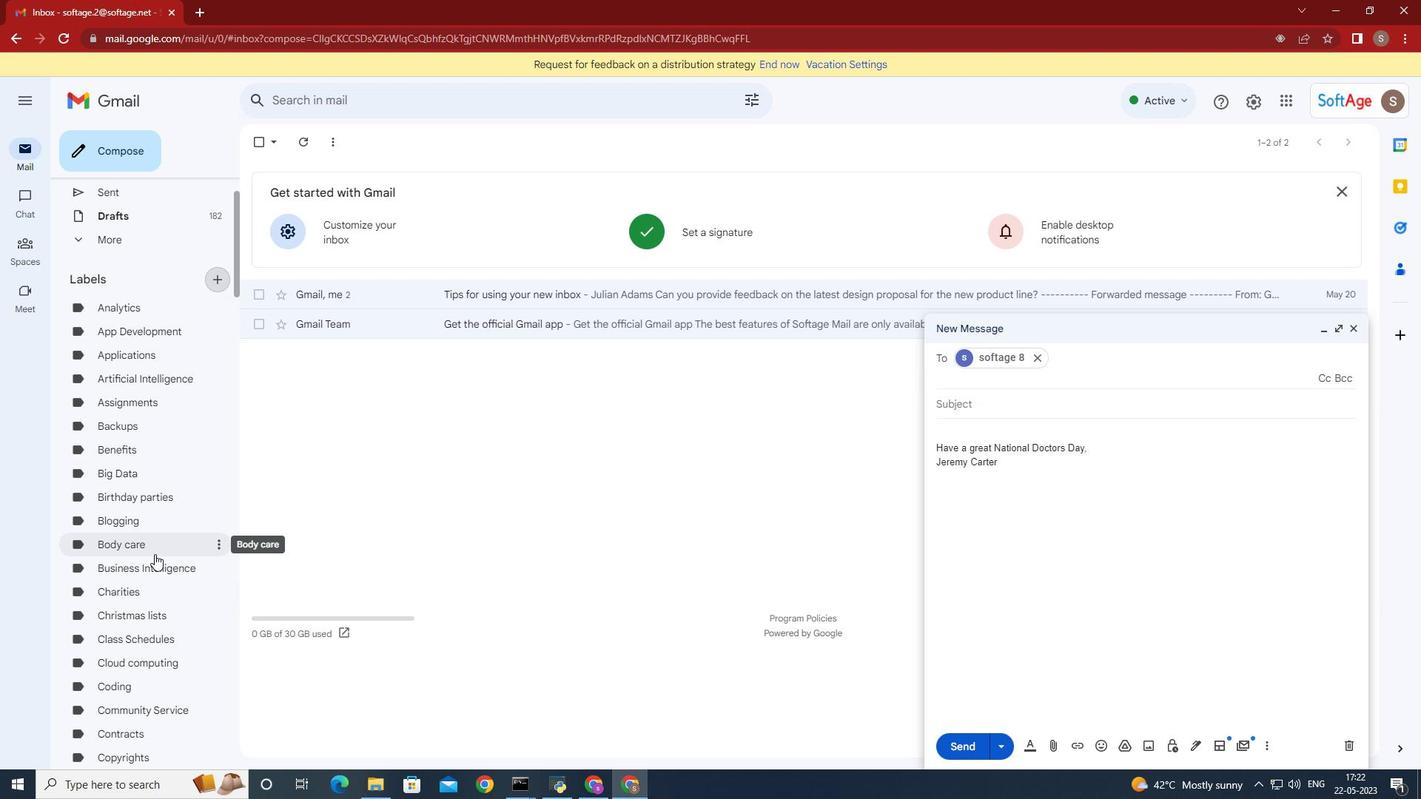 
Action: Mouse moved to (152, 558)
Screenshot: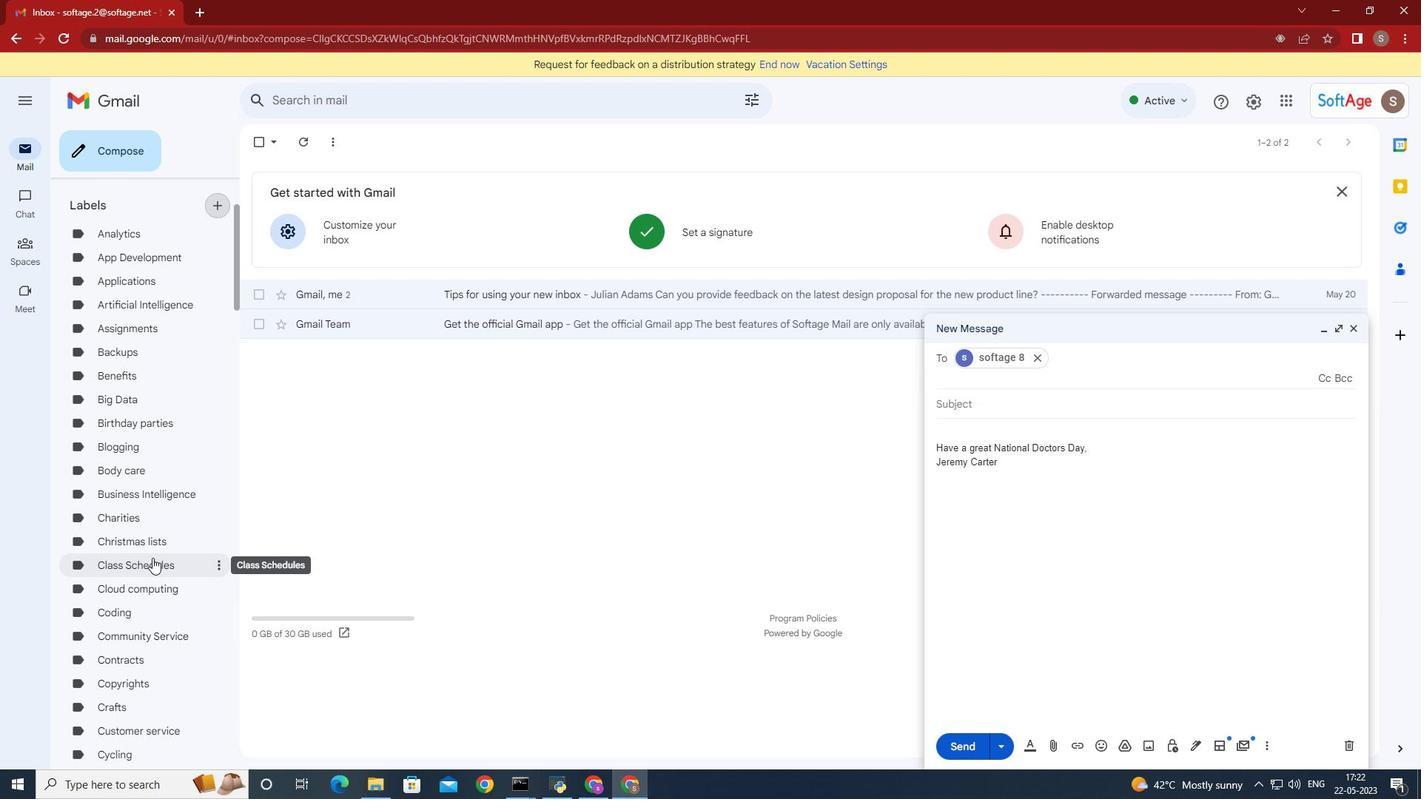 
Action: Mouse scrolled (152, 557) with delta (0, 0)
Screenshot: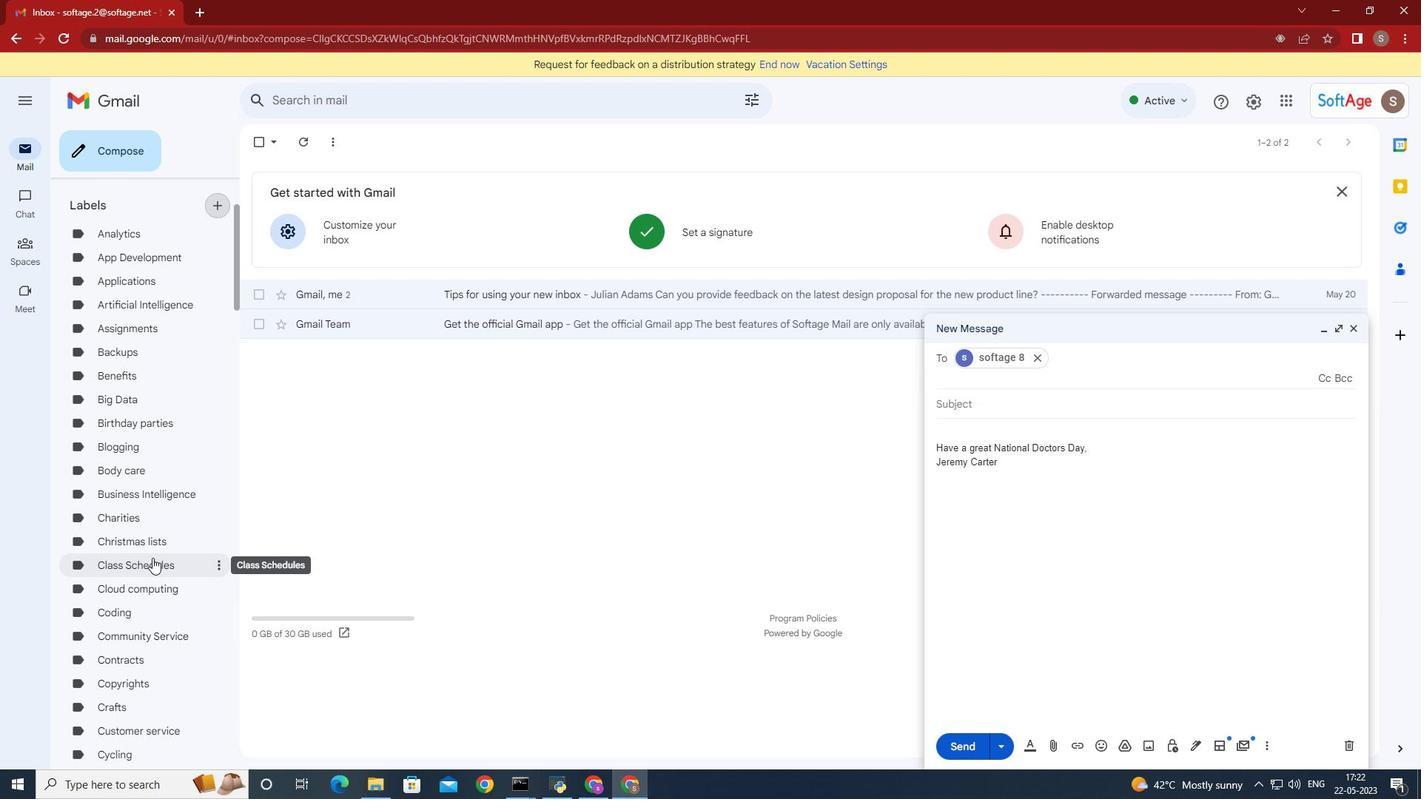 
Action: Mouse scrolled (152, 557) with delta (0, 0)
Screenshot: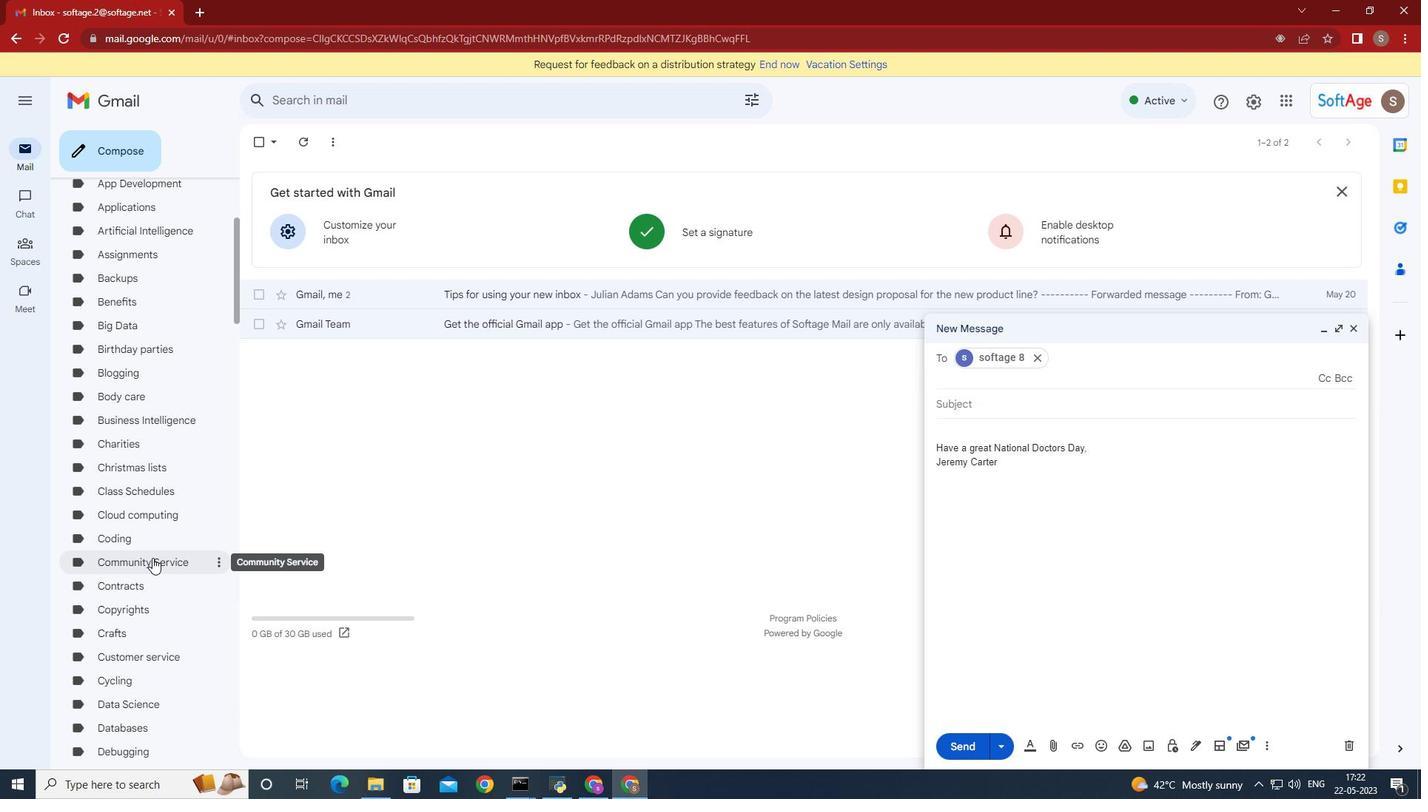 
Action: Mouse moved to (150, 558)
Screenshot: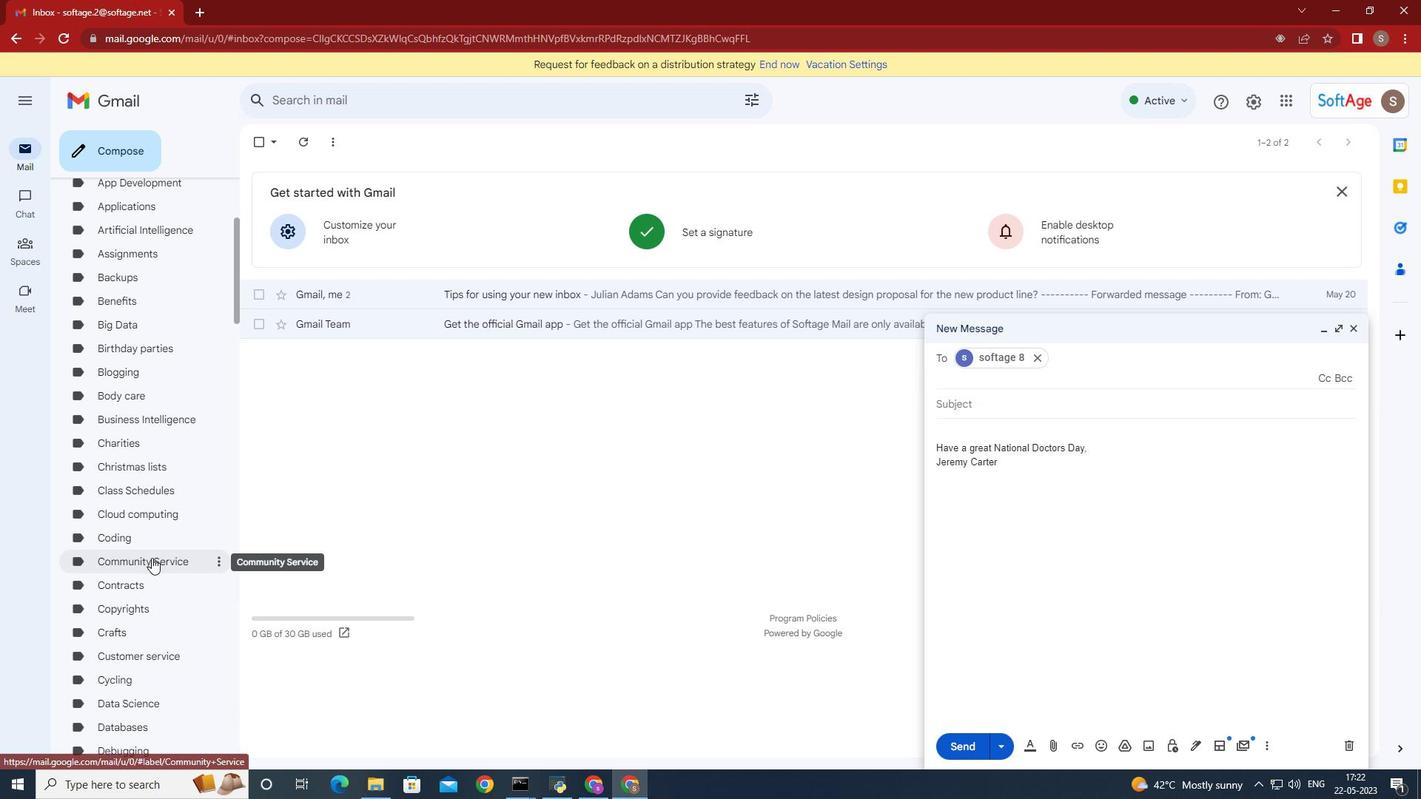 
Action: Mouse scrolled (150, 557) with delta (0, 0)
Screenshot: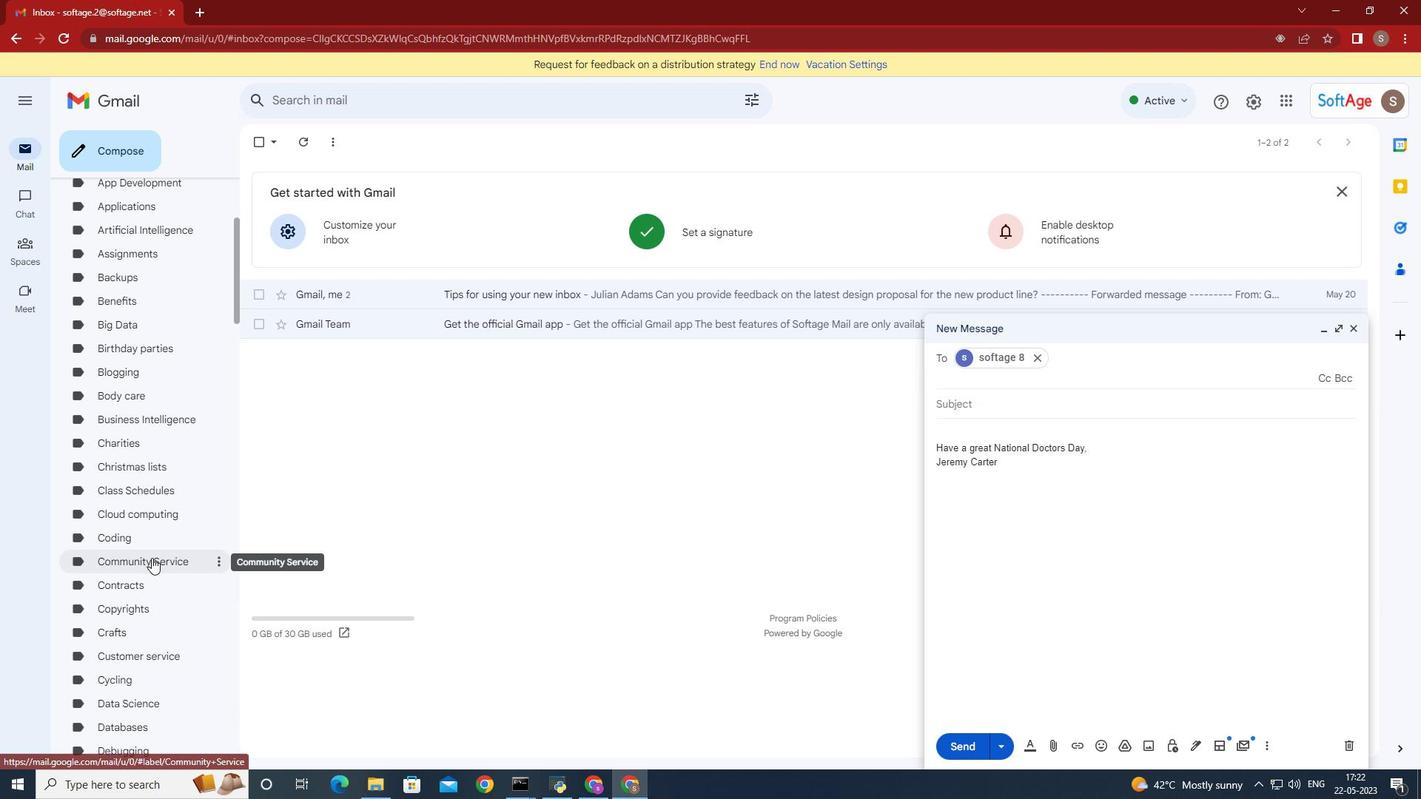 
Action: Mouse moved to (147, 562)
Screenshot: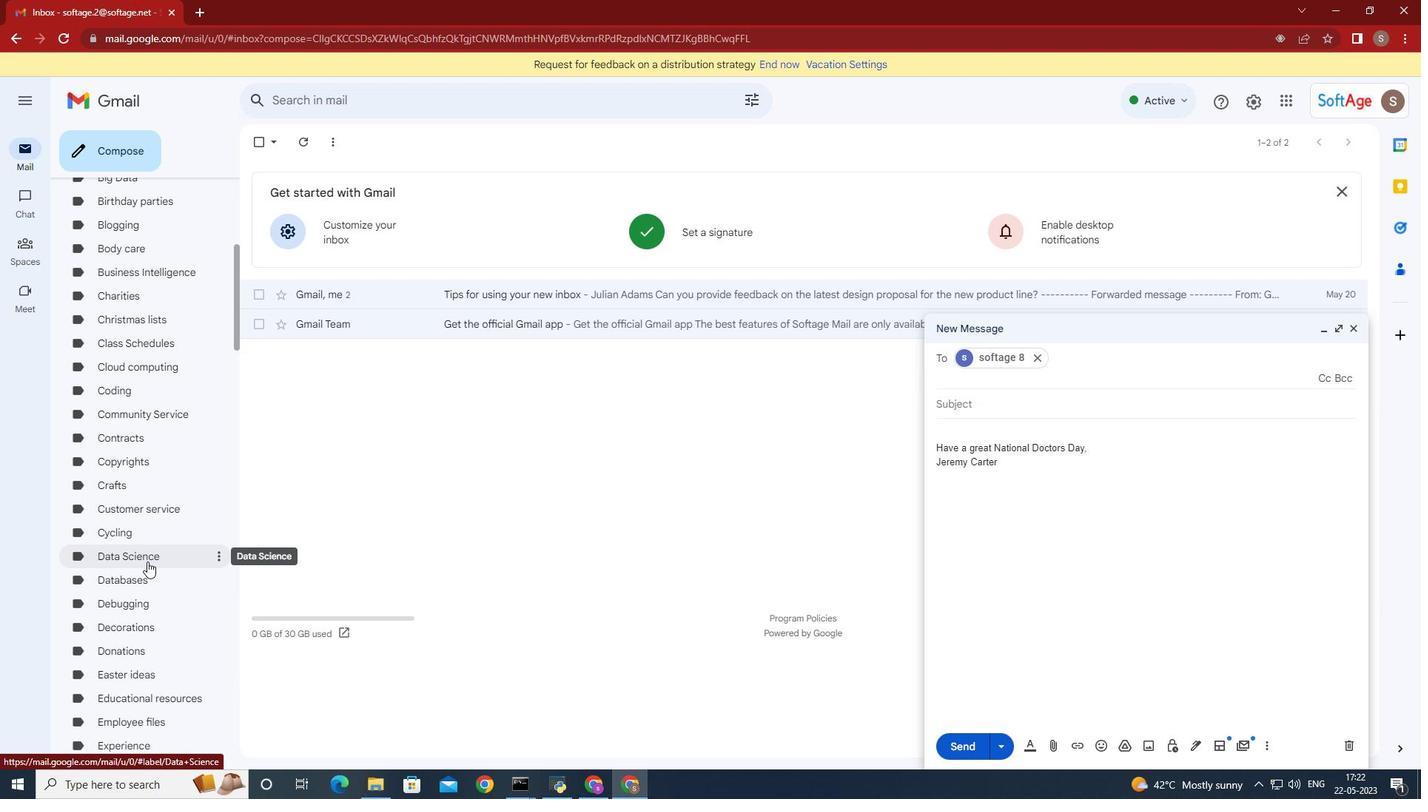 
Action: Mouse scrolled (147, 561) with delta (0, 0)
Screenshot: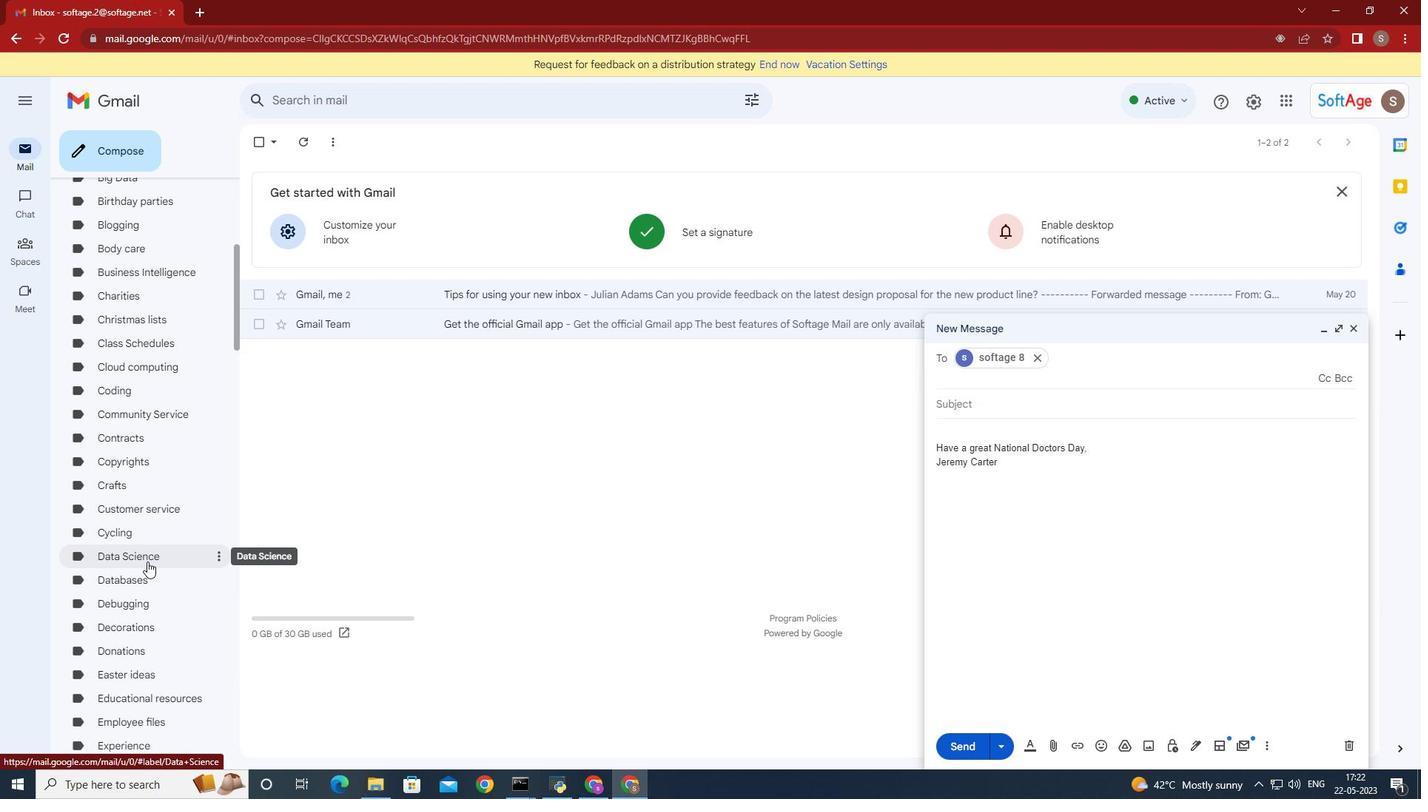 
Action: Mouse moved to (146, 563)
Screenshot: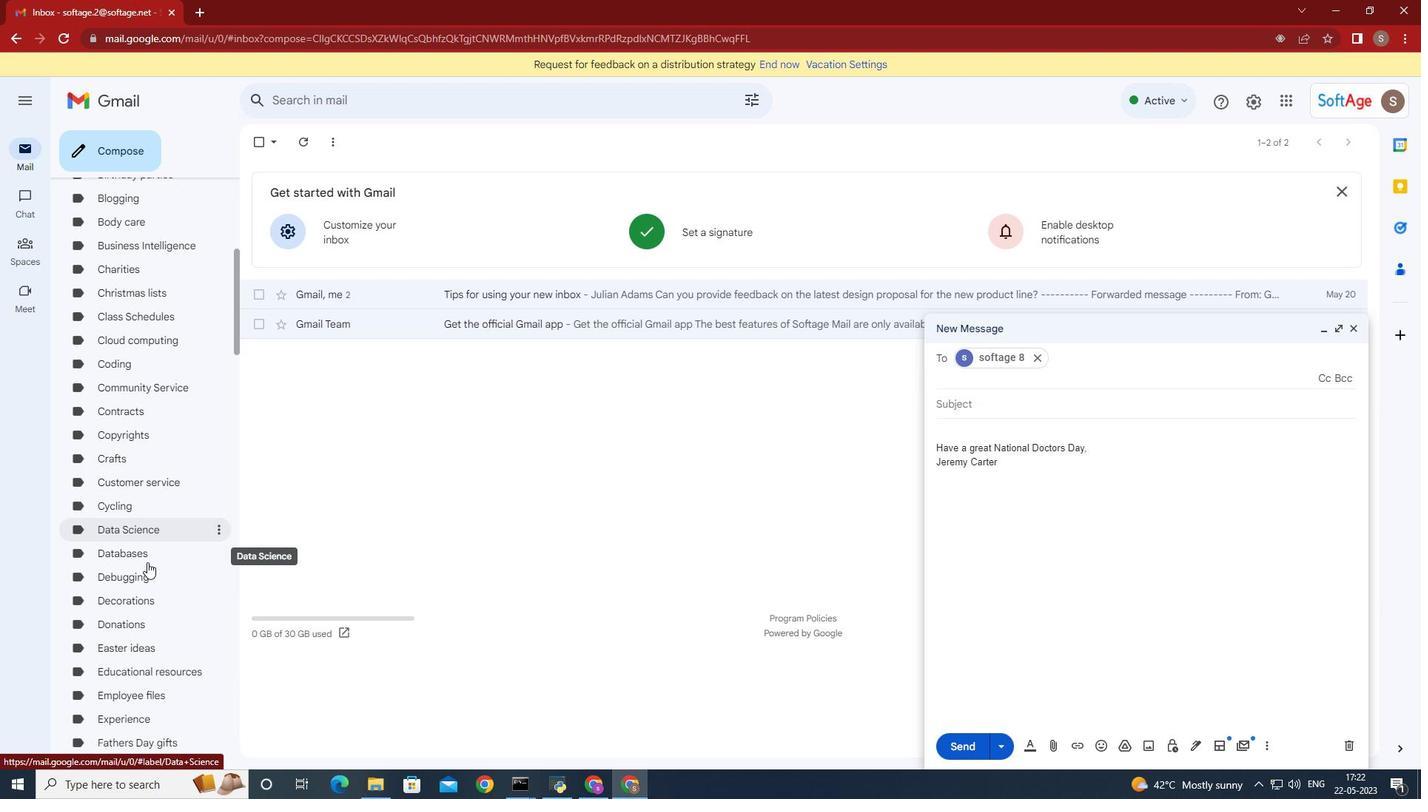 
Action: Mouse scrolled (146, 562) with delta (0, 0)
Screenshot: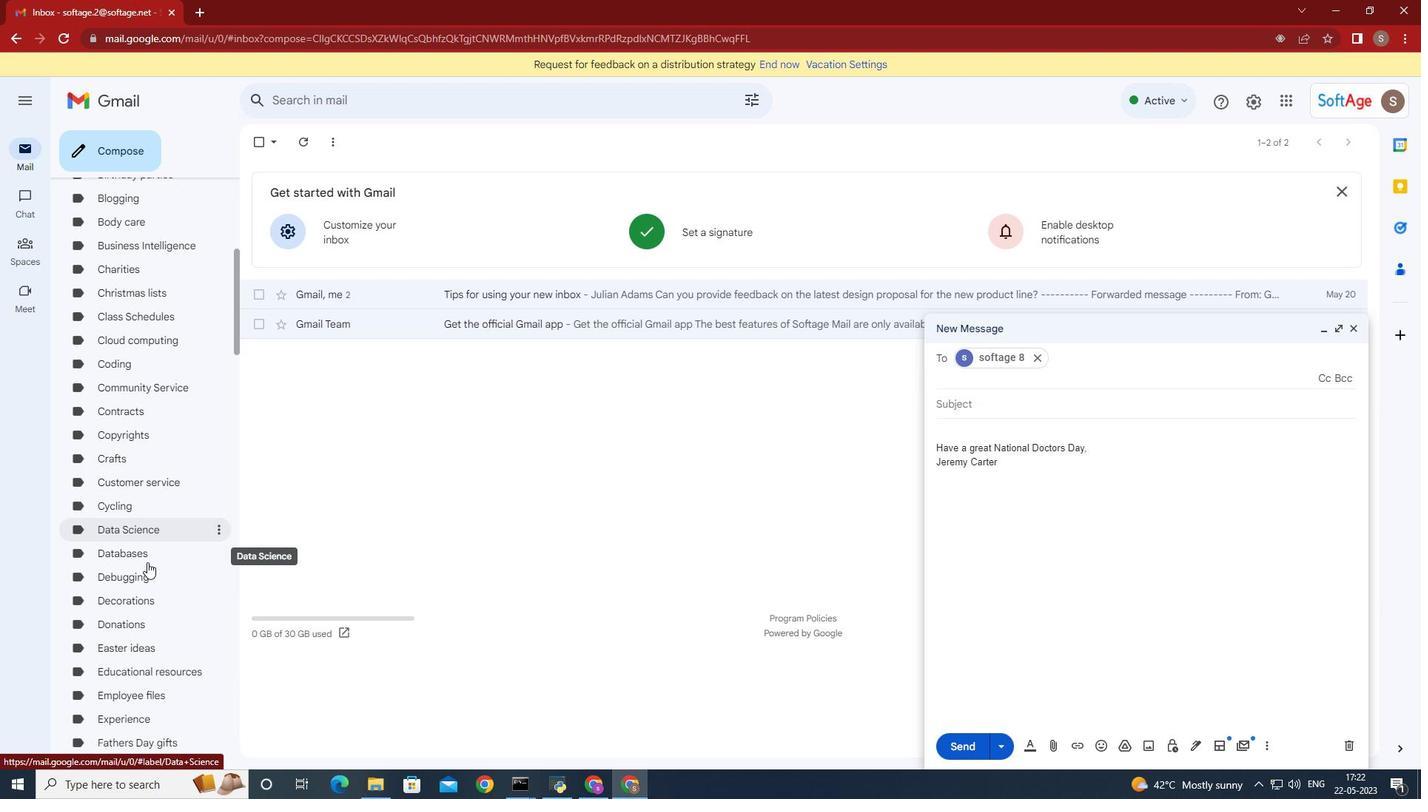 
Action: Mouse moved to (147, 570)
Screenshot: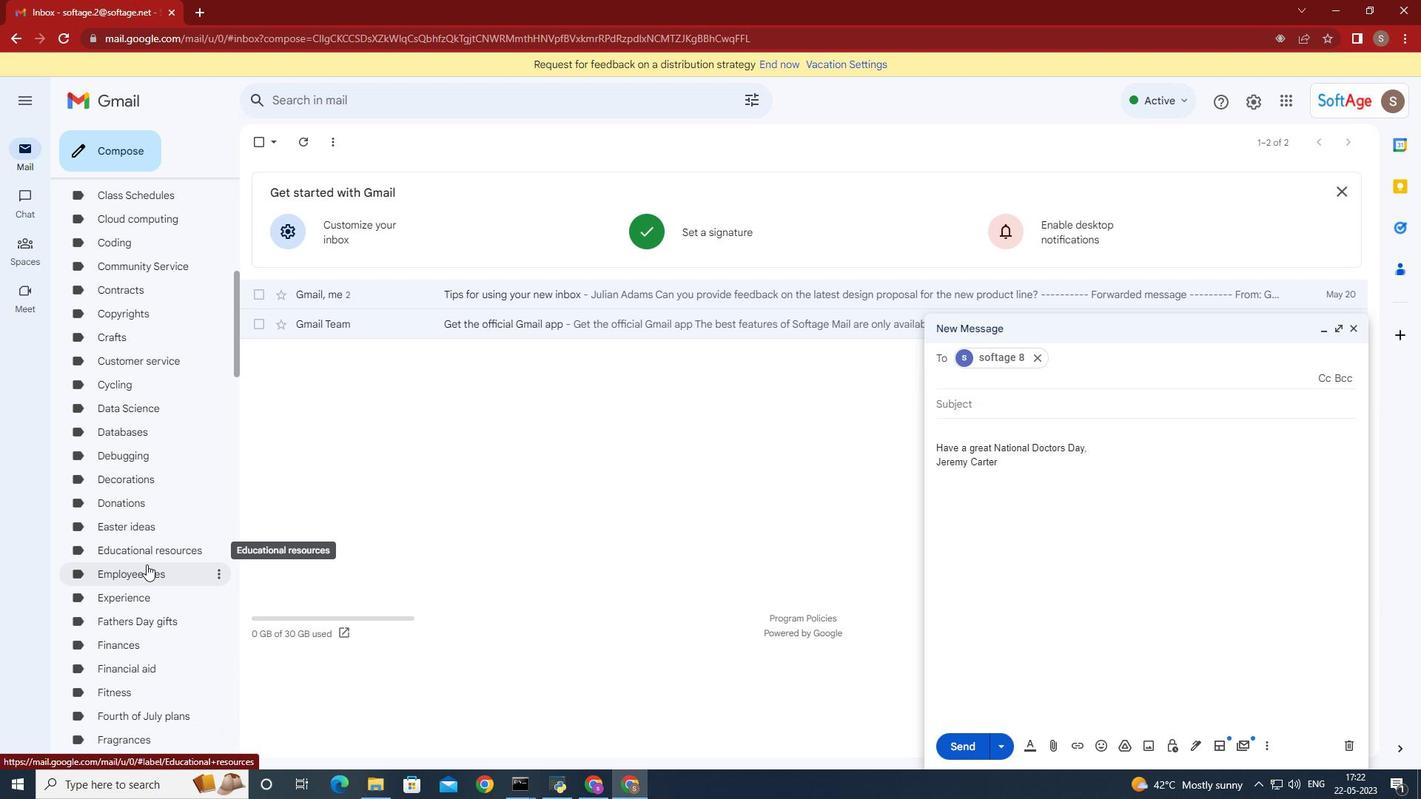 
Action: Mouse scrolled (147, 569) with delta (0, 0)
Screenshot: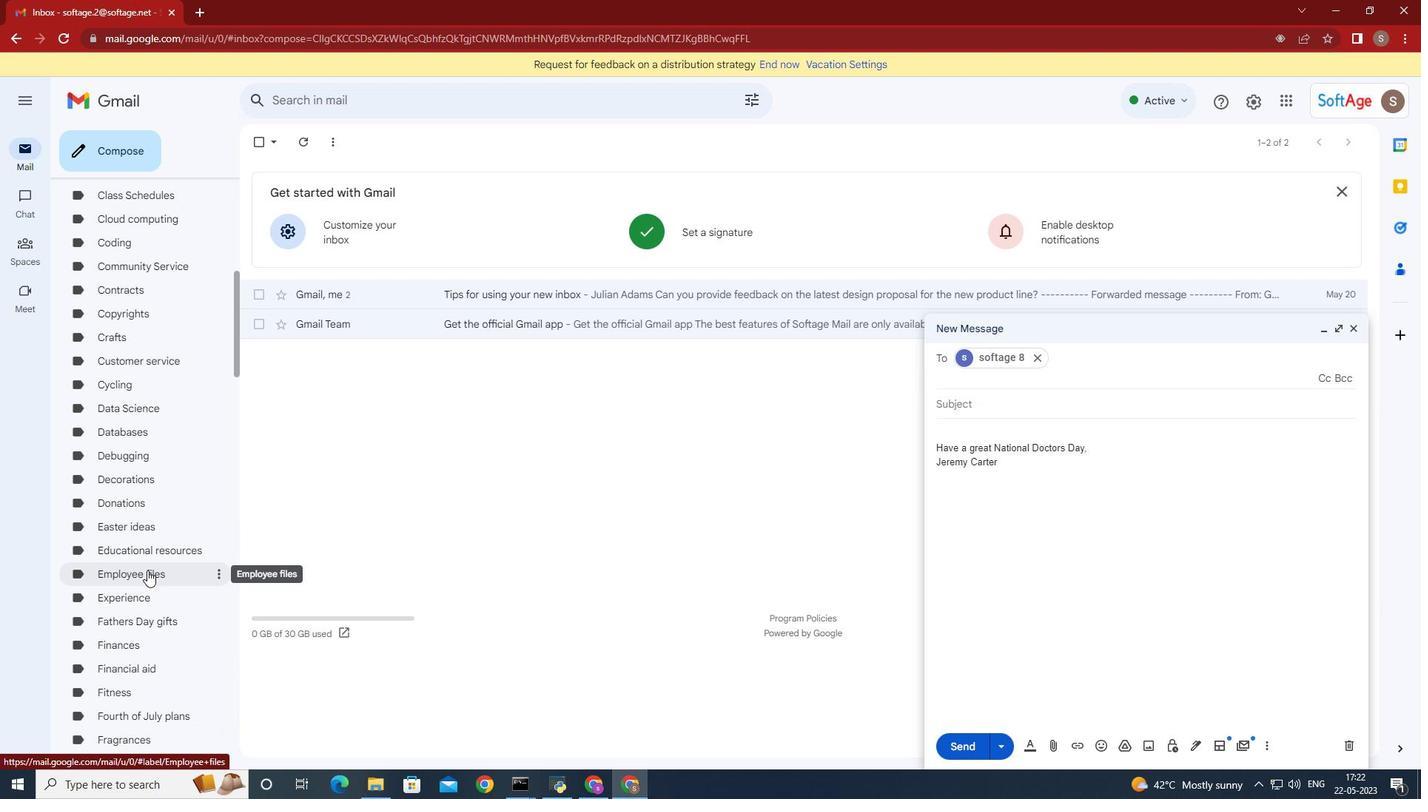 
Action: Mouse moved to (146, 633)
Screenshot: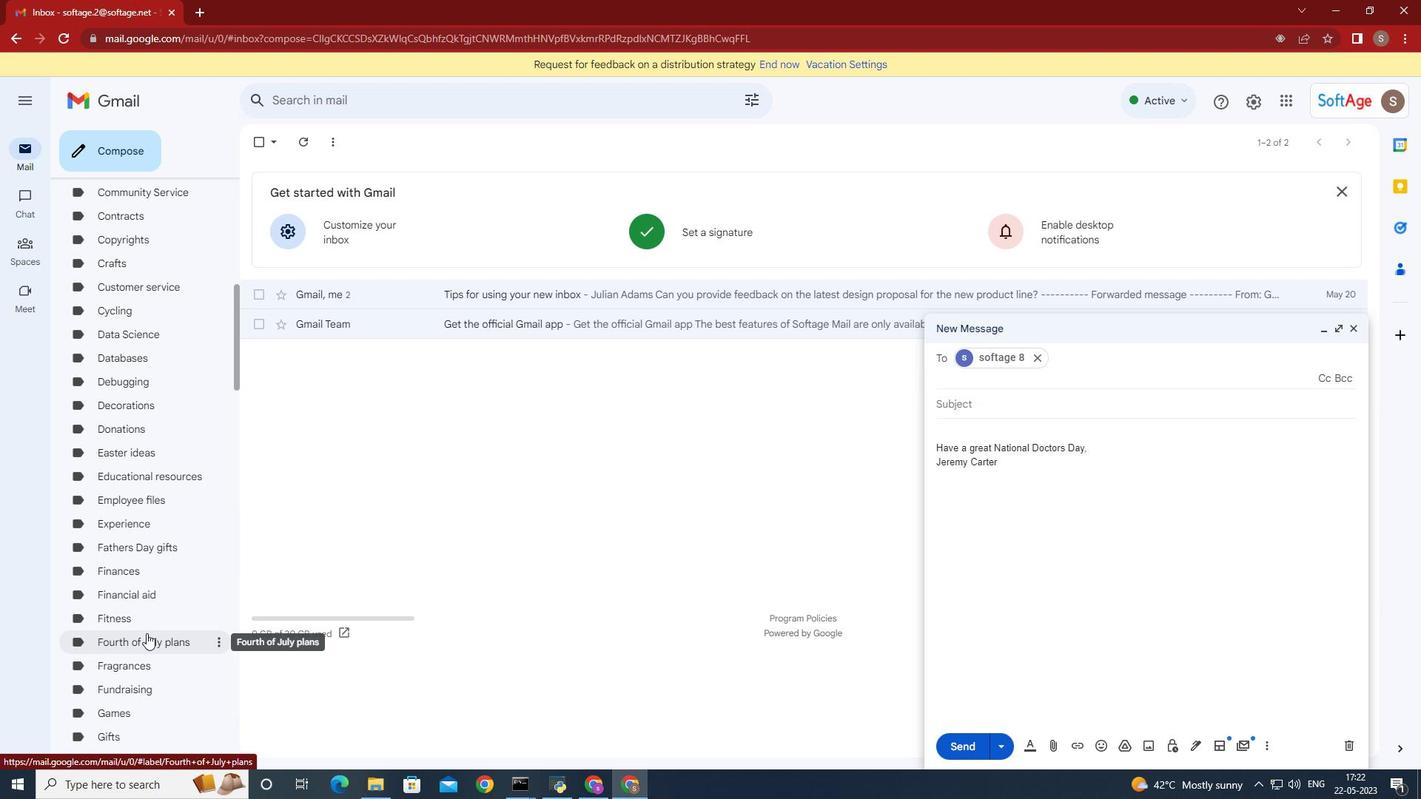 
Action: Mouse scrolled (146, 632) with delta (0, 0)
Screenshot: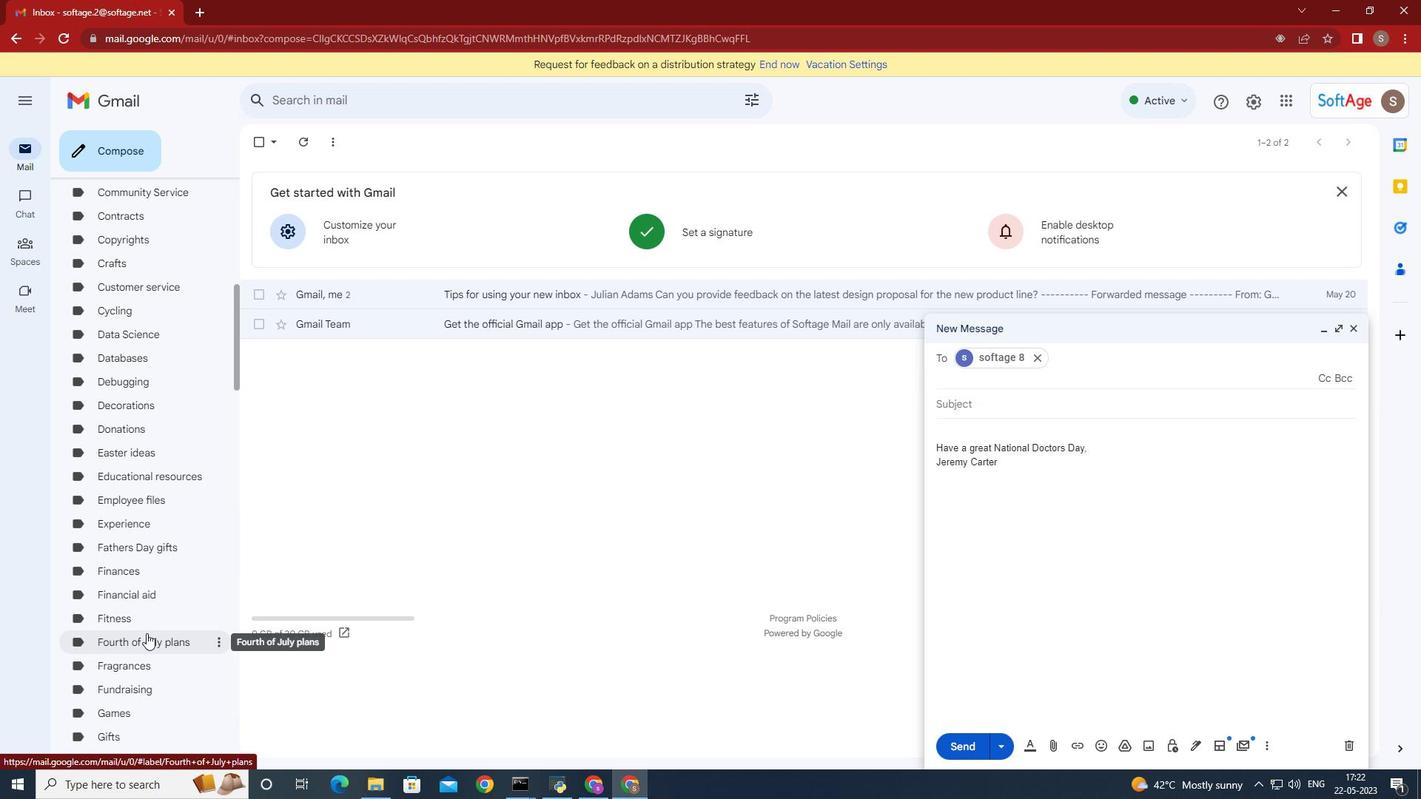
Action: Mouse moved to (149, 672)
Screenshot: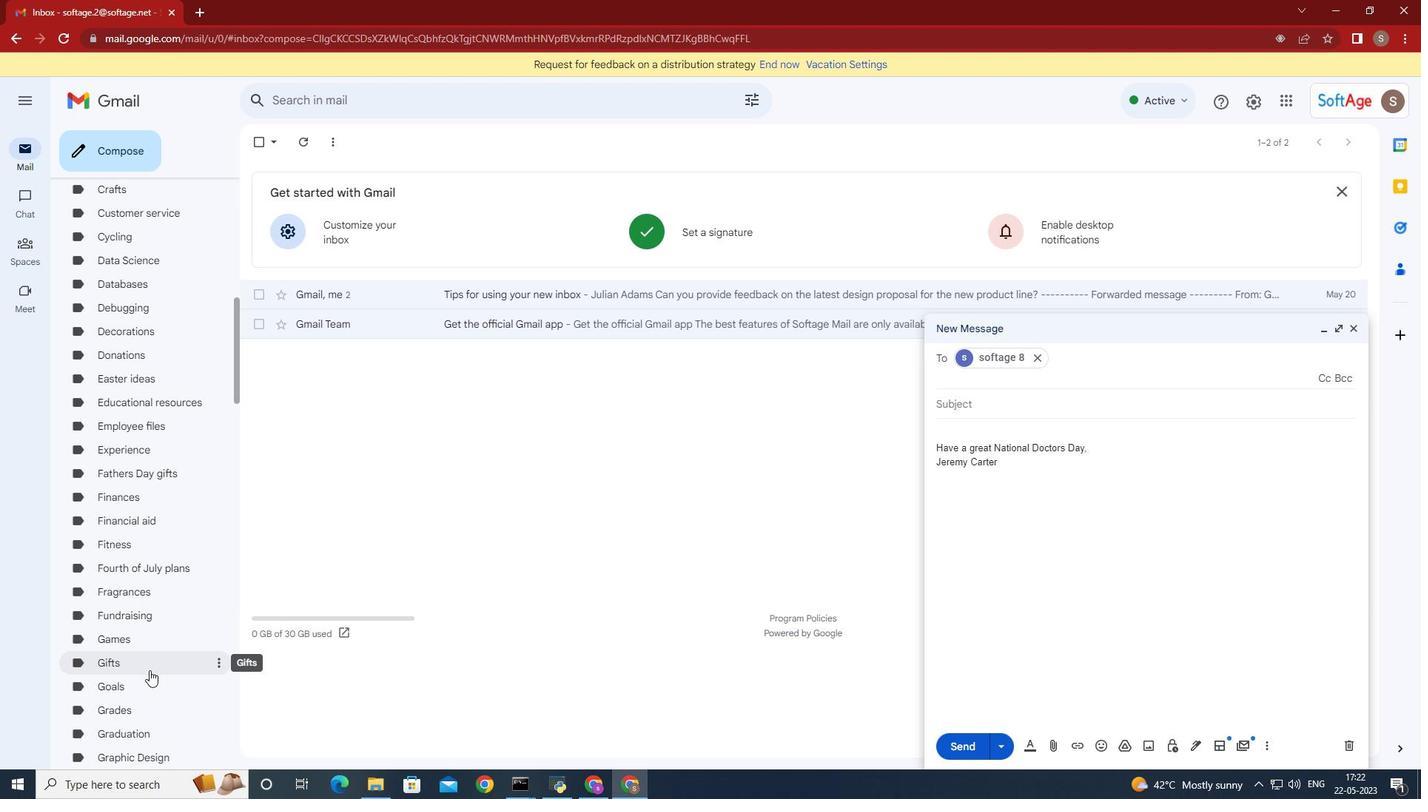 
Action: Mouse scrolled (149, 671) with delta (0, 0)
Screenshot: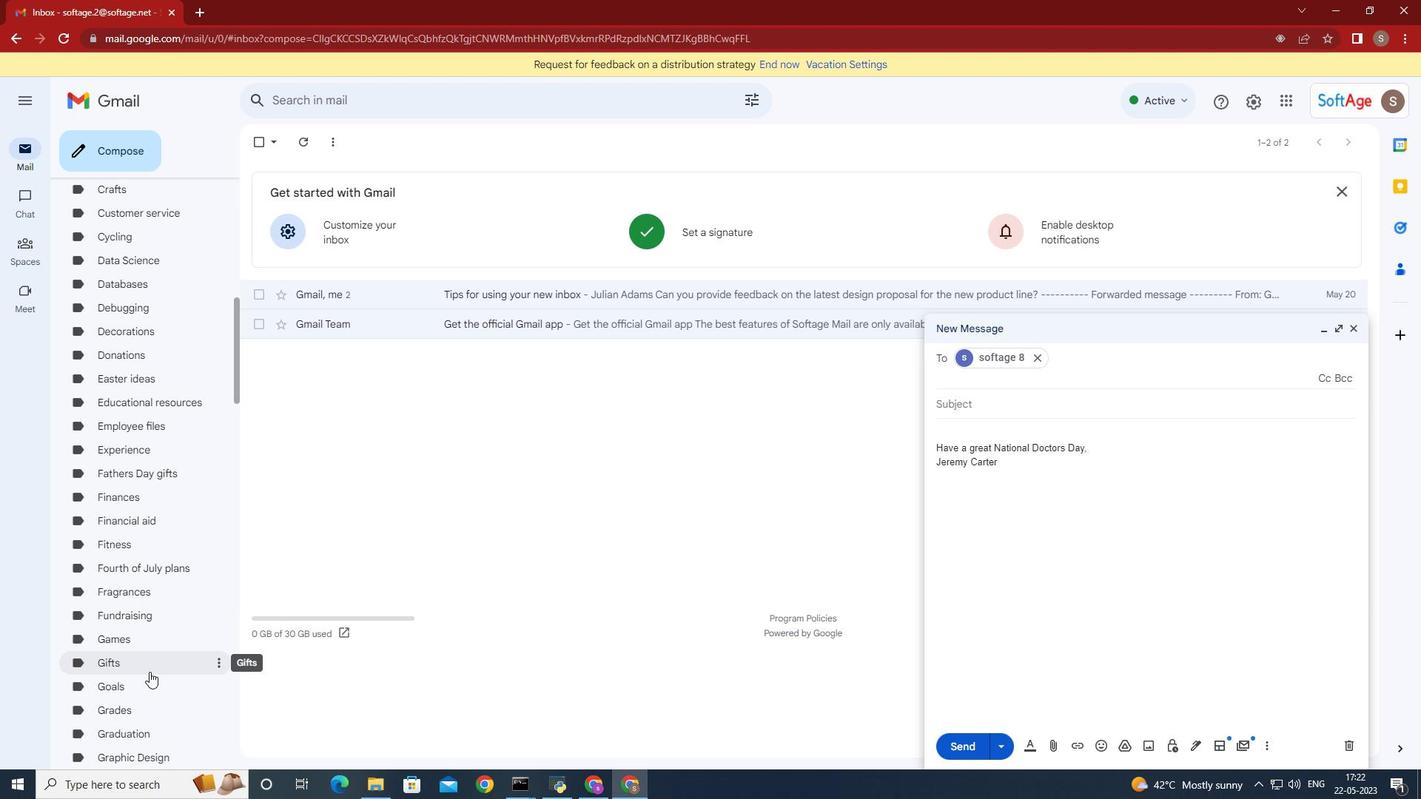 
Action: Mouse moved to (148, 673)
Screenshot: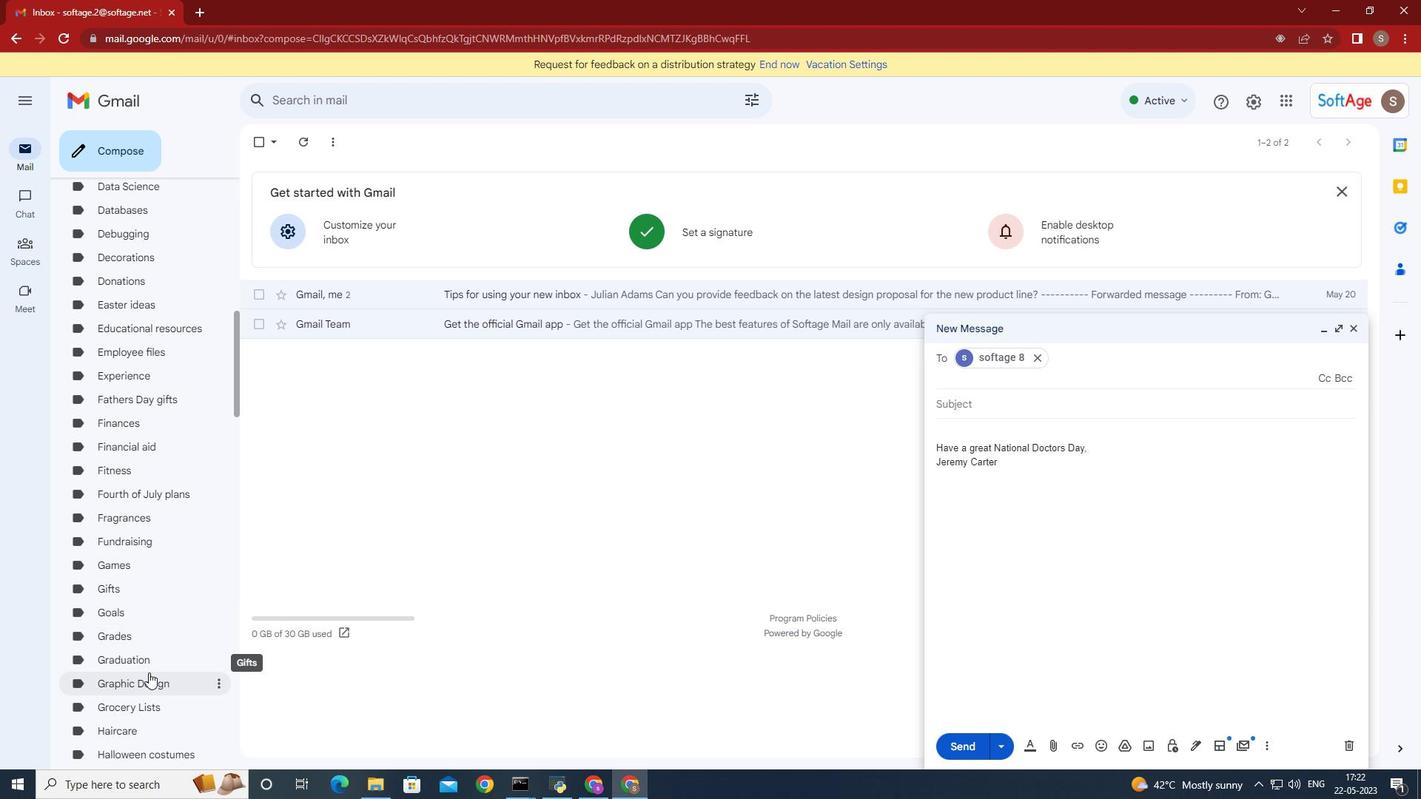 
Action: Mouse scrolled (148, 672) with delta (0, 0)
Screenshot: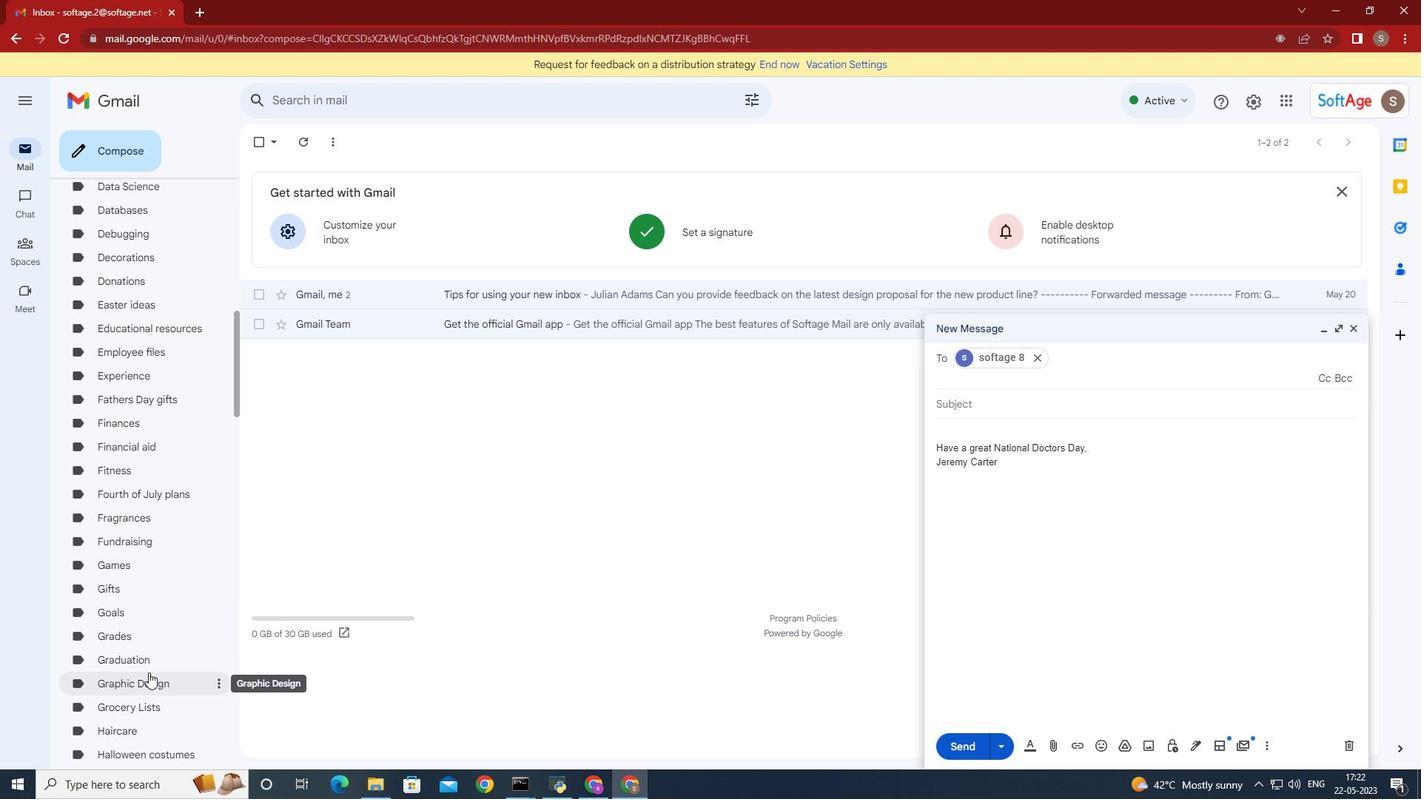 
Action: Mouse moved to (148, 678)
Screenshot: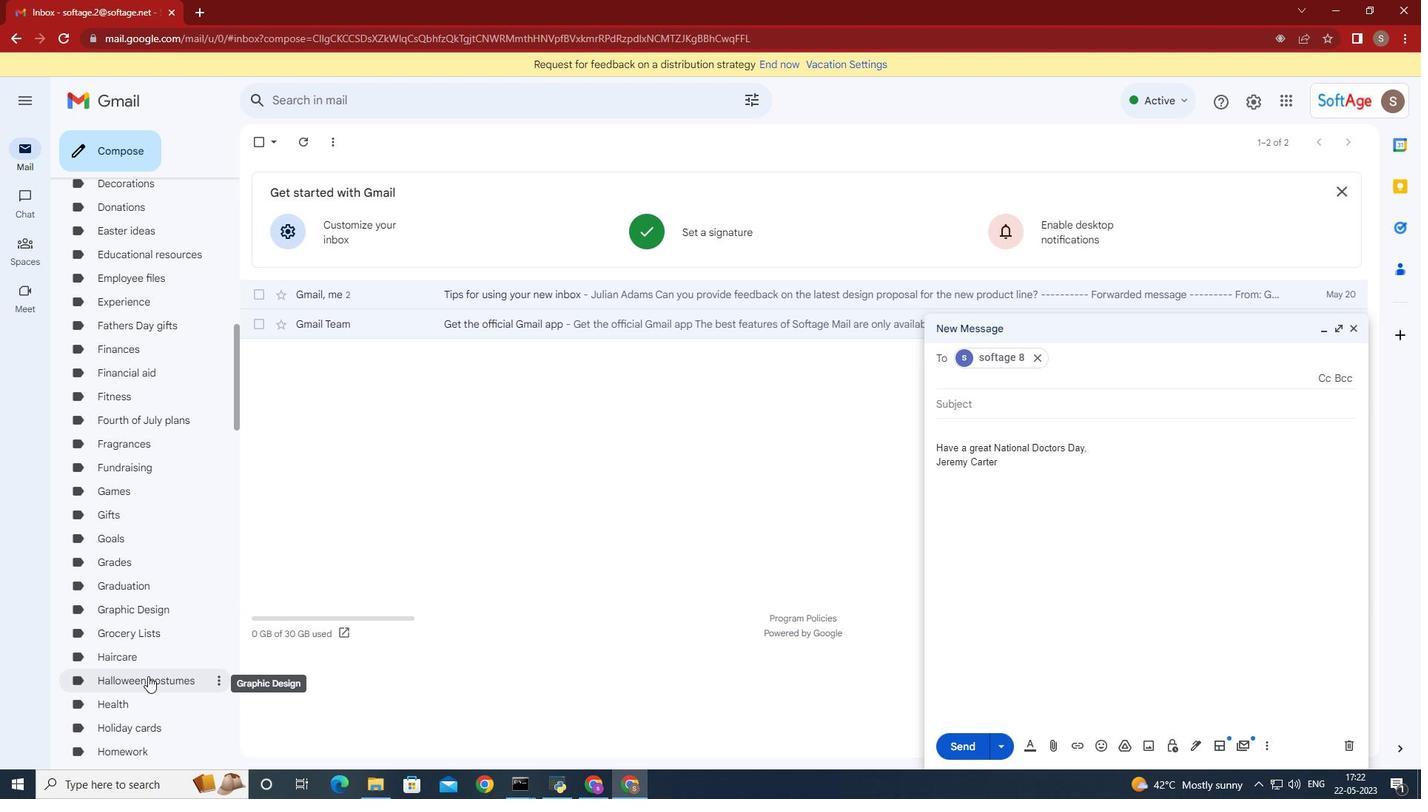 
Action: Mouse scrolled (148, 678) with delta (0, 0)
Screenshot: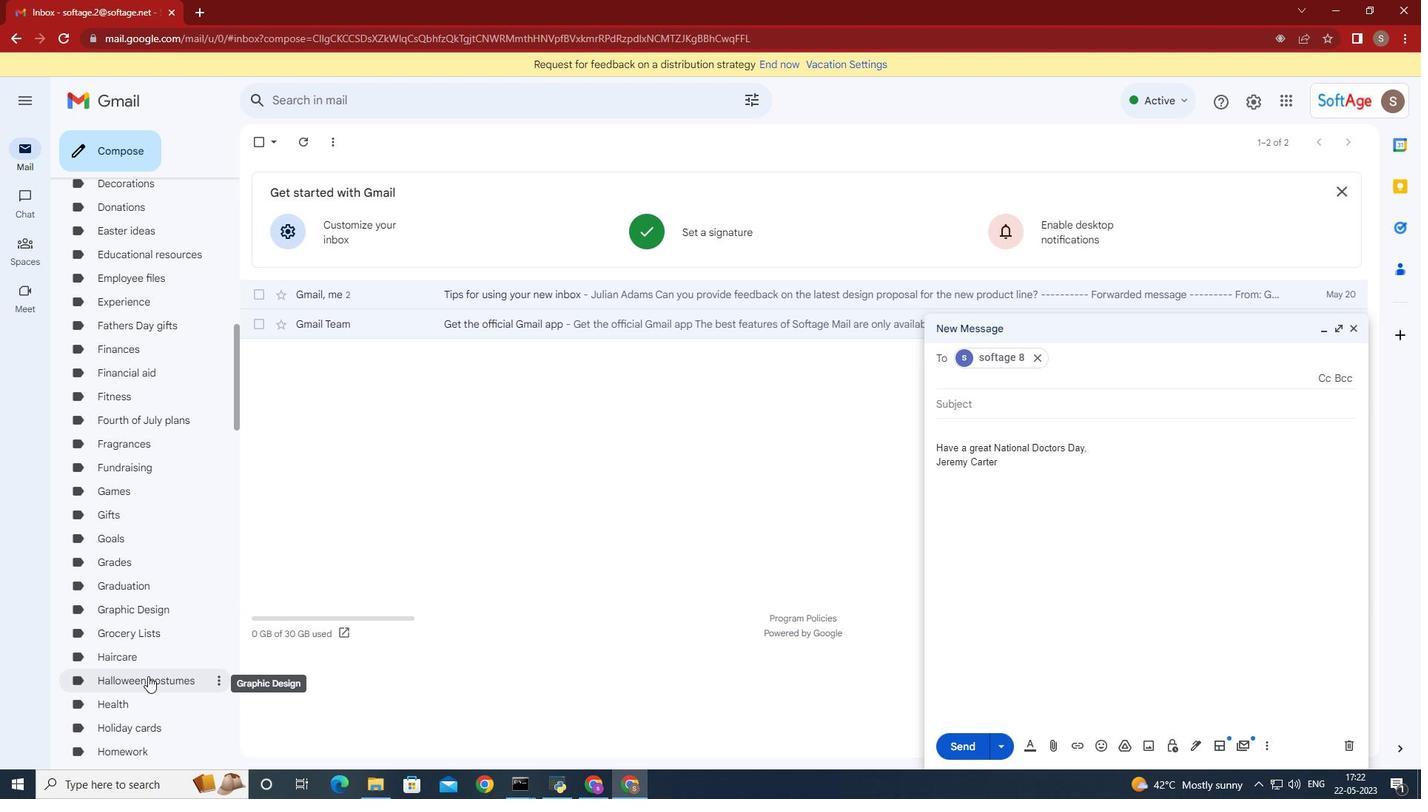 
Action: Mouse moved to (148, 686)
Screenshot: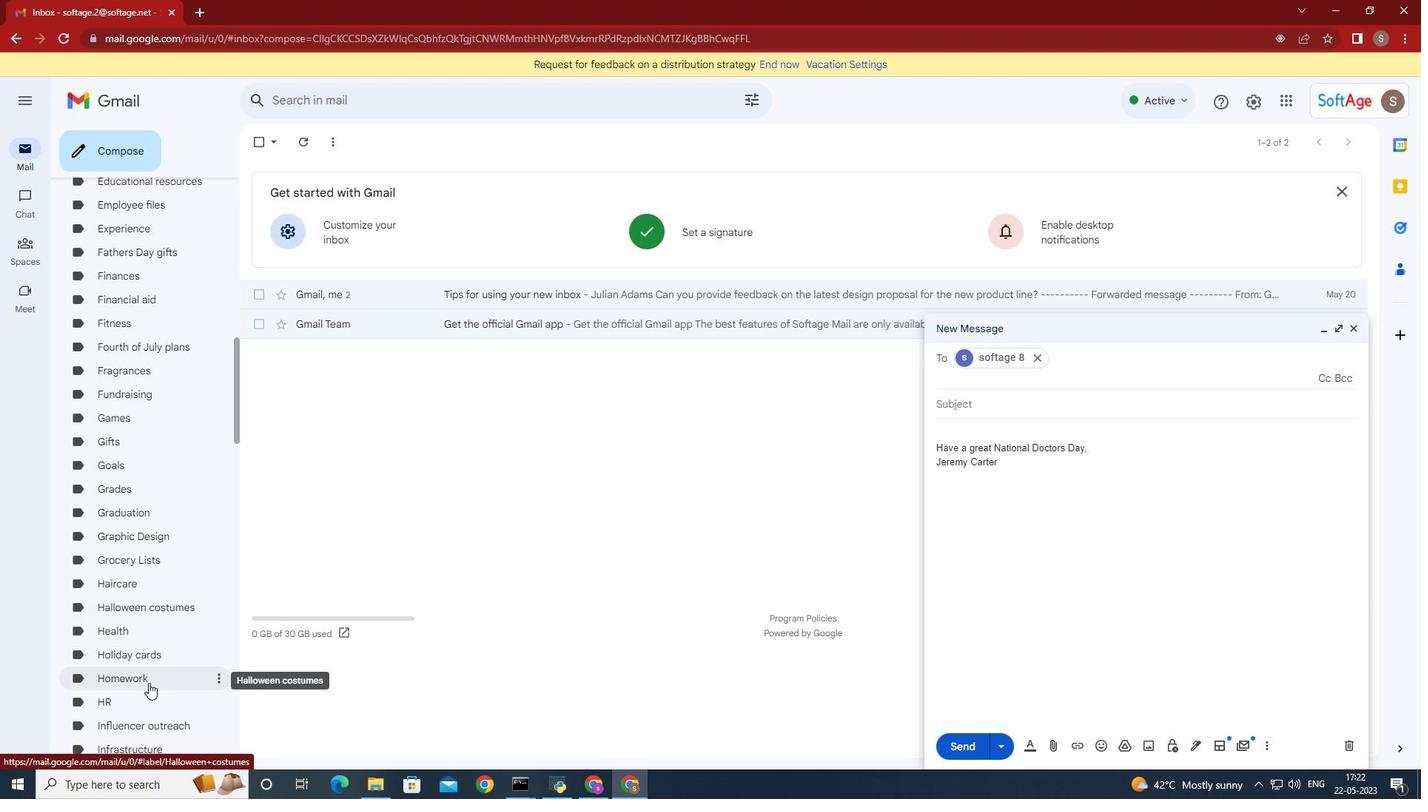 
Action: Mouse scrolled (148, 686) with delta (0, 0)
Screenshot: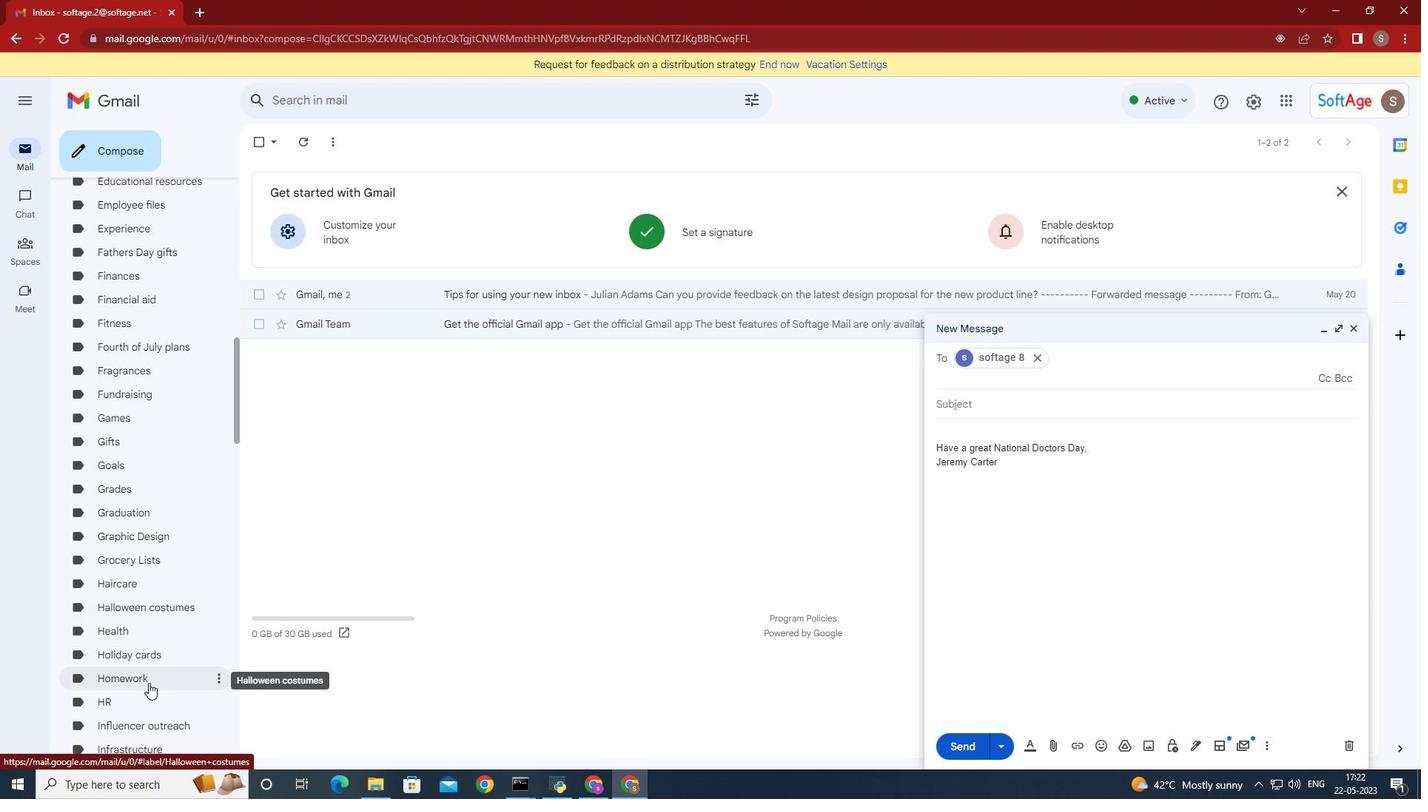 
Action: Mouse moved to (147, 695)
Screenshot: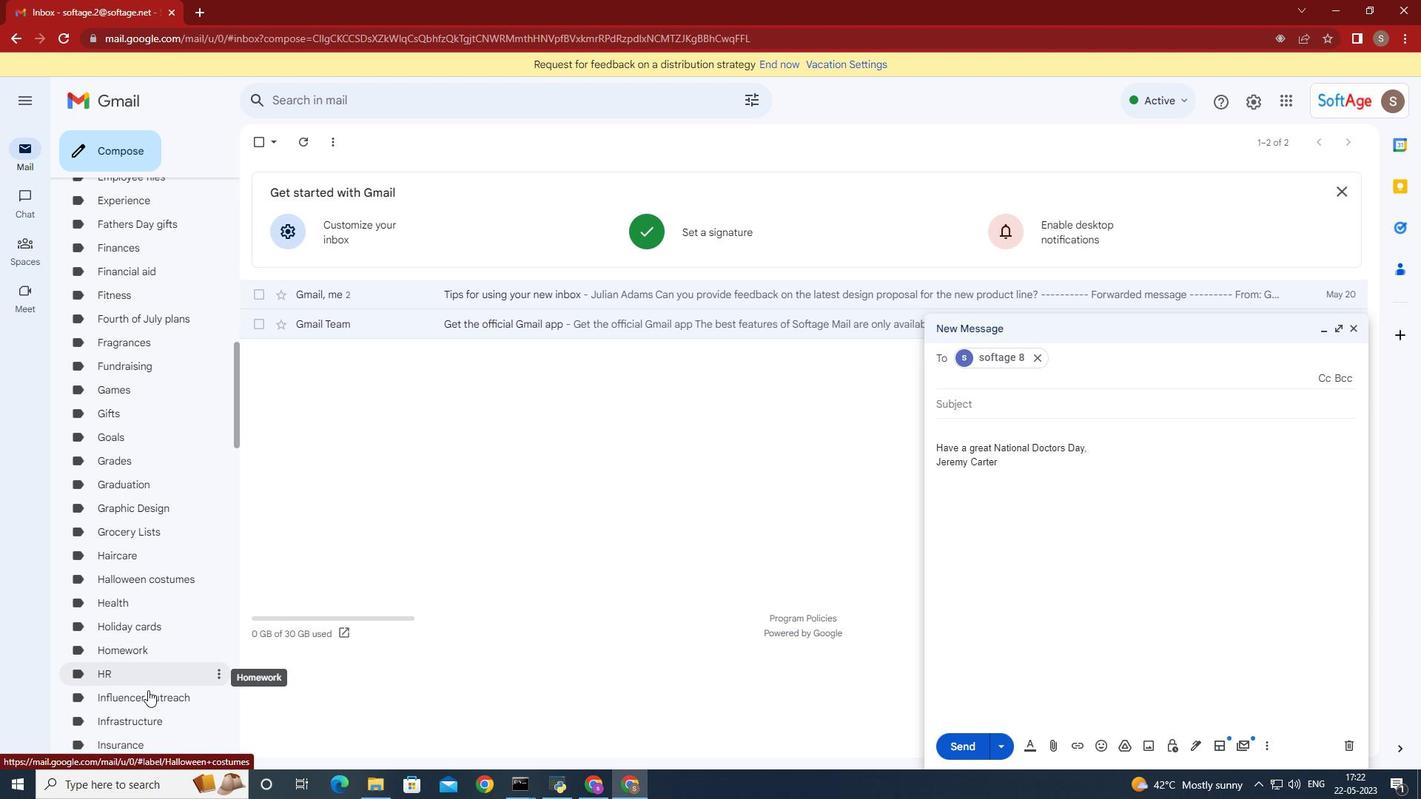 
Action: Mouse scrolled (147, 695) with delta (0, 0)
Screenshot: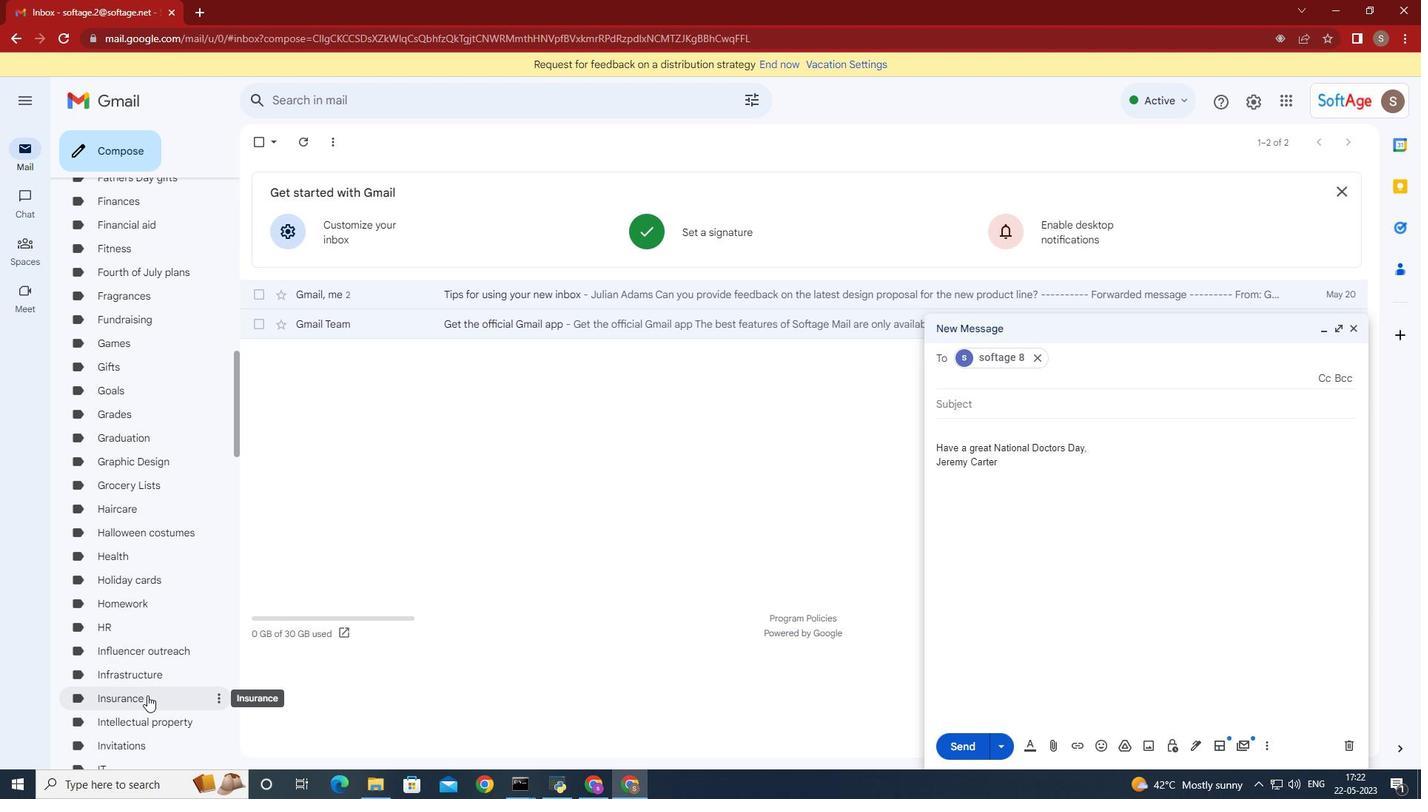 
Action: Mouse scrolled (147, 695) with delta (0, 0)
Screenshot: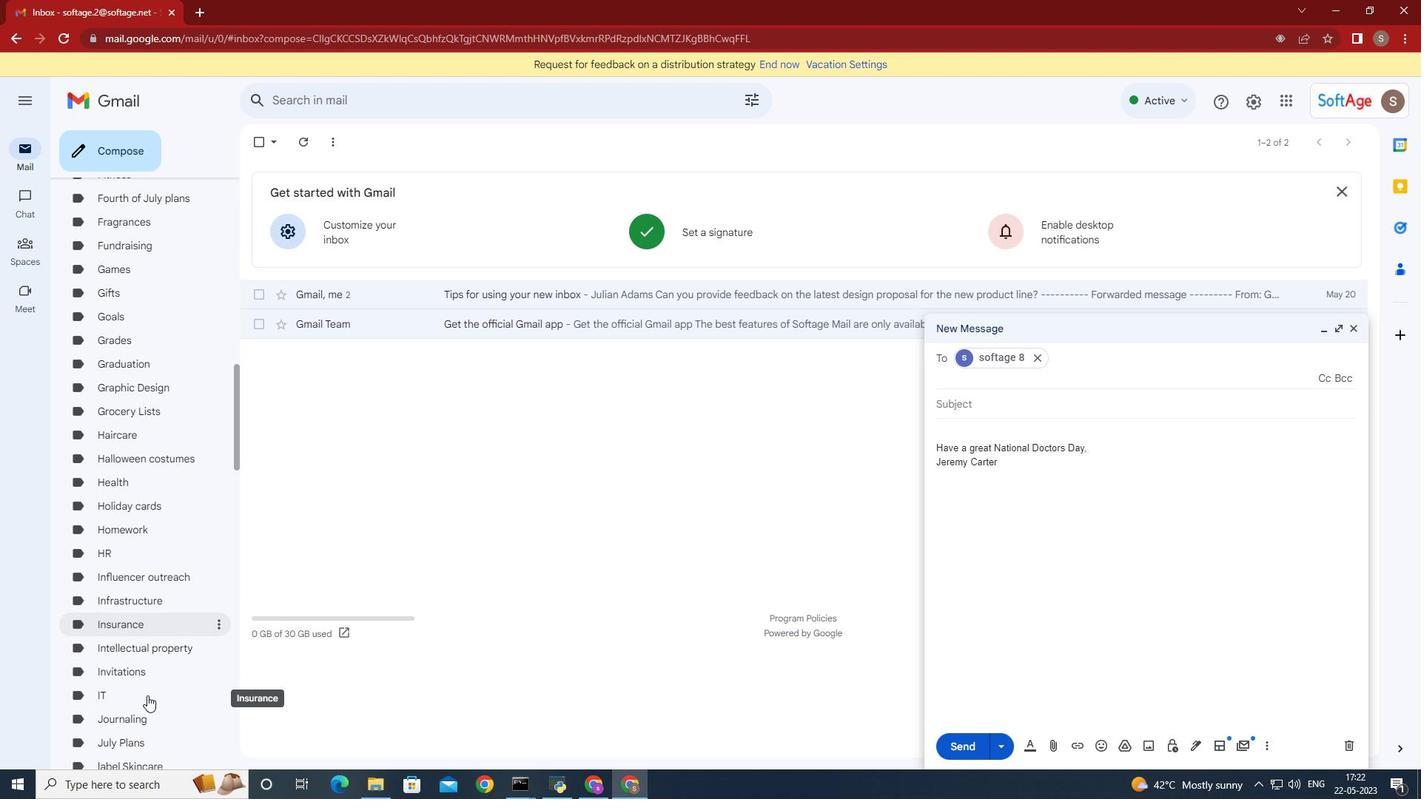 
Action: Mouse scrolled (147, 695) with delta (0, 0)
Screenshot: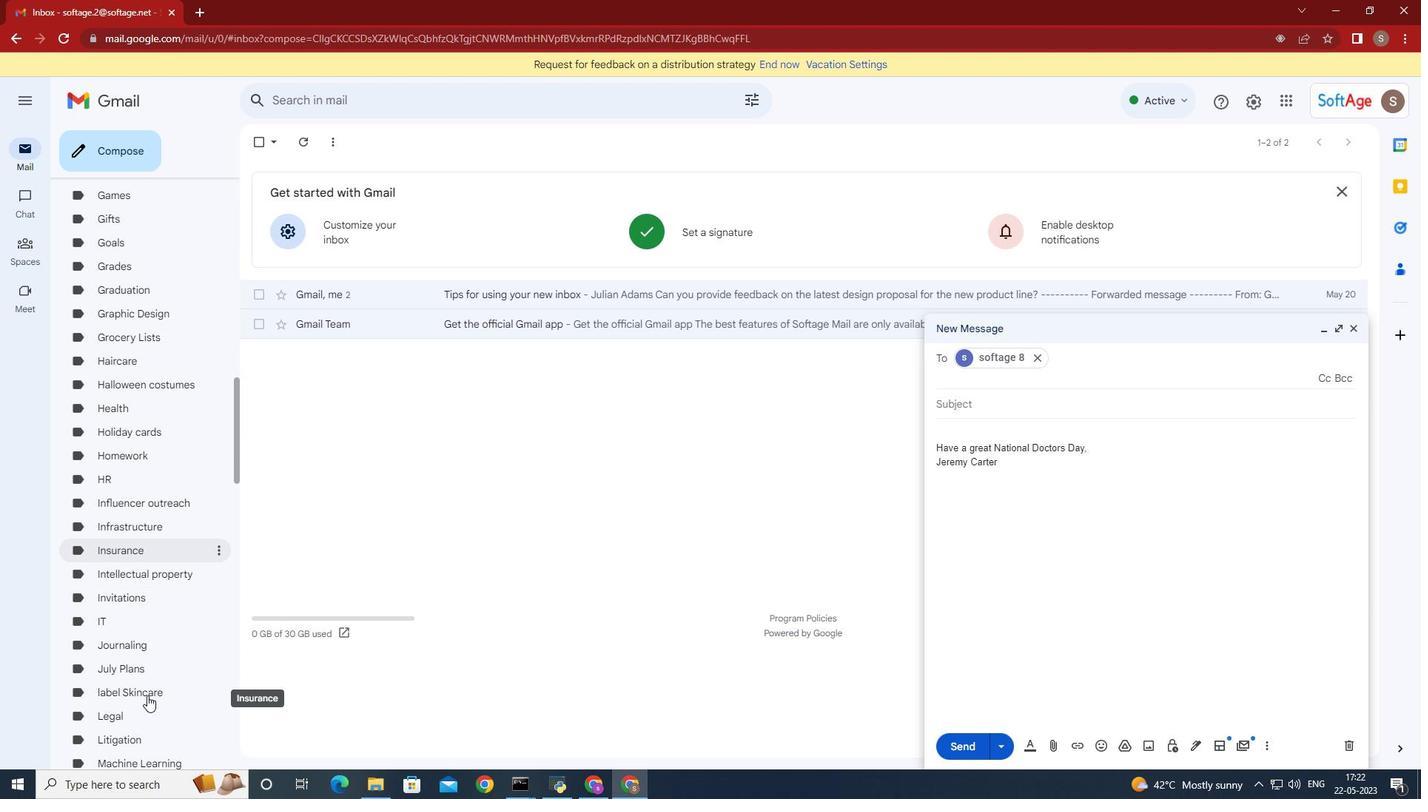 
Action: Mouse moved to (148, 709)
Screenshot: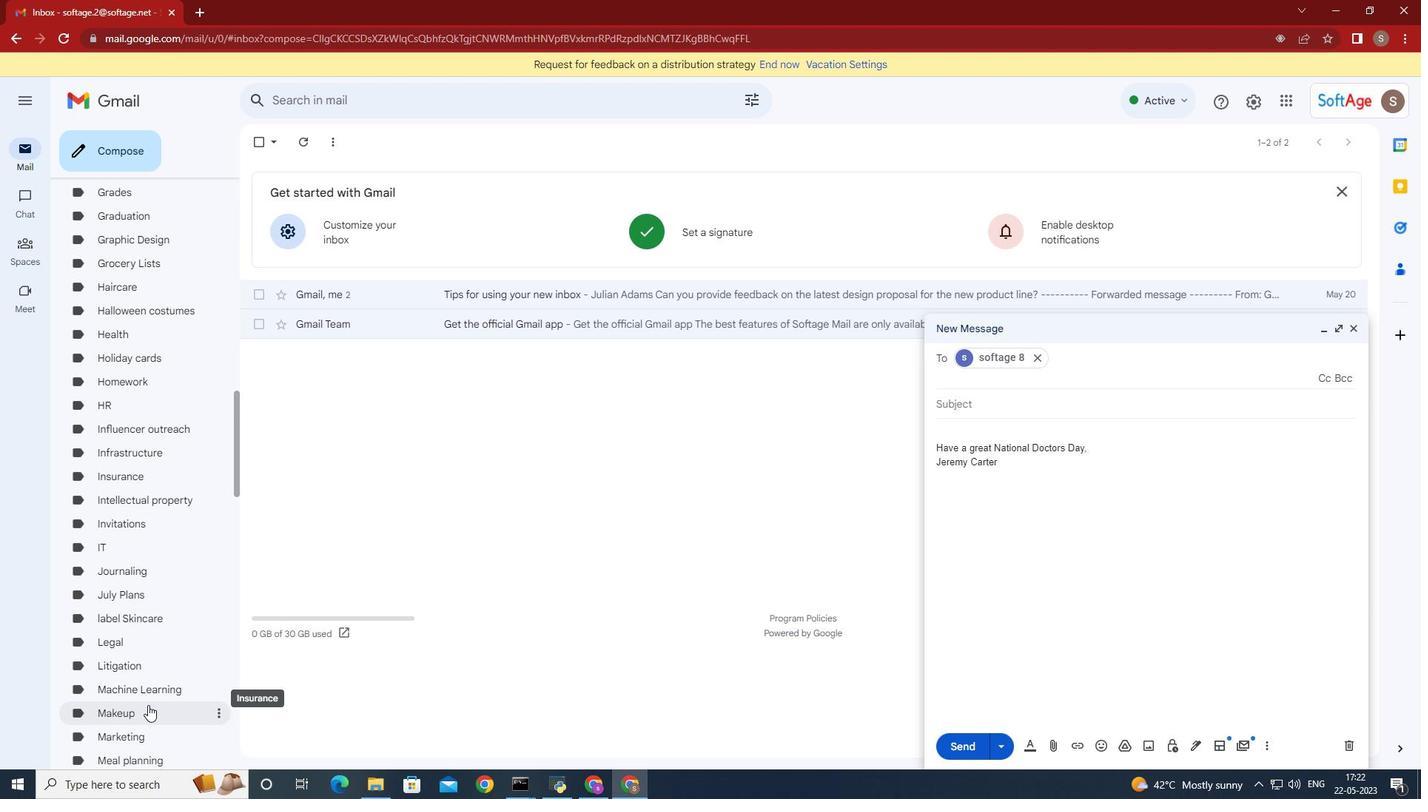 
Action: Mouse scrolled (148, 708) with delta (0, 0)
Screenshot: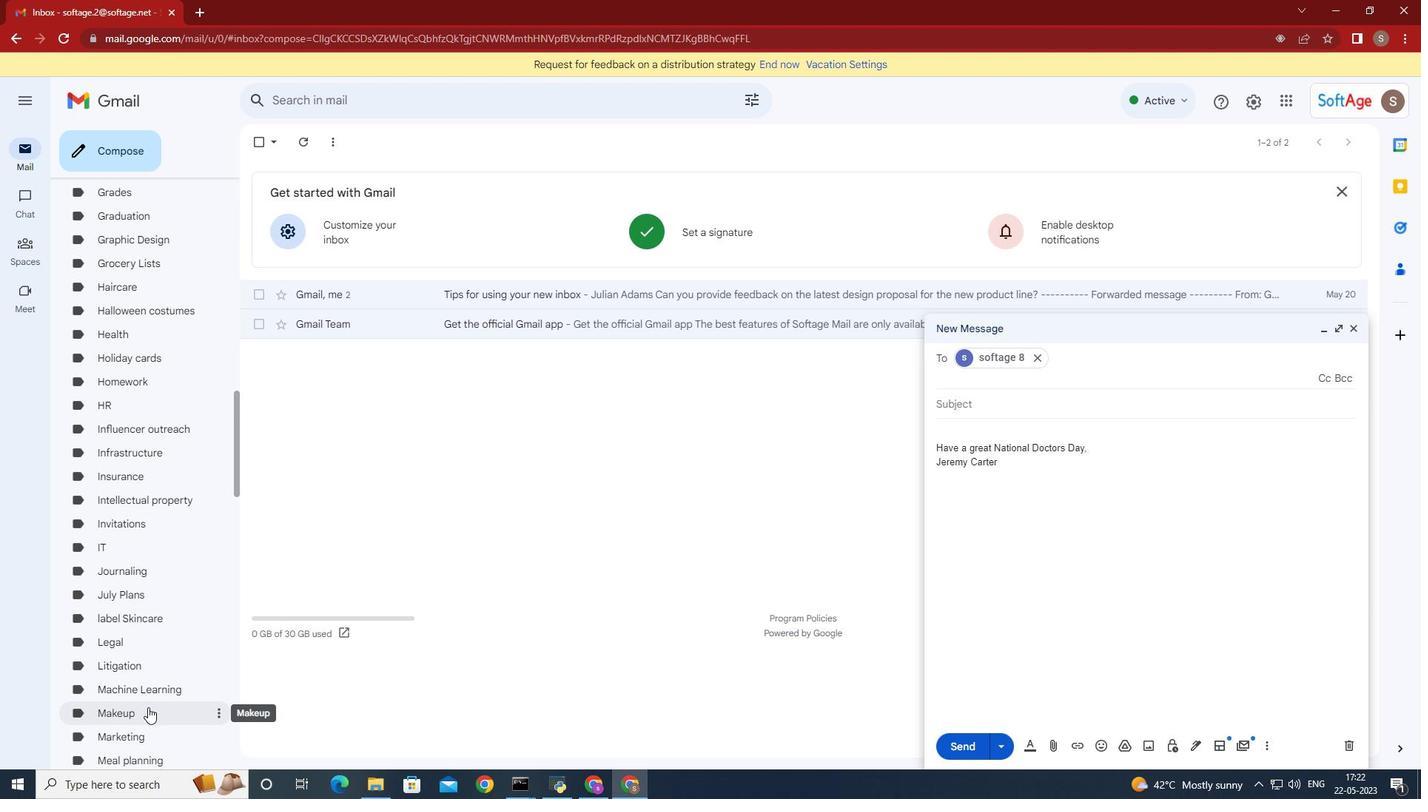 
Action: Mouse moved to (148, 709)
Screenshot: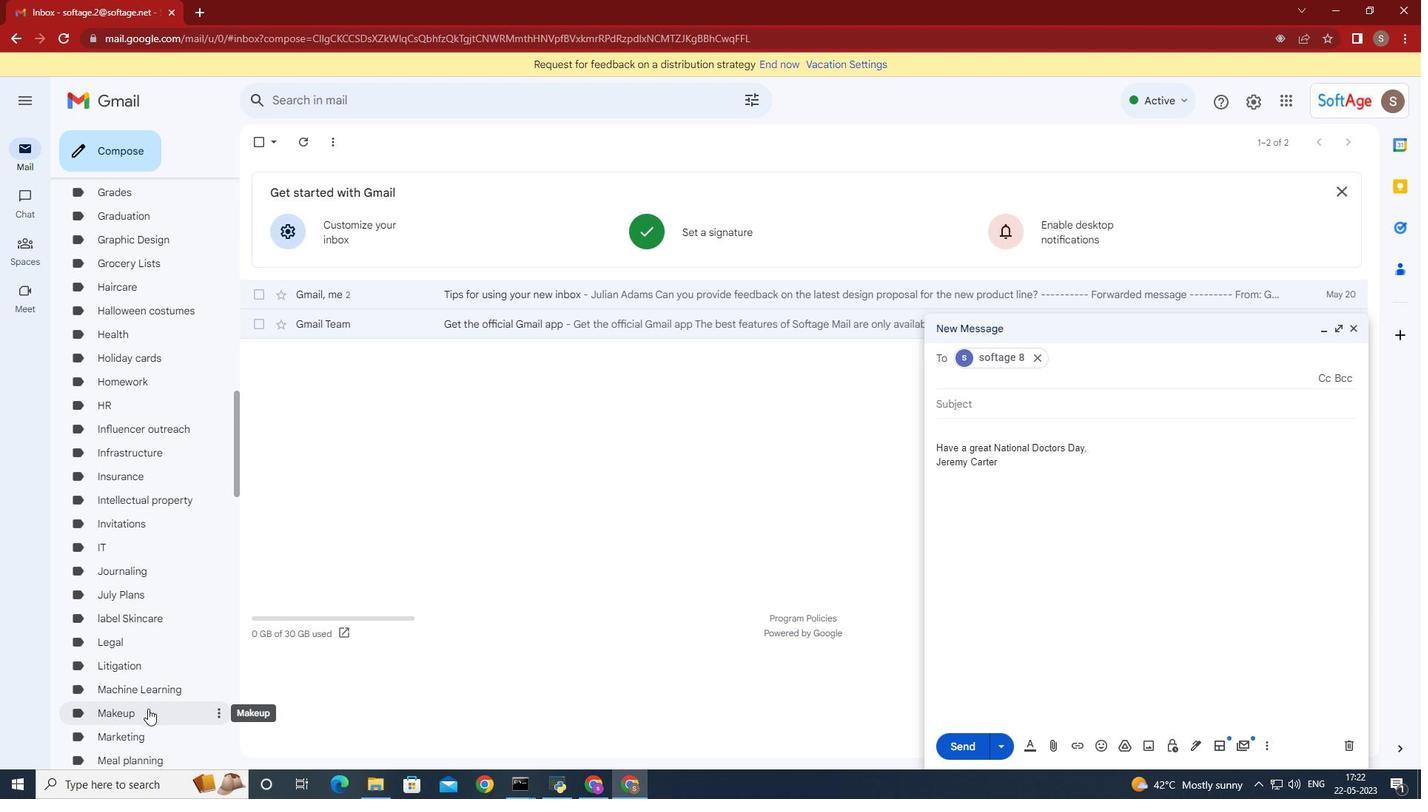 
Action: Mouse scrolled (148, 709) with delta (0, 0)
Screenshot: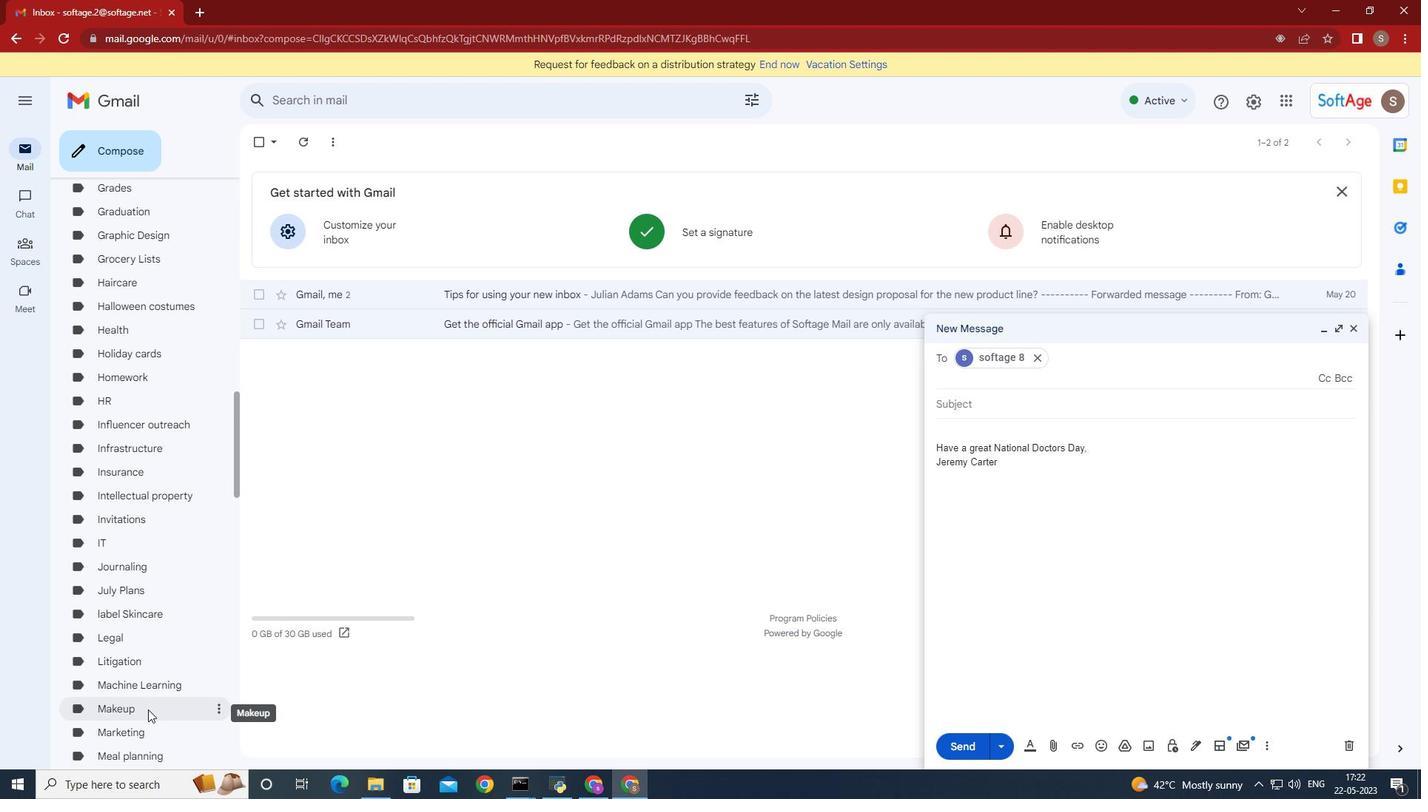 
Action: Mouse moved to (146, 709)
Screenshot: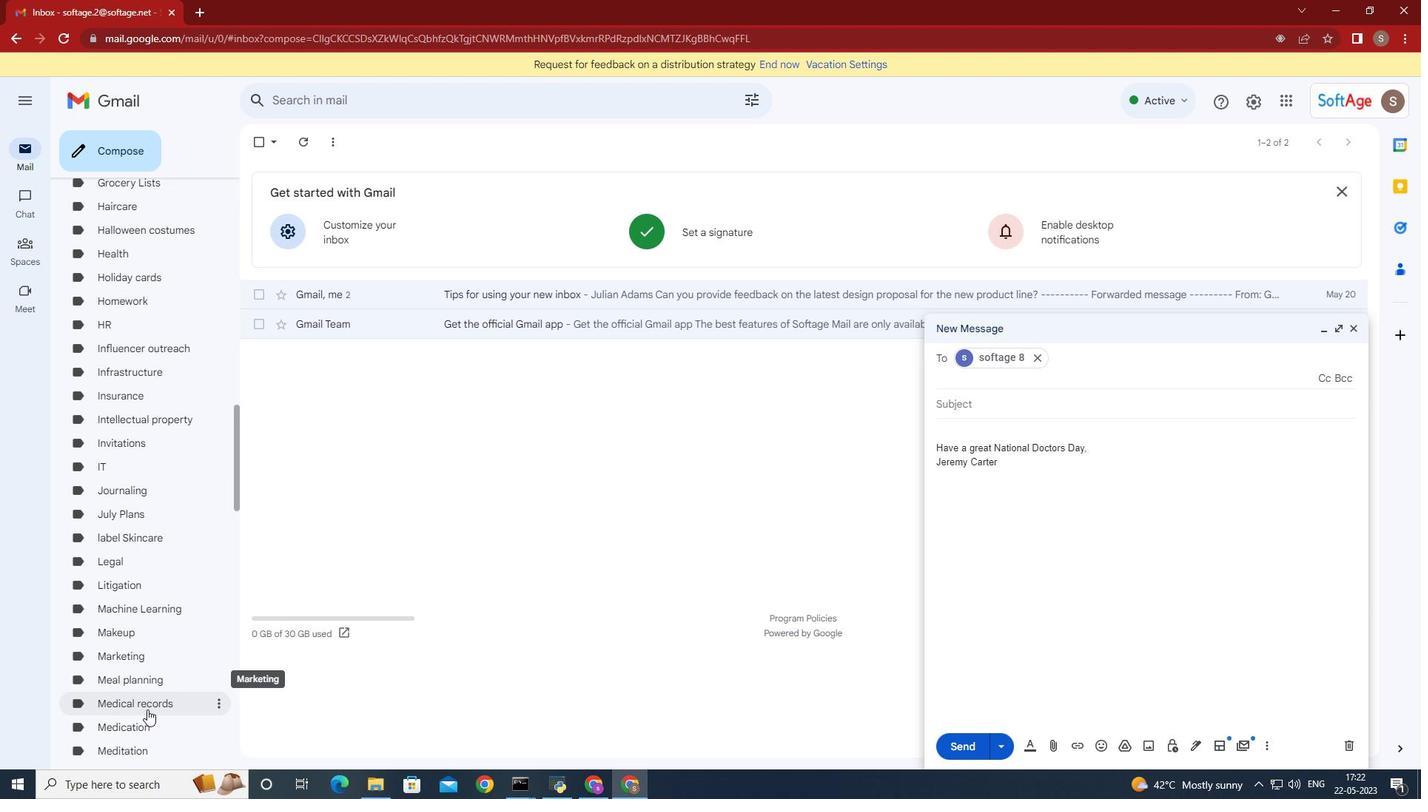
Action: Mouse scrolled (146, 709) with delta (0, 0)
Screenshot: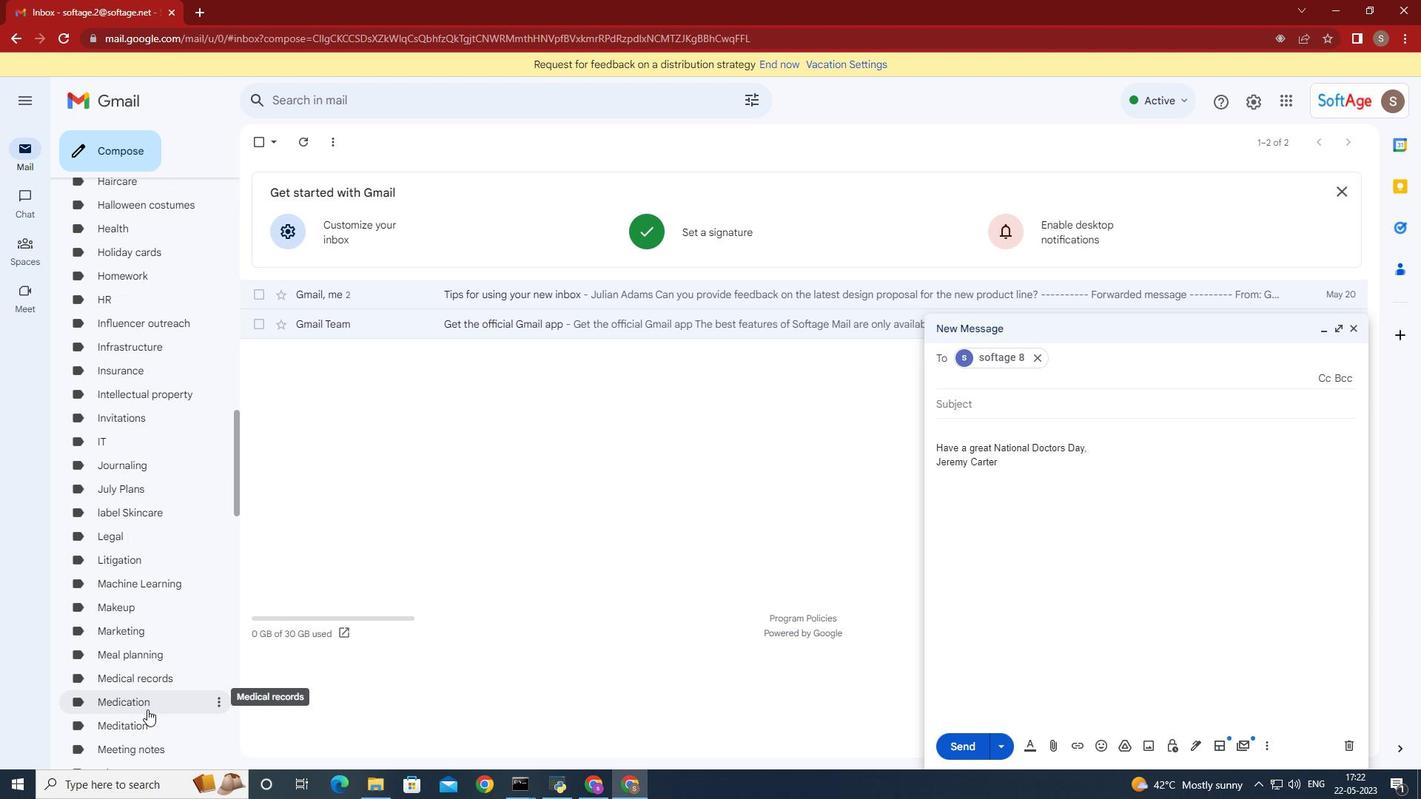 
Action: Mouse moved to (144, 720)
Screenshot: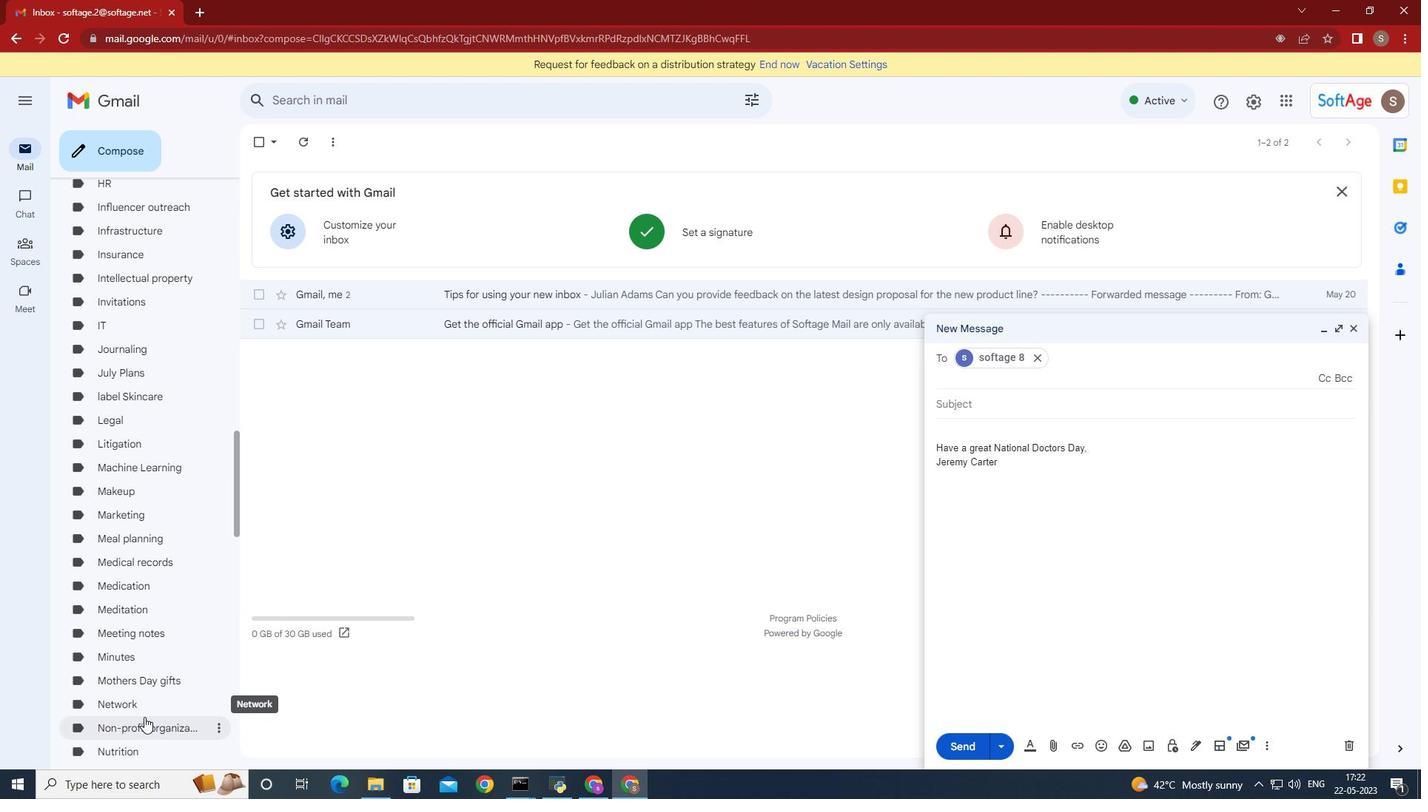 
Action: Mouse scrolled (144, 719) with delta (0, 0)
Screenshot: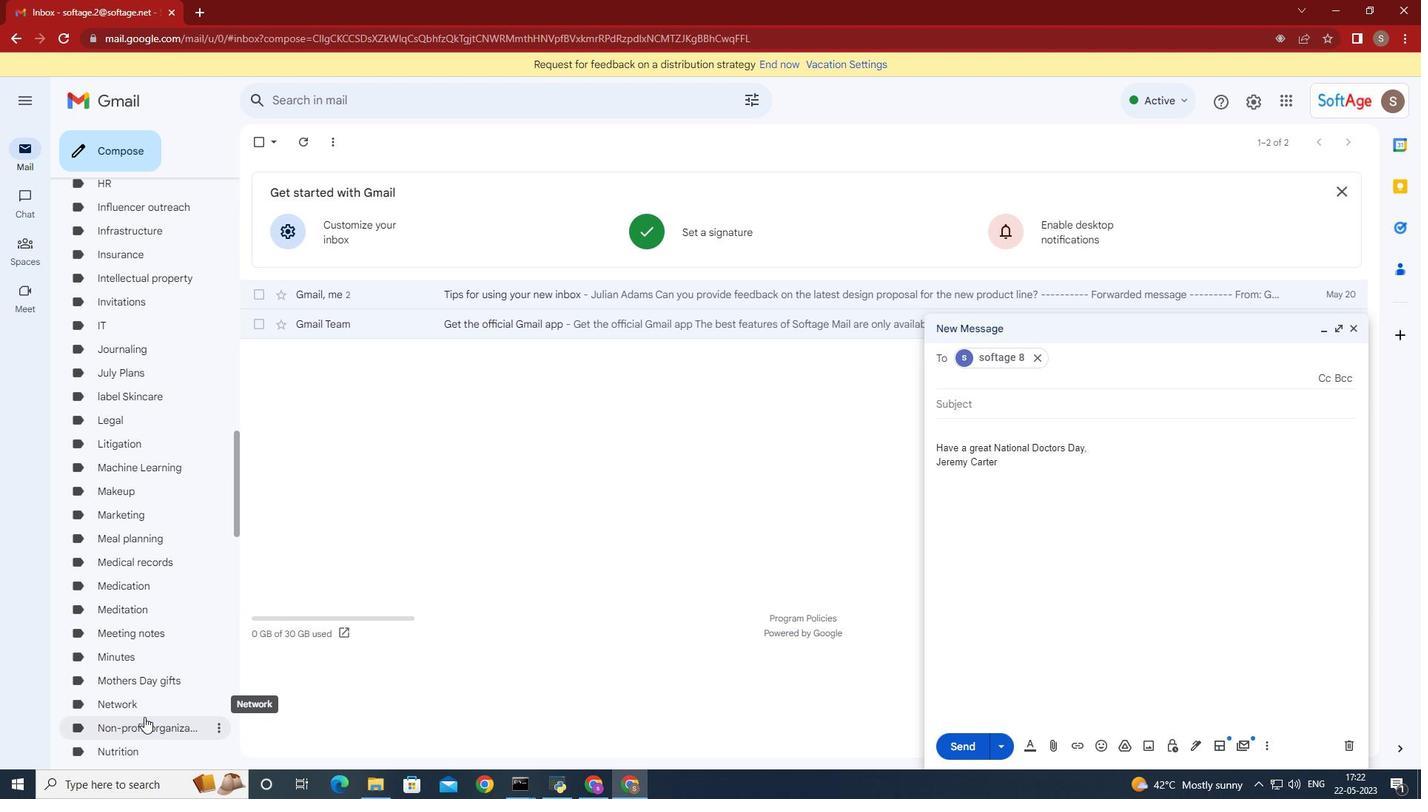 
Action: Mouse moved to (144, 724)
Screenshot: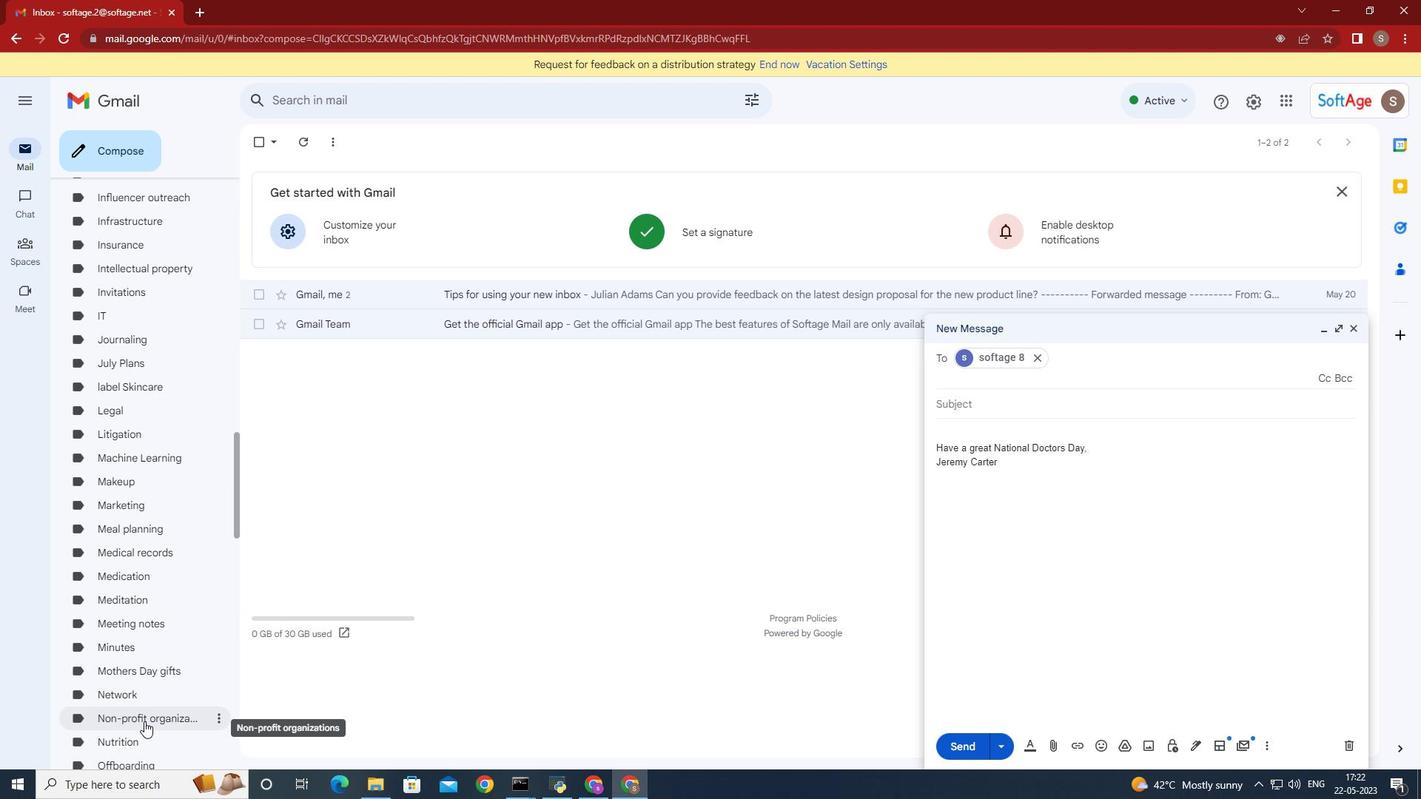 
Action: Mouse scrolled (144, 723) with delta (0, 0)
Screenshot: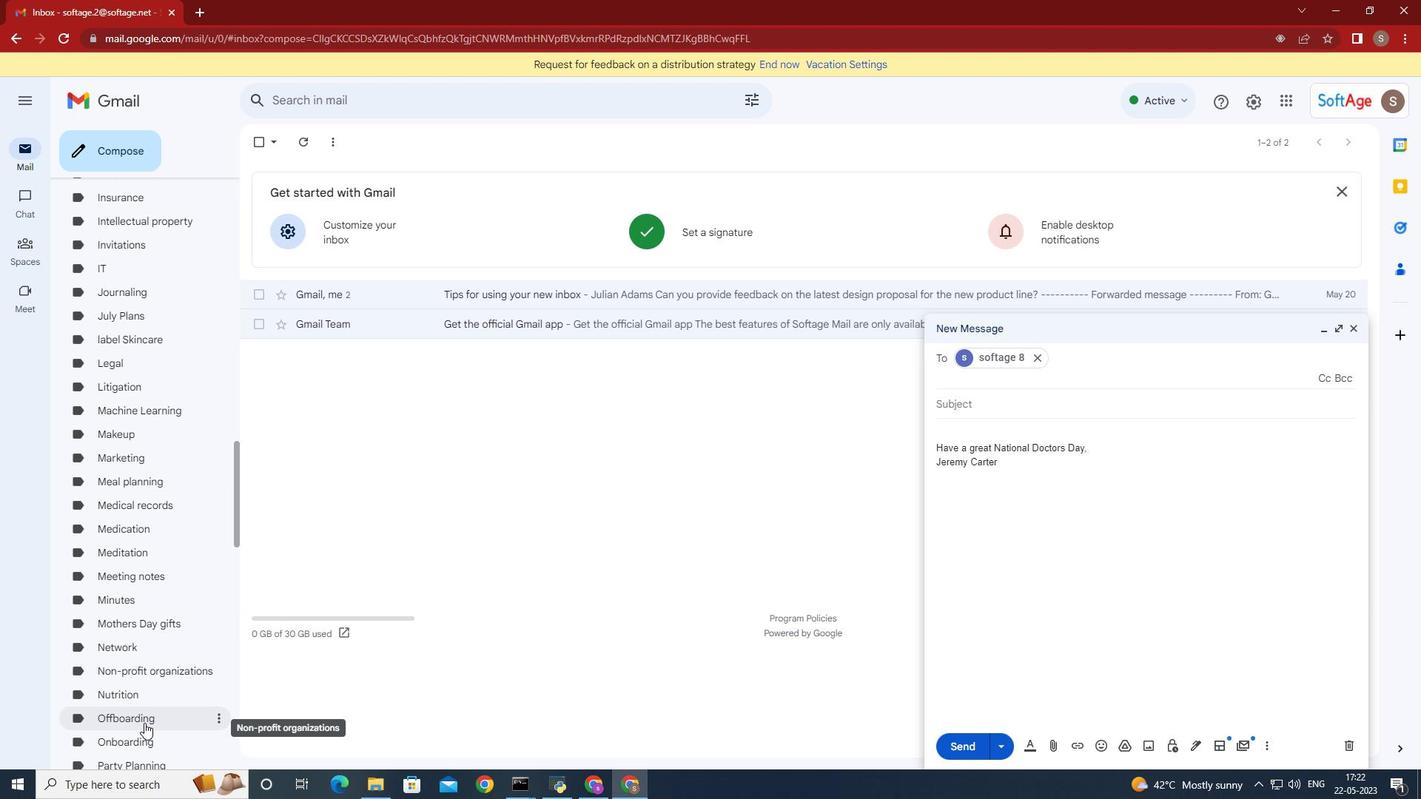 
Action: Mouse scrolled (144, 723) with delta (0, 0)
Screenshot: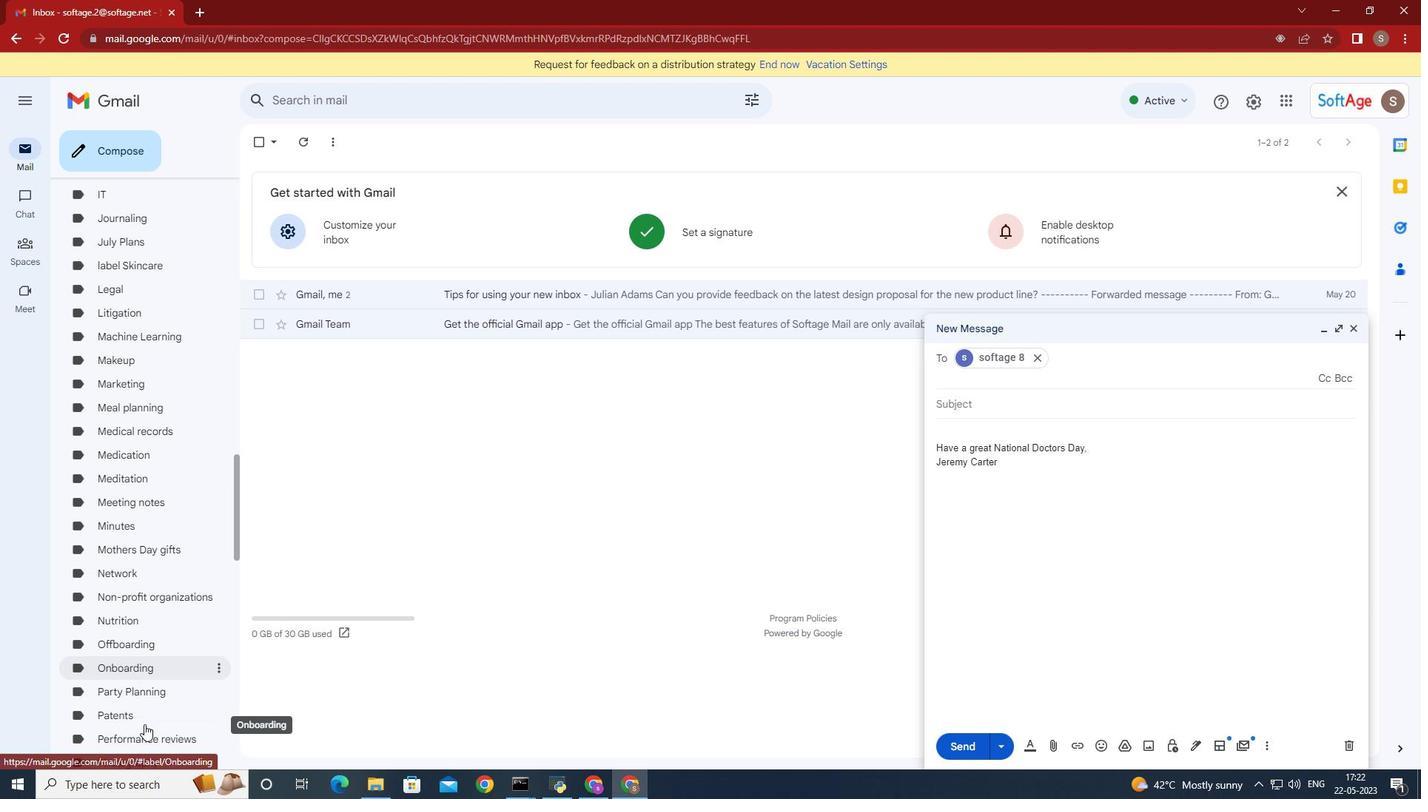 
Action: Mouse scrolled (144, 723) with delta (0, 0)
Screenshot: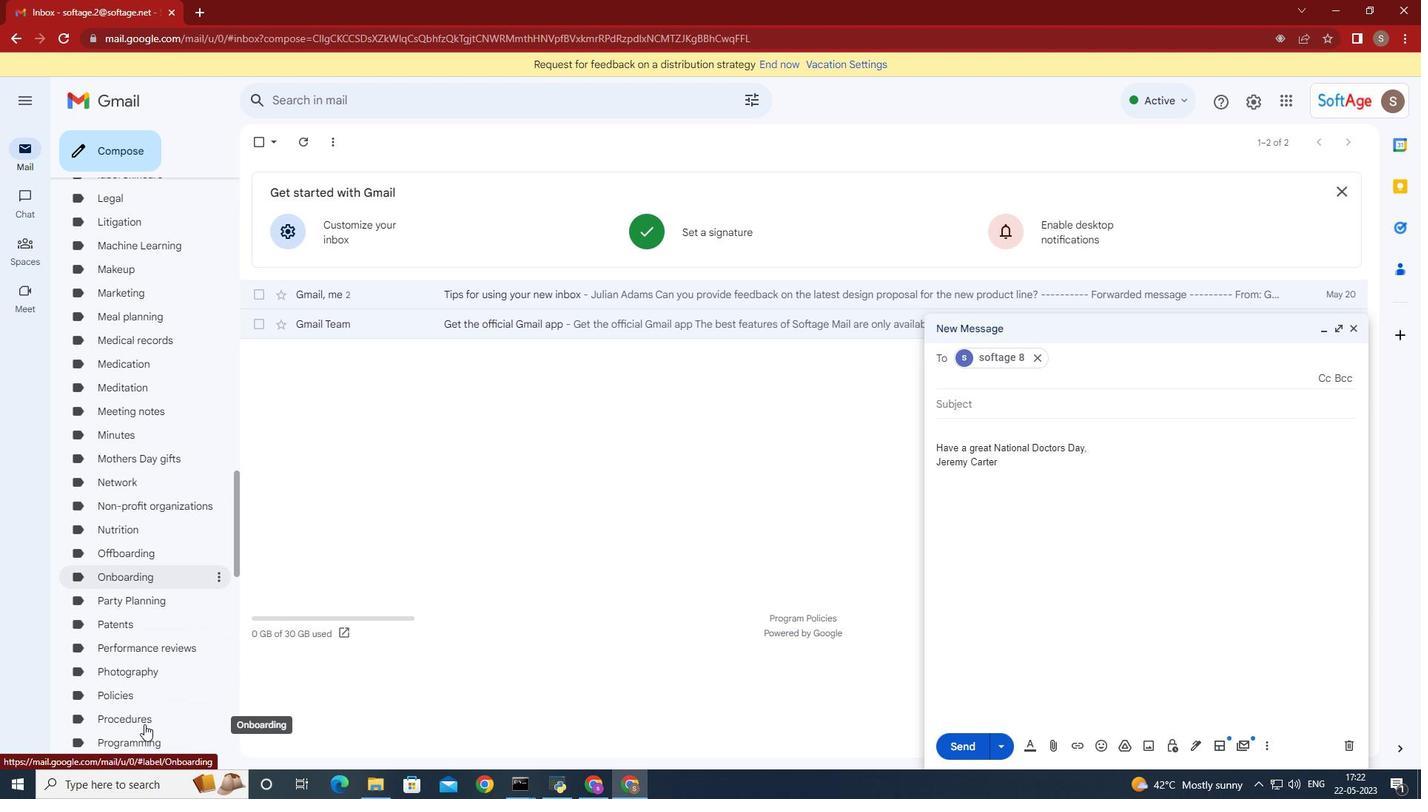 
Action: Mouse scrolled (144, 723) with delta (0, 0)
Screenshot: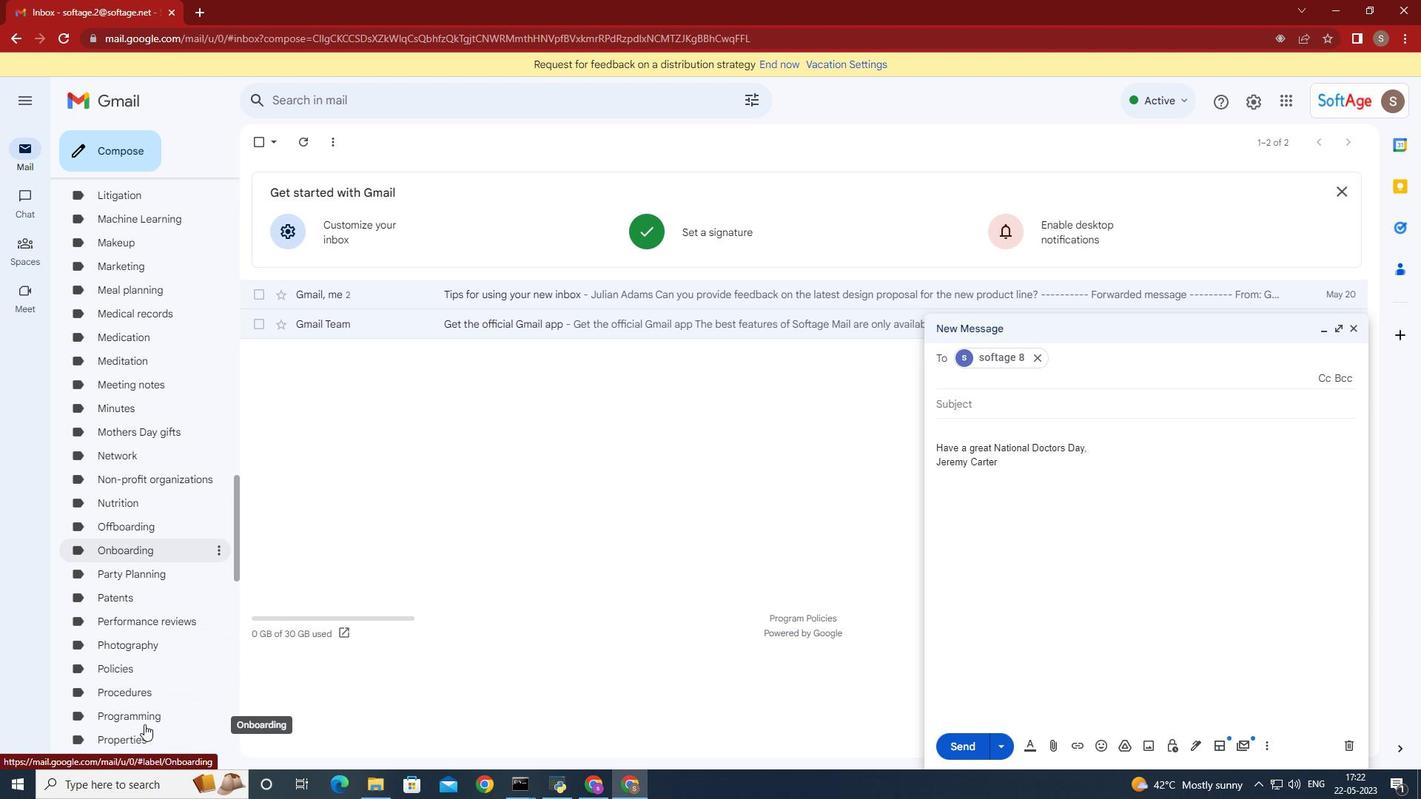 
Action: Mouse scrolled (144, 723) with delta (0, 0)
Screenshot: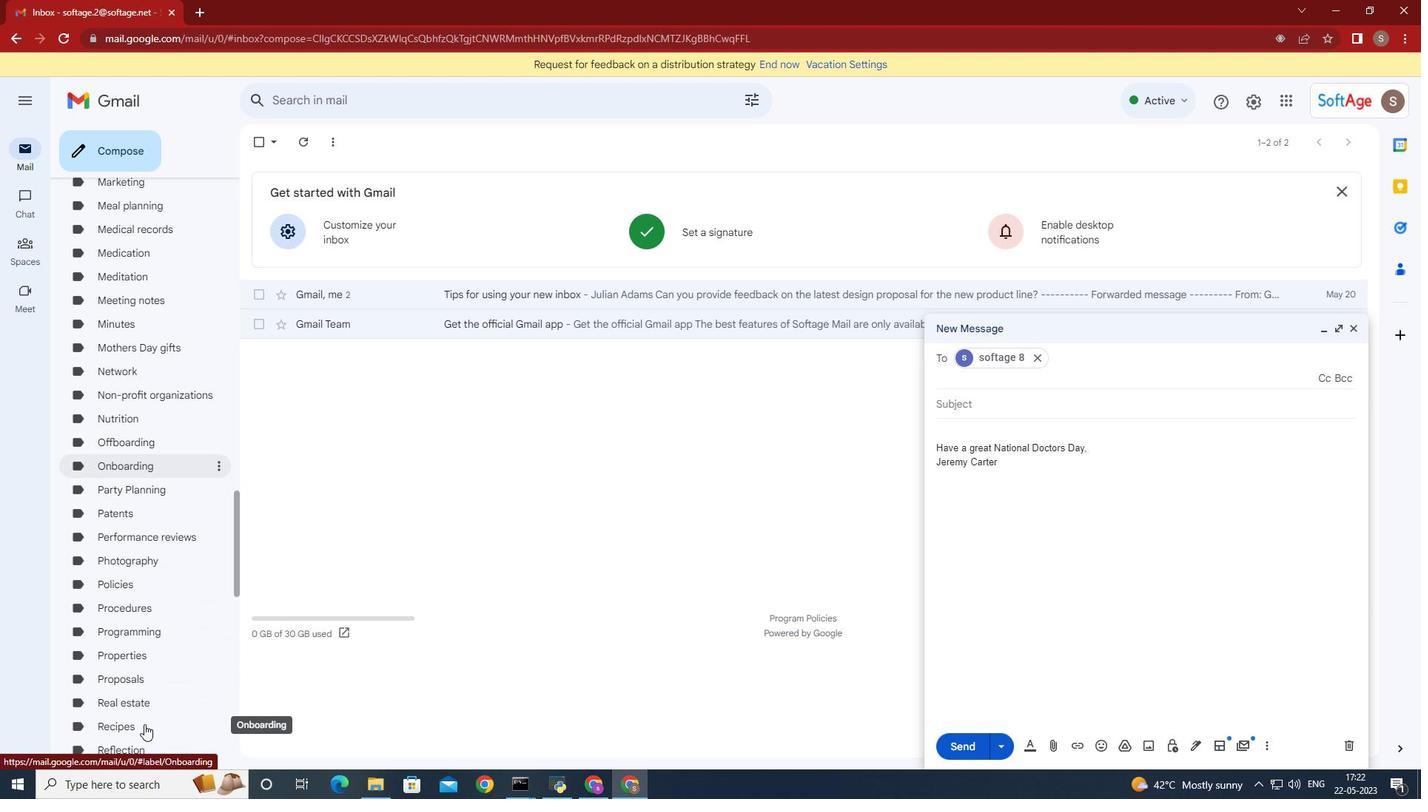 
Action: Mouse scrolled (144, 723) with delta (0, 0)
Screenshot: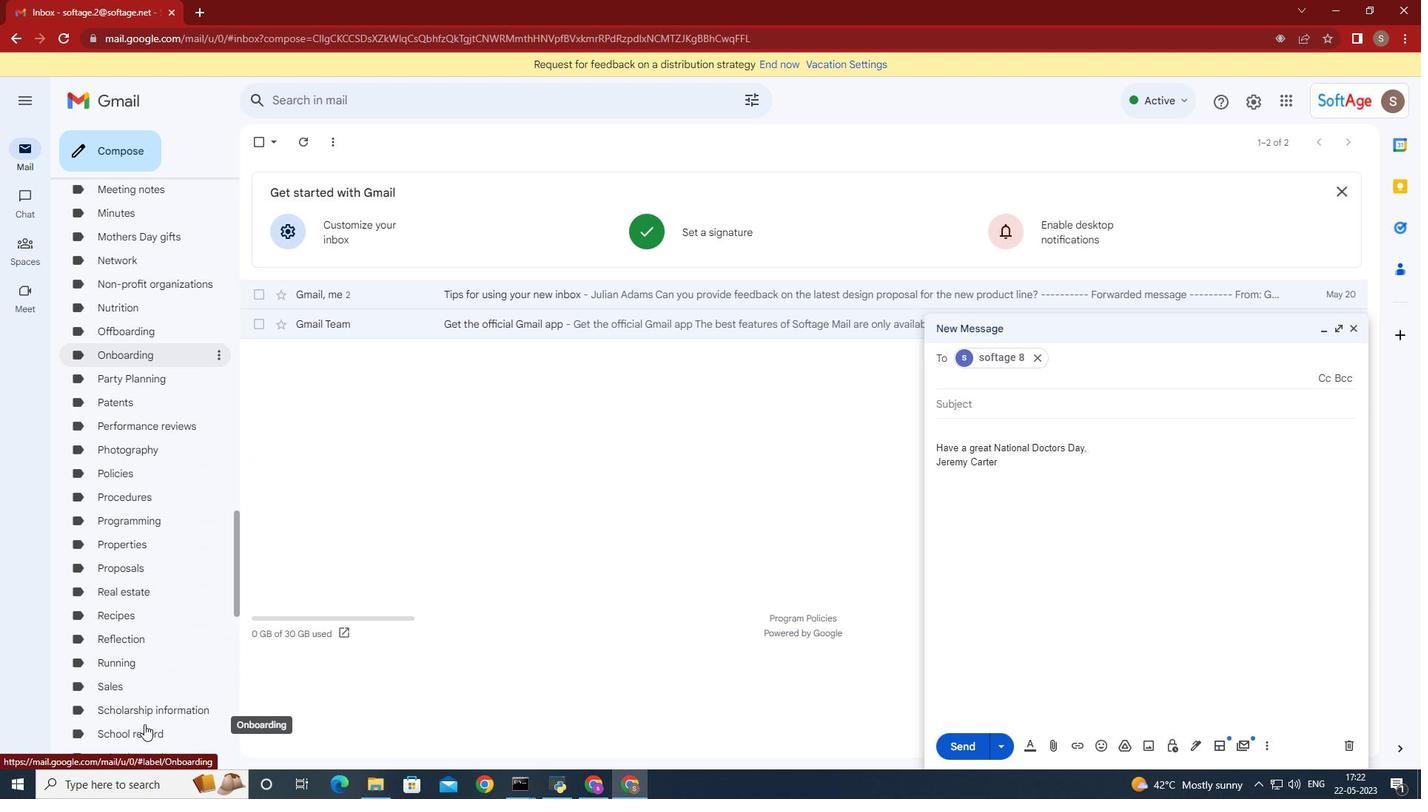 
Action: Mouse scrolled (144, 723) with delta (0, 0)
Screenshot: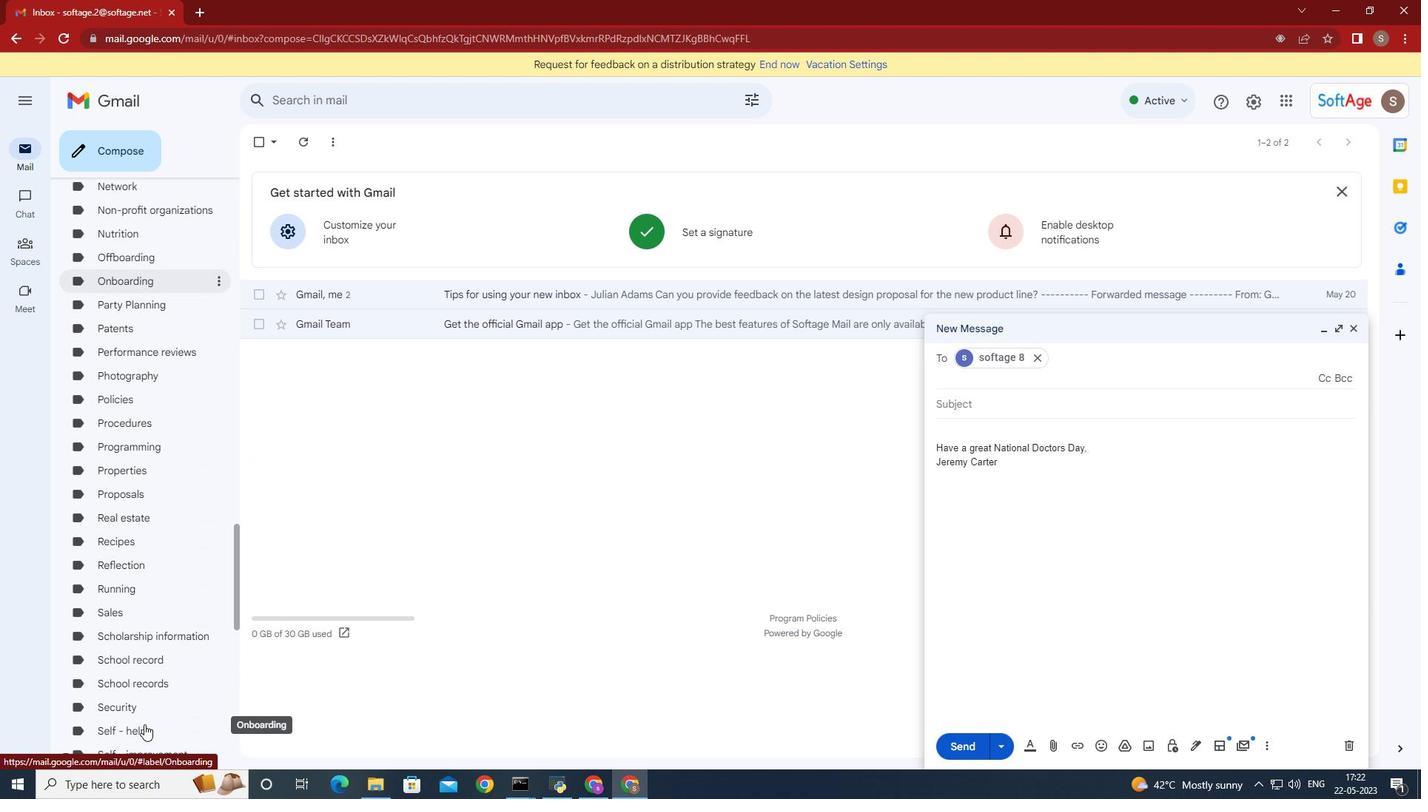 
Action: Mouse scrolled (144, 723) with delta (0, 0)
Screenshot: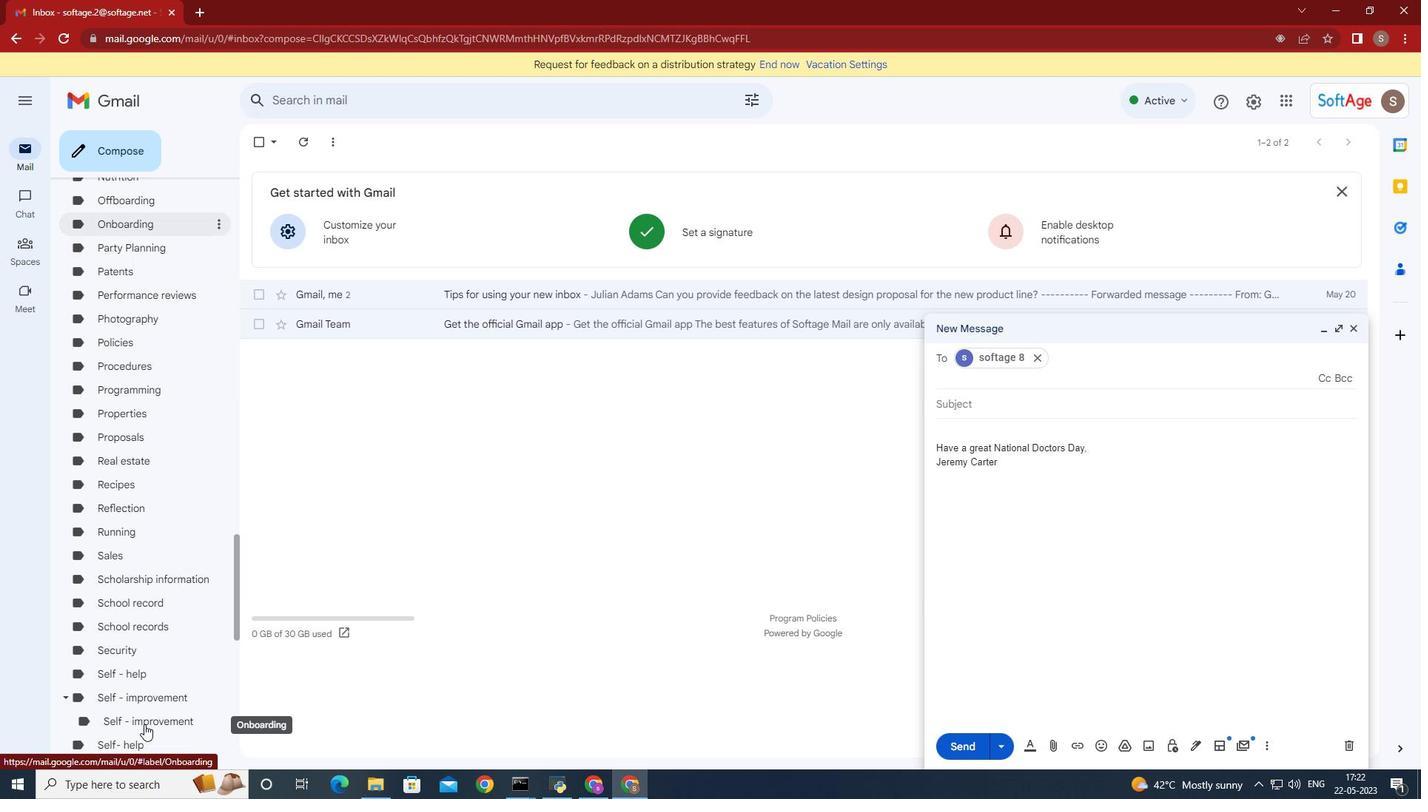 
Action: Mouse moved to (144, 724)
Screenshot: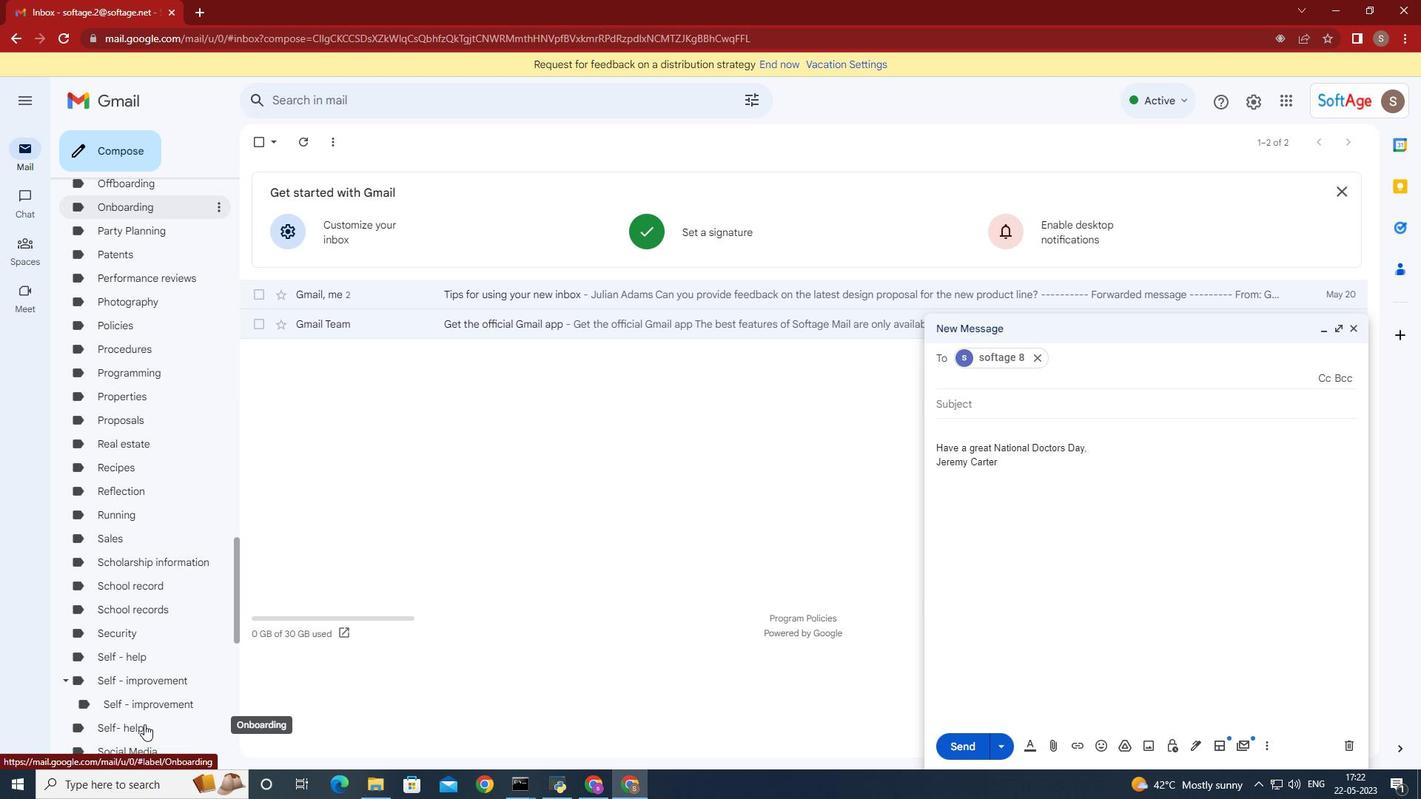 
Action: Mouse scrolled (144, 723) with delta (0, 0)
Screenshot: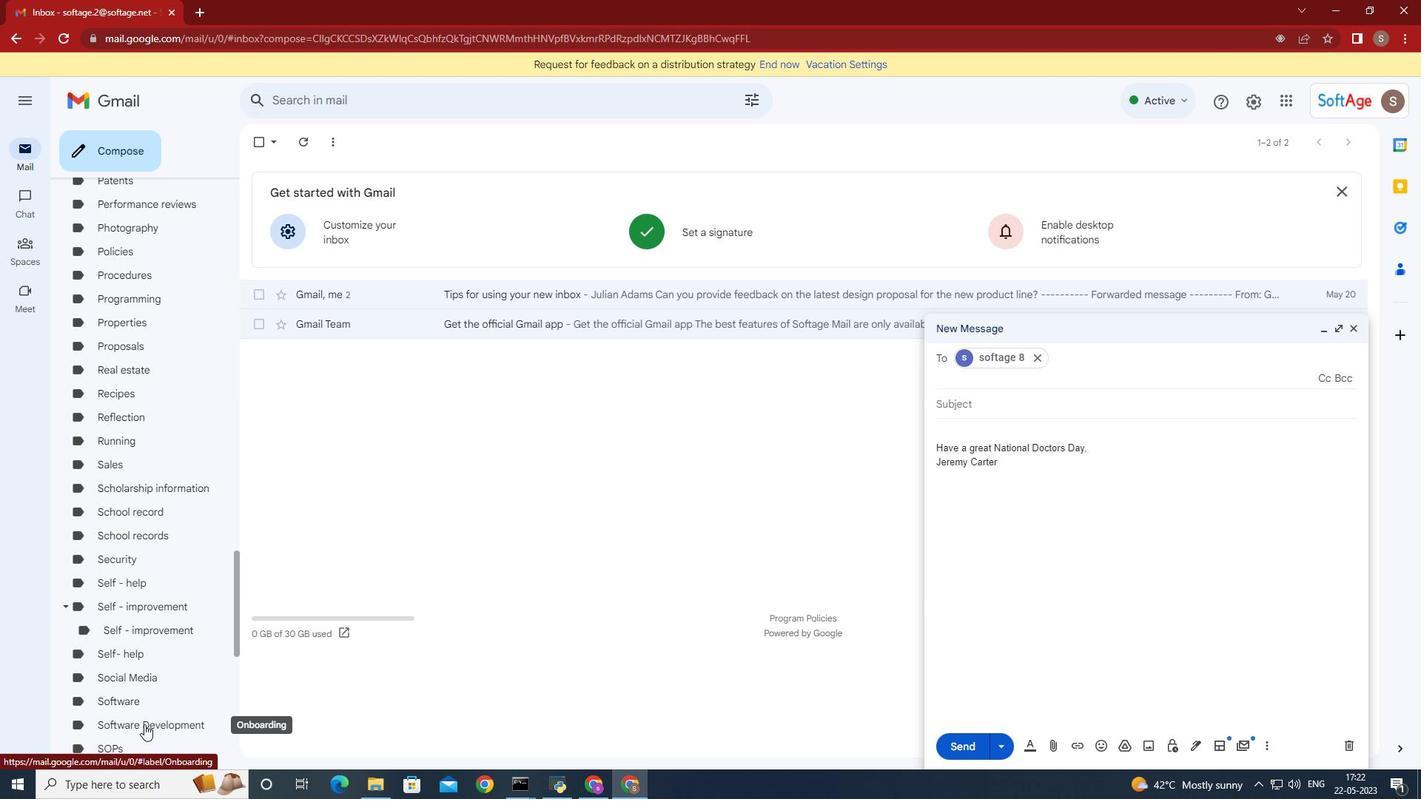 
Action: Mouse scrolled (144, 723) with delta (0, 0)
Screenshot: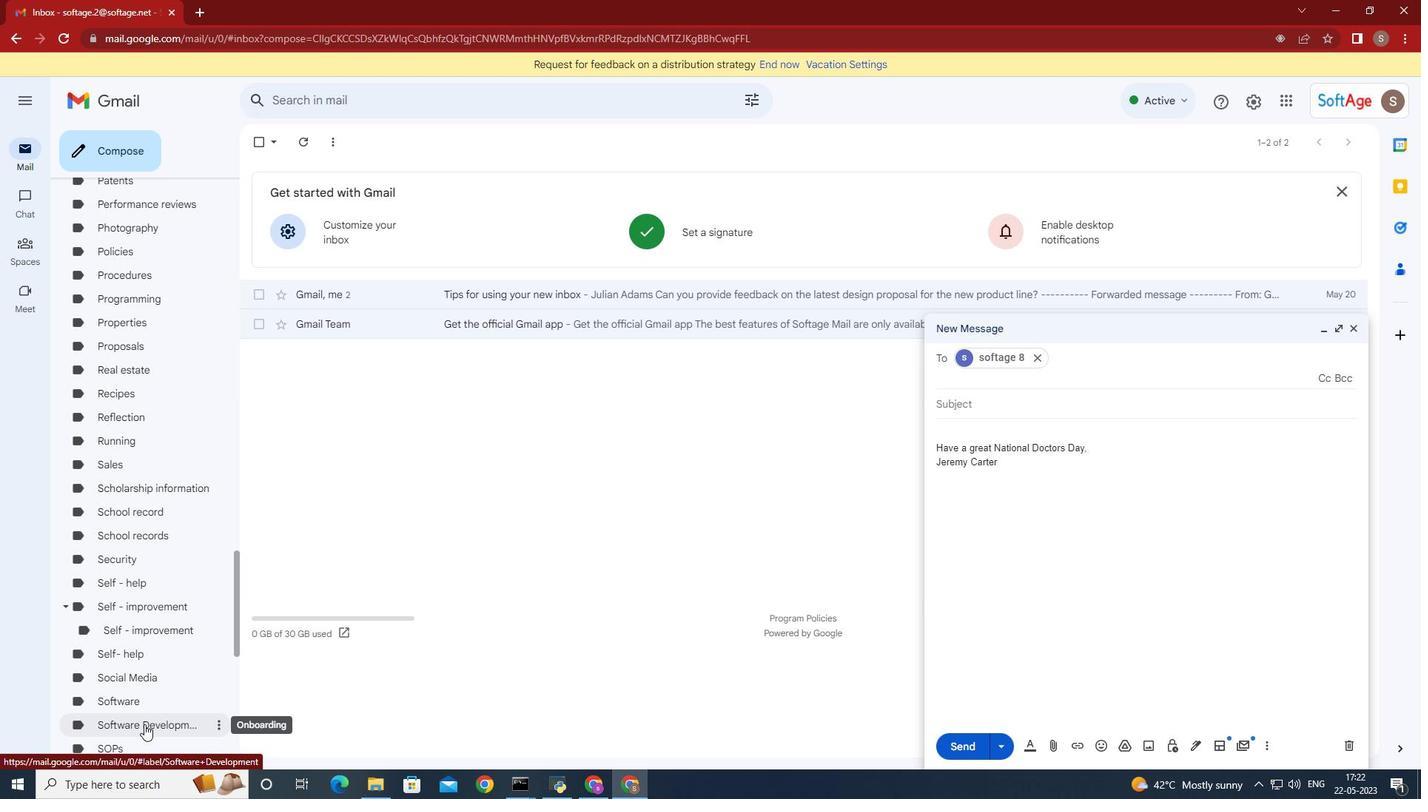 
Action: Mouse scrolled (144, 723) with delta (0, 0)
Screenshot: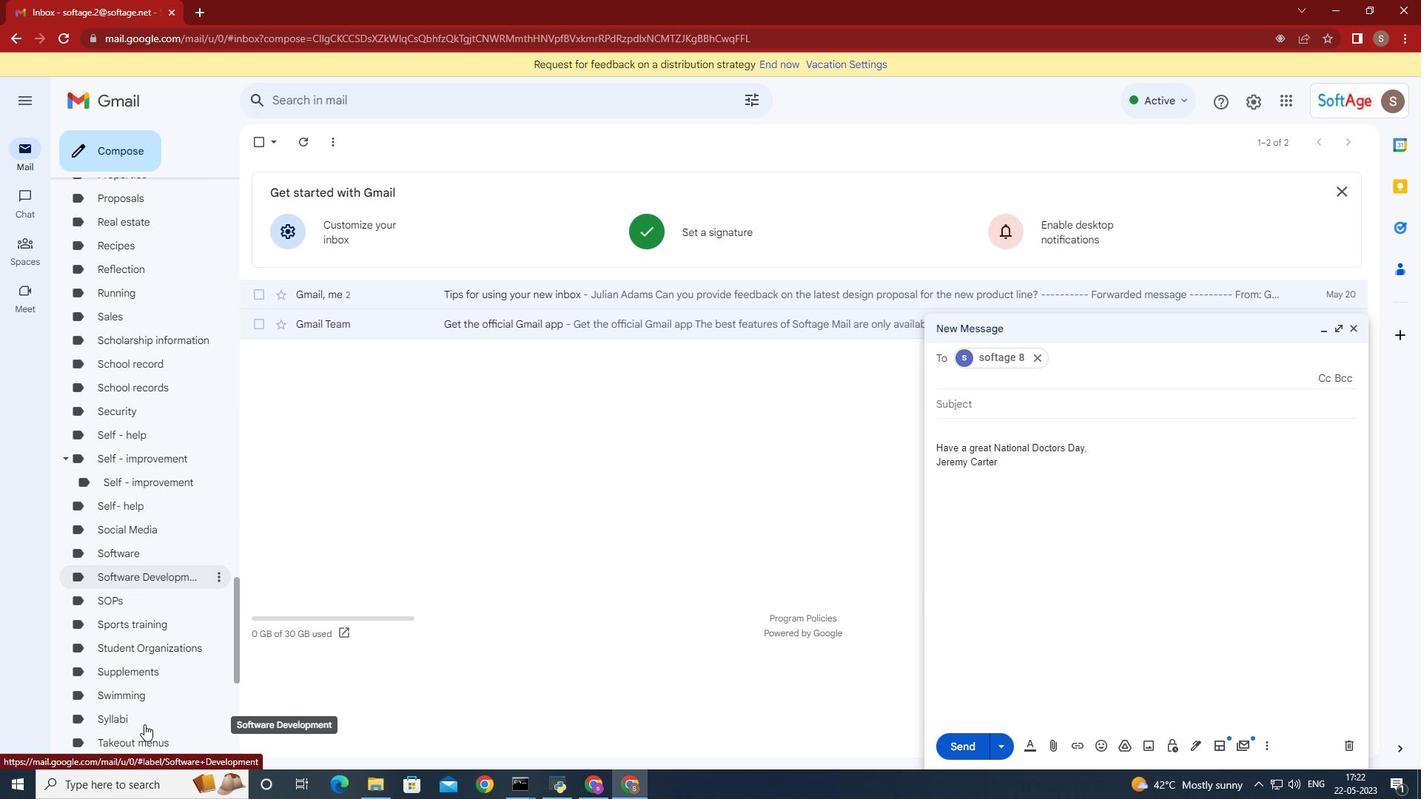 
Action: Mouse scrolled (144, 723) with delta (0, 0)
Screenshot: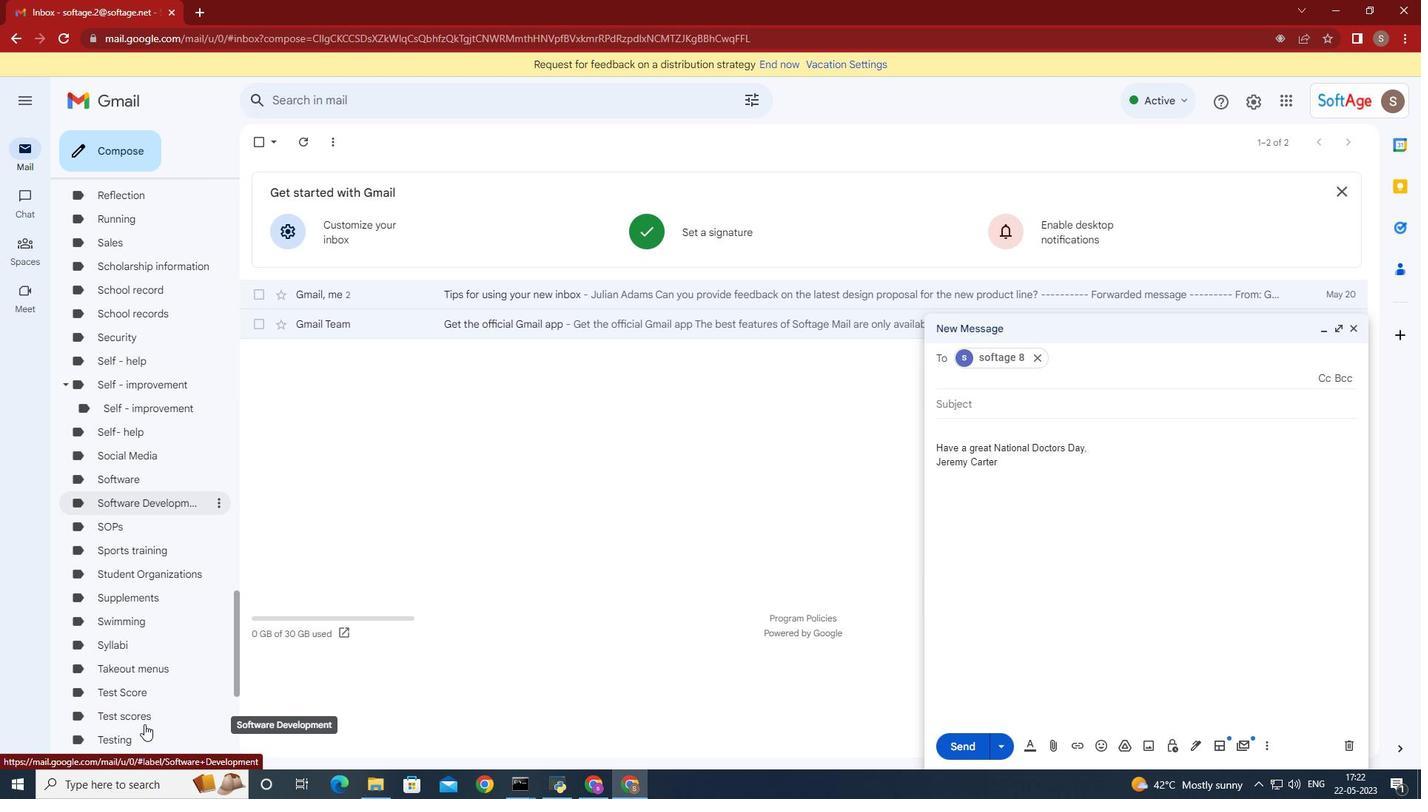 
Action: Mouse moved to (144, 724)
Screenshot: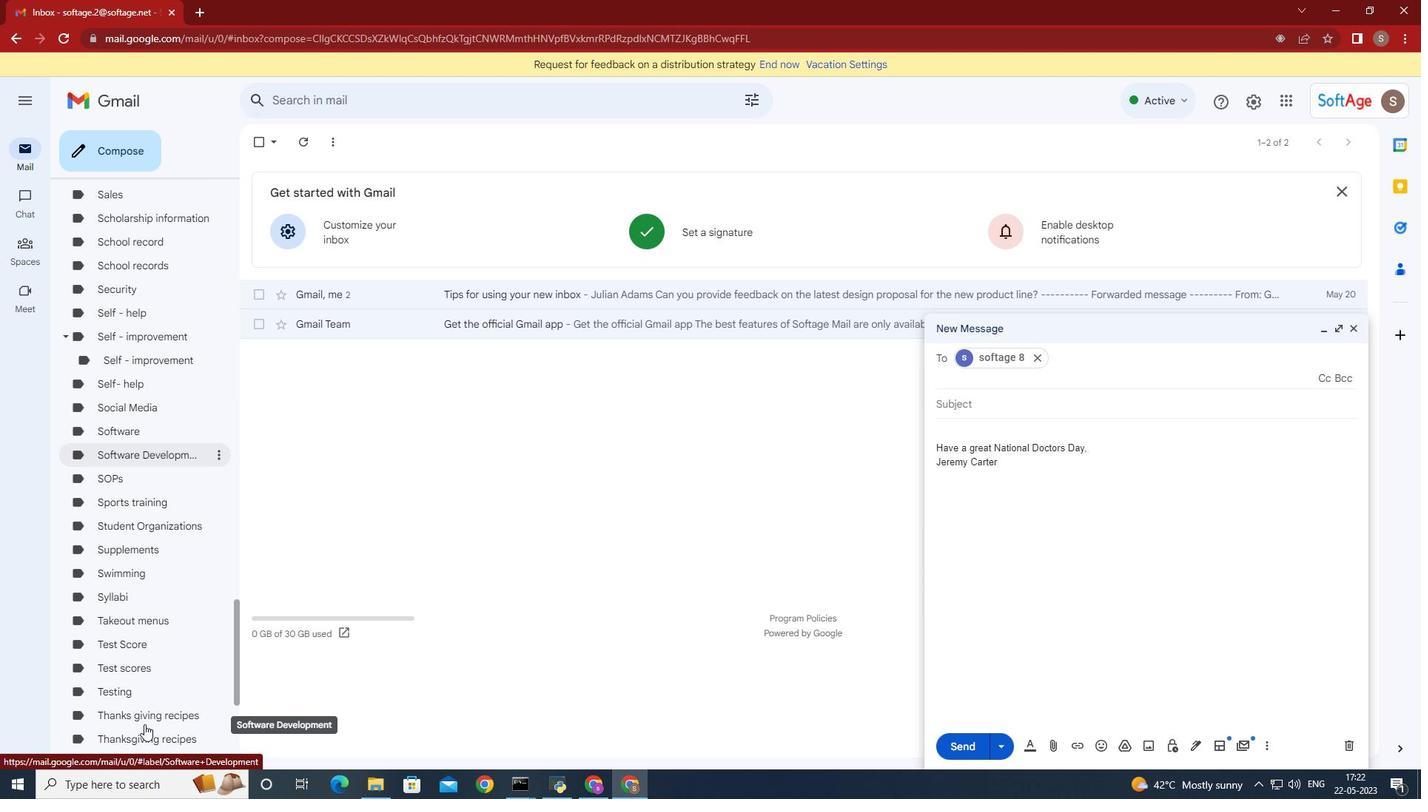
Action: Mouse scrolled (144, 723) with delta (0, 0)
Screenshot: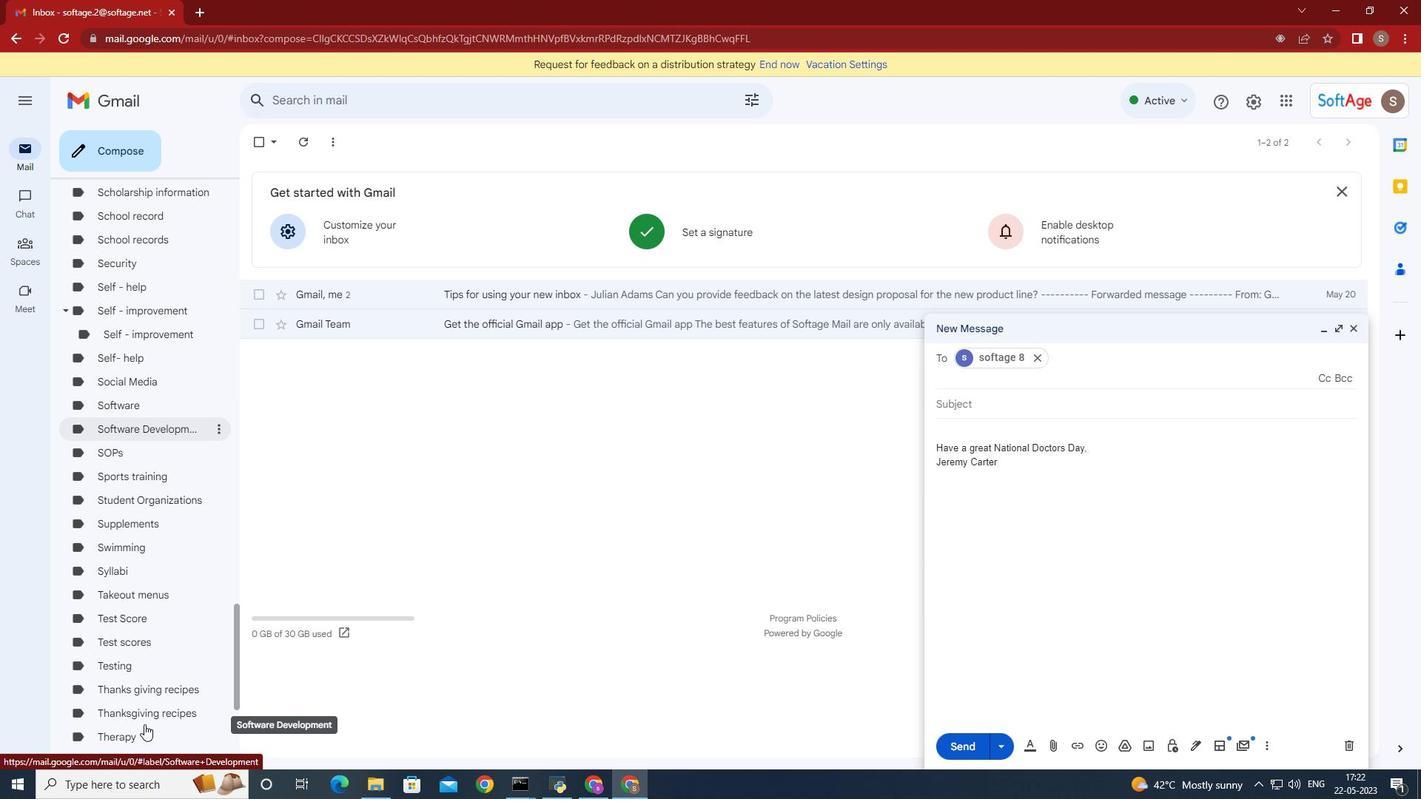 
Action: Mouse moved to (144, 724)
Screenshot: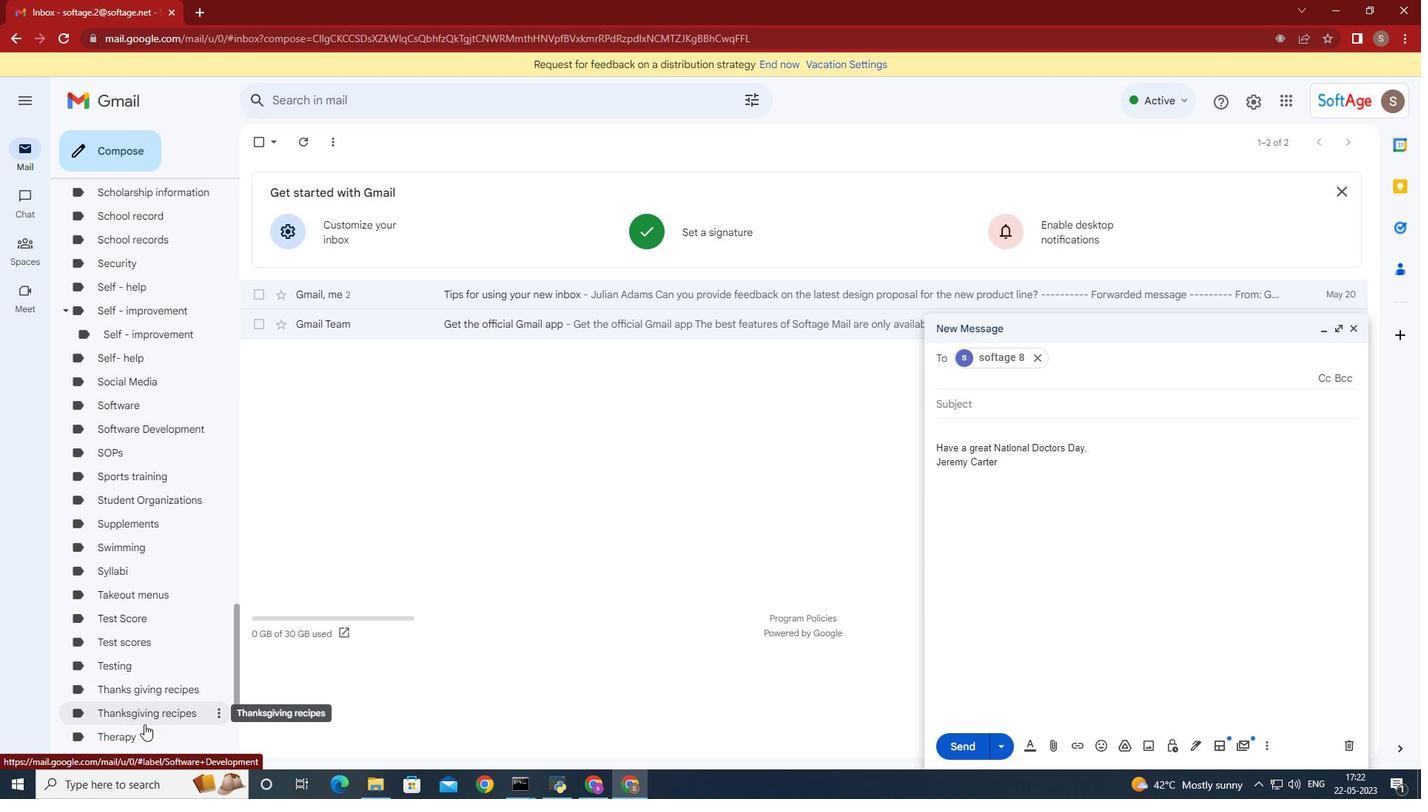 
Action: Mouse scrolled (144, 723) with delta (0, 0)
Screenshot: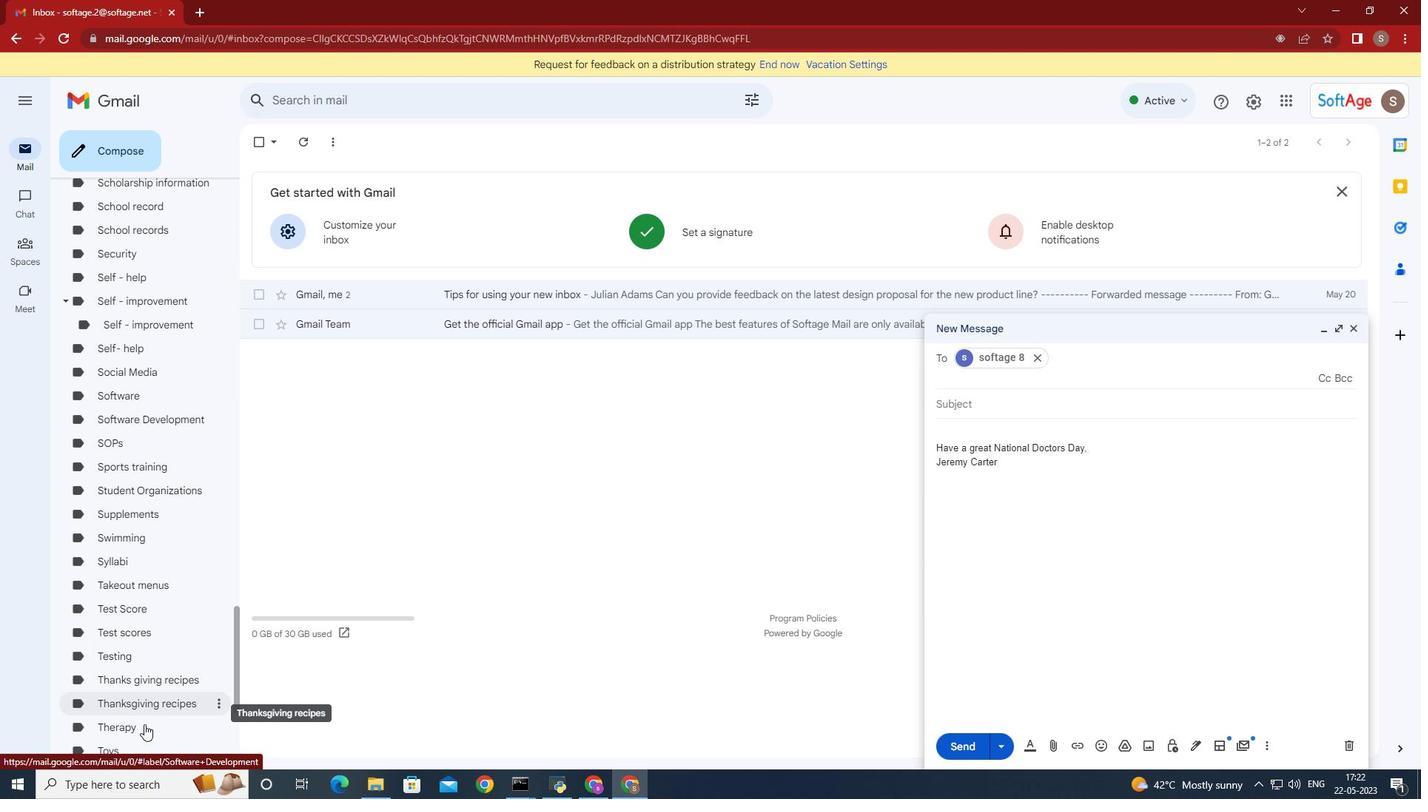 
Action: Mouse moved to (143, 726)
Screenshot: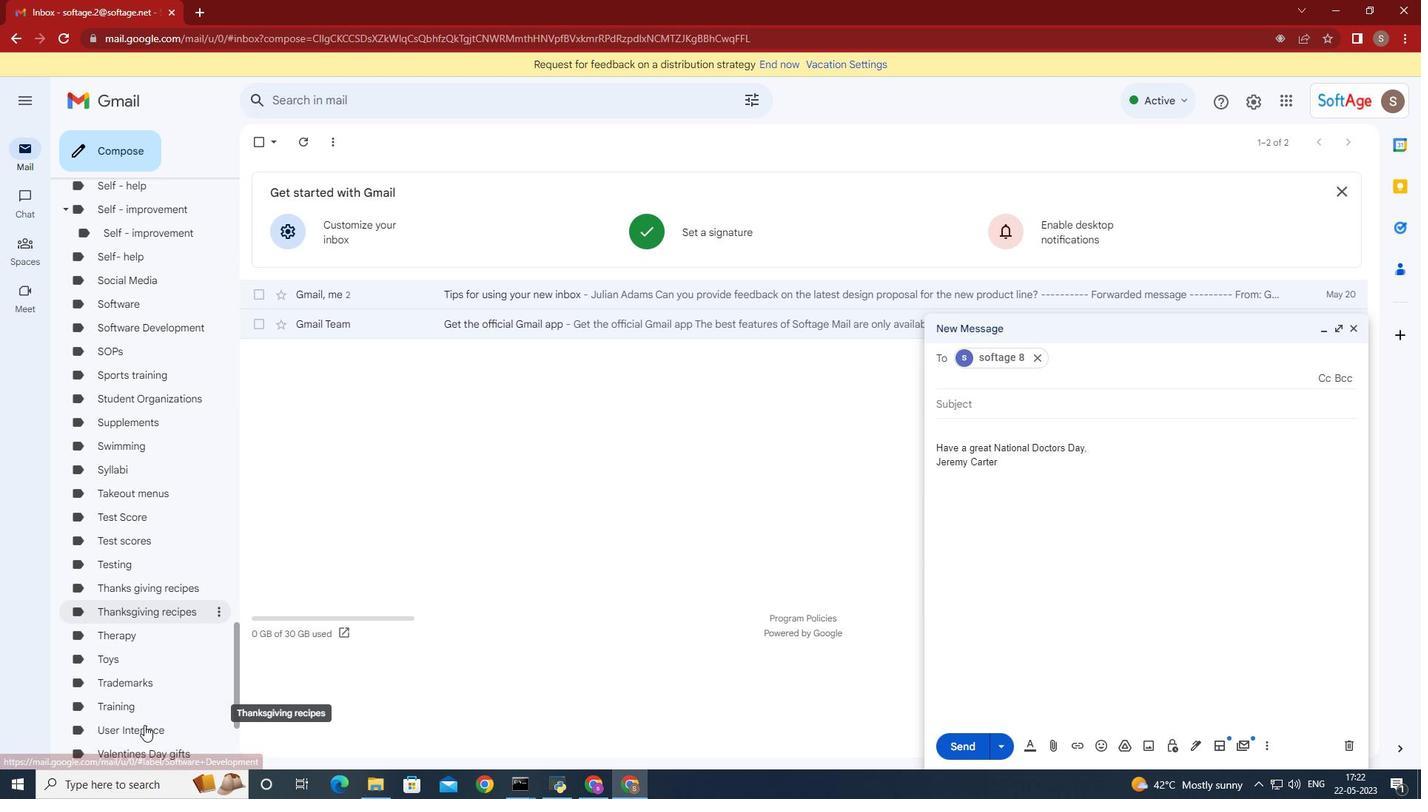 
Action: Mouse scrolled (143, 725) with delta (0, 0)
Screenshot: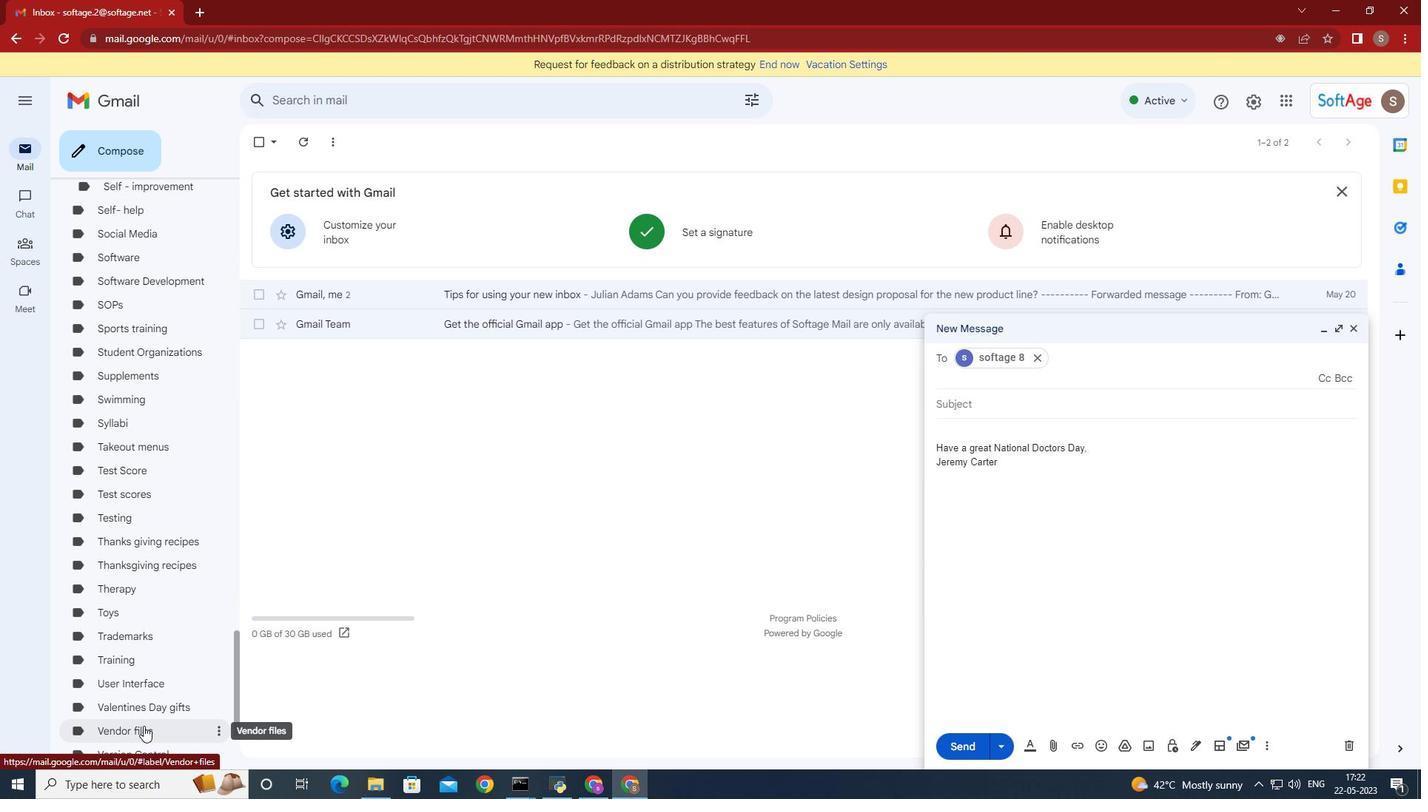 
Action: Mouse scrolled (143, 725) with delta (0, 0)
Screenshot: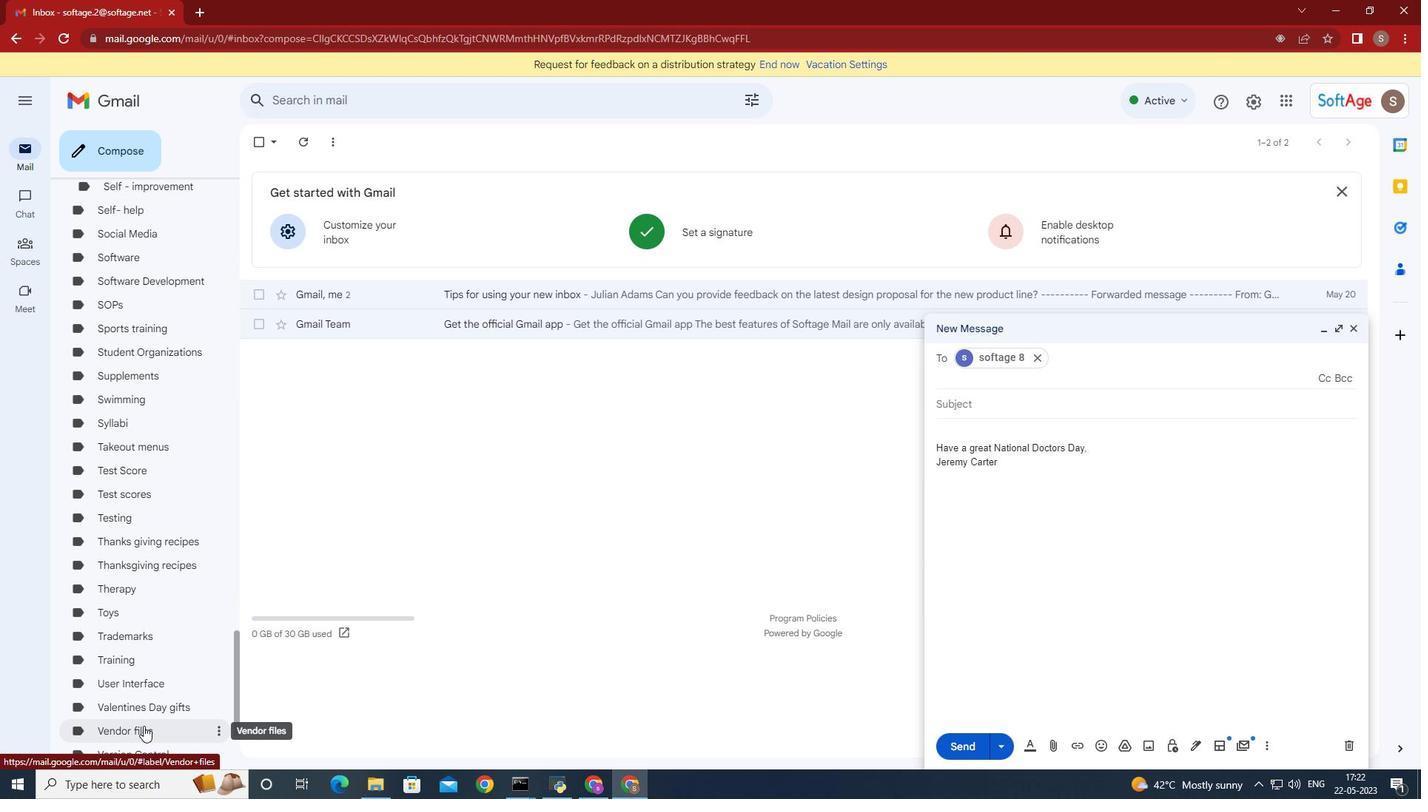 
Action: Mouse scrolled (143, 725) with delta (0, 0)
Screenshot: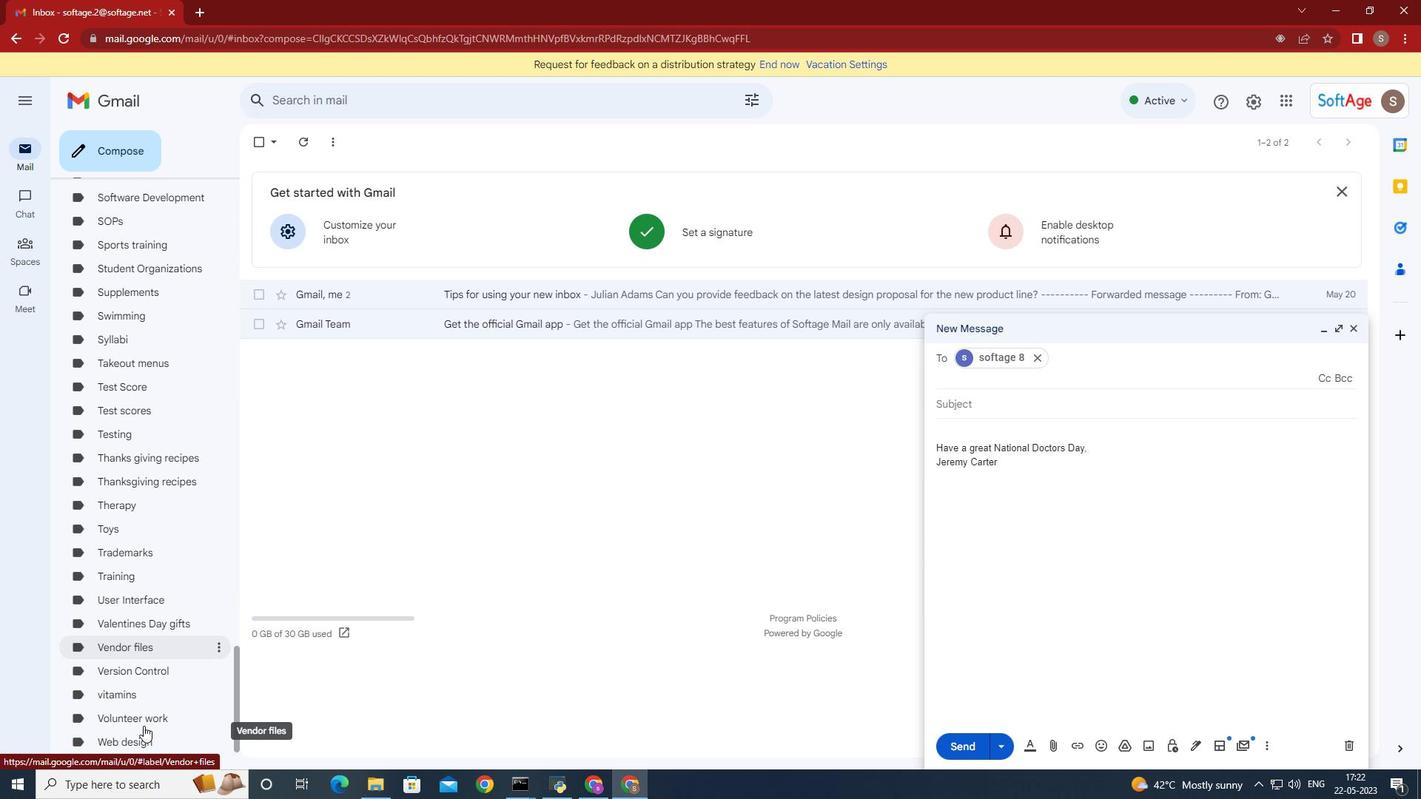 
Action: Mouse scrolled (143, 725) with delta (0, 0)
Screenshot: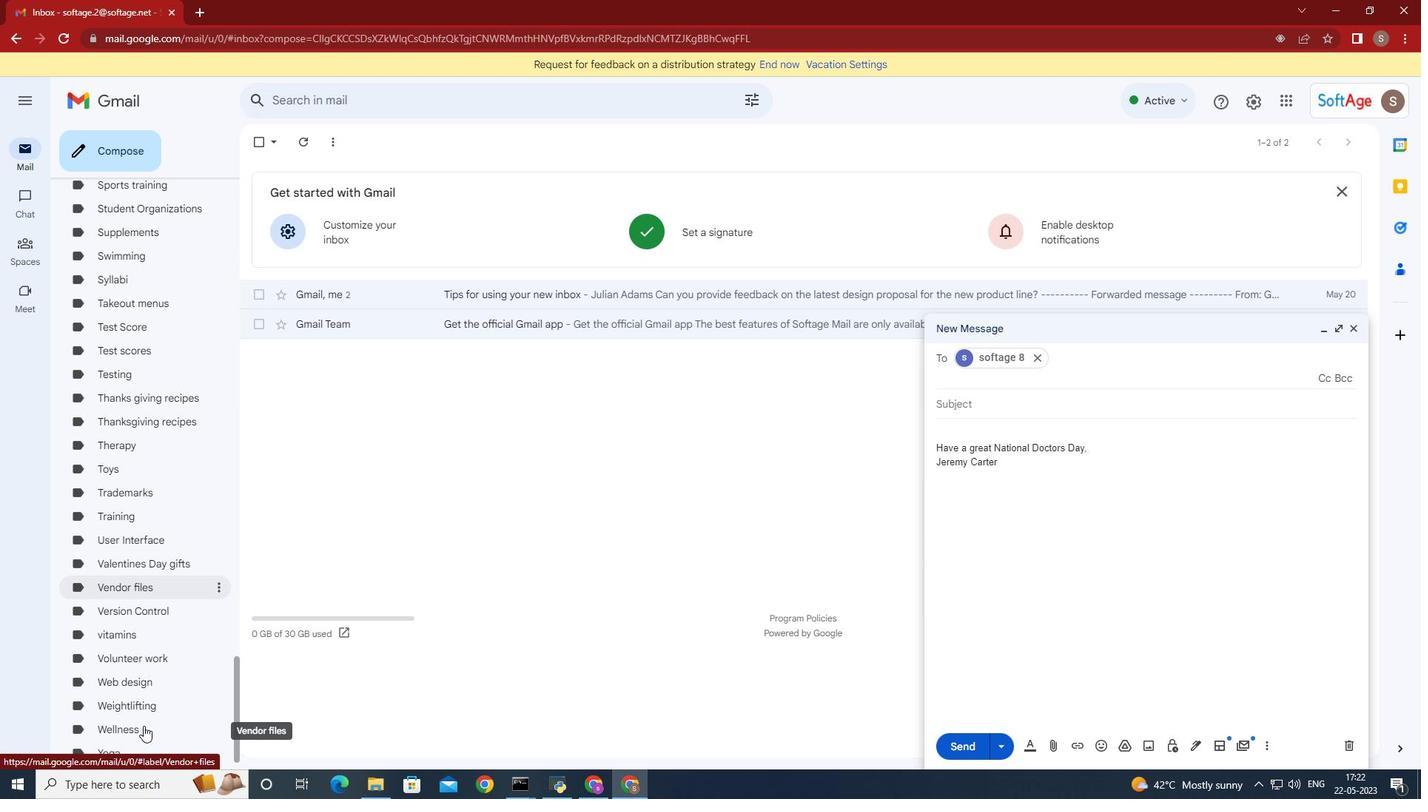 
Action: Mouse moved to (202, 421)
Screenshot: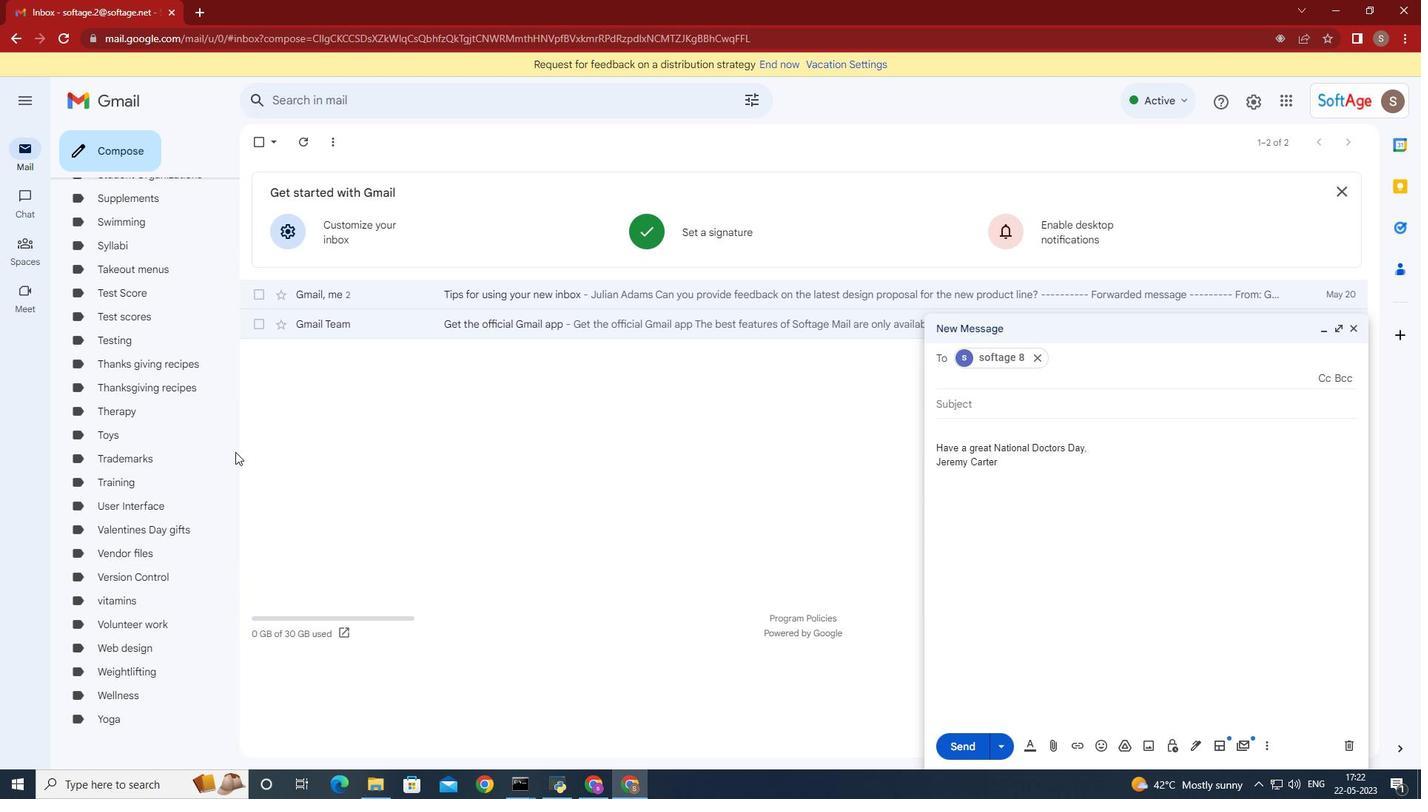 
Action: Mouse scrolled (202, 422) with delta (0, 0)
Screenshot: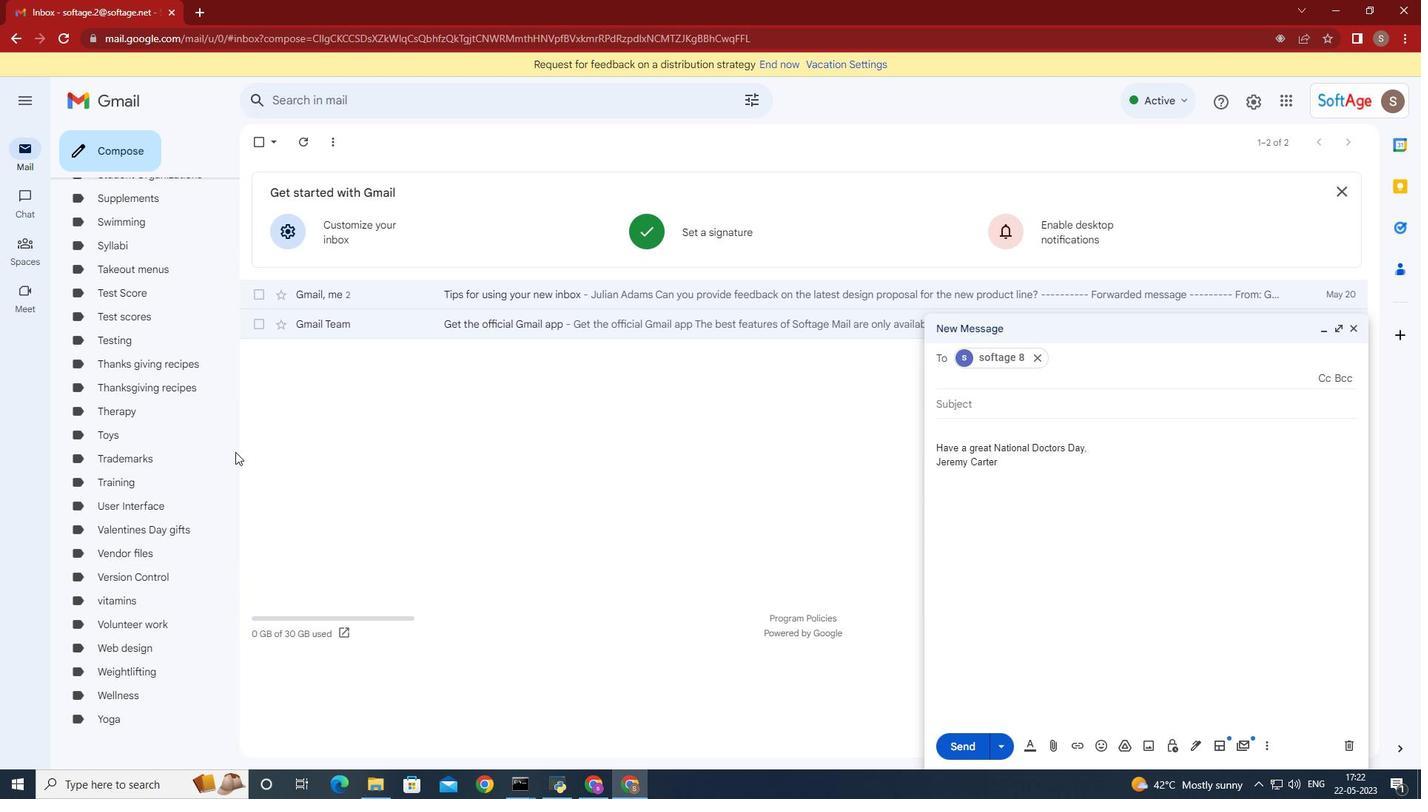 
Action: Mouse scrolled (202, 422) with delta (0, 0)
Screenshot: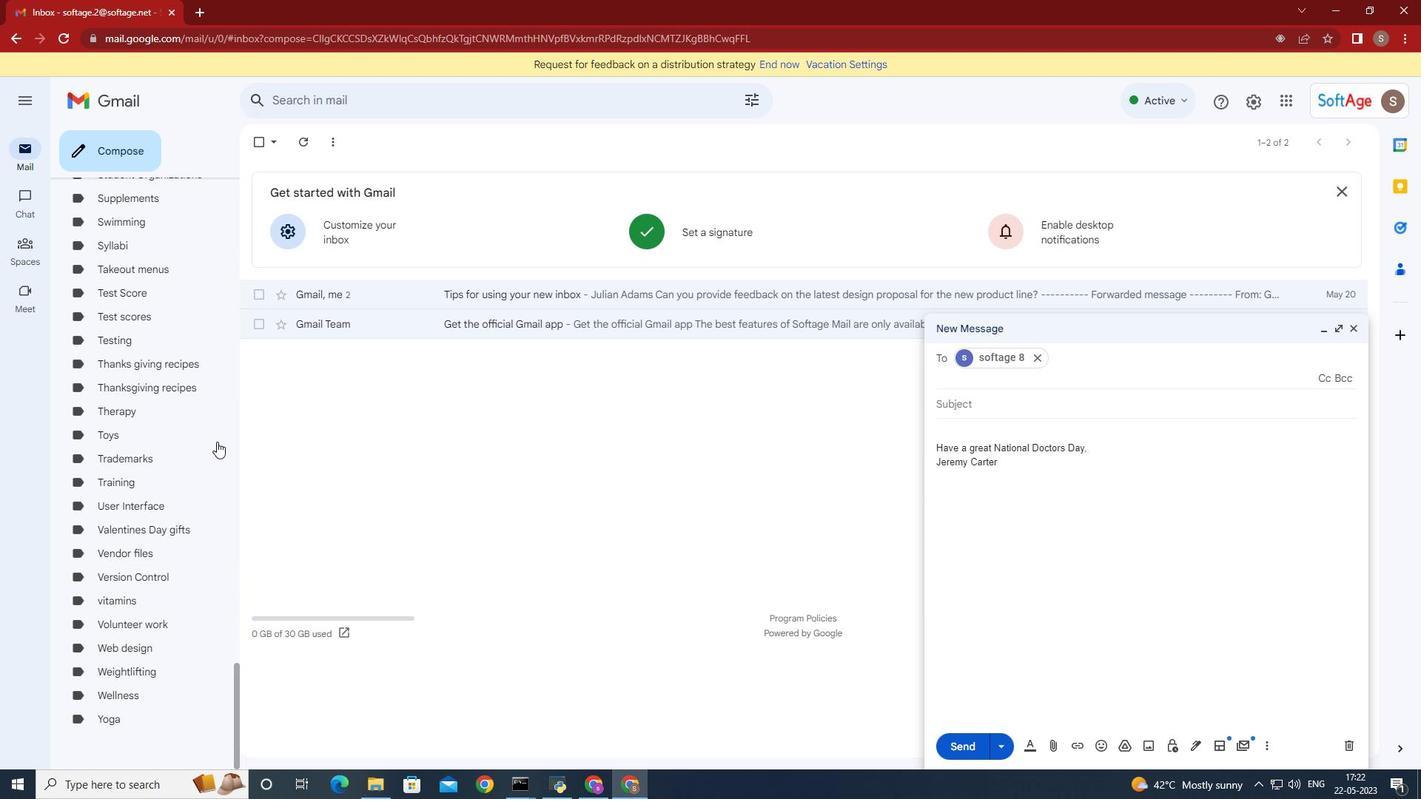 
Action: Mouse scrolled (202, 422) with delta (0, 0)
Screenshot: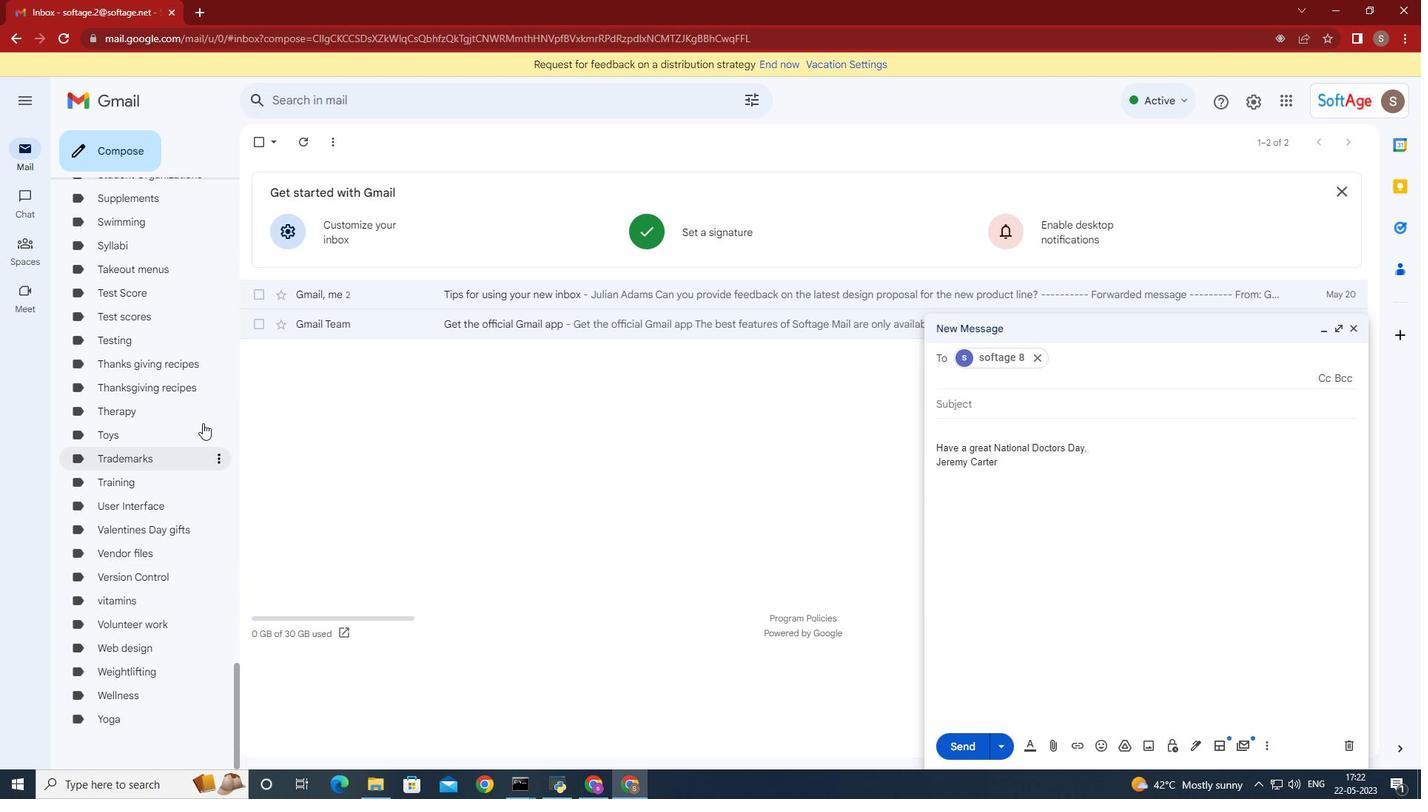 
Action: Mouse scrolled (202, 422) with delta (0, 0)
Screenshot: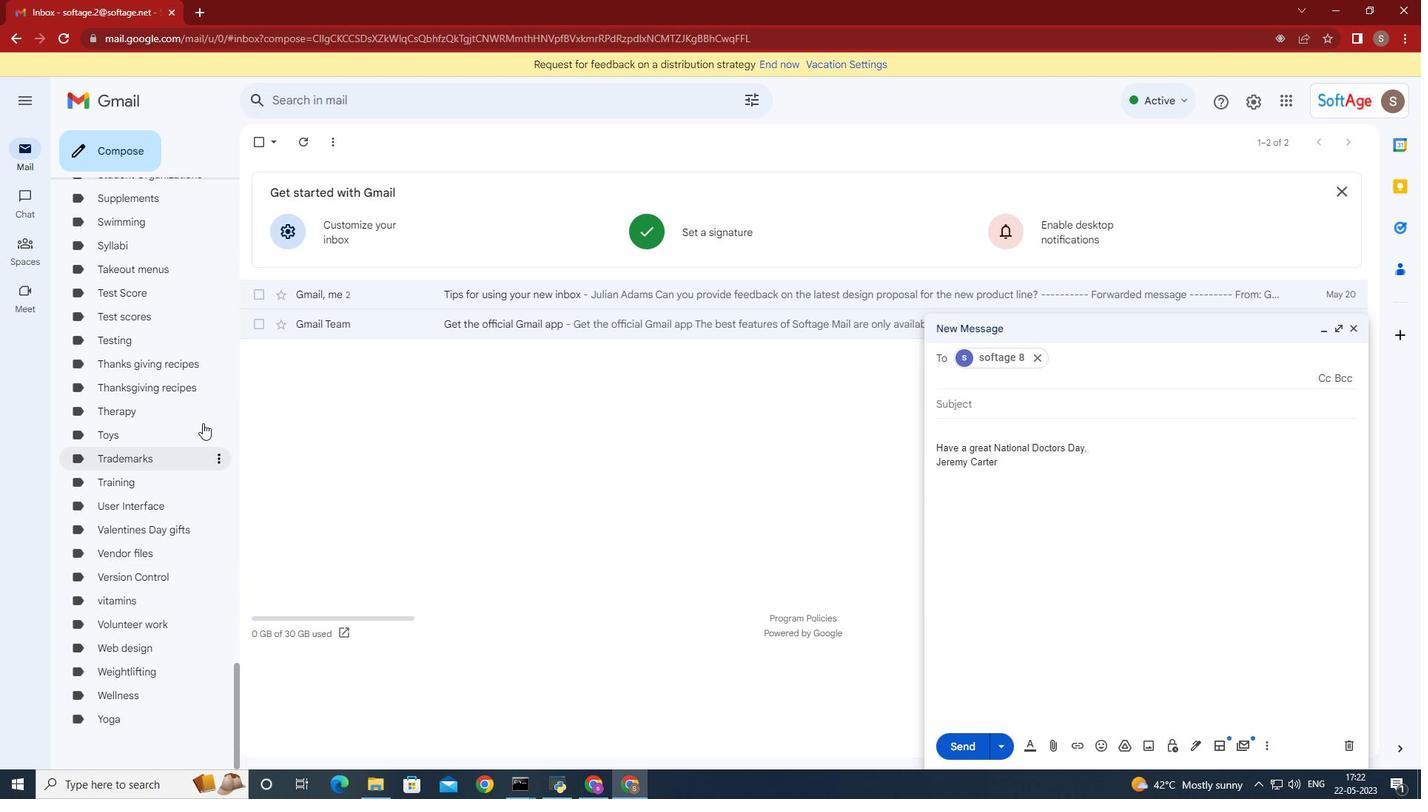 
Action: Mouse scrolled (202, 422) with delta (0, 0)
Screenshot: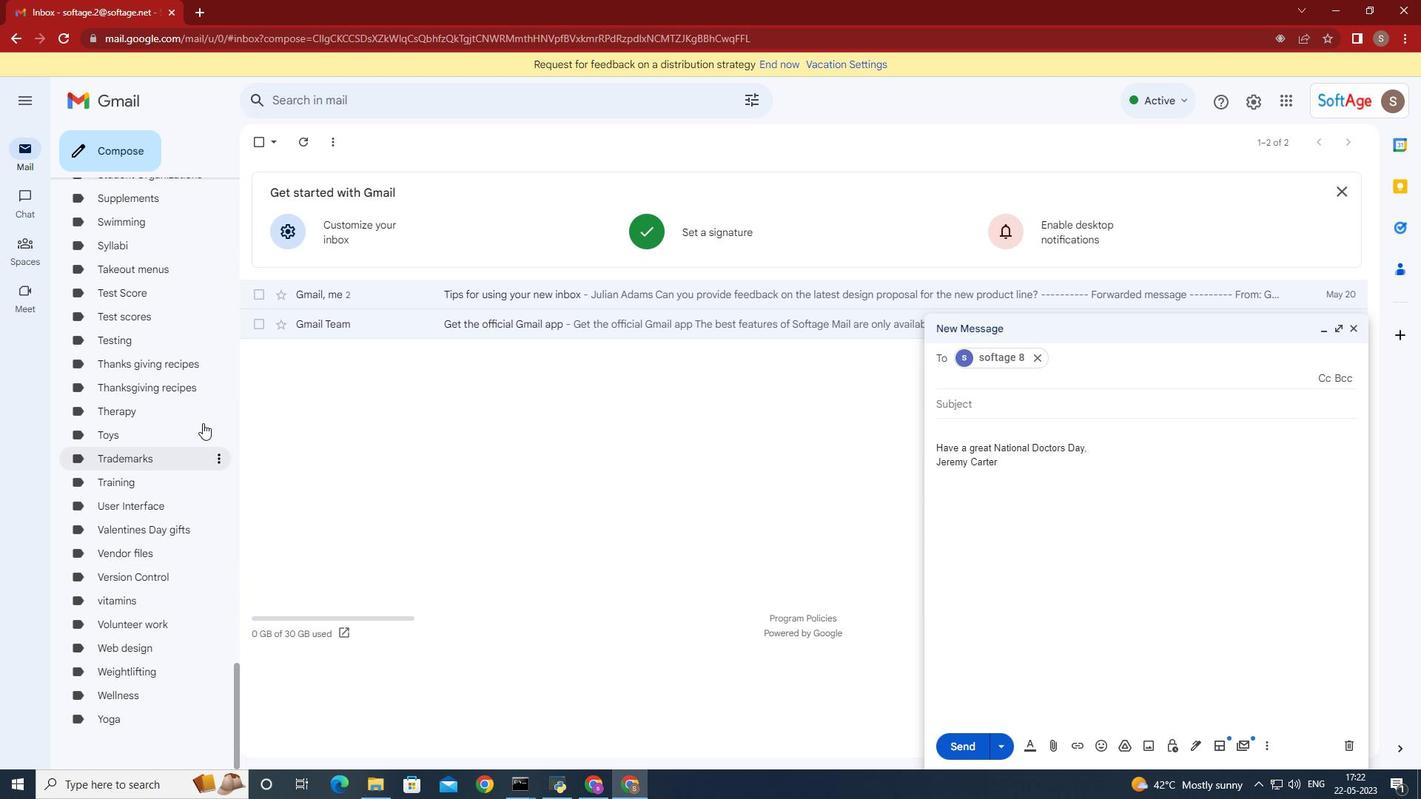 
Action: Mouse moved to (202, 422)
Screenshot: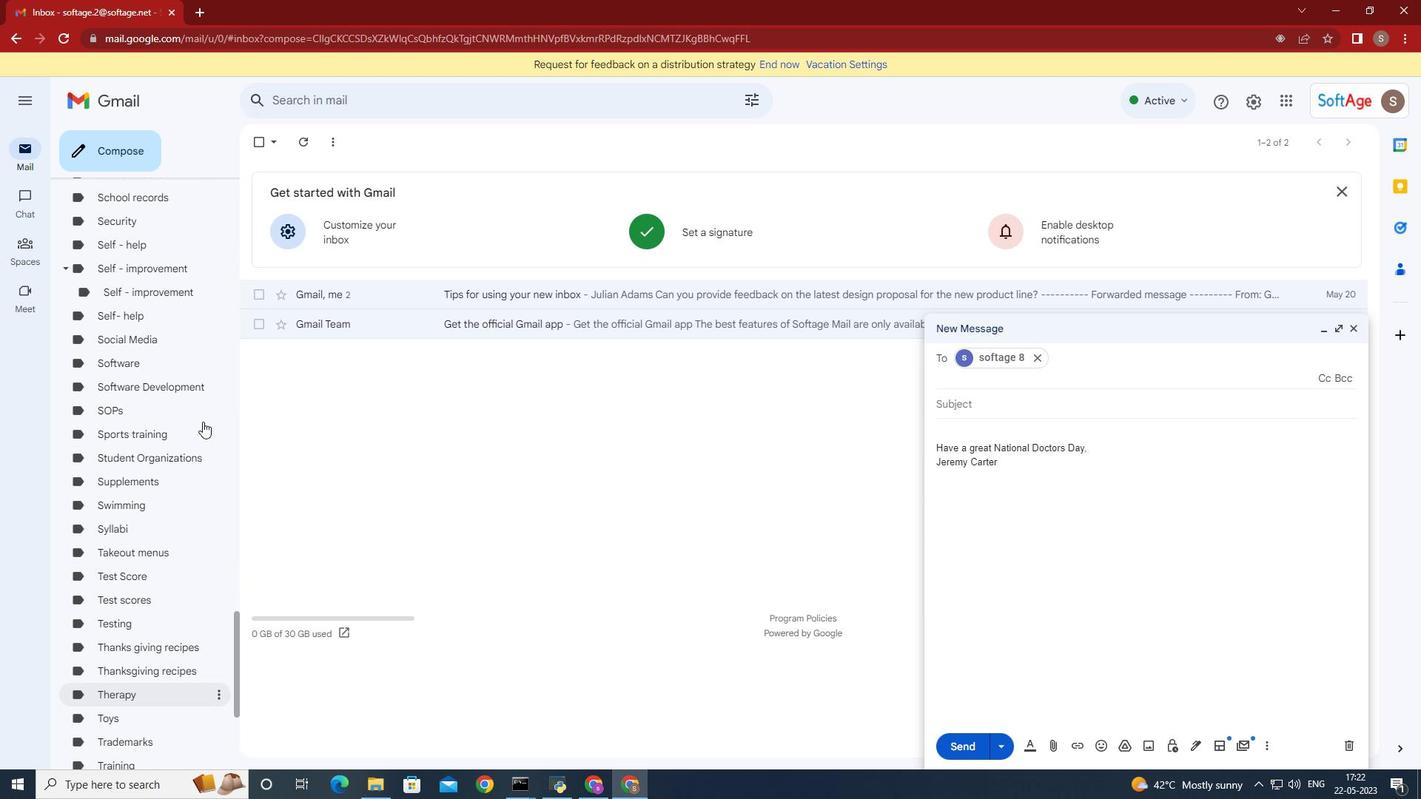 
Action: Mouse scrolled (202, 422) with delta (0, 0)
Screenshot: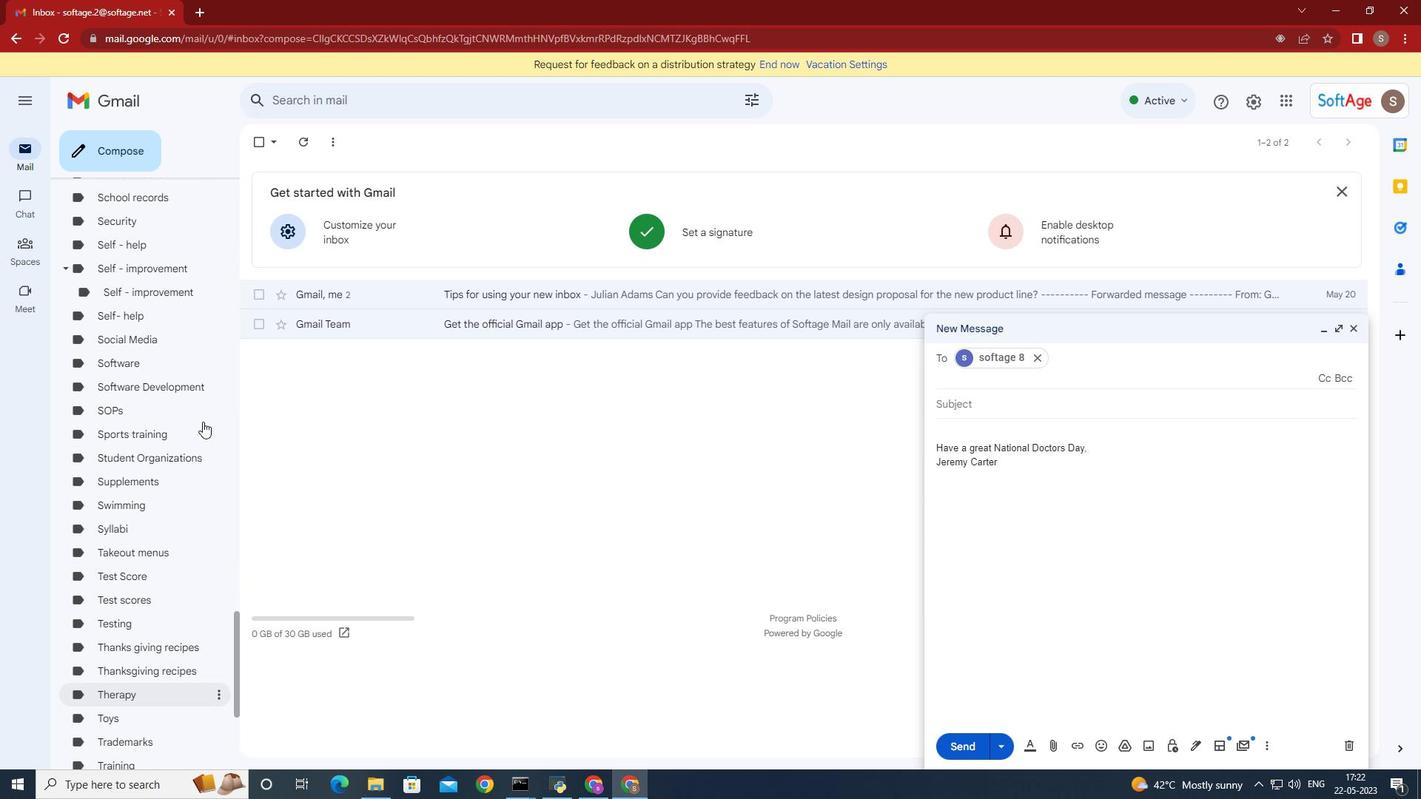 
Action: Mouse moved to (191, 448)
Screenshot: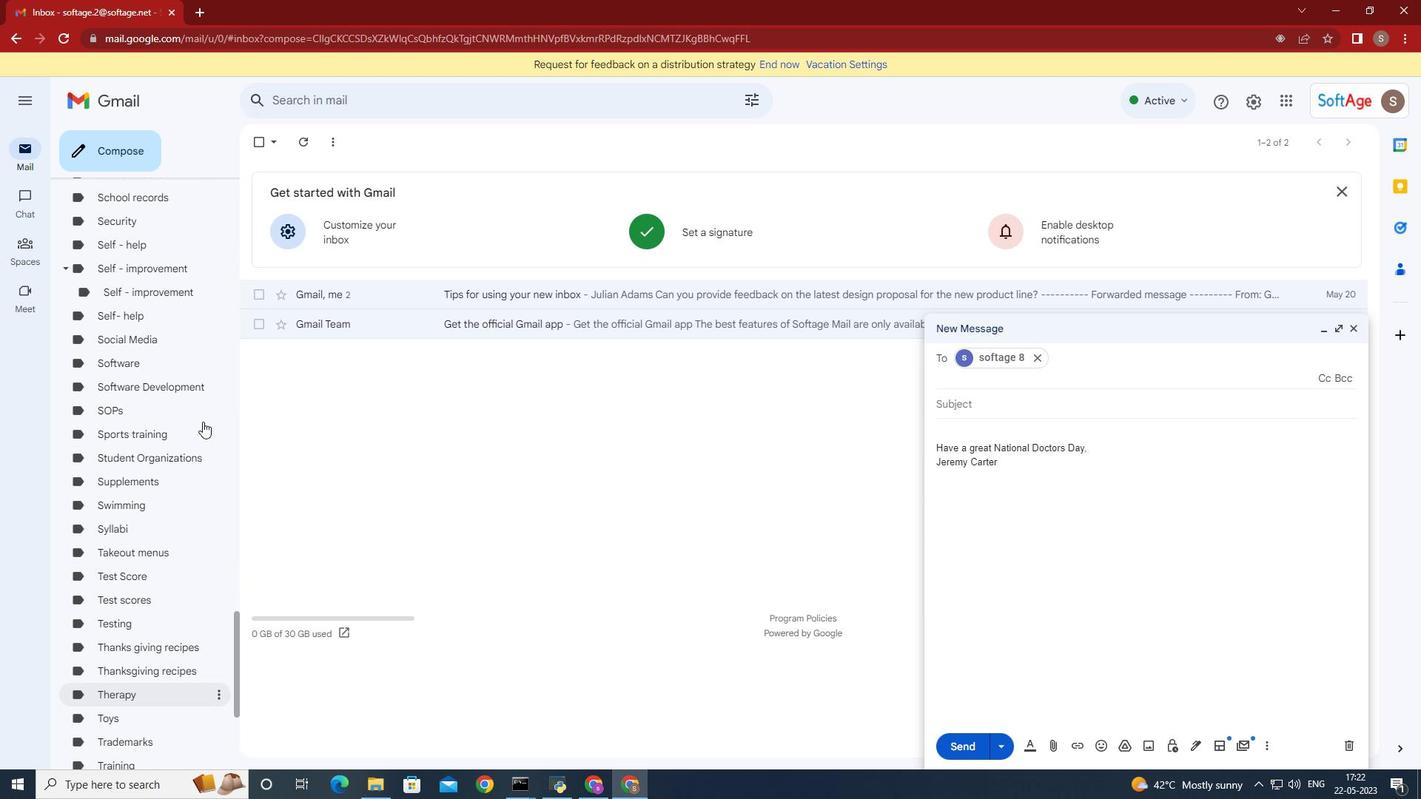 
Action: Mouse scrolled (191, 449) with delta (0, 0)
Screenshot: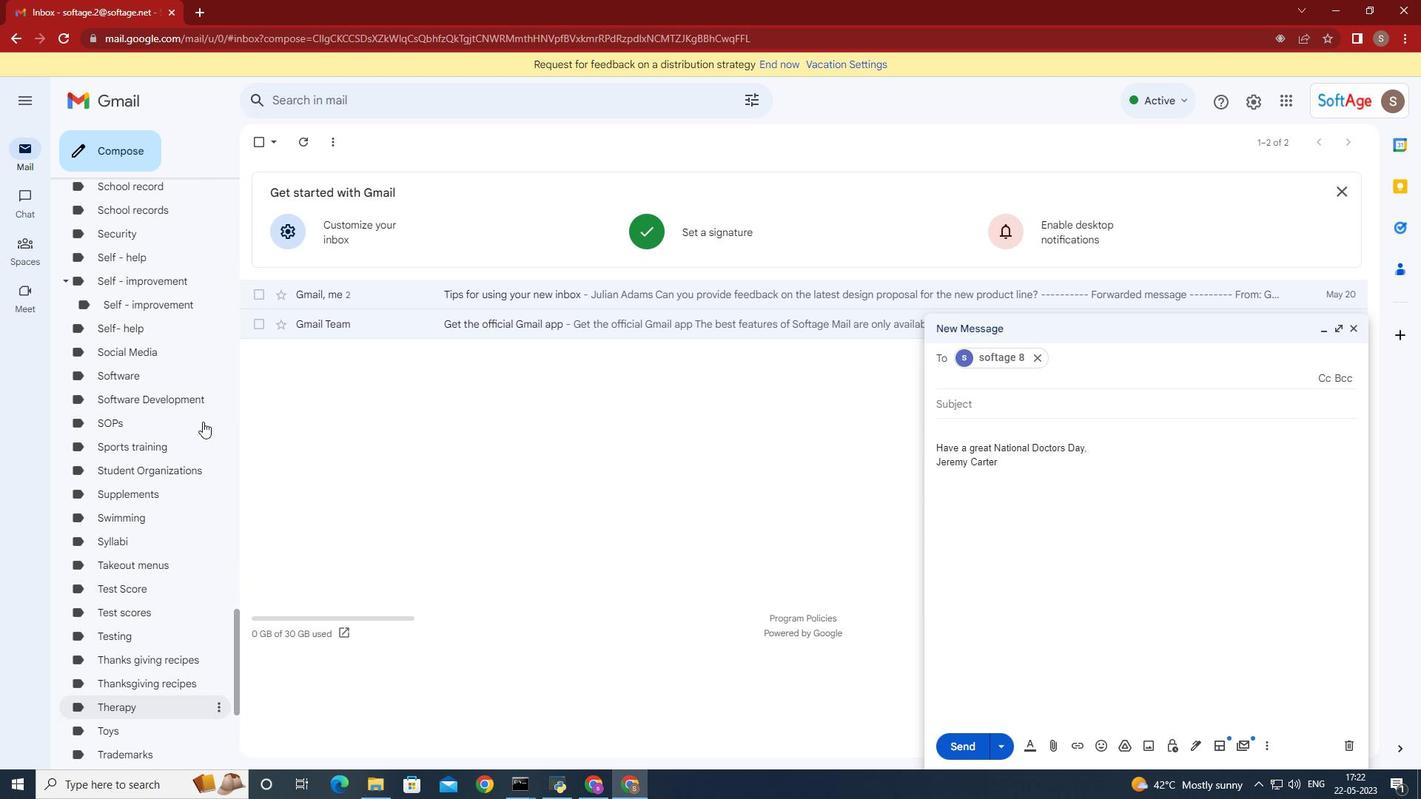 
Action: Mouse scrolled (191, 449) with delta (0, 0)
Screenshot: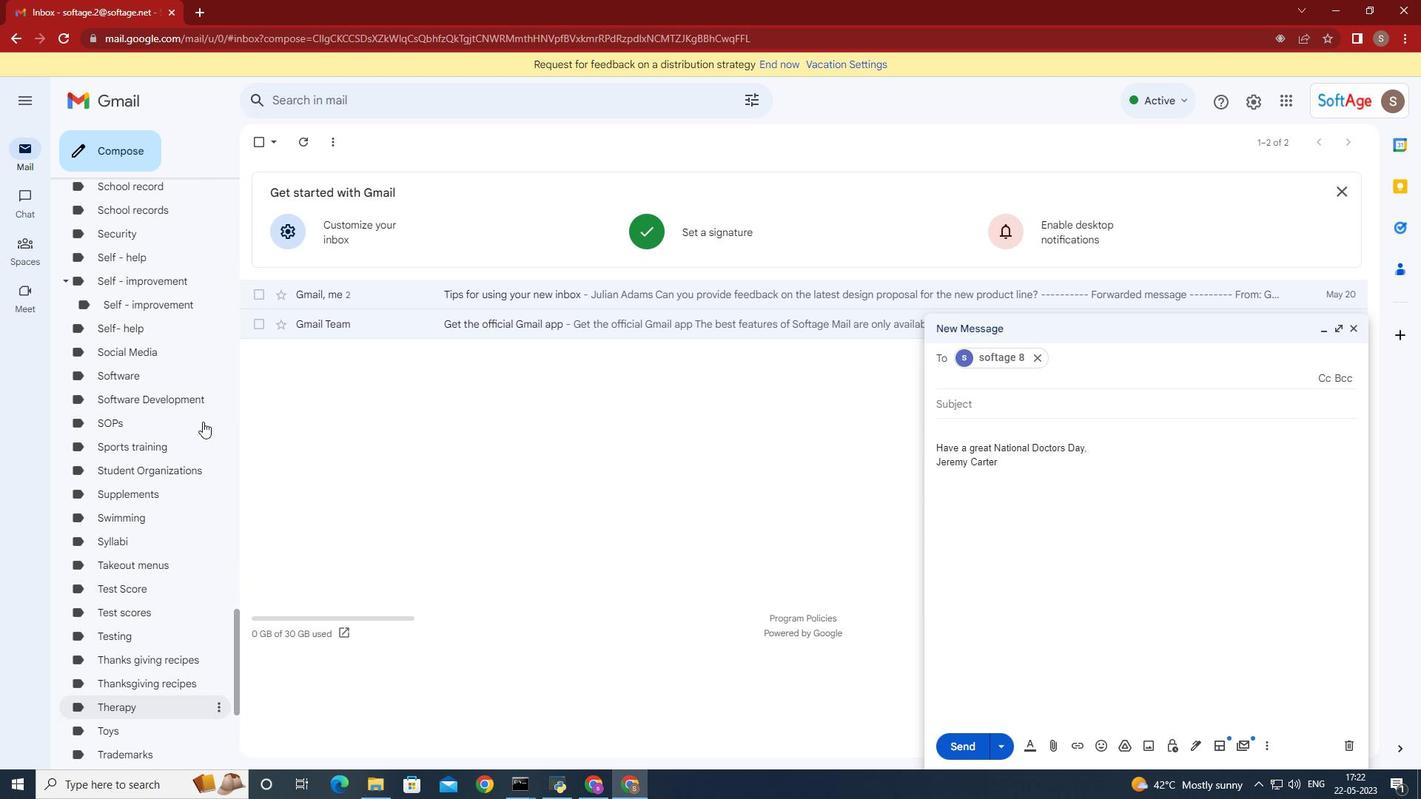 
Action: Mouse scrolled (191, 449) with delta (0, 0)
Screenshot: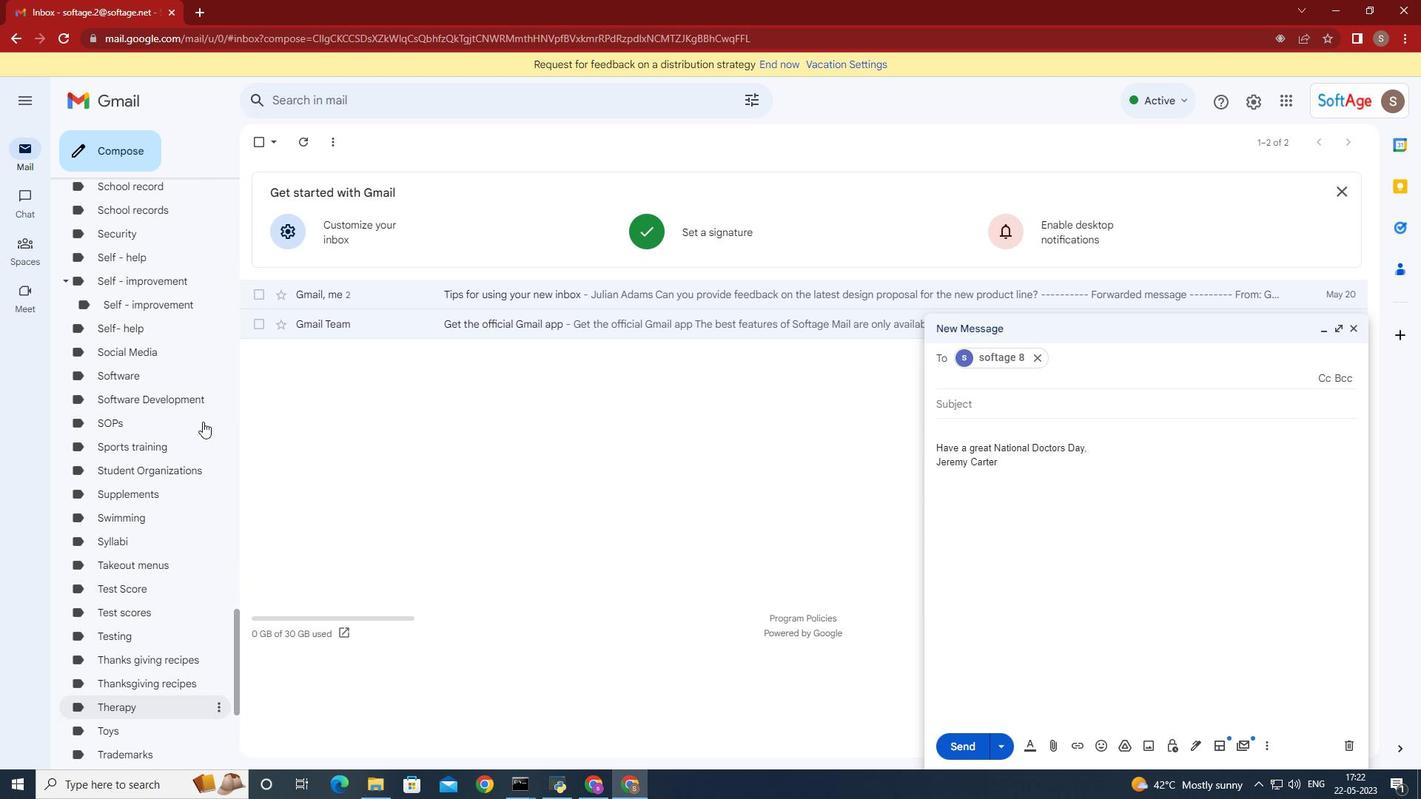 
Action: Mouse scrolled (191, 449) with delta (0, 0)
Screenshot: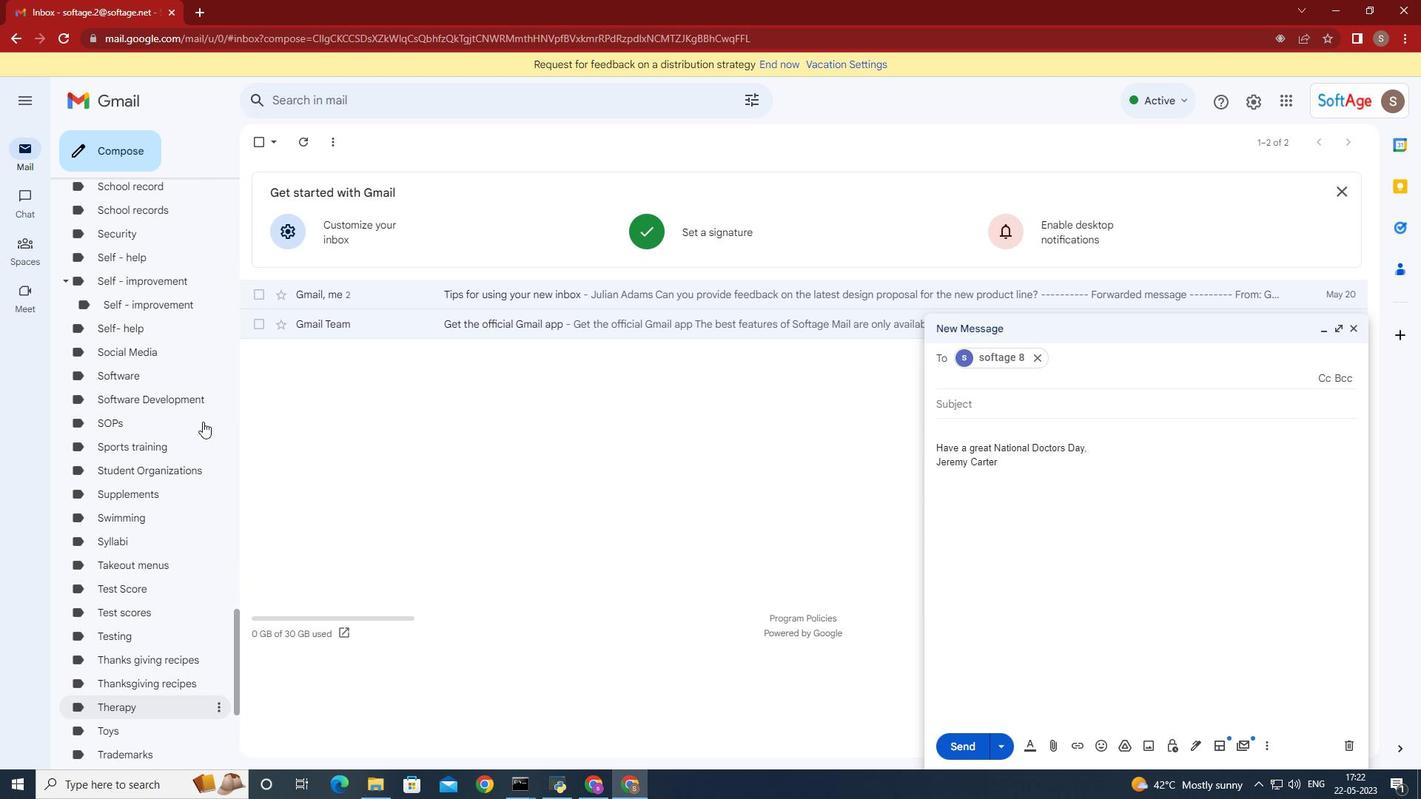 
Action: Mouse scrolled (191, 449) with delta (0, 0)
Screenshot: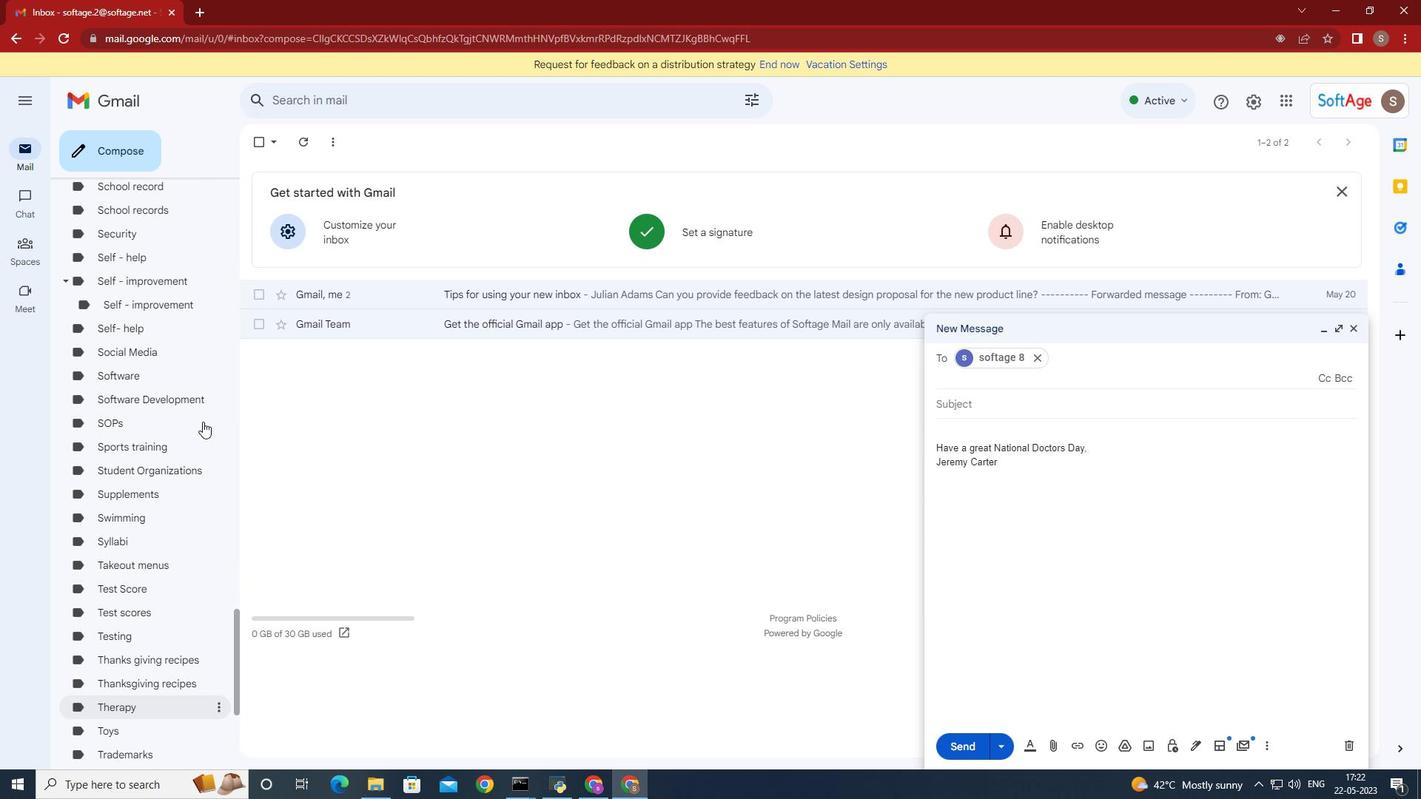 
Action: Mouse scrolled (191, 449) with delta (0, 0)
Screenshot: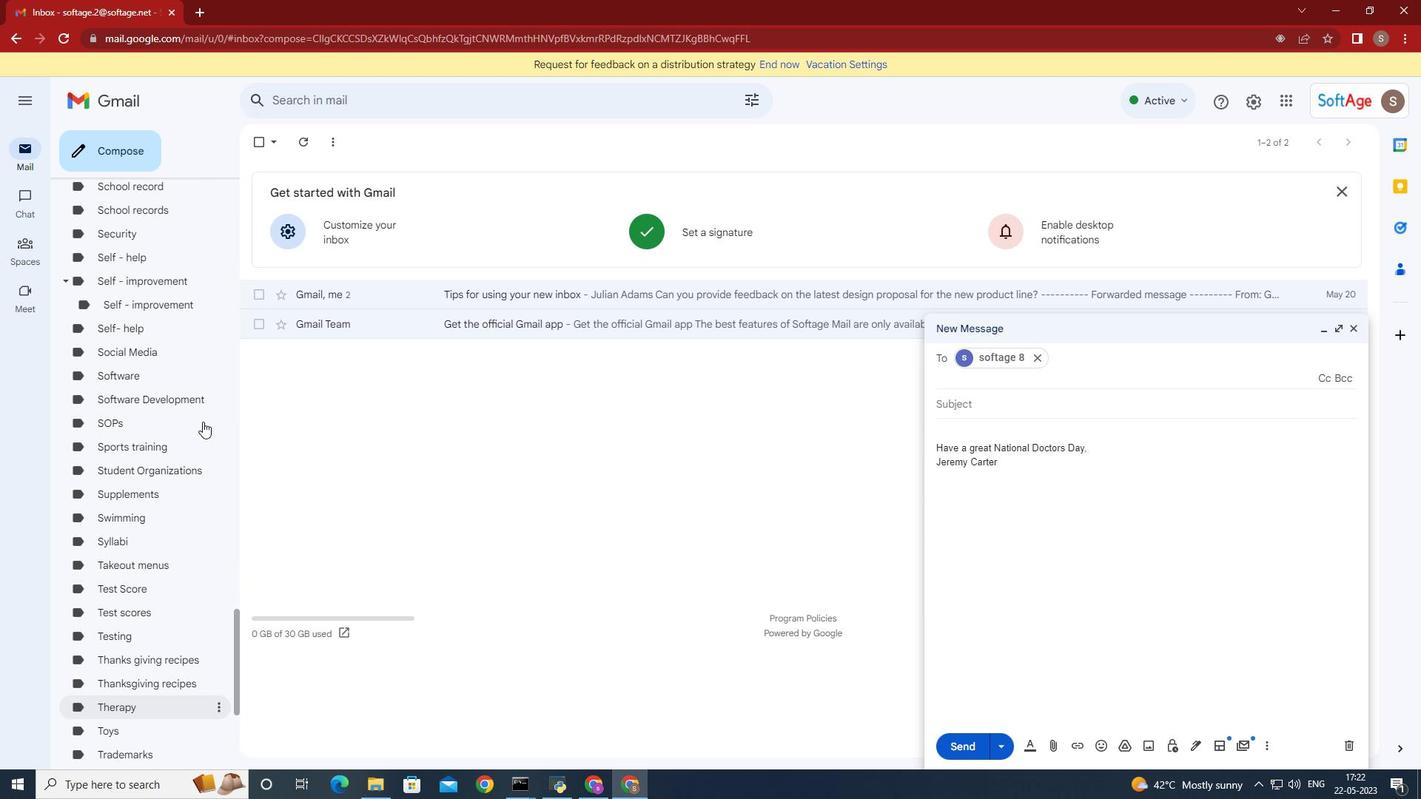 
Action: Mouse moved to (188, 444)
Screenshot: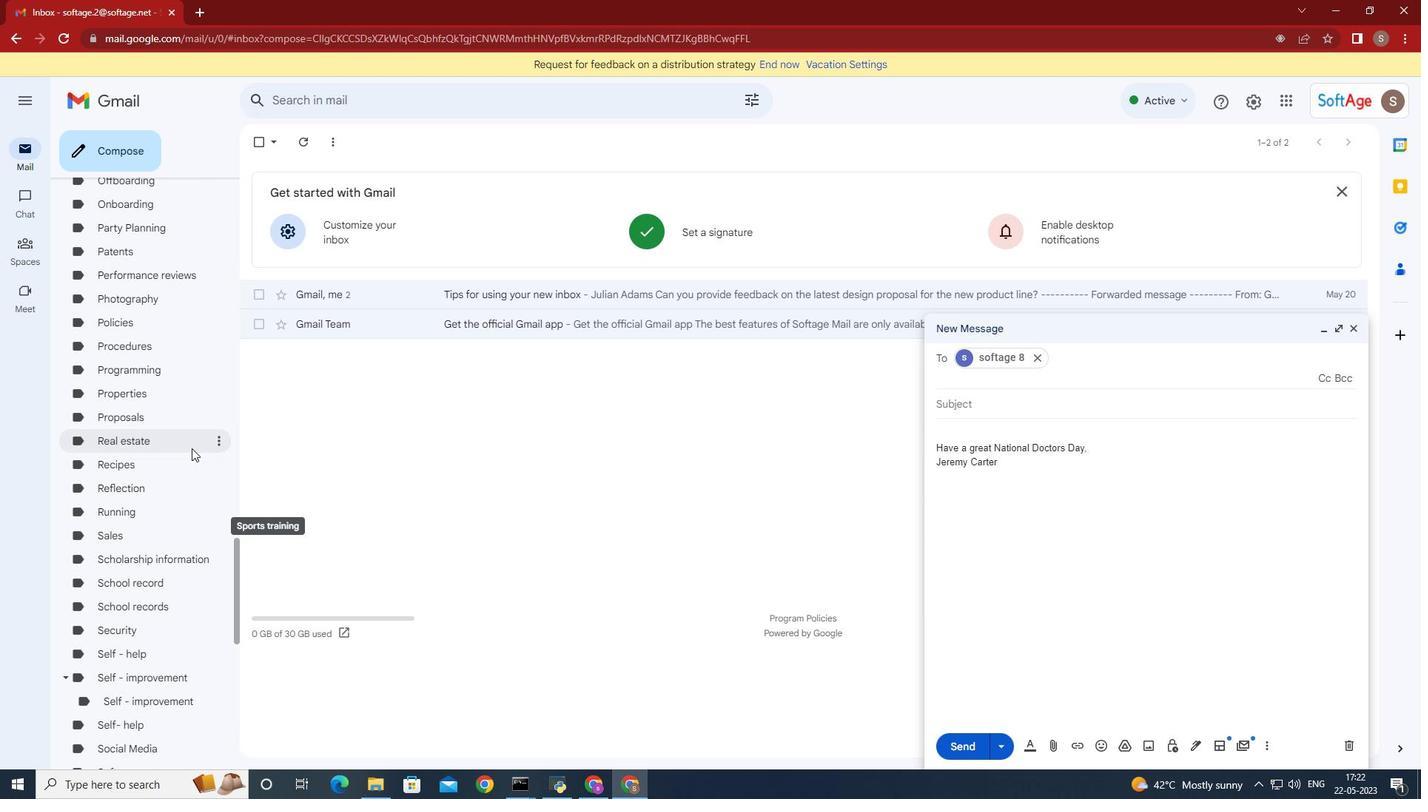 
Action: Mouse scrolled (188, 445) with delta (0, 0)
Screenshot: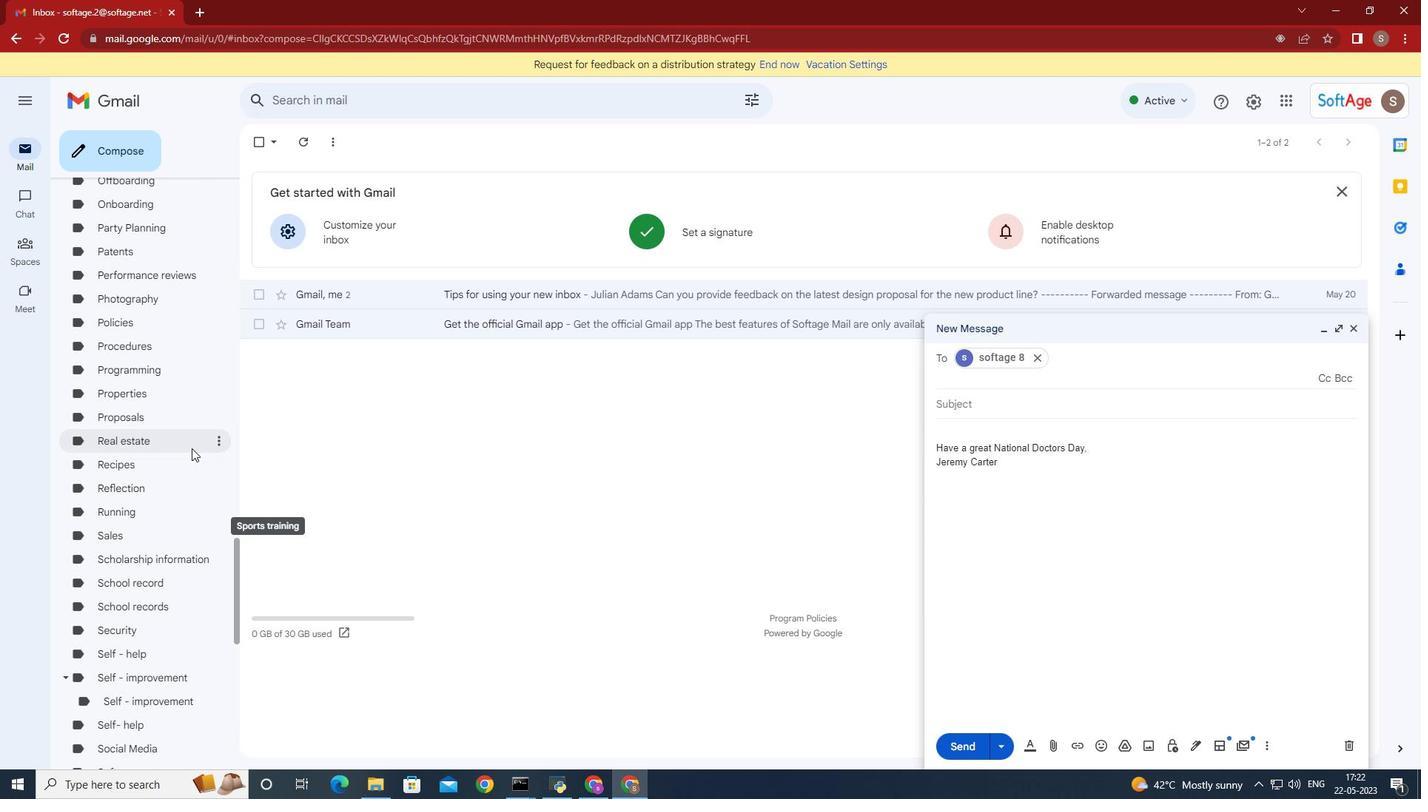 
Action: Mouse moved to (177, 370)
Screenshot: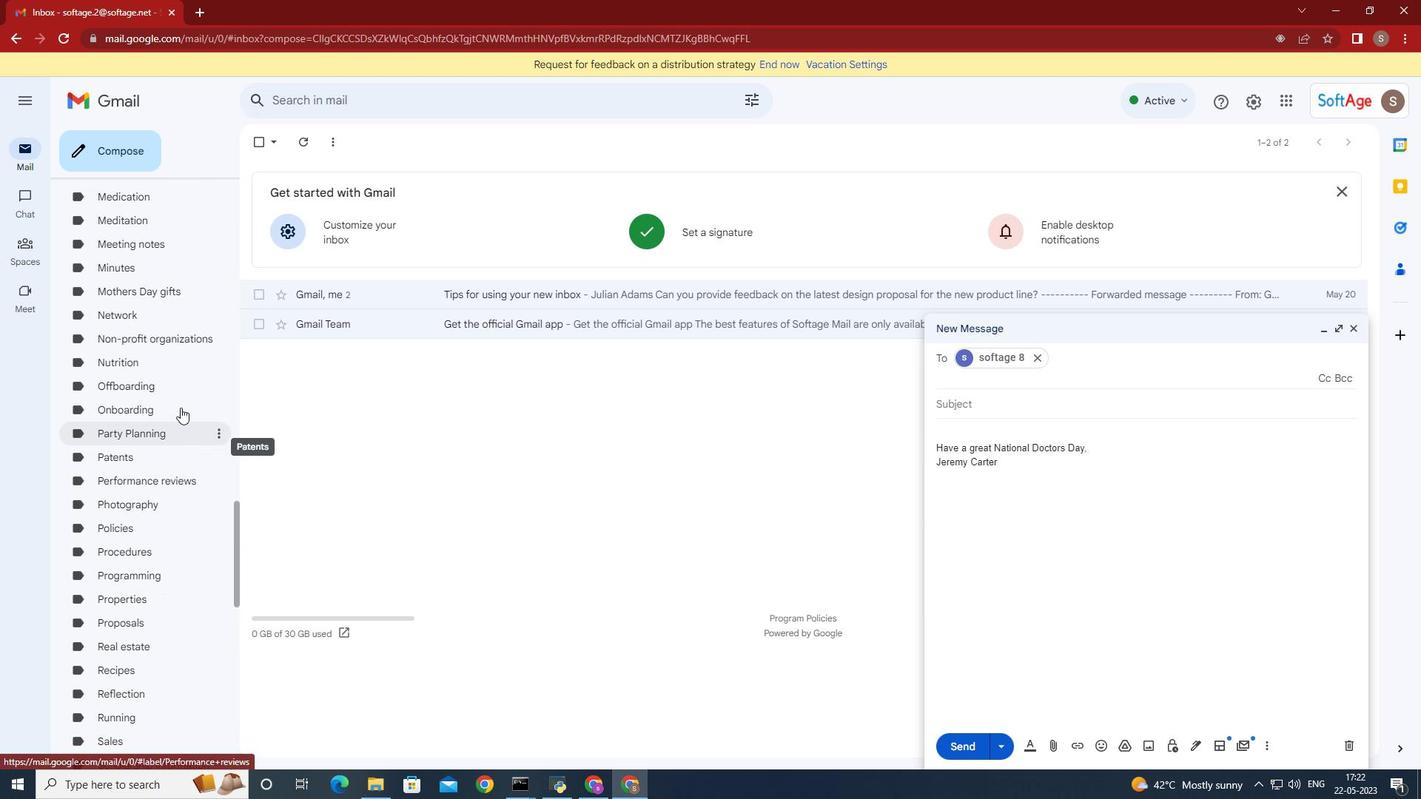 
Action: Mouse scrolled (177, 370) with delta (0, 0)
Screenshot: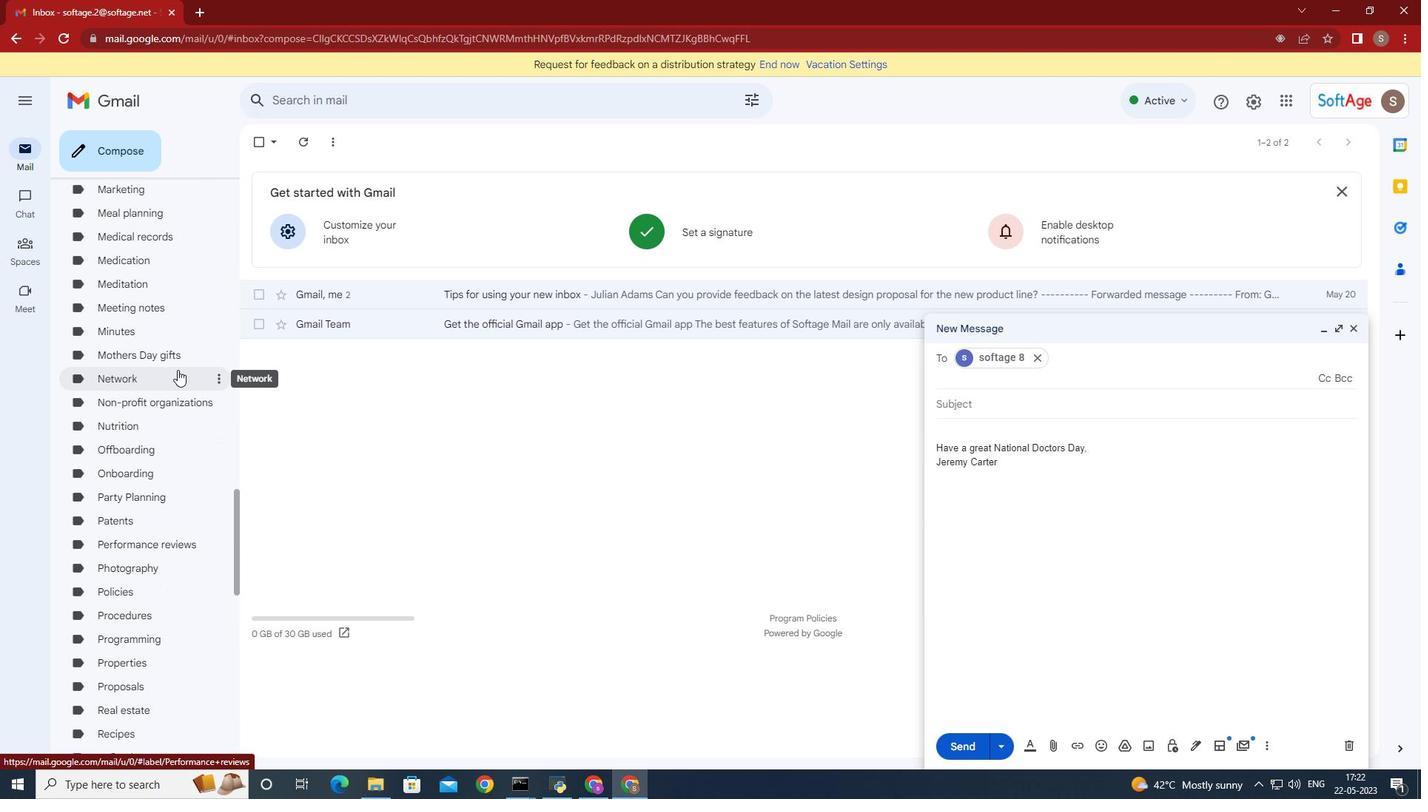 
Action: Mouse scrolled (177, 370) with delta (0, 0)
Screenshot: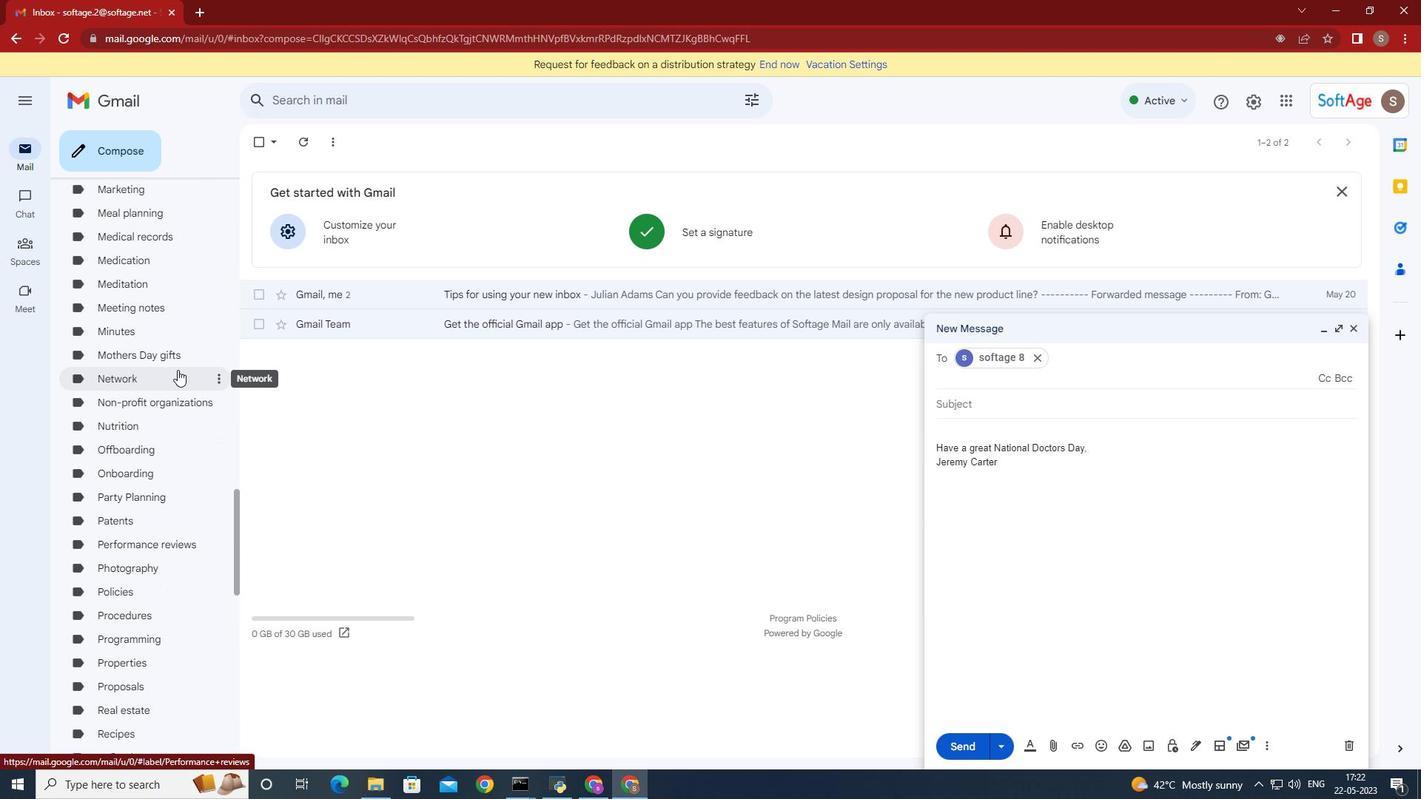 
Action: Mouse scrolled (177, 370) with delta (0, 0)
Screenshot: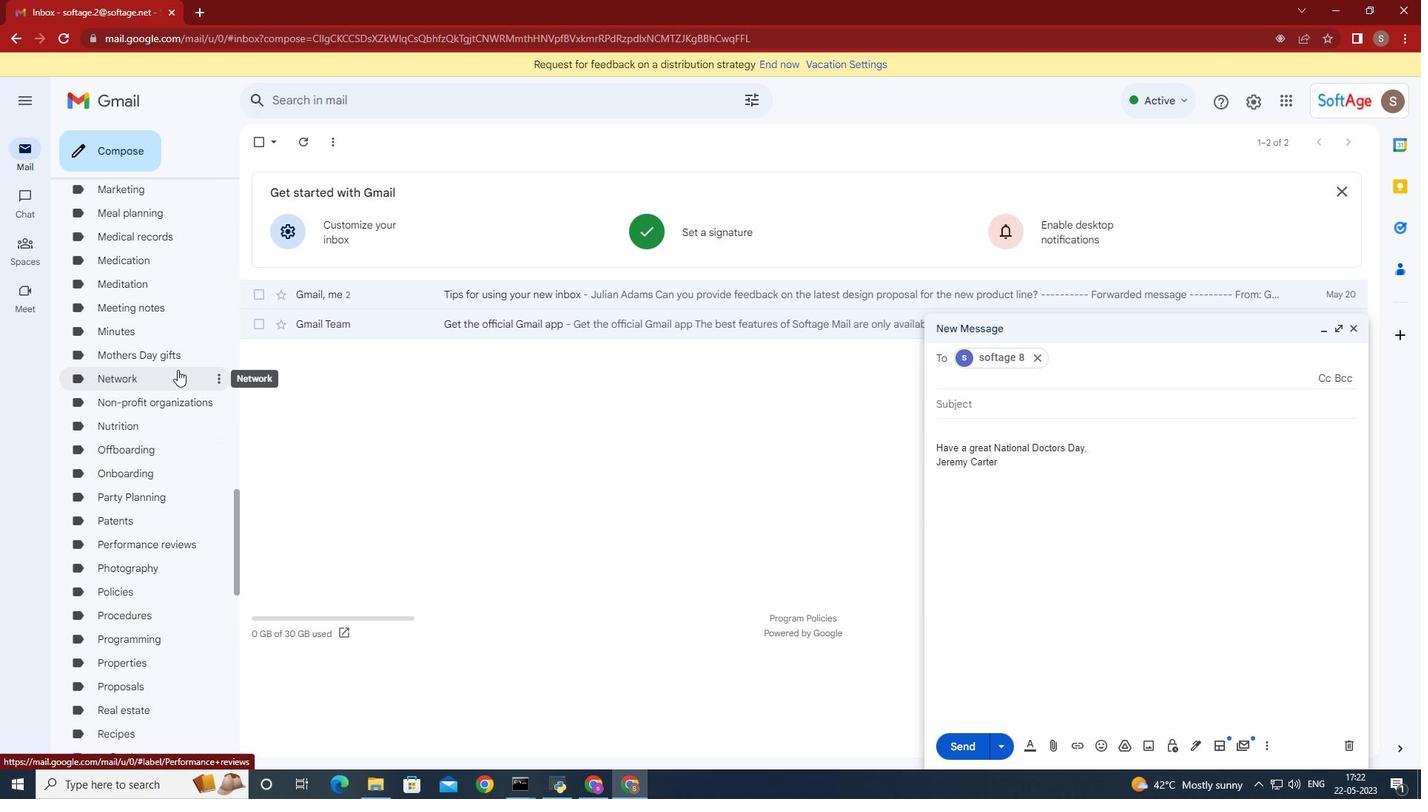 
Action: Mouse scrolled (177, 370) with delta (0, 0)
Screenshot: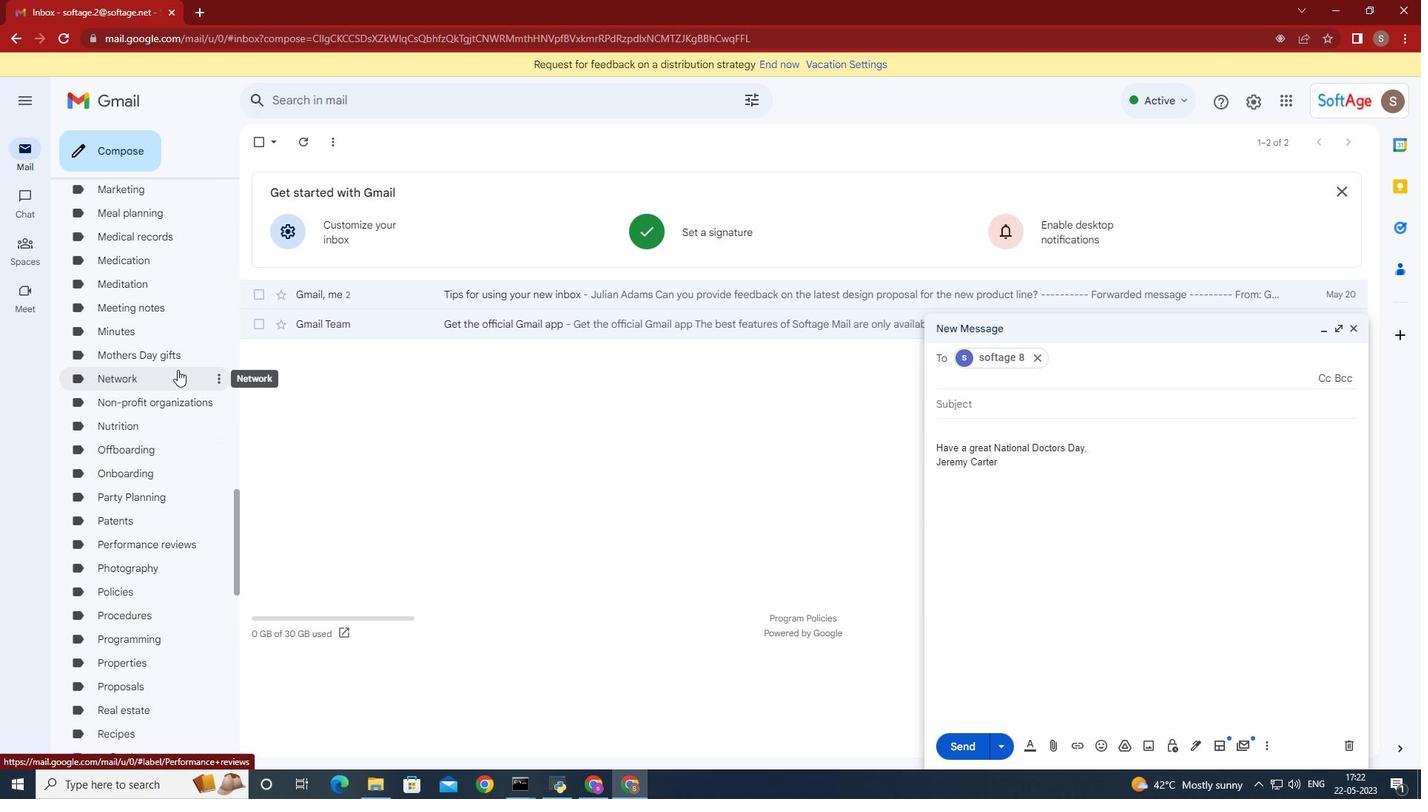 
Action: Mouse scrolled (177, 370) with delta (0, 0)
Screenshot: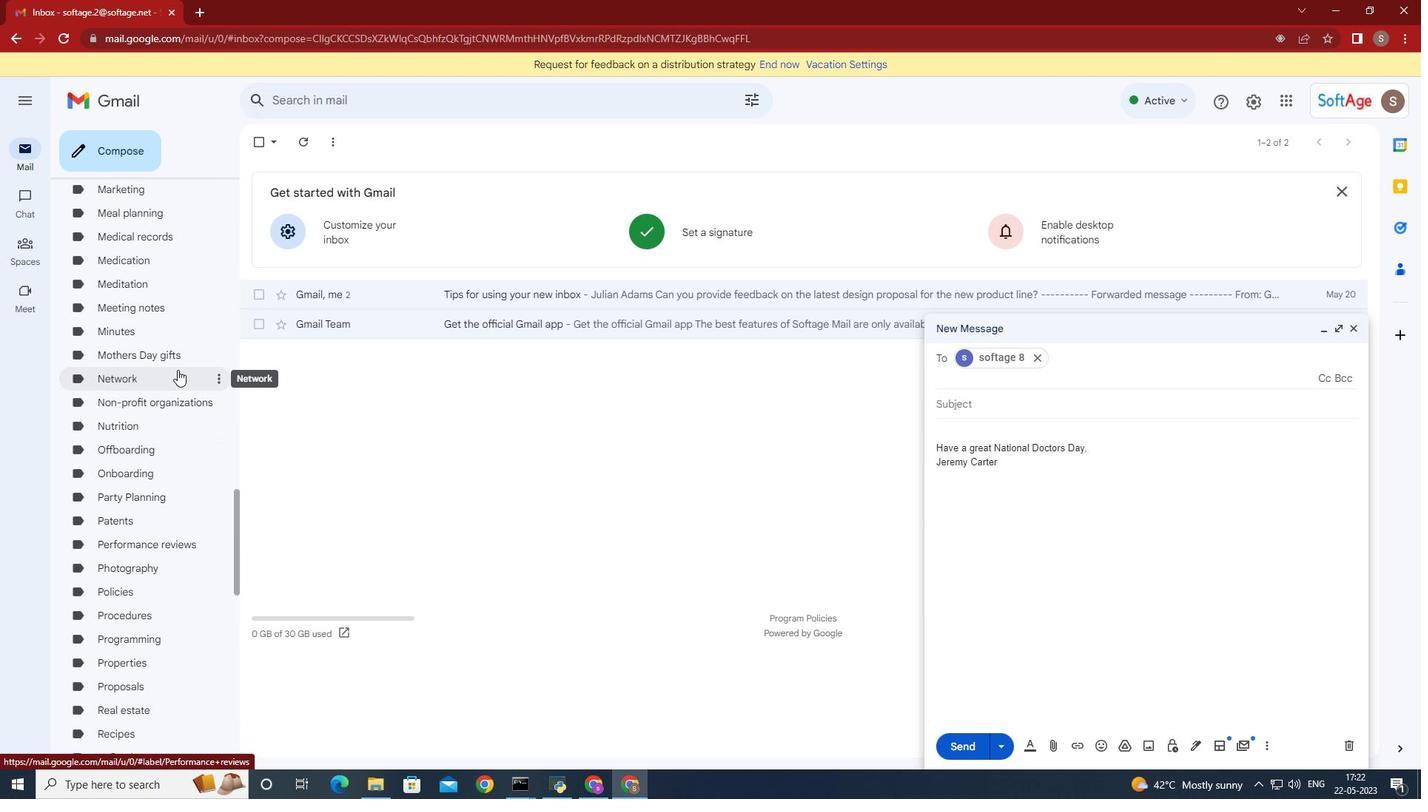 
Action: Mouse moved to (1267, 746)
Screenshot: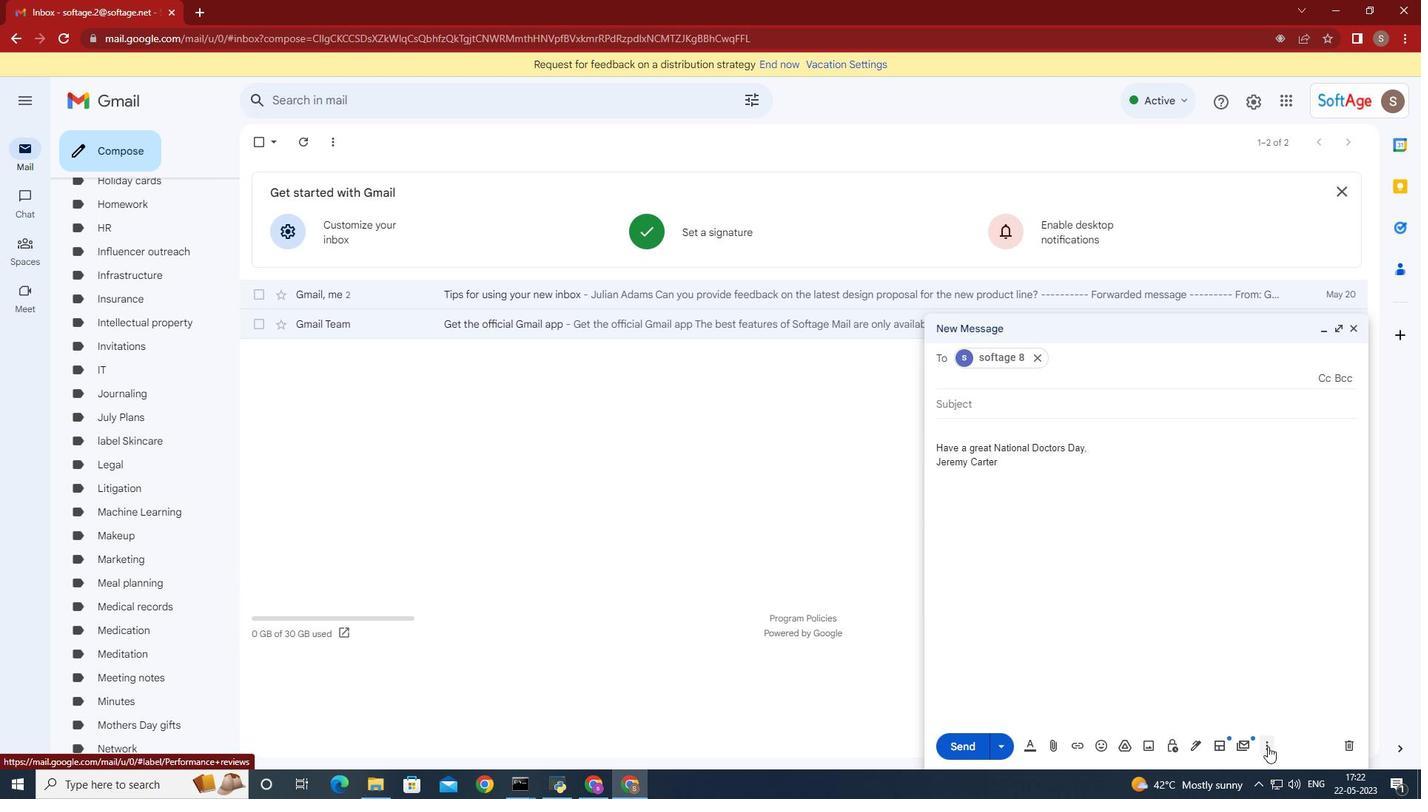 
Action: Mouse pressed left at (1267, 746)
Screenshot: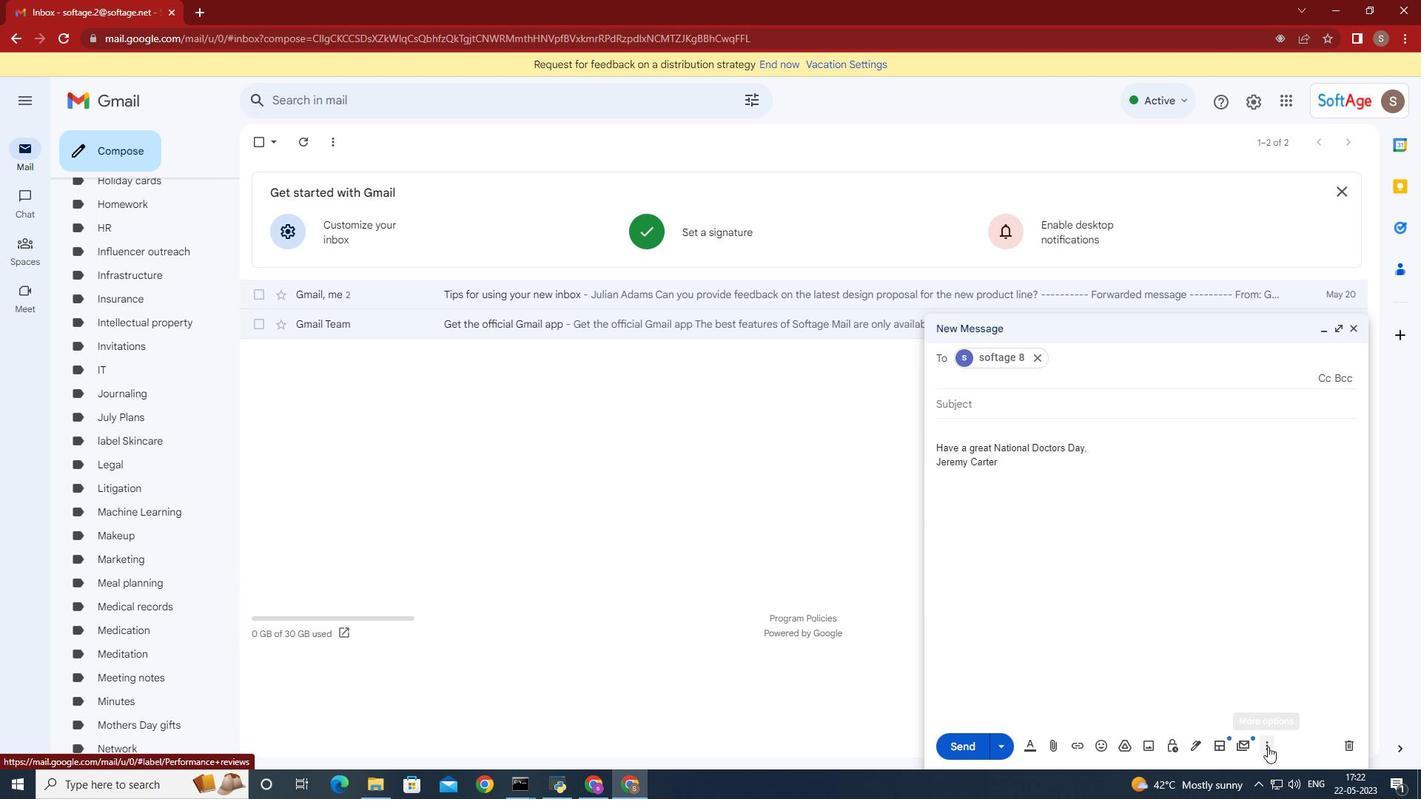 
Action: Mouse moved to (1159, 612)
Screenshot: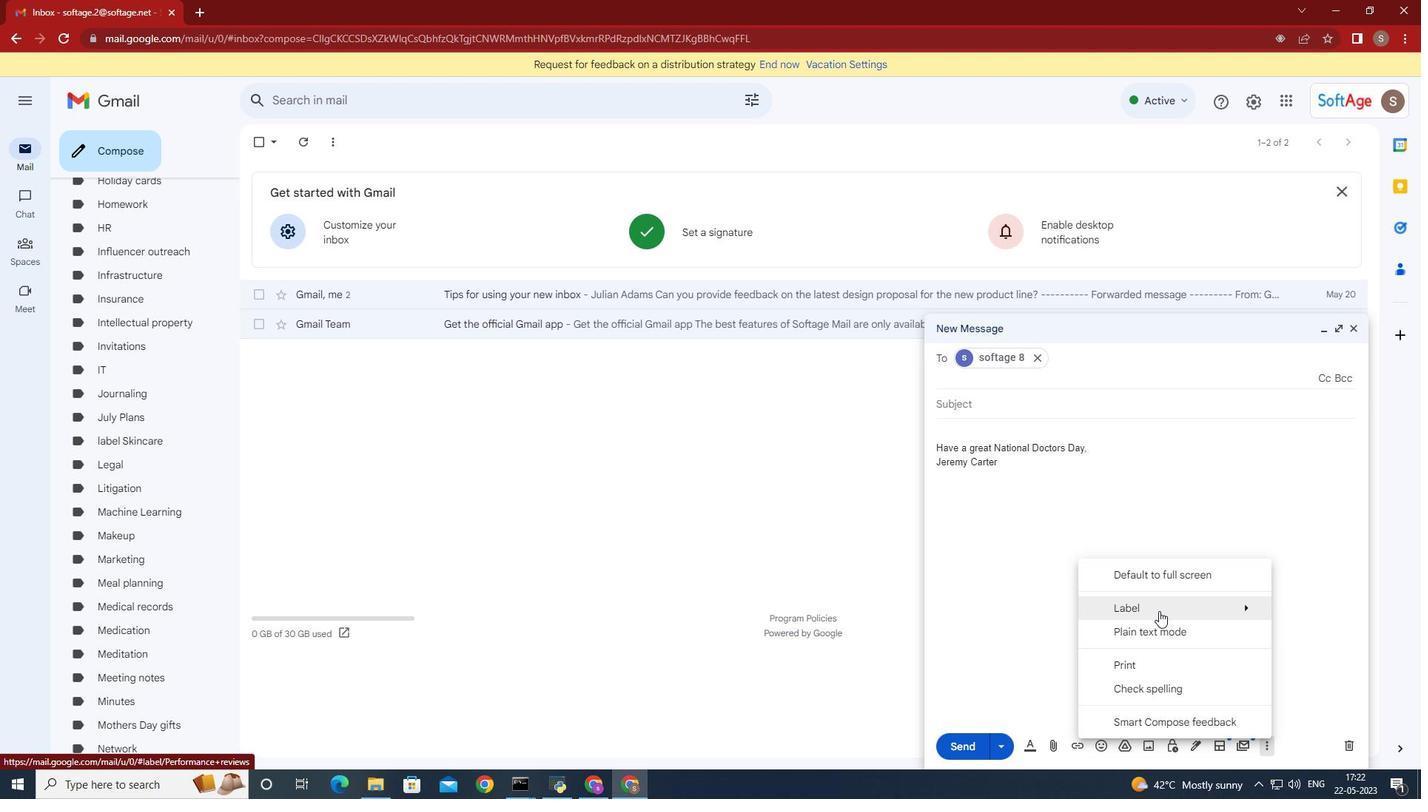 
Action: Mouse pressed left at (1159, 612)
Screenshot: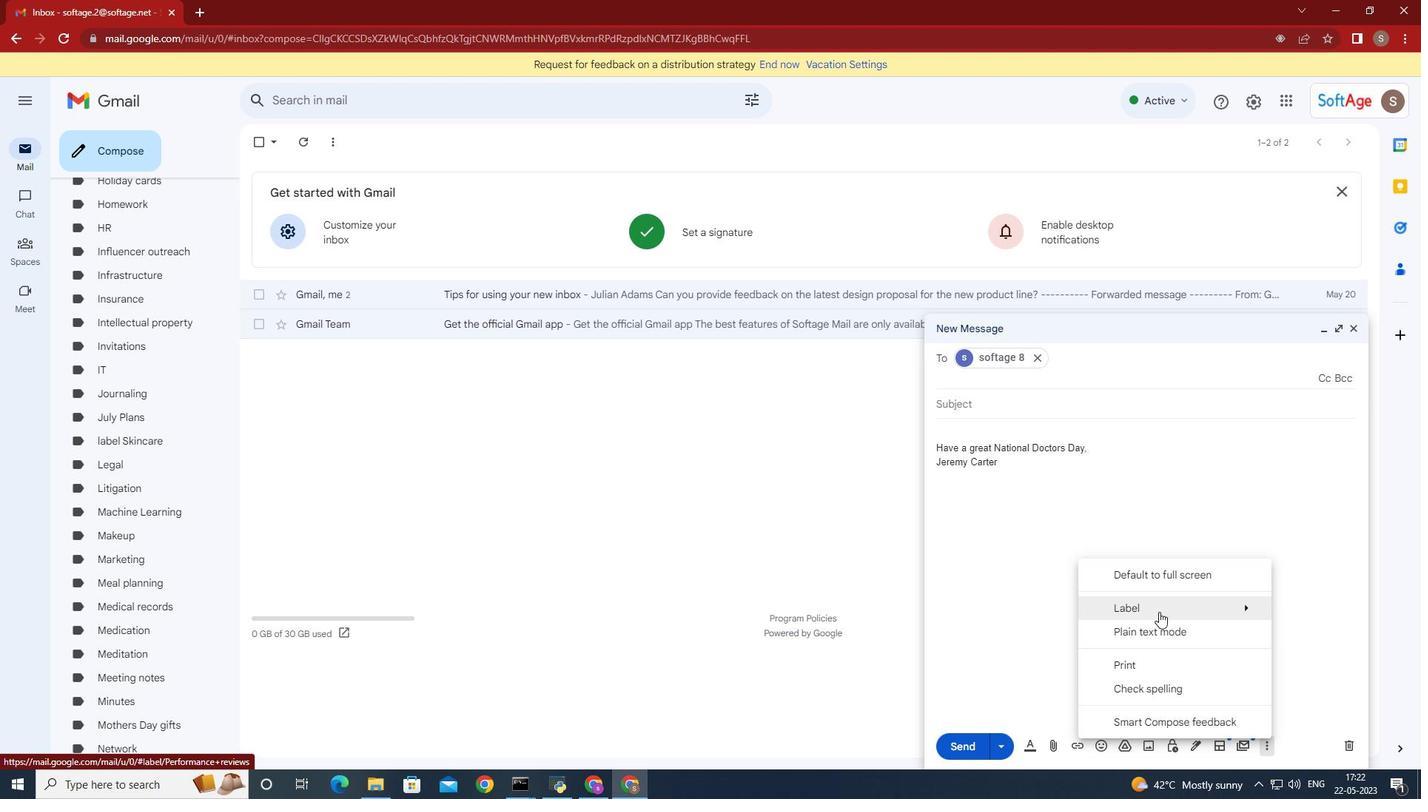 
Action: Mouse moved to (931, 313)
Screenshot: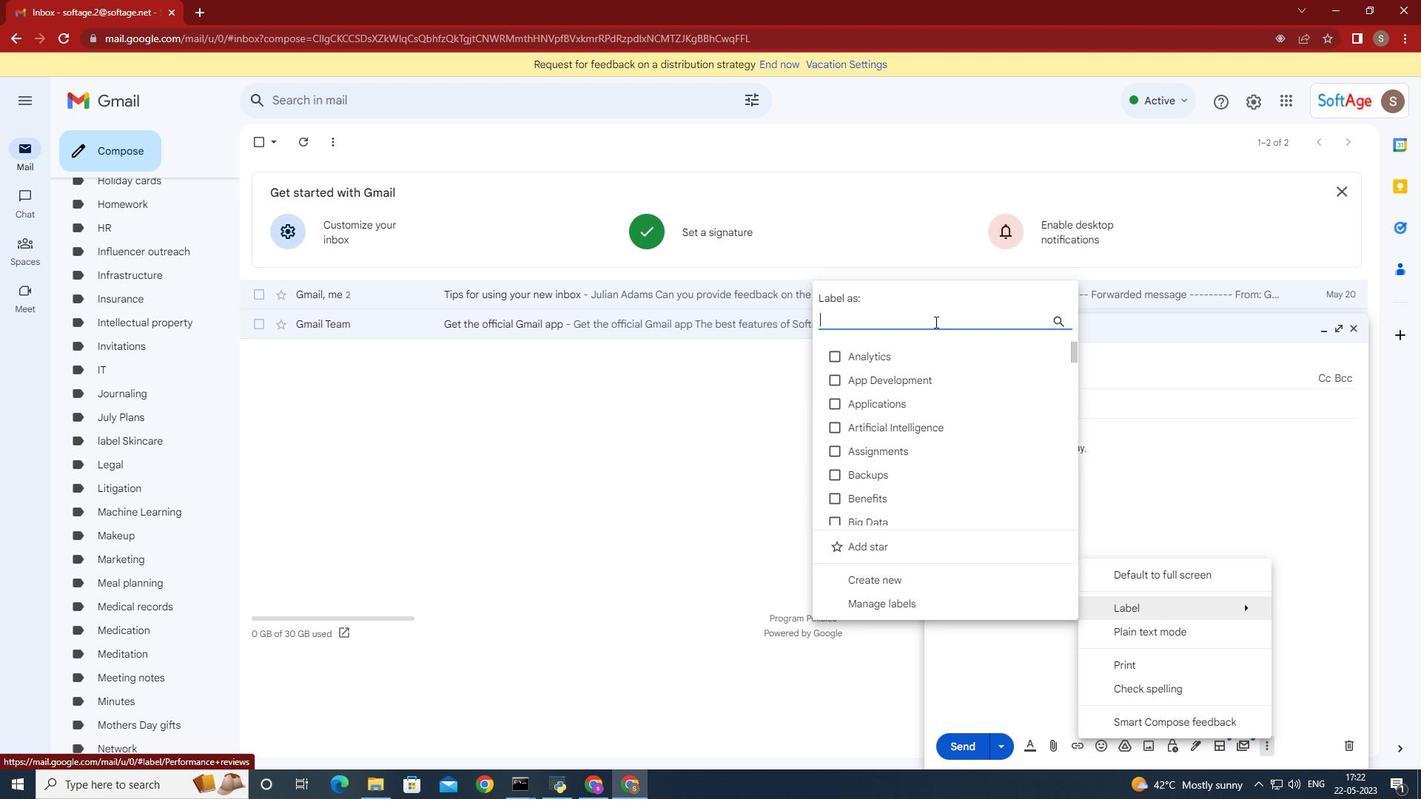 
Action: Key pressed <Key.shift><Key.shift><Key.shift>Al
Screenshot: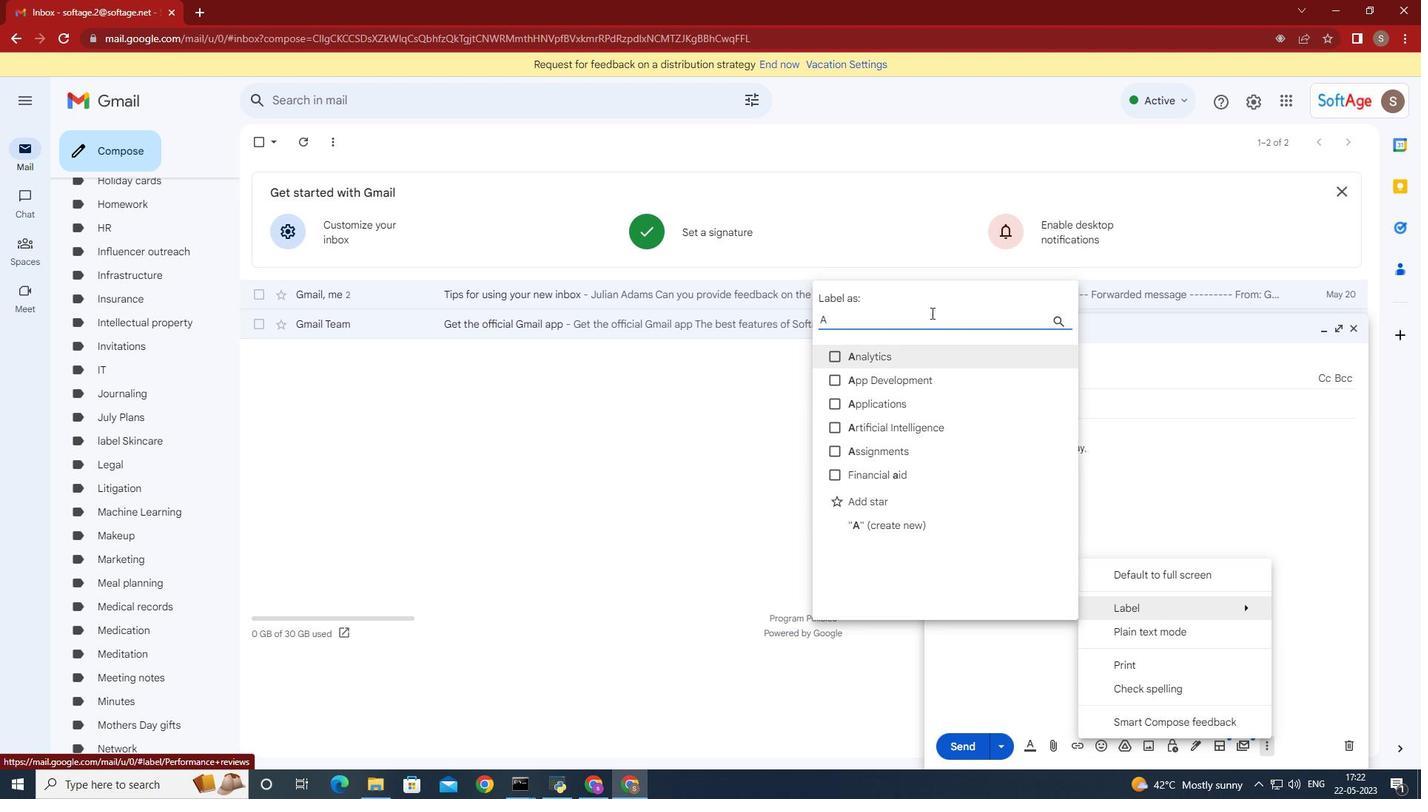 
Action: Mouse moved to (732, 473)
Screenshot: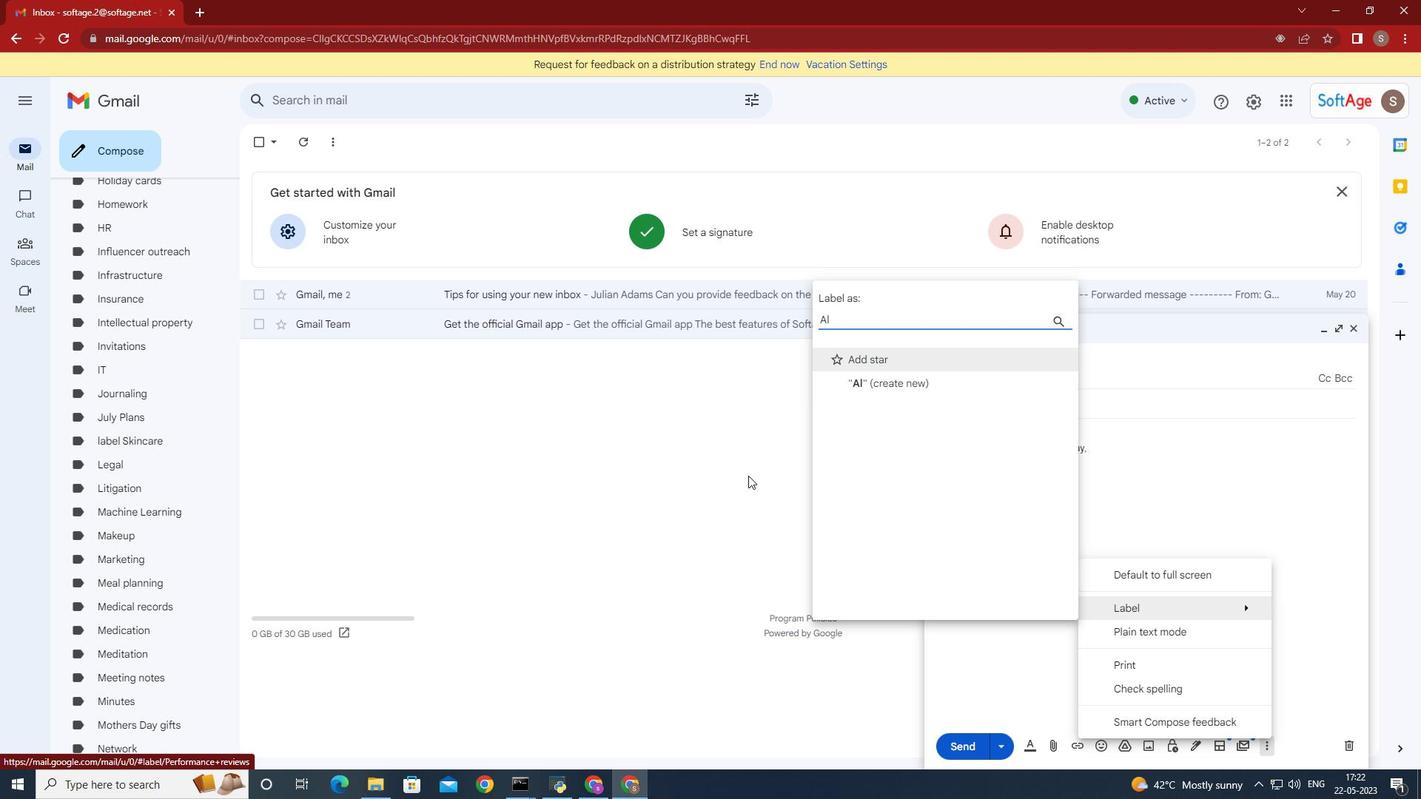 
Action: Mouse pressed left at (732, 473)
Screenshot: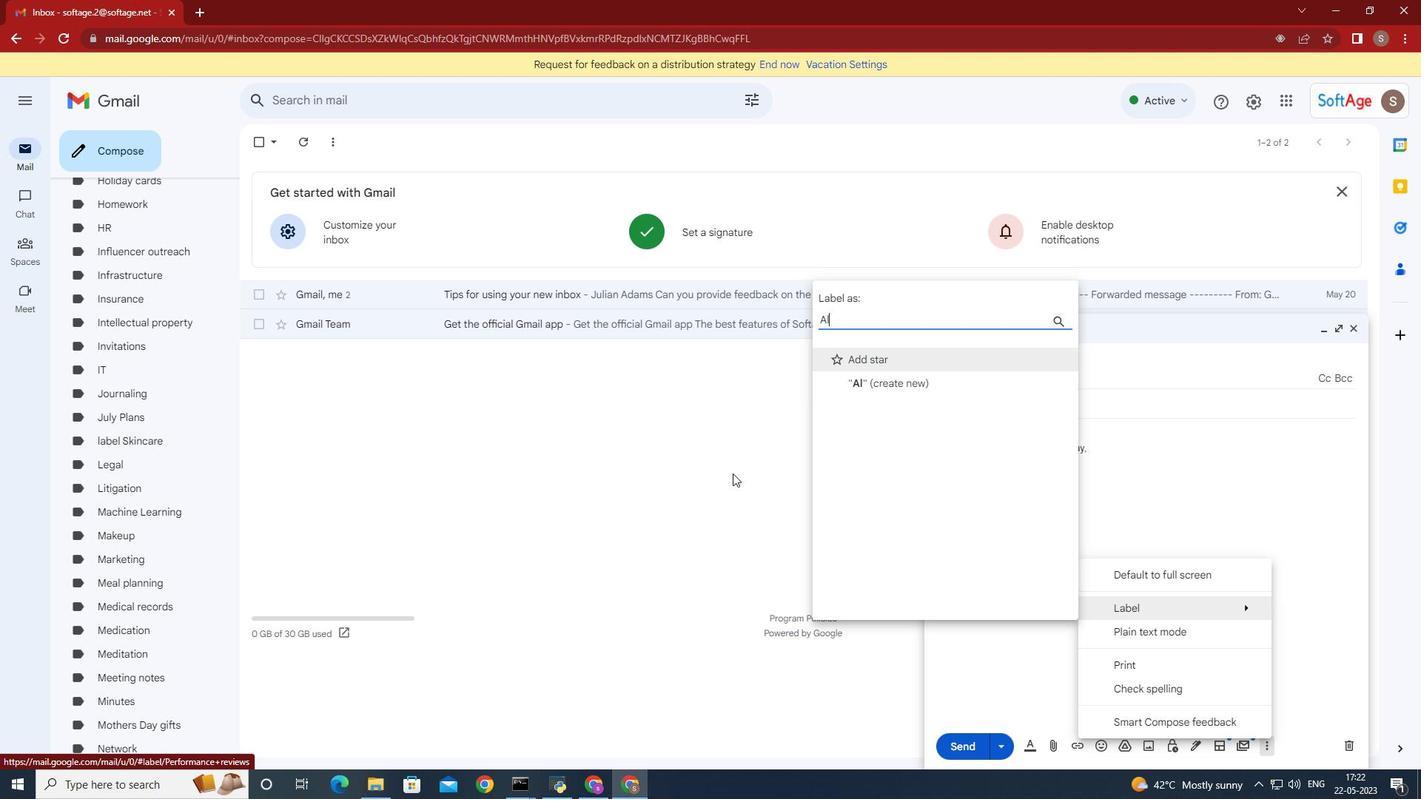 
Action: Mouse moved to (181, 368)
Screenshot: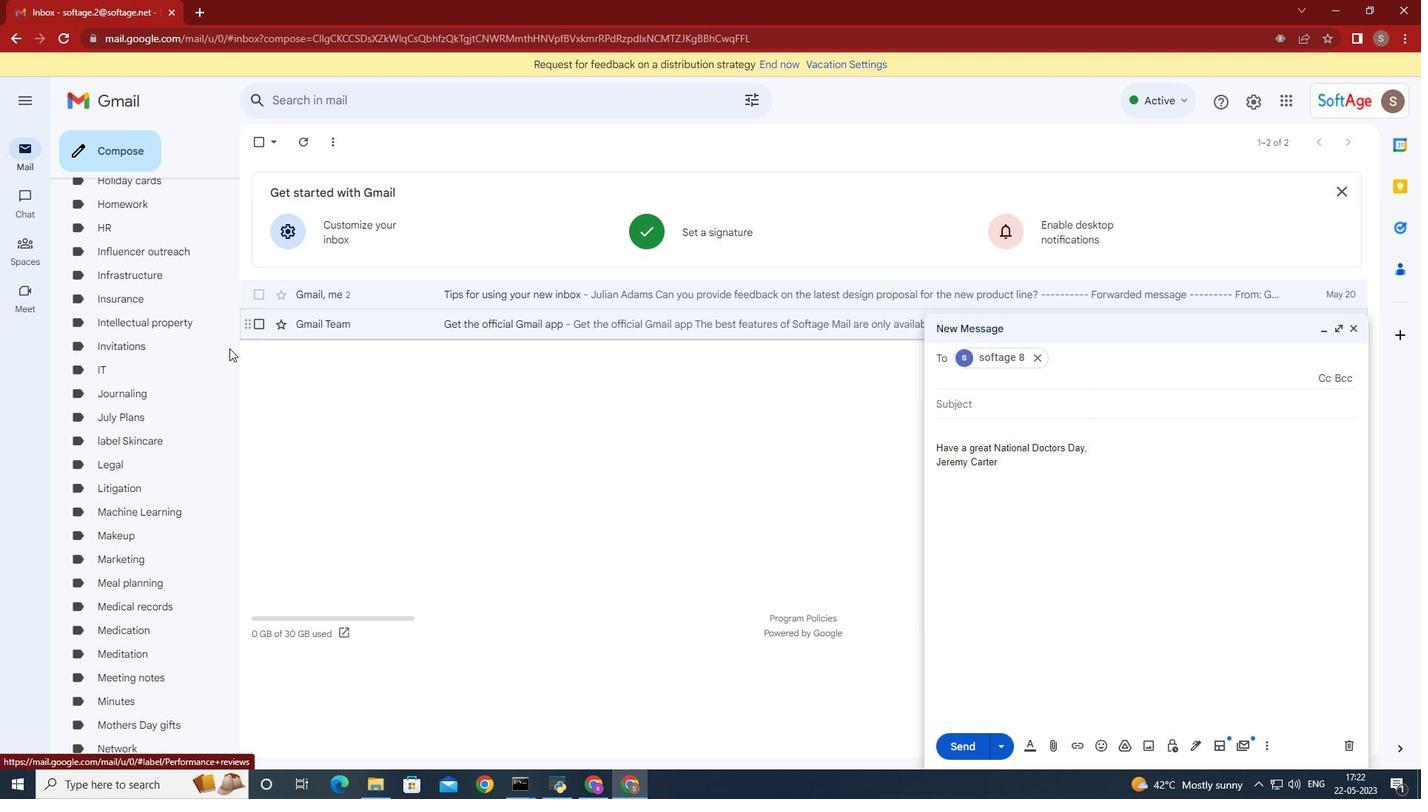 
Action: Mouse scrolled (181, 369) with delta (0, 0)
Screenshot: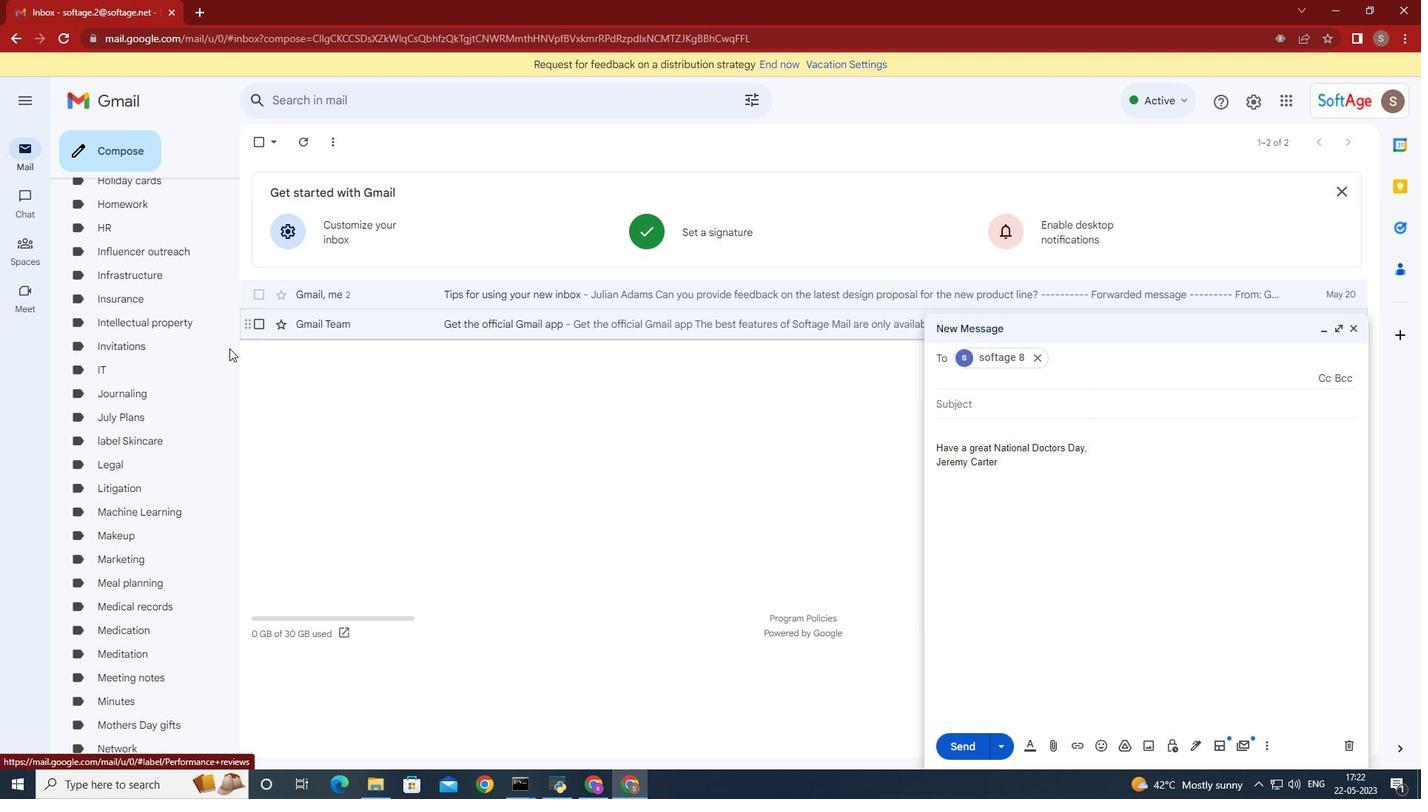 
Action: Mouse moved to (176, 370)
Screenshot: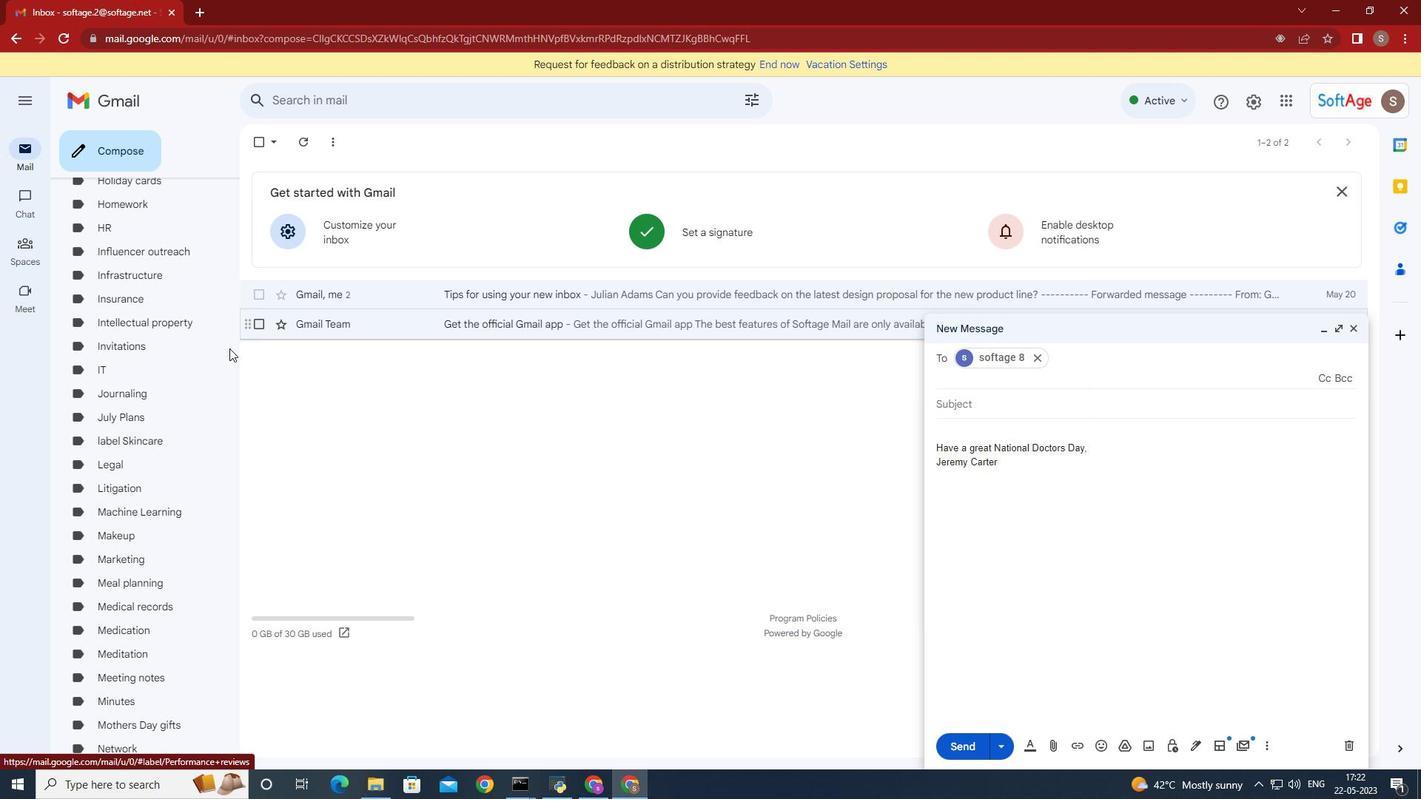
Action: Mouse scrolled (176, 370) with delta (0, 0)
Screenshot: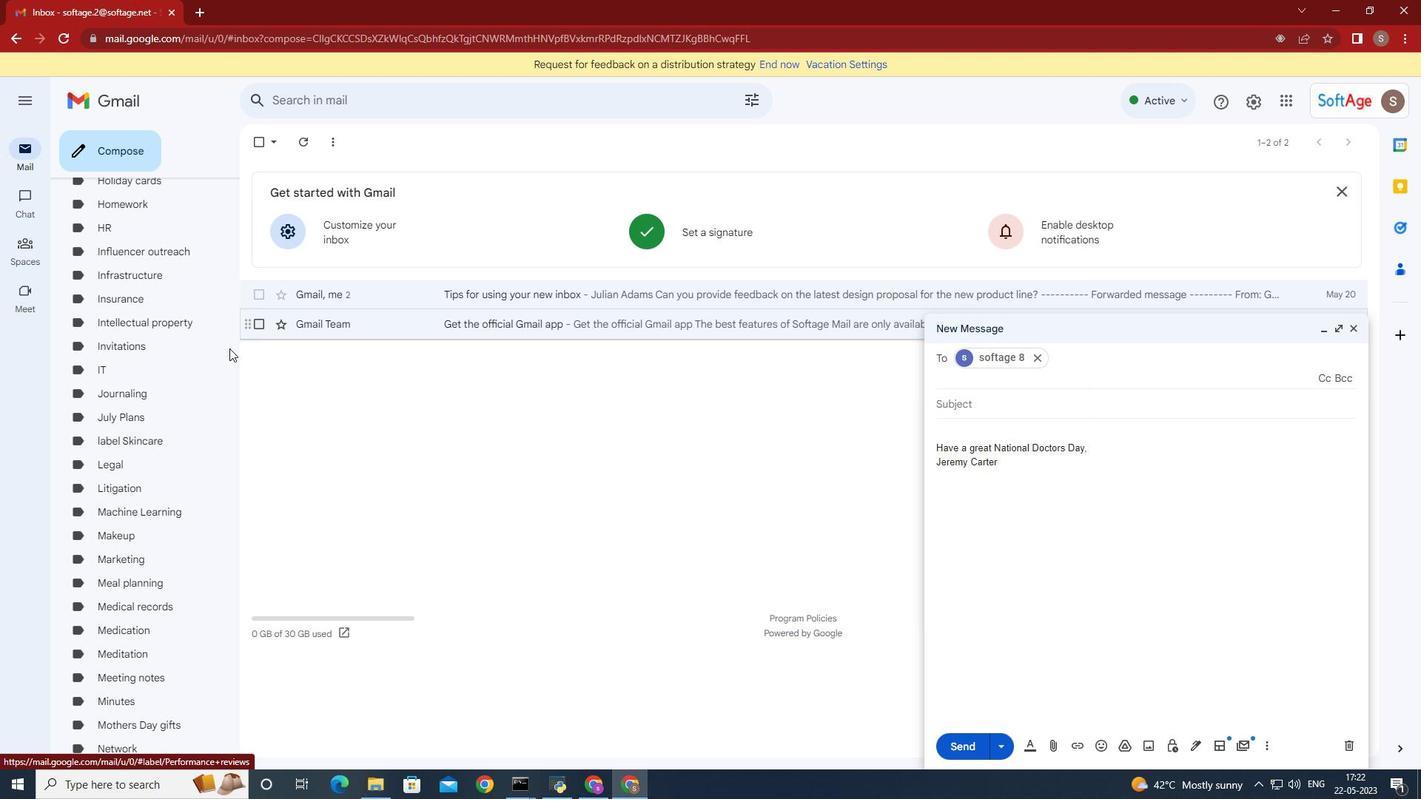 
Action: Mouse moved to (173, 371)
Screenshot: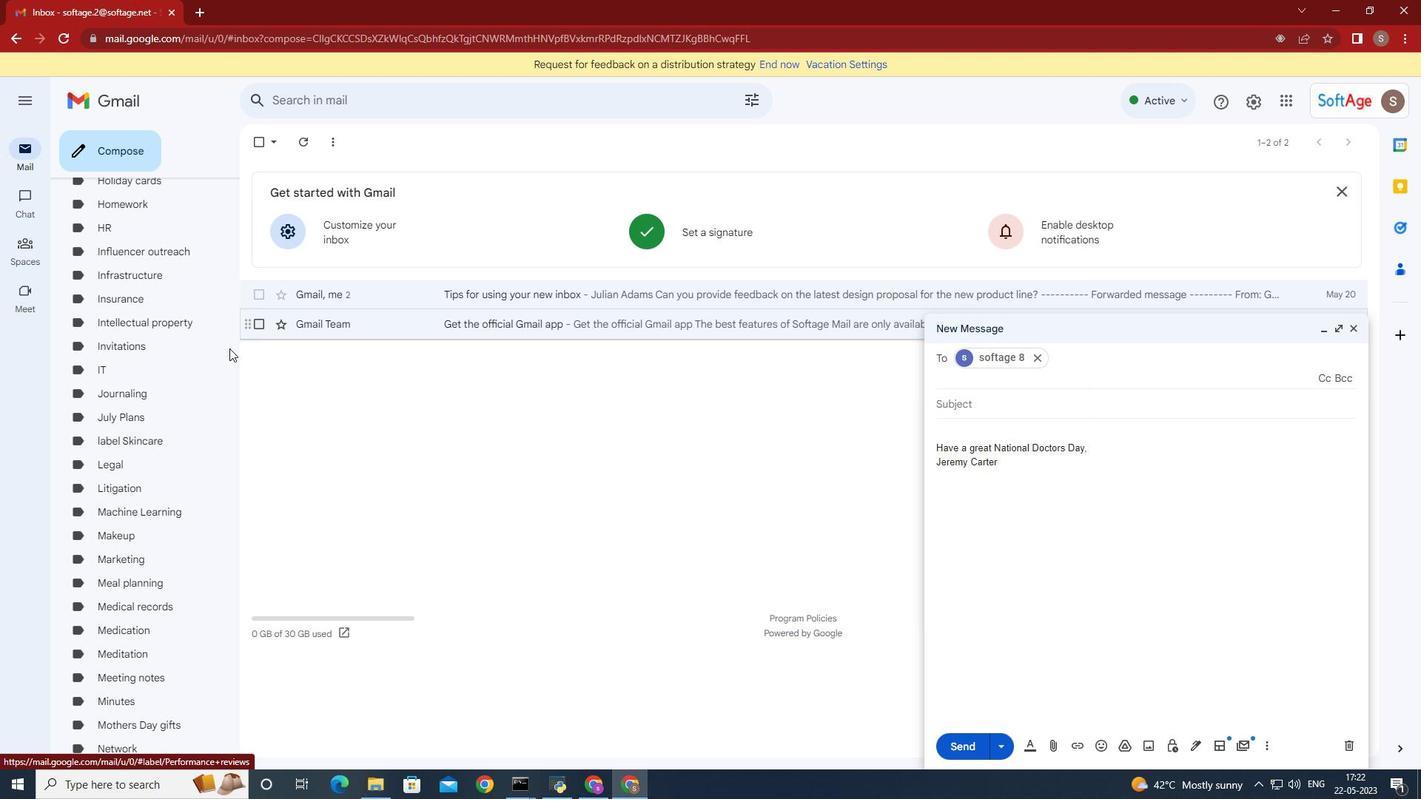 
Action: Mouse scrolled (173, 372) with delta (0, 0)
Screenshot: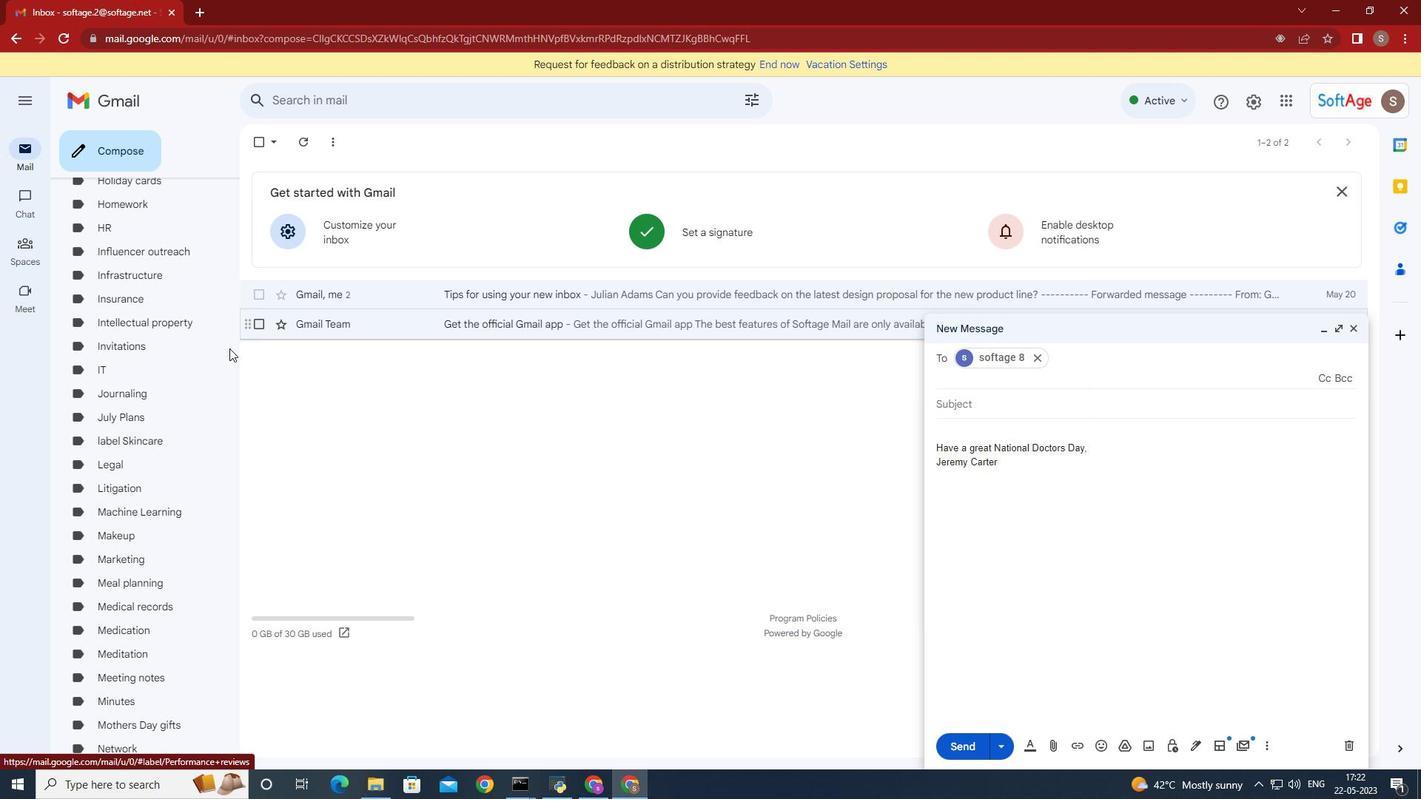 
Action: Mouse moved to (170, 373)
Screenshot: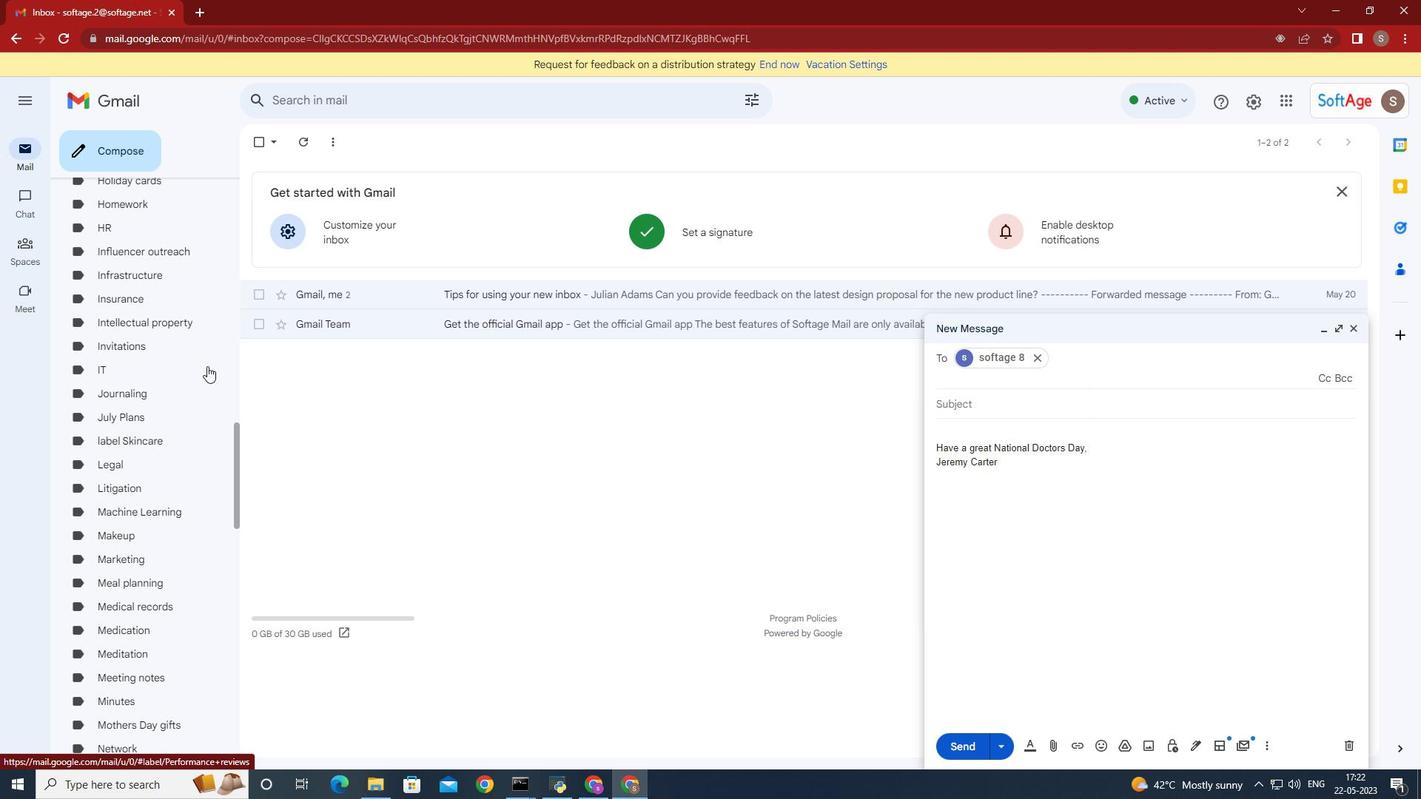 
Action: Mouse scrolled (170, 373) with delta (0, 0)
Screenshot: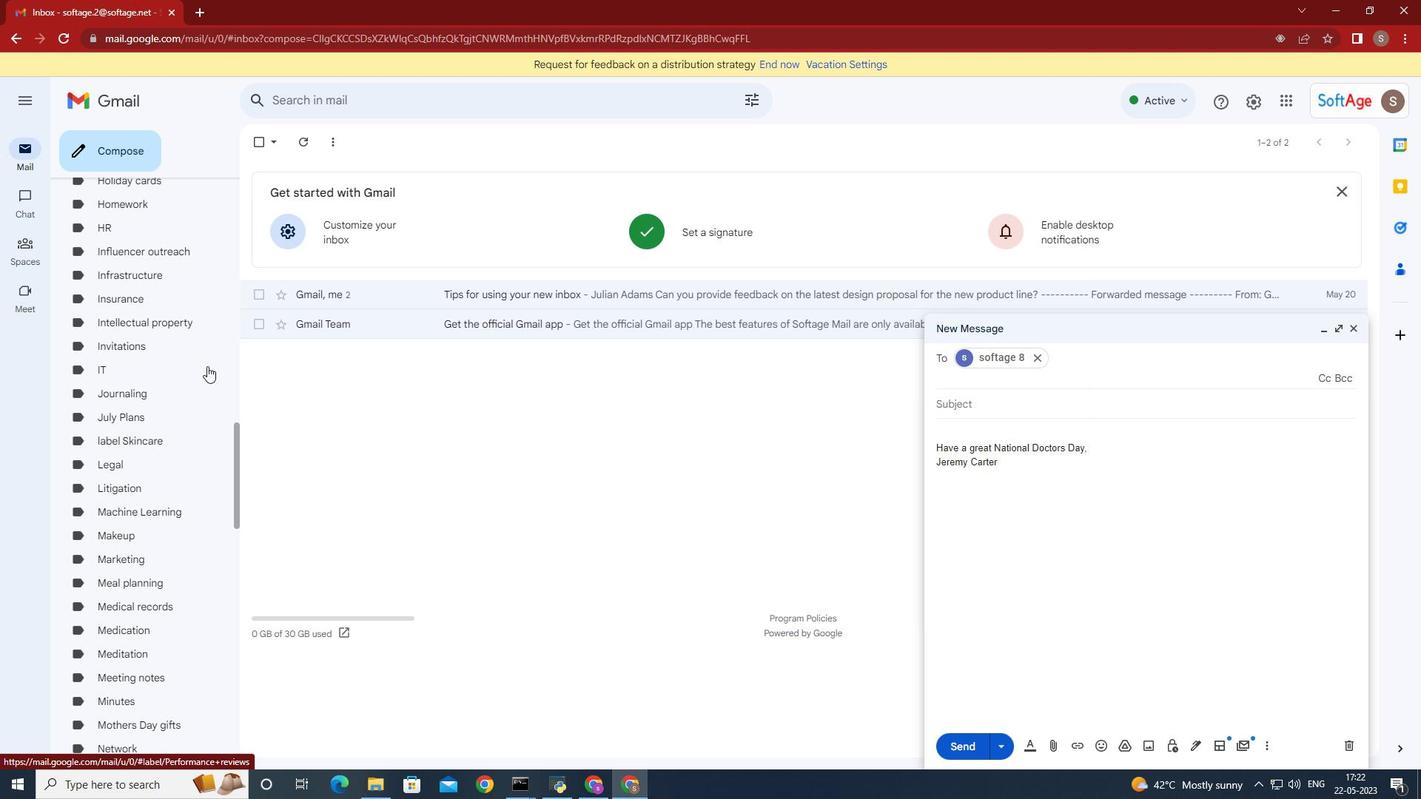 
Action: Mouse moved to (169, 373)
Screenshot: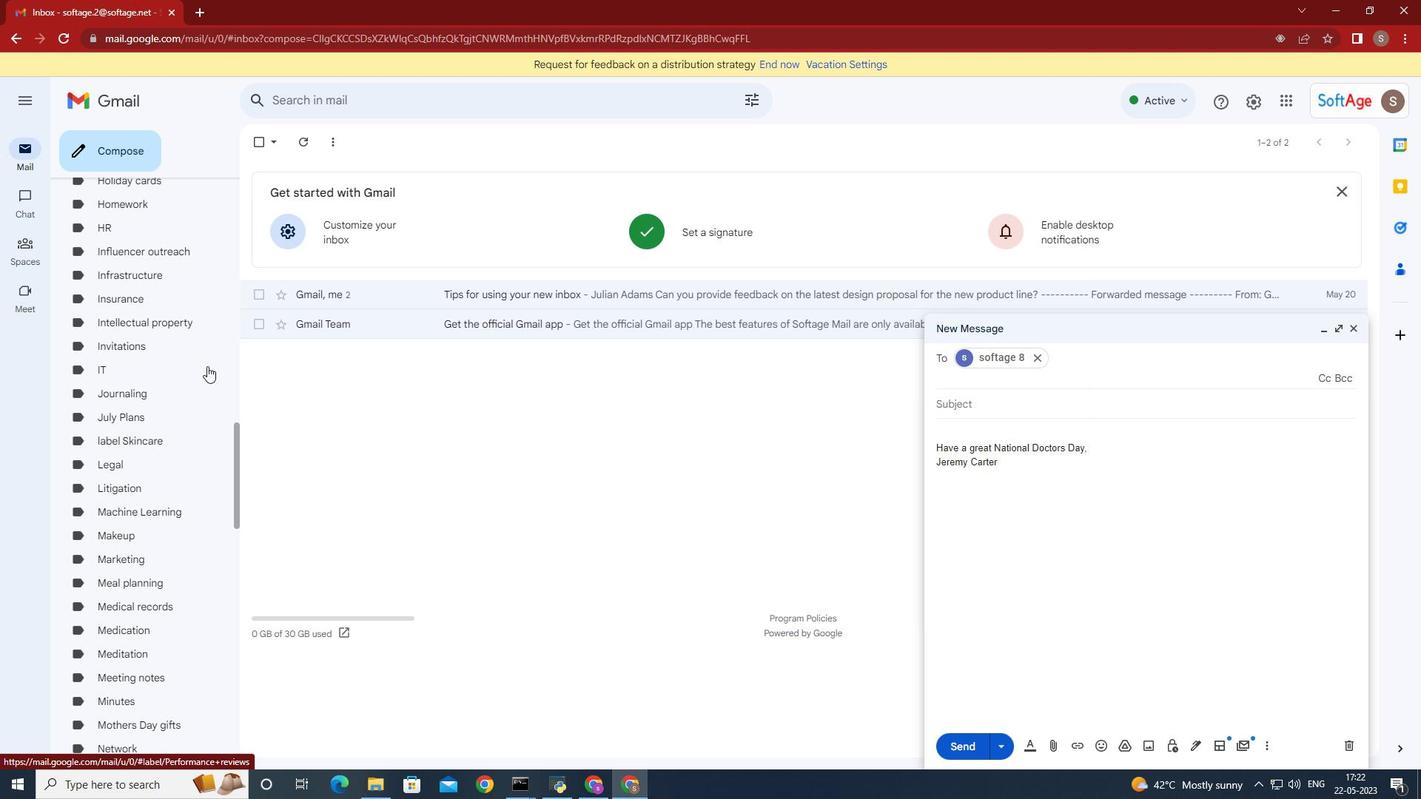 
Action: Mouse scrolled (169, 373) with delta (0, 0)
Screenshot: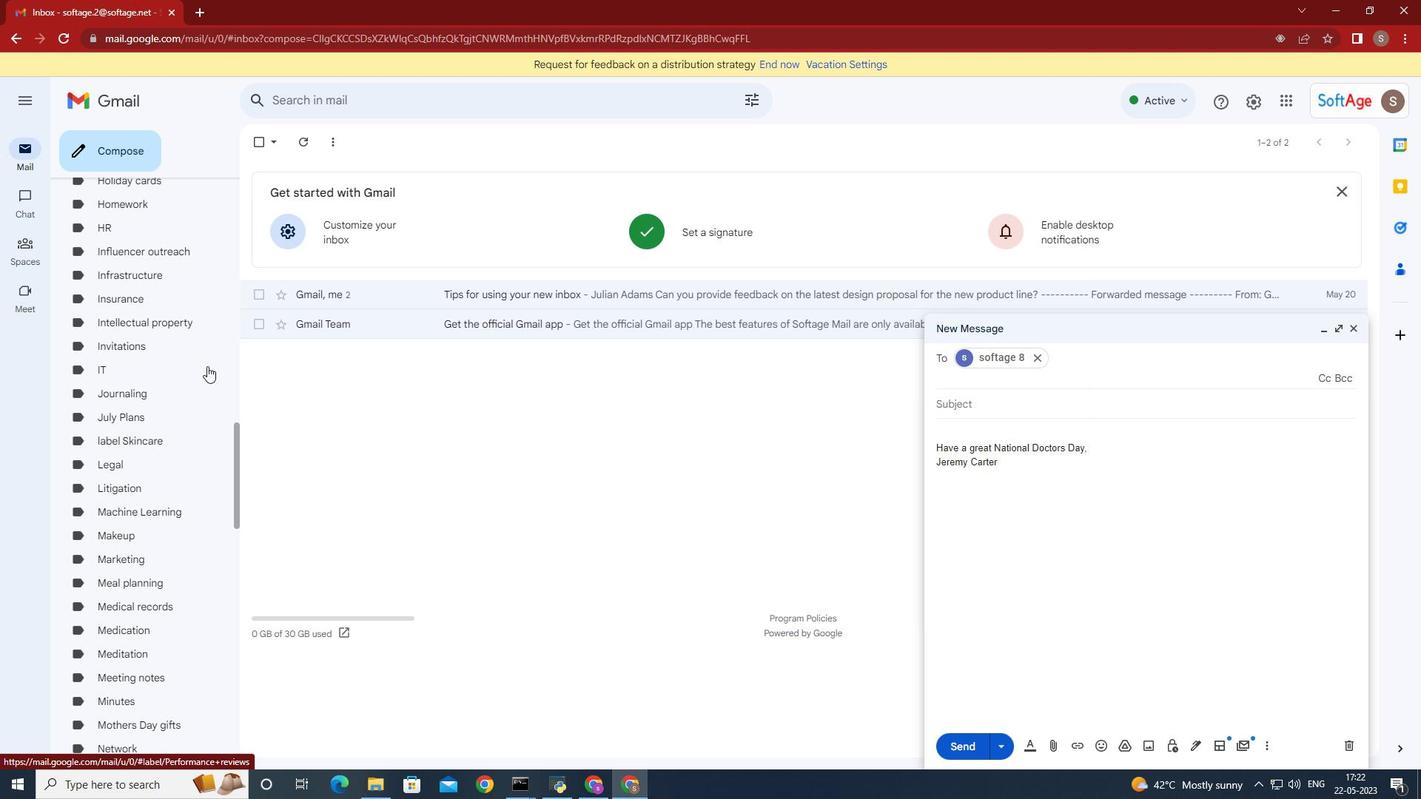 
Action: Mouse scrolled (169, 373) with delta (0, 0)
Screenshot: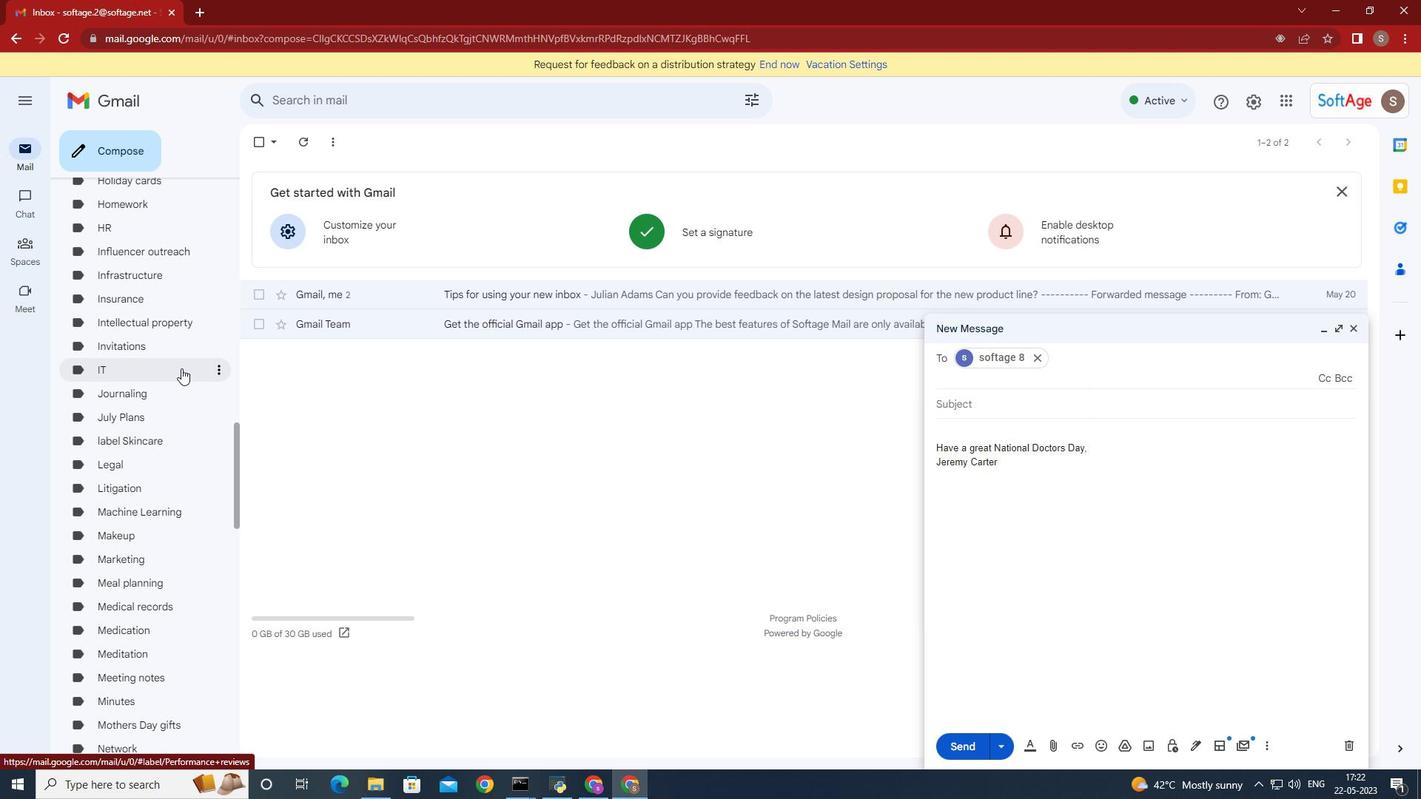 
Action: Mouse moved to (180, 375)
Screenshot: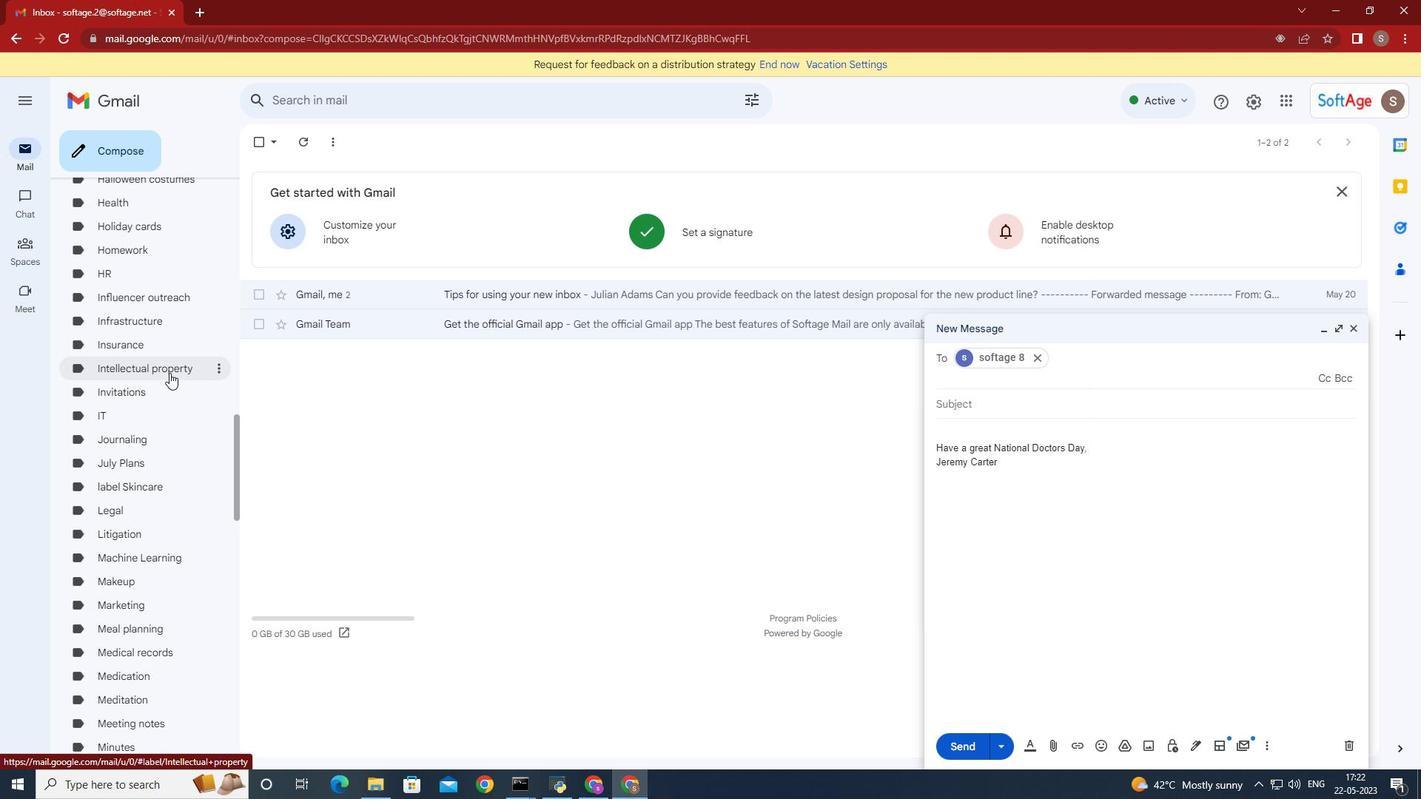 
Action: Mouse scrolled (180, 376) with delta (0, 0)
Screenshot: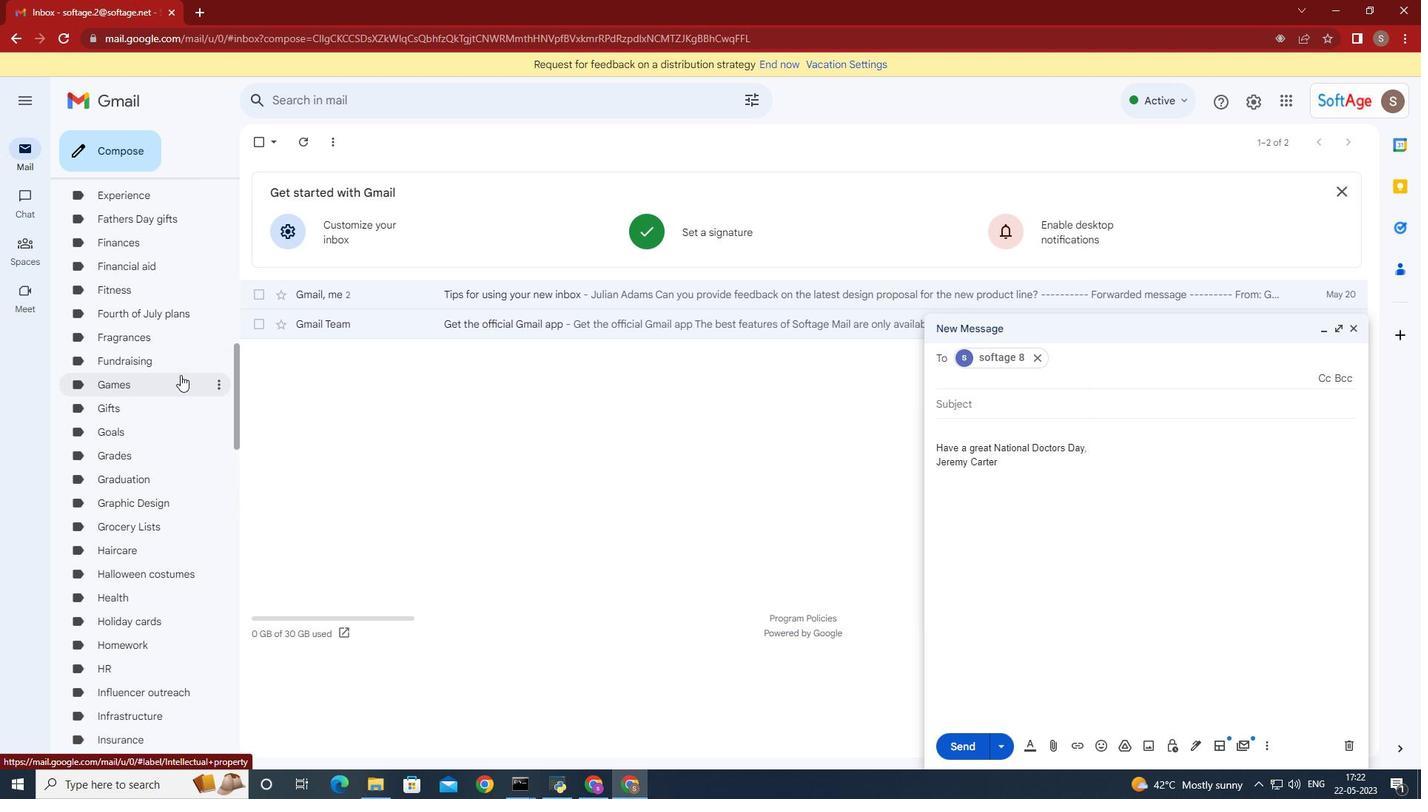 
Action: Mouse moved to (1267, 747)
Screenshot: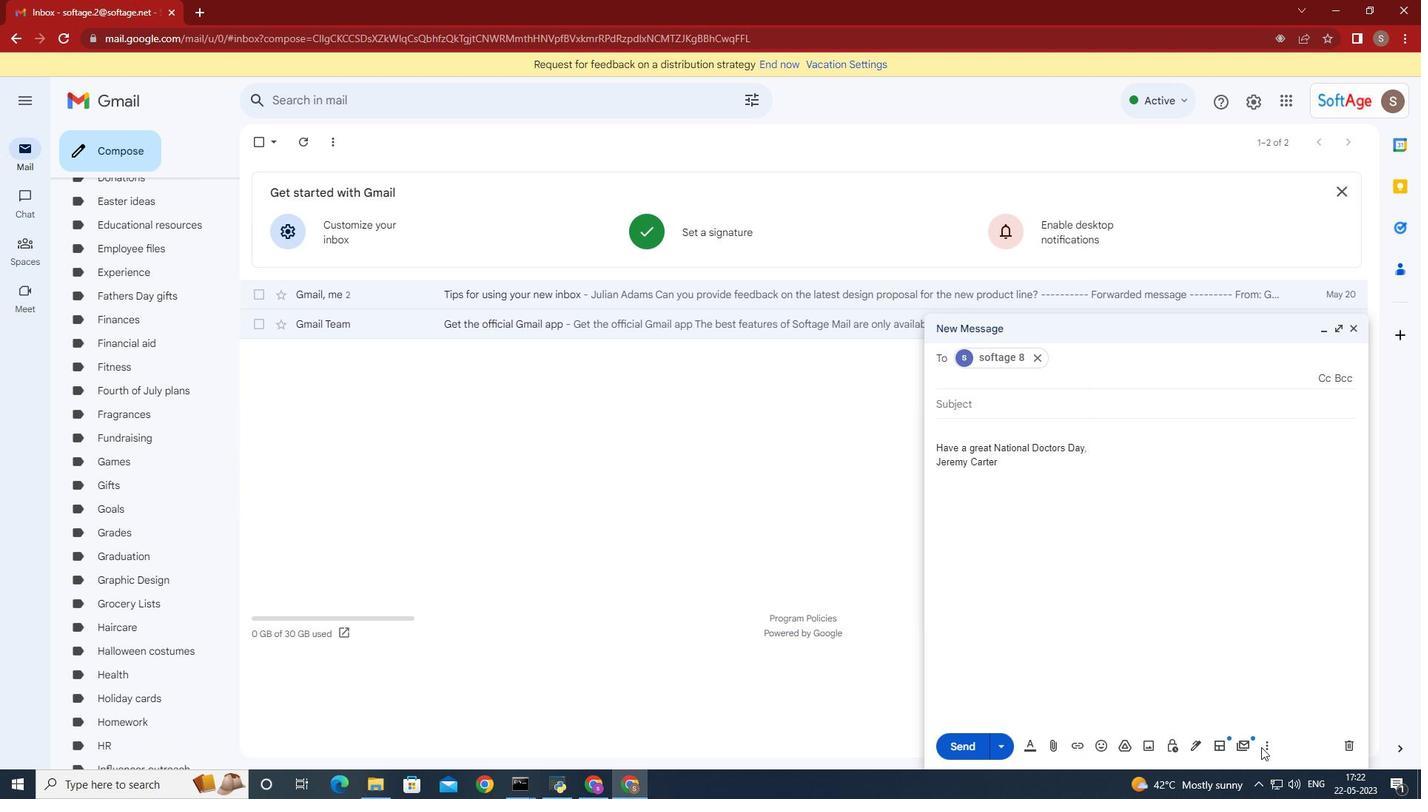 
Action: Mouse pressed left at (1267, 747)
Screenshot: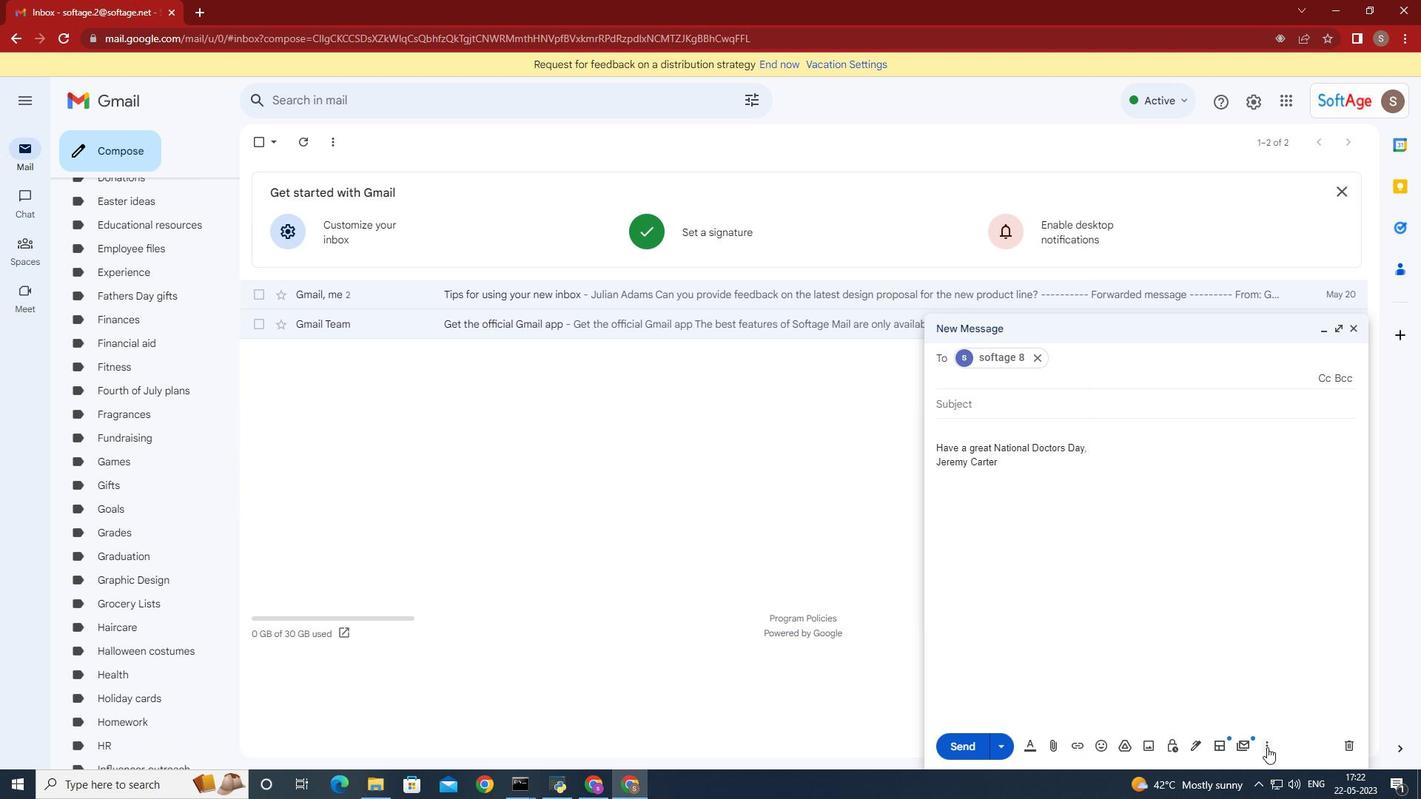 
Action: Mouse moved to (1176, 611)
Screenshot: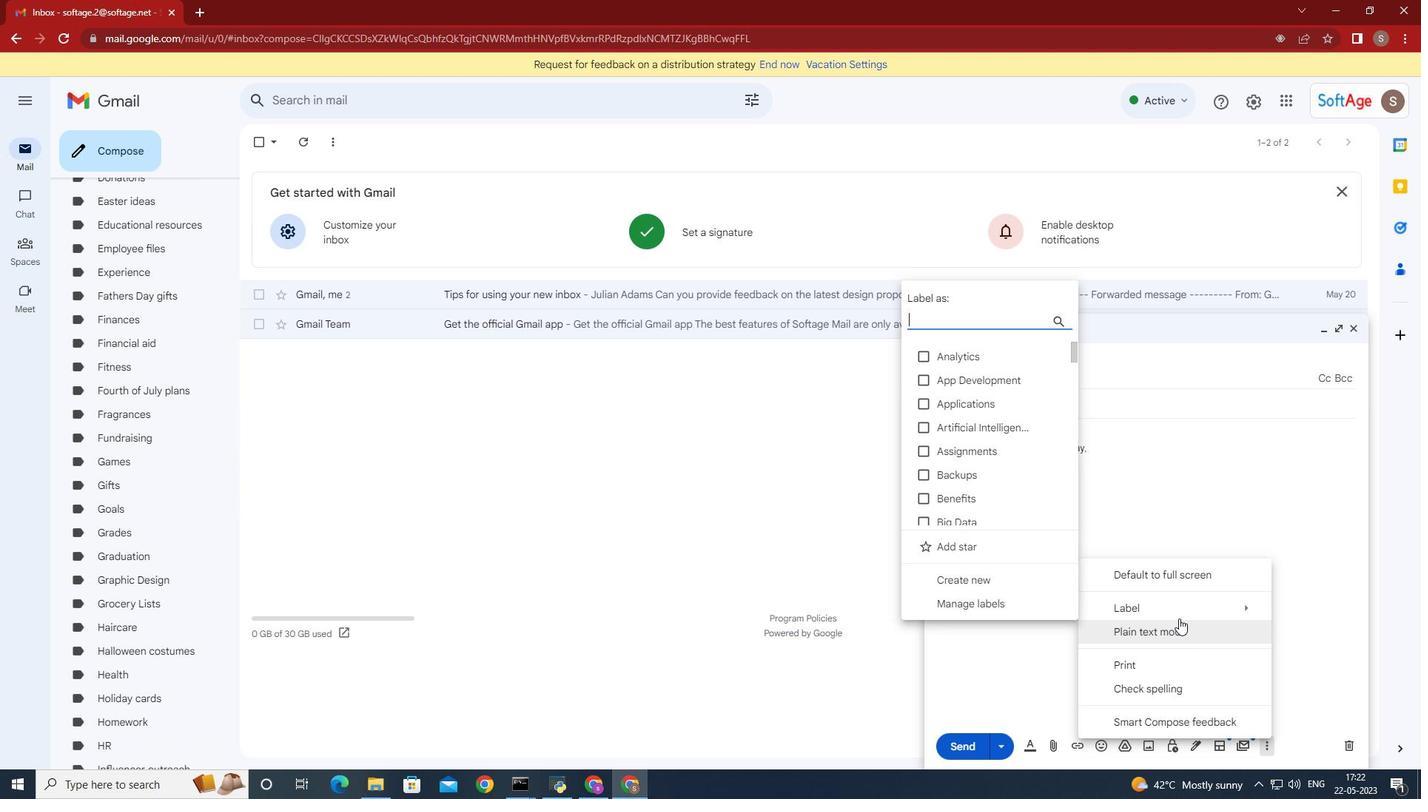 
Action: Mouse pressed left at (1176, 611)
Screenshot: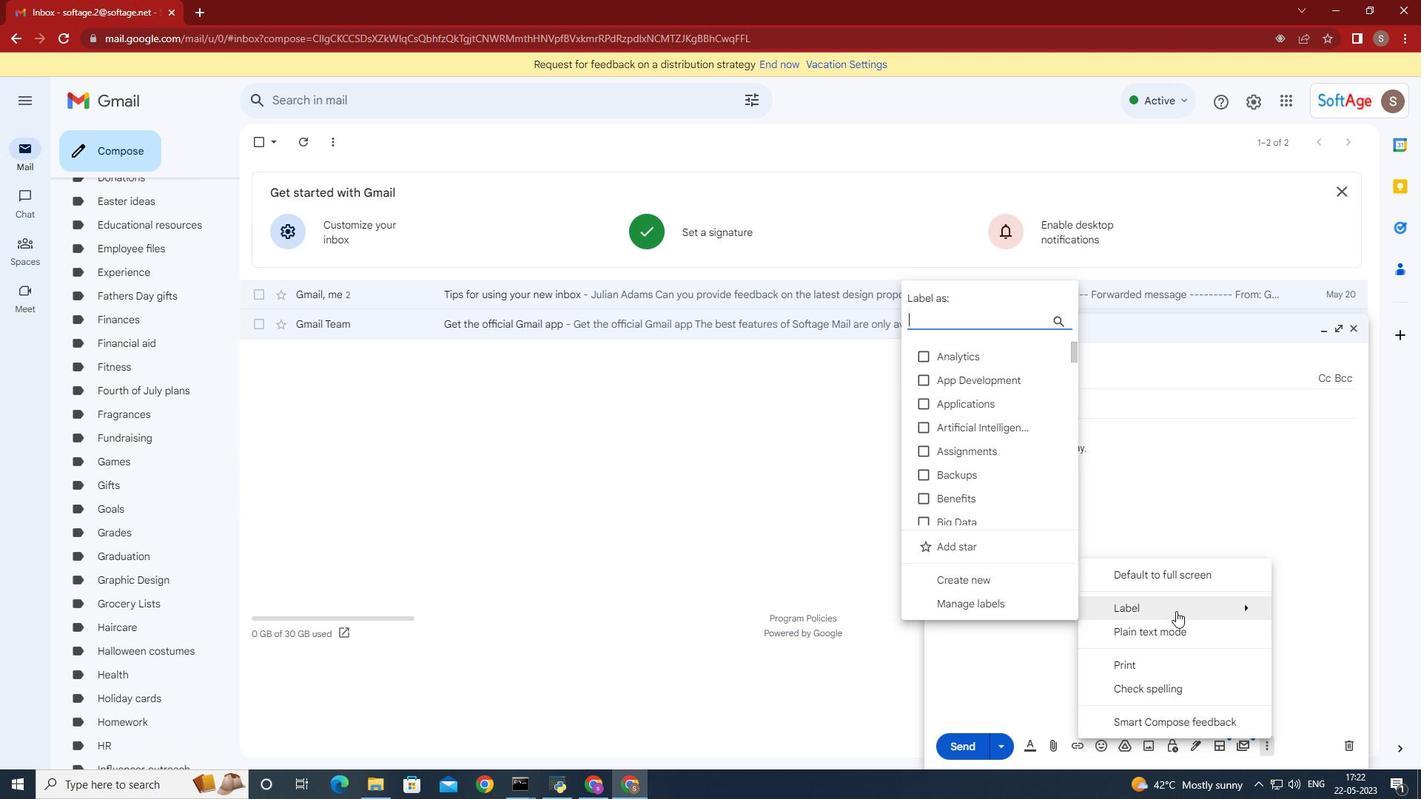 
Action: Mouse moved to (980, 575)
Screenshot: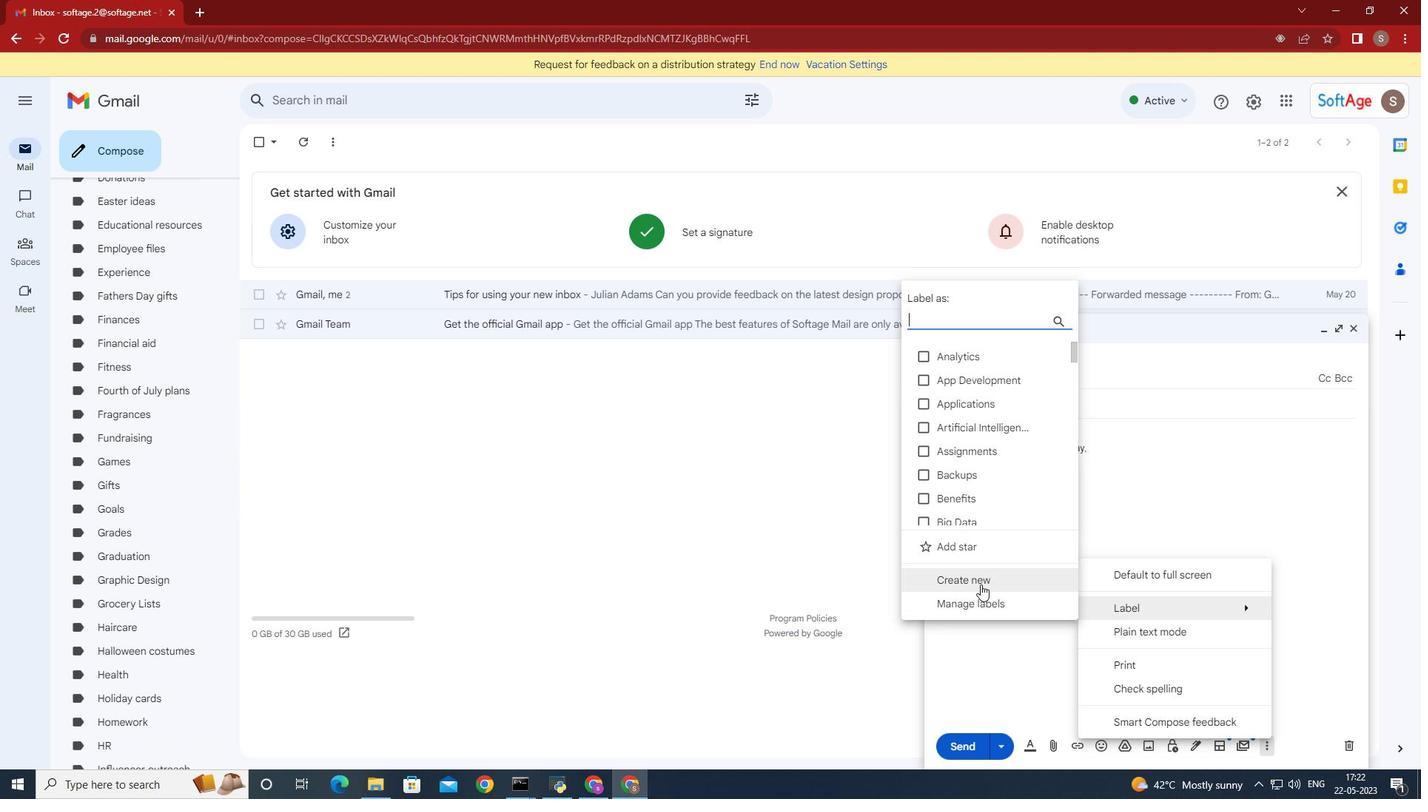 
Action: Mouse pressed left at (980, 575)
Screenshot: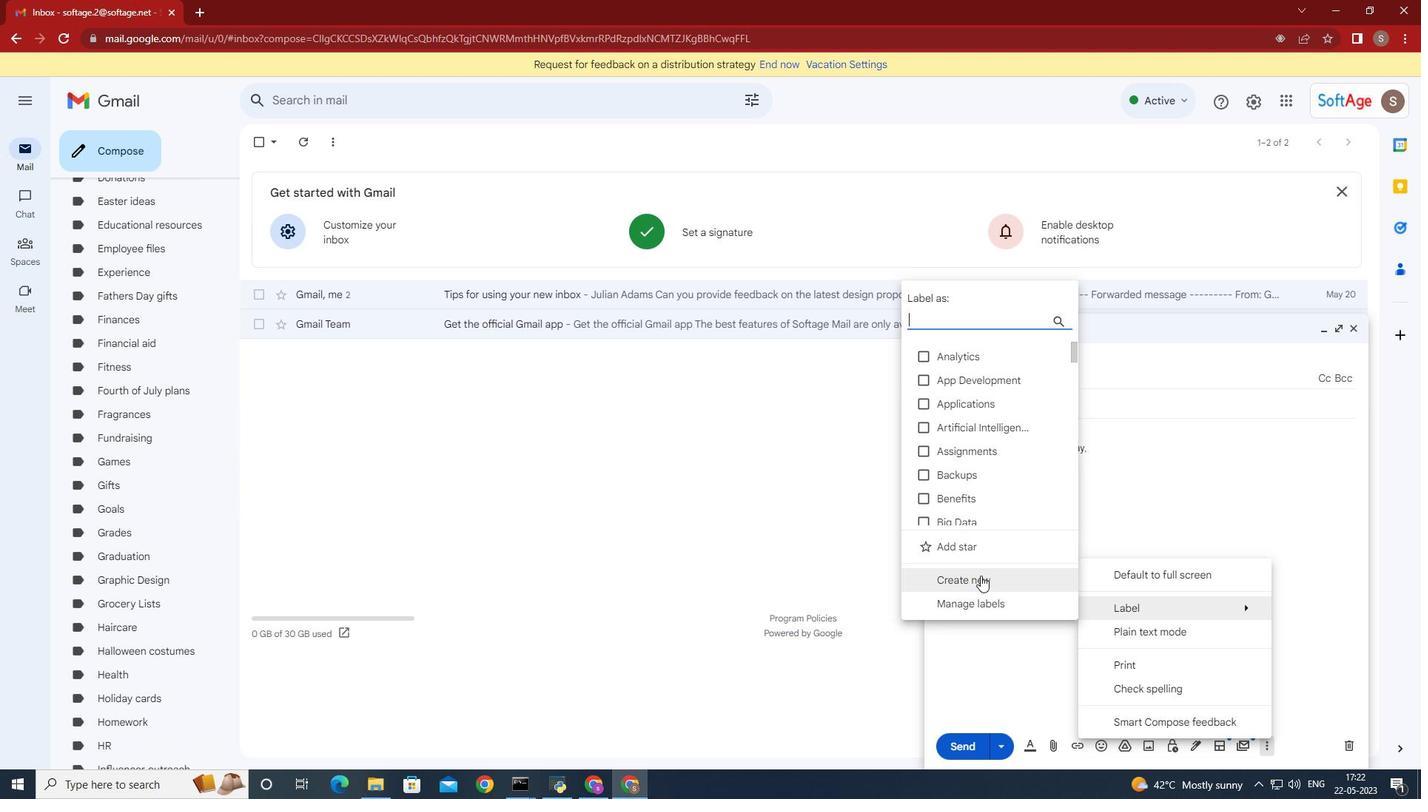 
Action: Mouse moved to (972, 574)
Screenshot: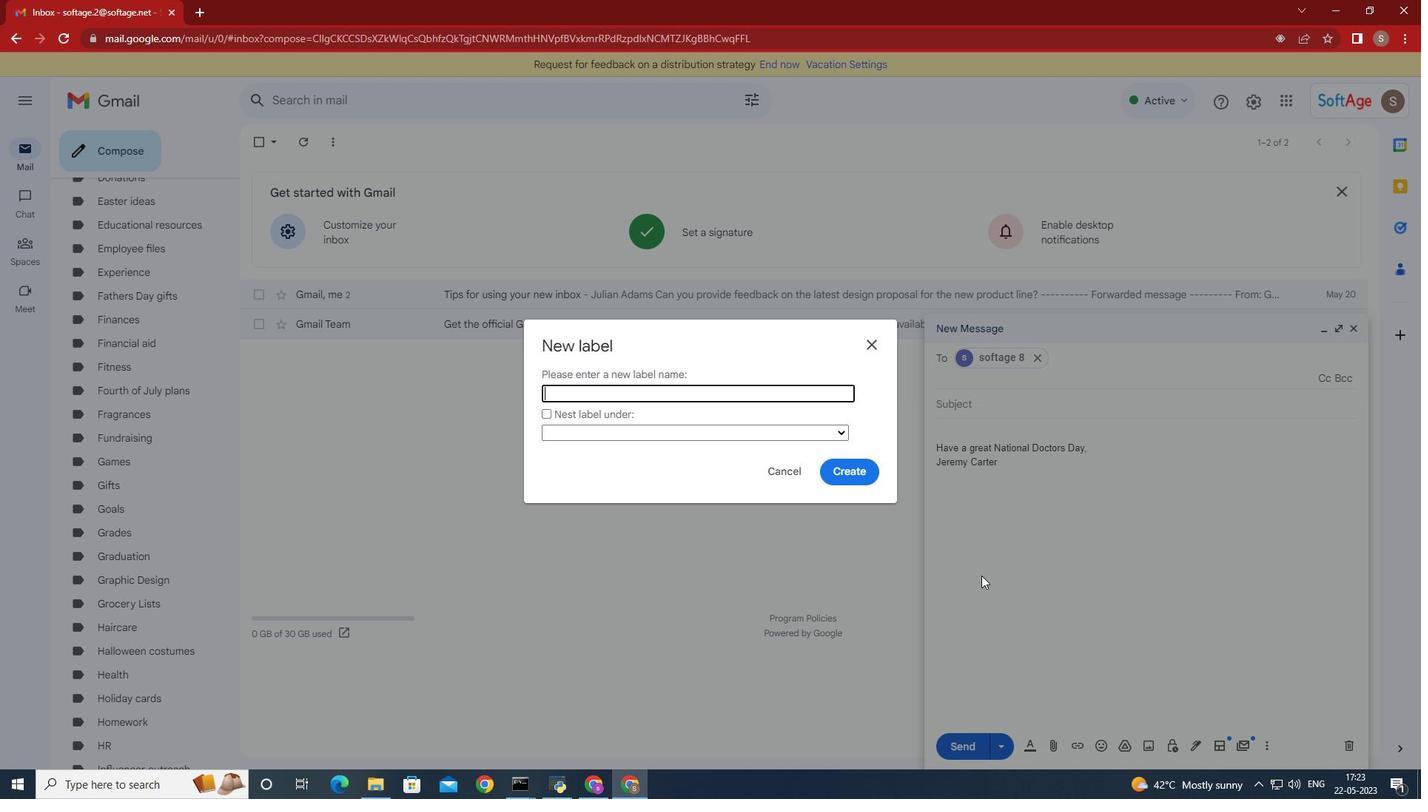 
Action: Key pressed al<Key.backspace><Key.backspace><Key.shift>Alumn
Screenshot: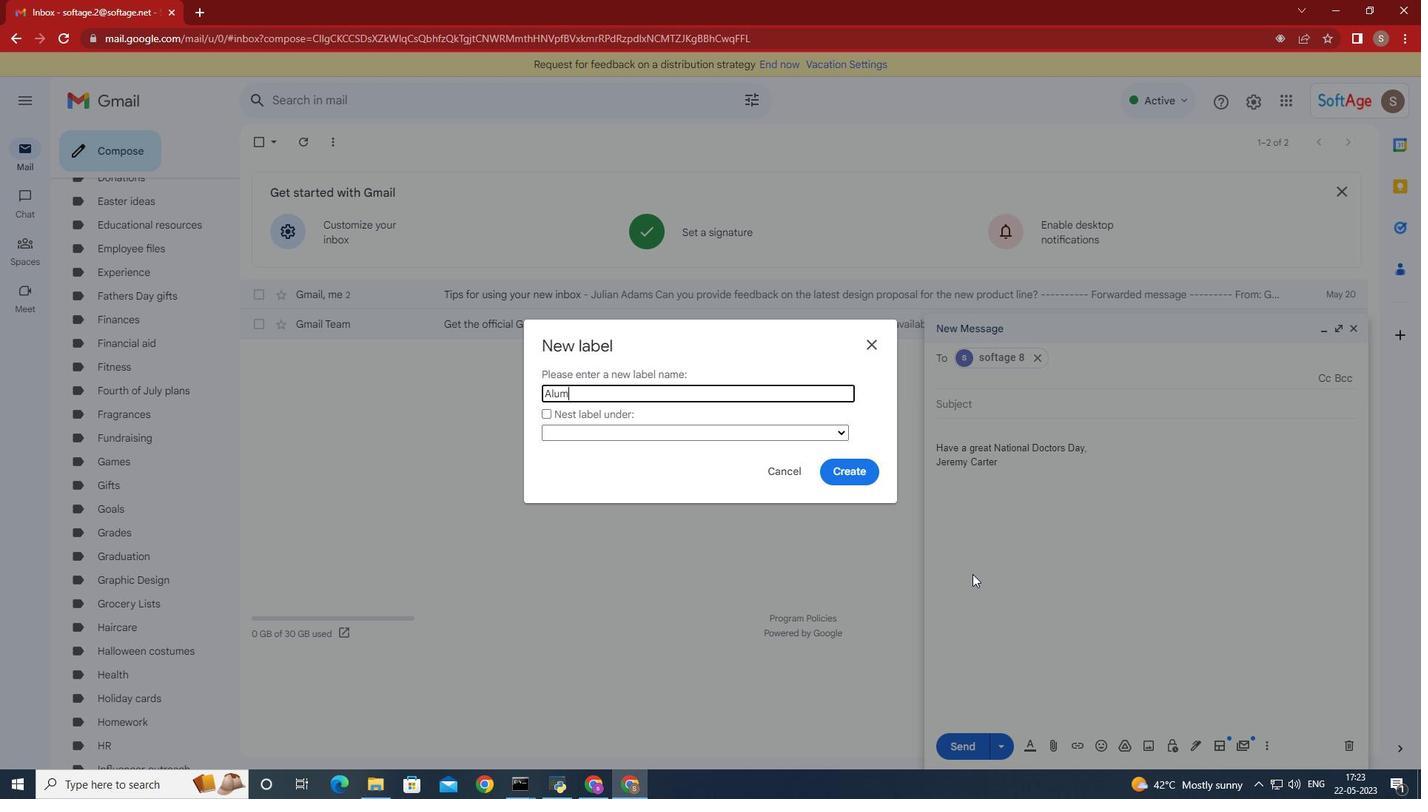 
Action: Mouse moved to (968, 574)
Screenshot: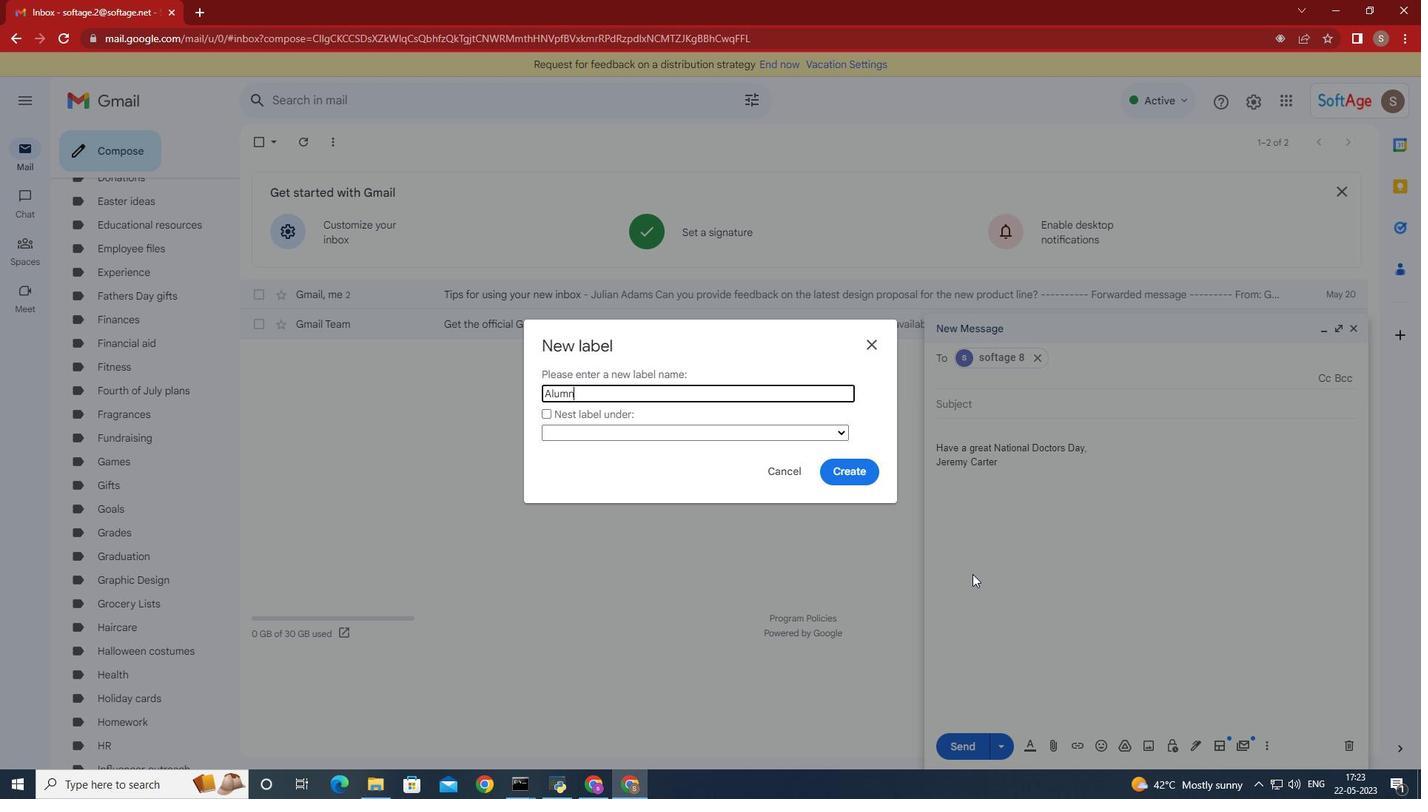 
Action: Key pressed i
Screenshot: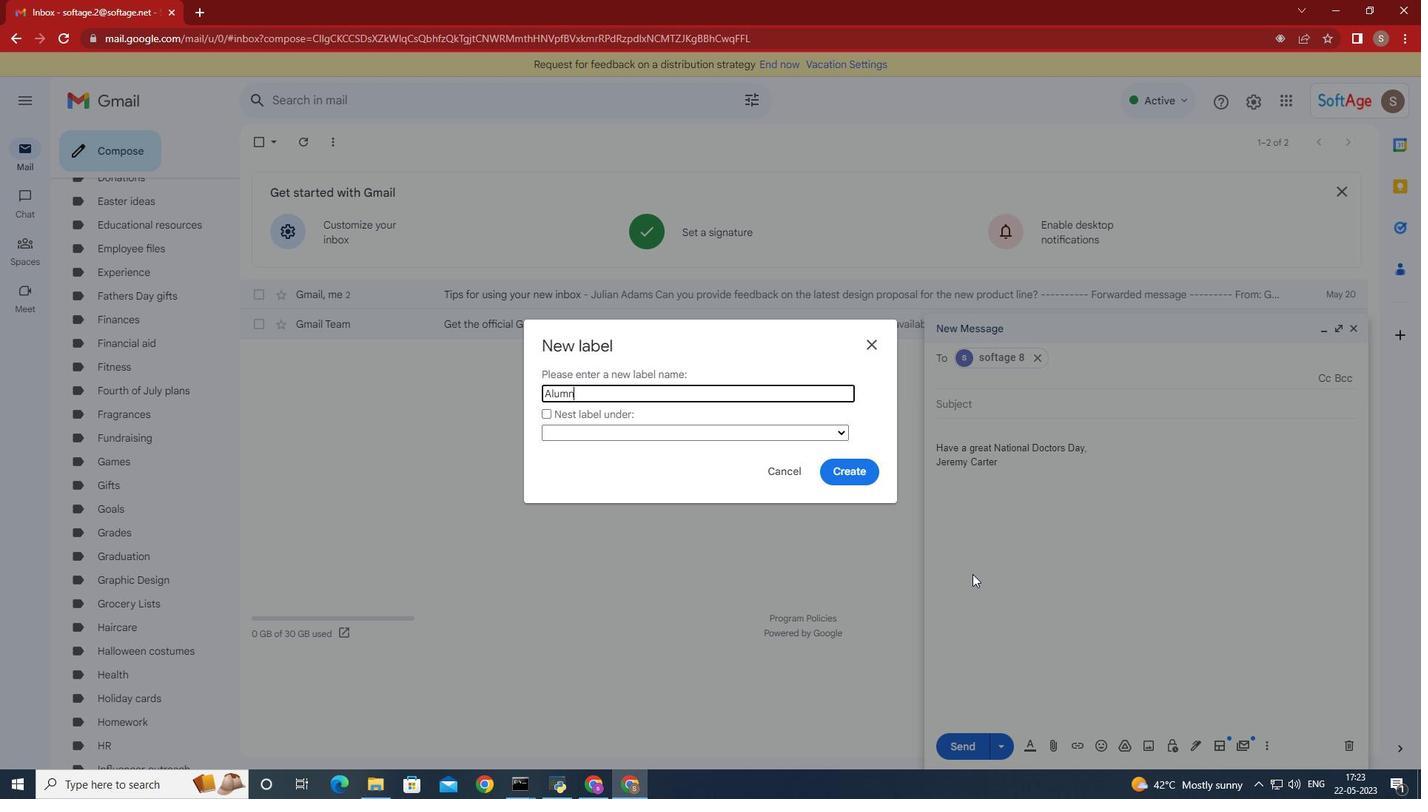 
Action: Mouse moved to (849, 470)
Screenshot: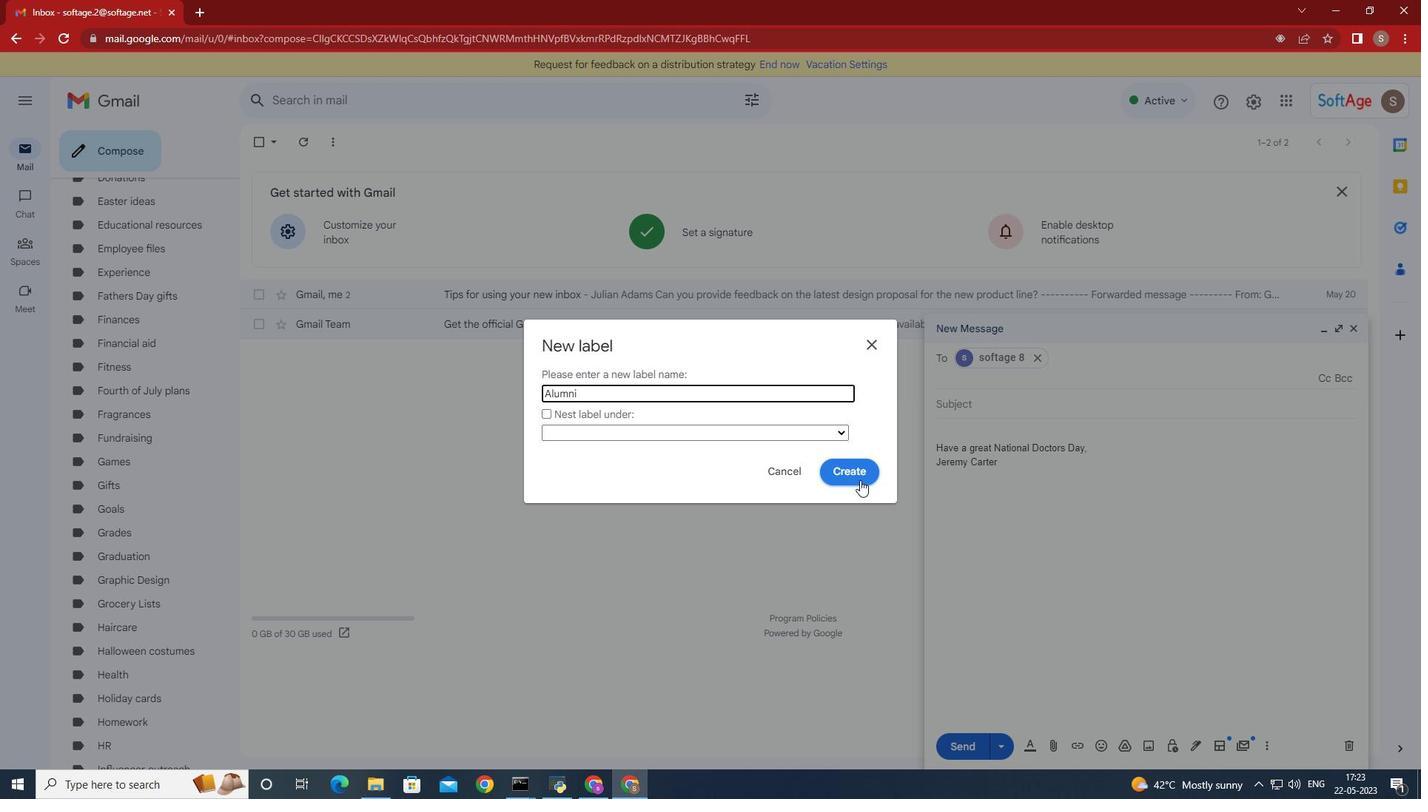 
Action: Mouse pressed left at (849, 470)
Screenshot: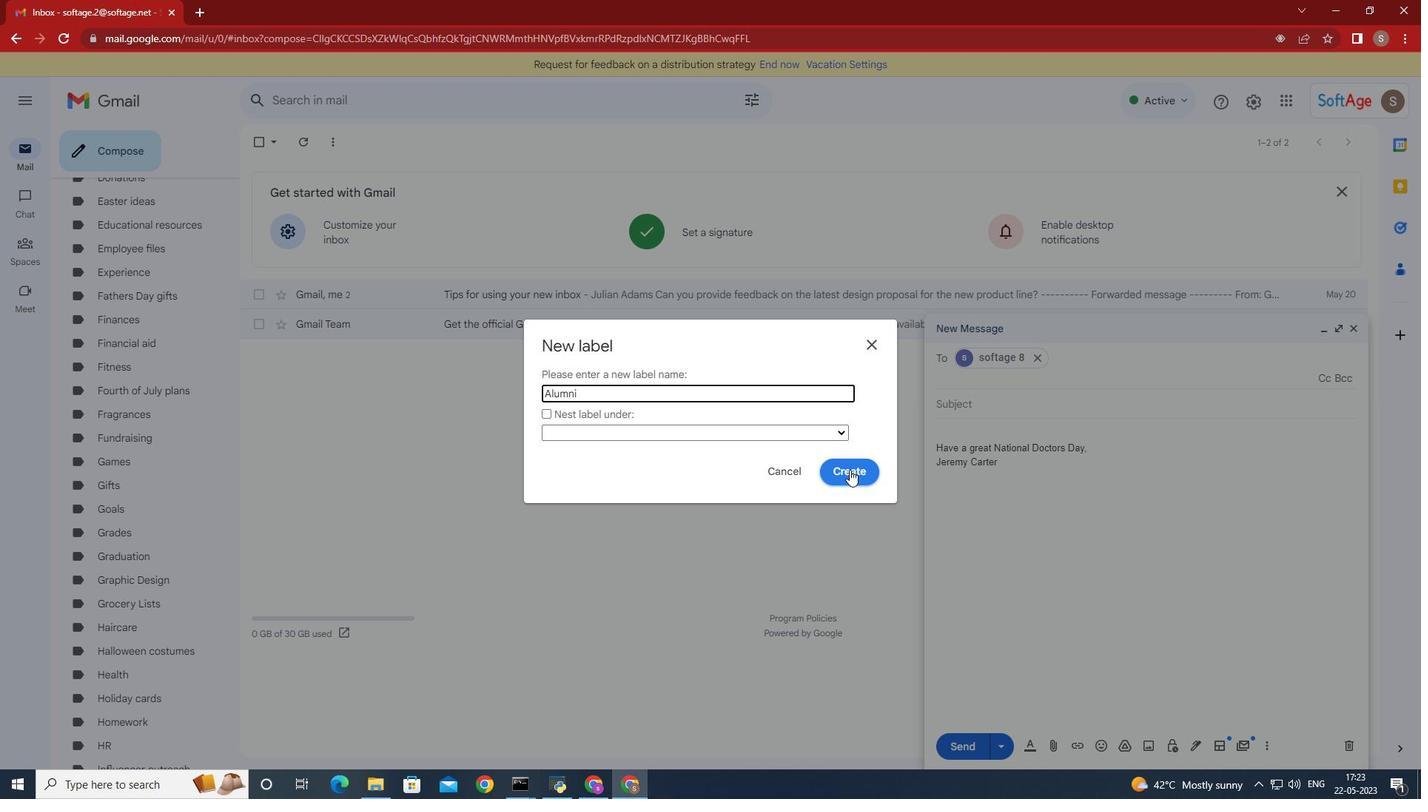 
